 Task: Find kitchen storage items under ₹500 on Amazon.in.
Action: Mouse moved to (534, 218)
Screenshot: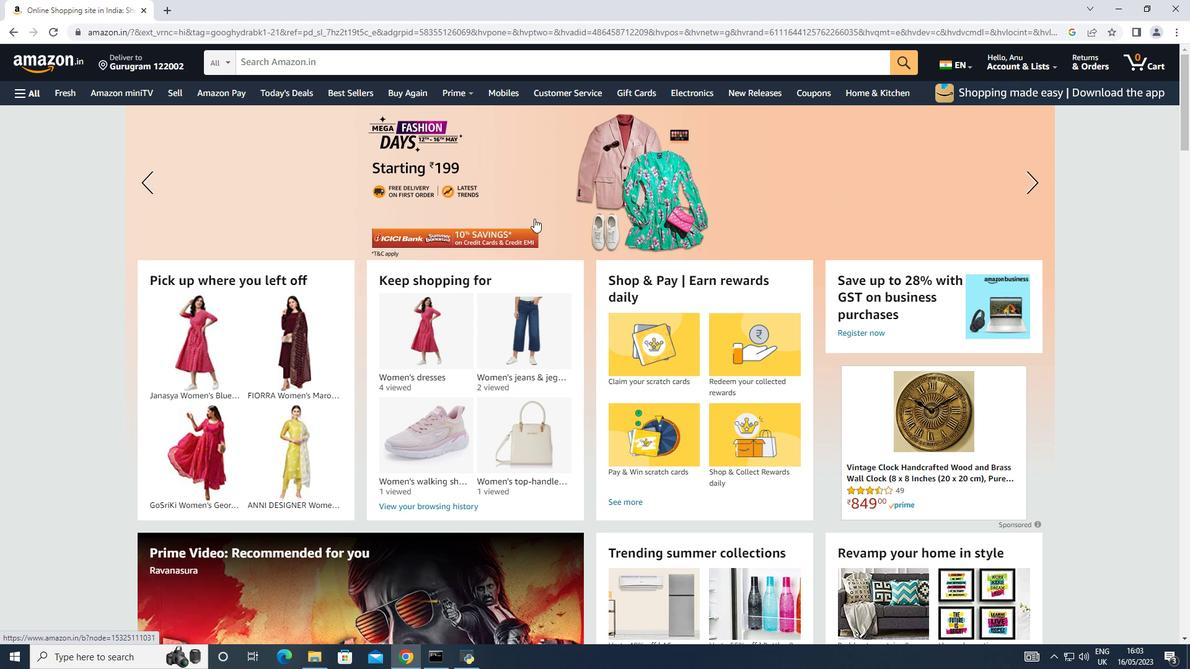 
Action: Mouse scrolled (534, 218) with delta (0, 0)
Screenshot: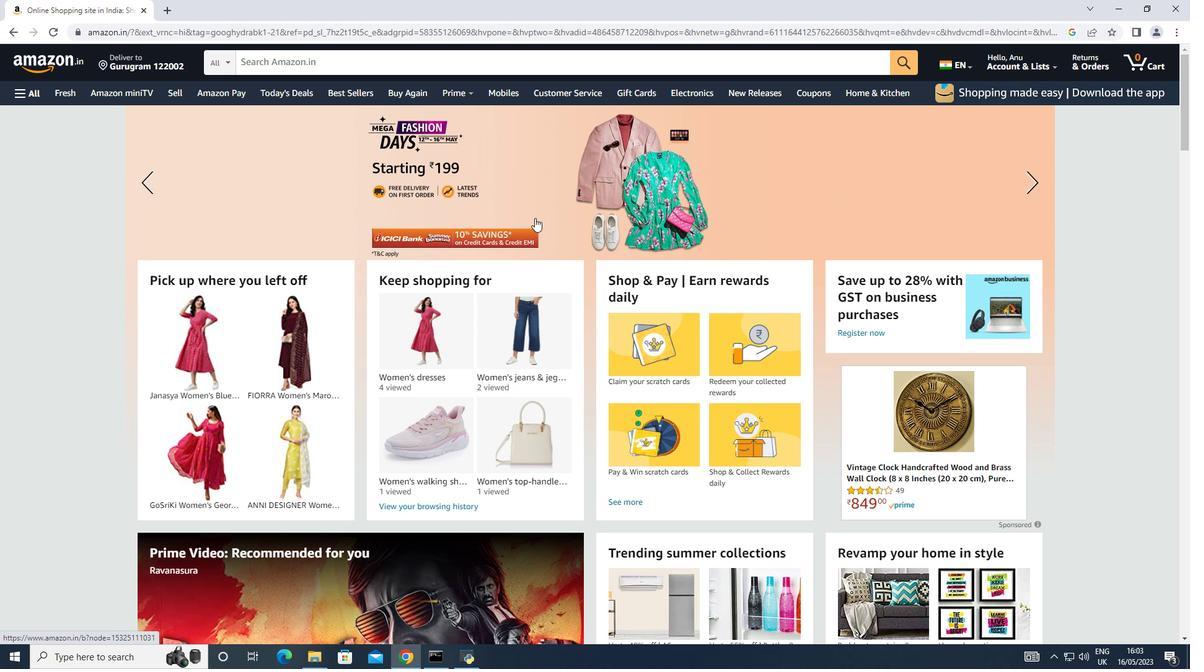 
Action: Mouse scrolled (534, 218) with delta (0, 0)
Screenshot: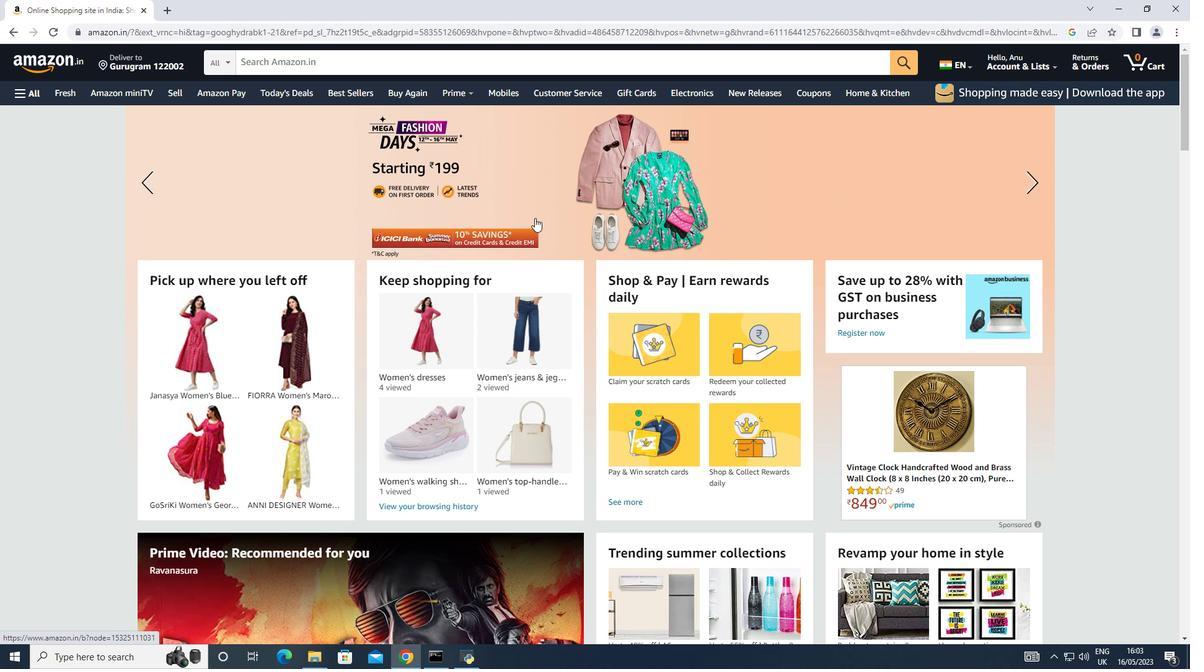 
Action: Mouse moved to (535, 217)
Screenshot: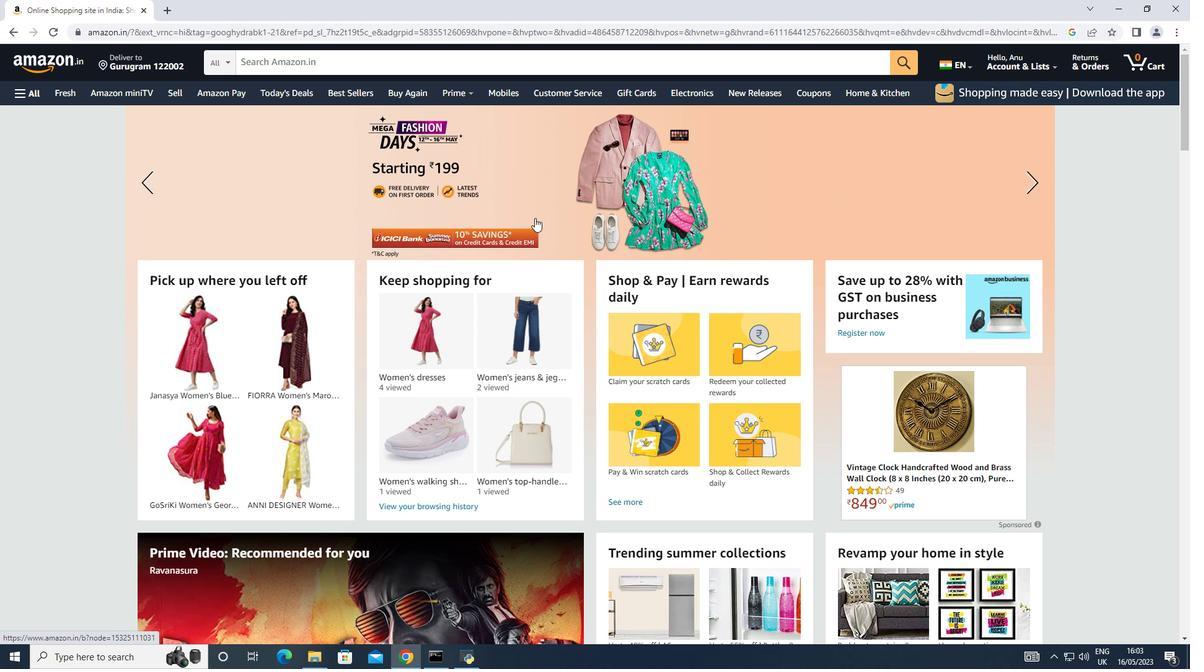 
Action: Mouse scrolled (535, 218) with delta (0, 0)
Screenshot: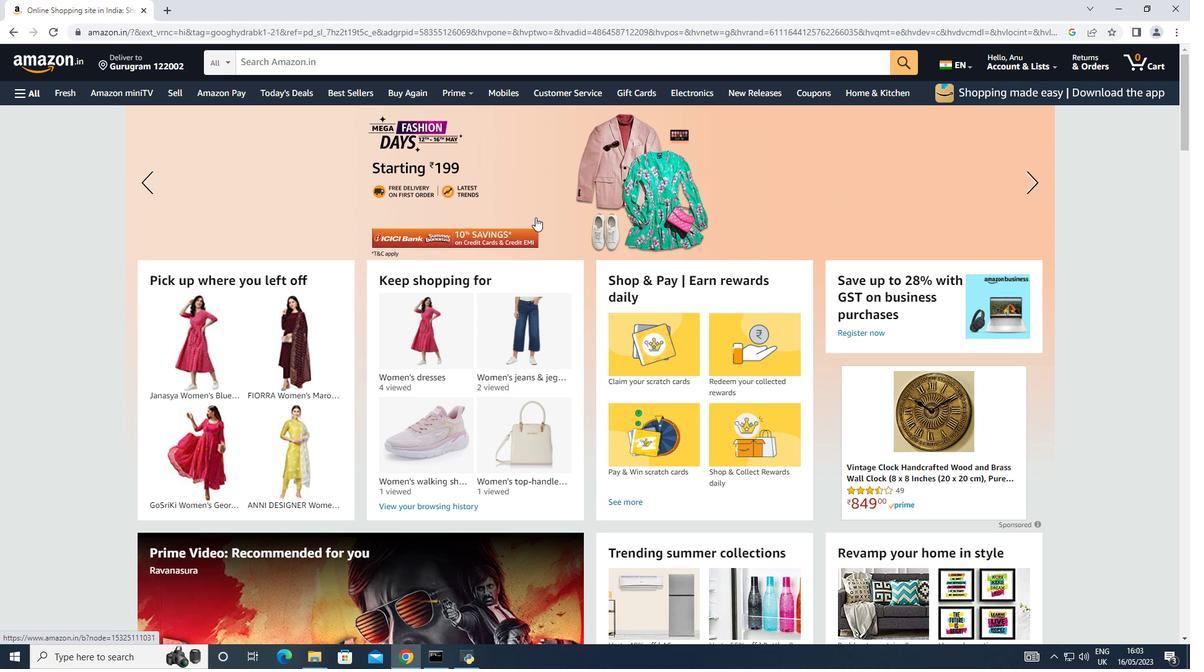 
Action: Mouse moved to (298, 92)
Screenshot: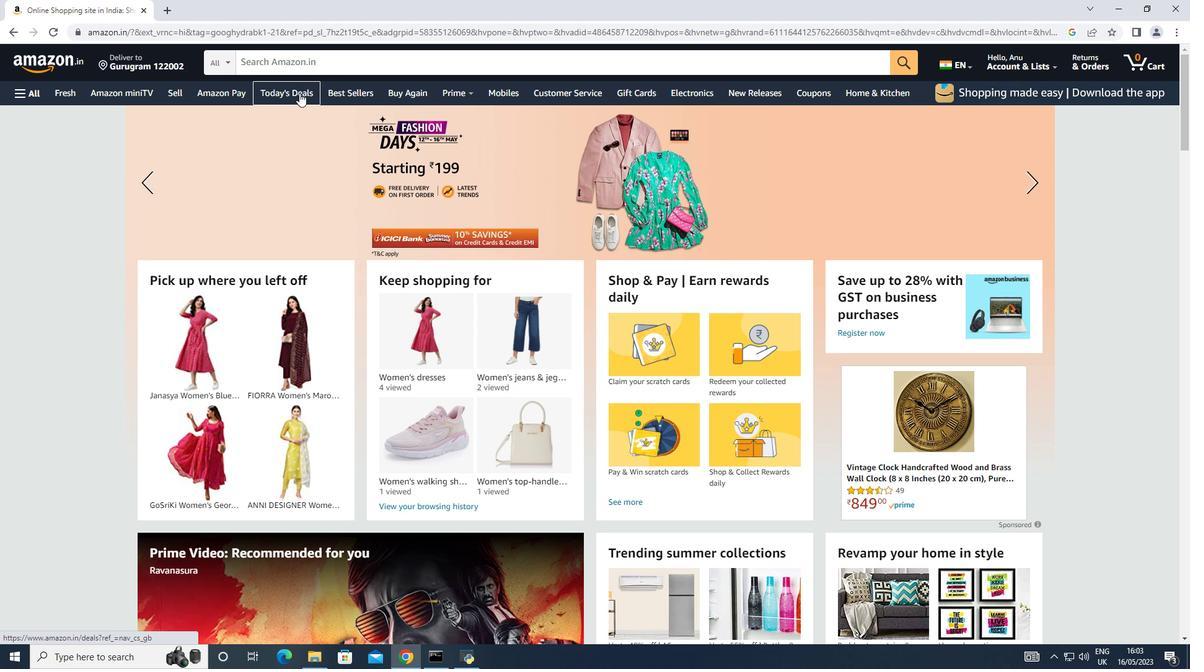 
Action: Mouse pressed left at (298, 92)
Screenshot: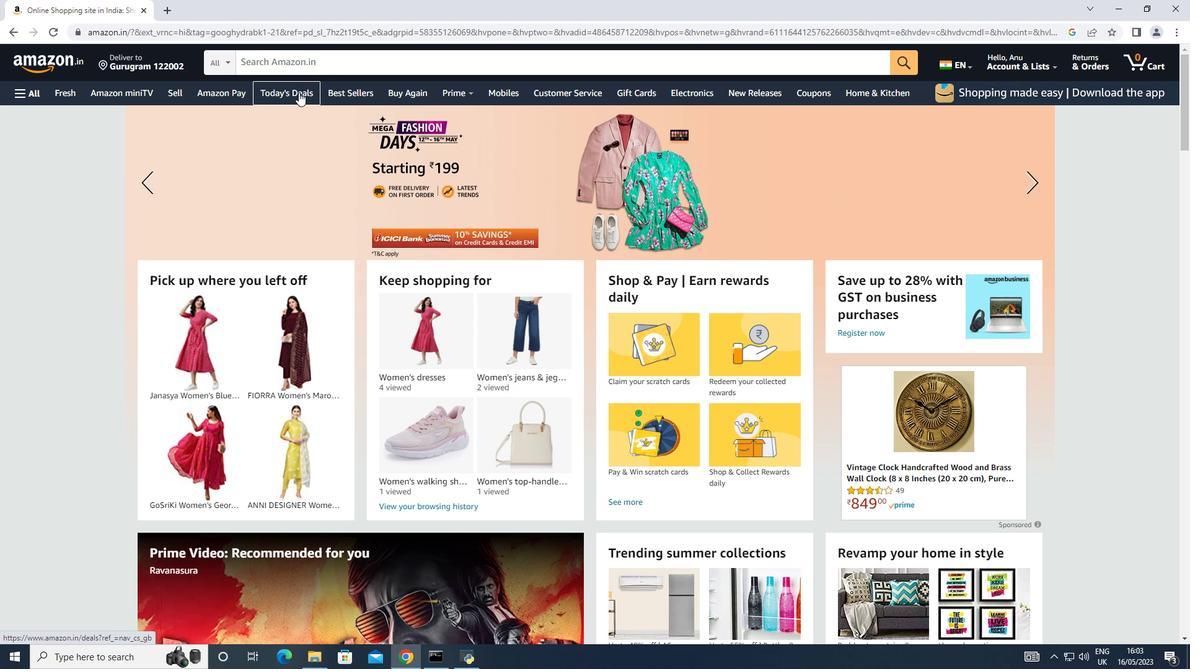 
Action: Mouse moved to (331, 127)
Screenshot: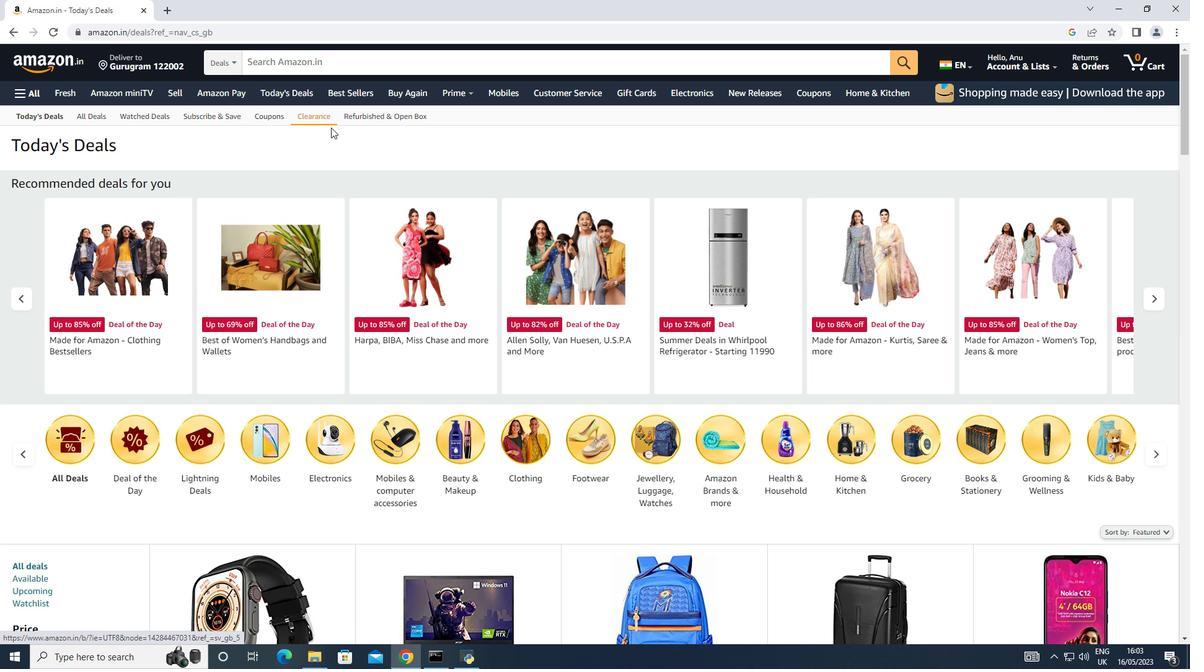 
Action: Mouse scrolled (331, 127) with delta (0, 0)
Screenshot: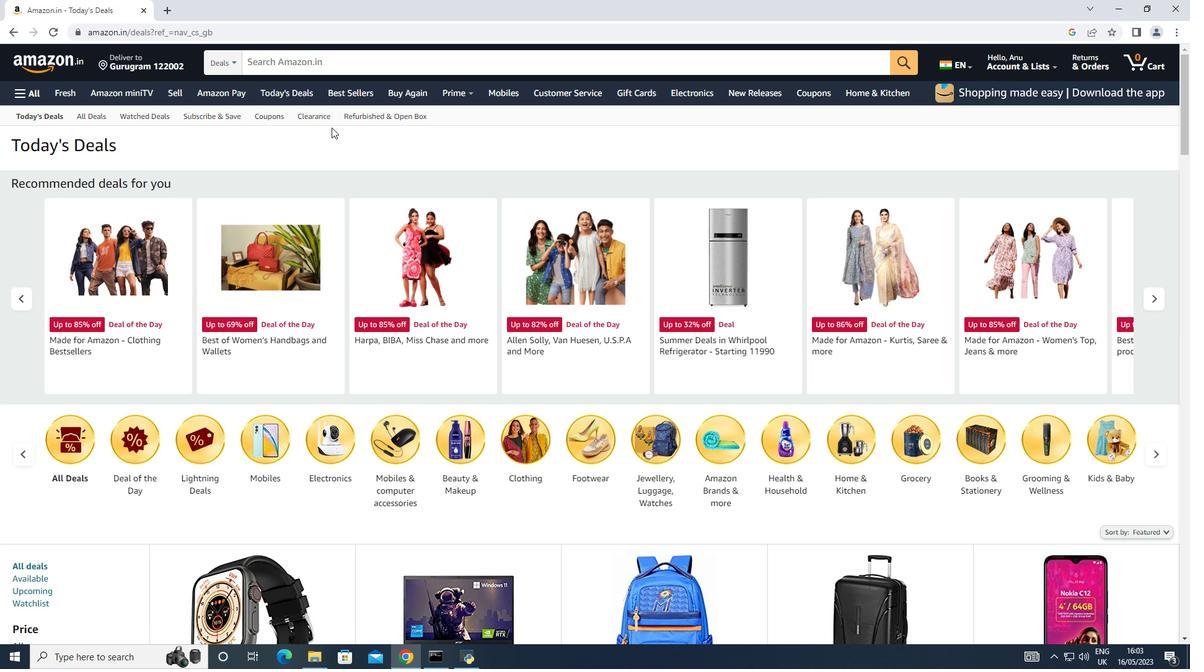 
Action: Mouse moved to (313, 119)
Screenshot: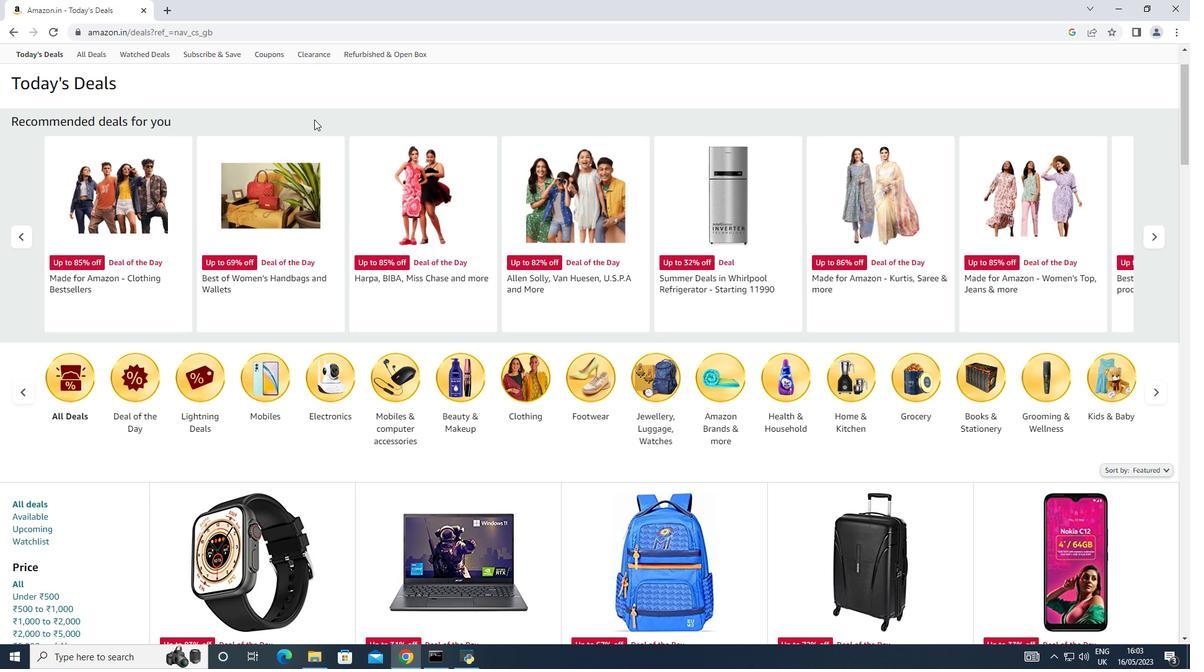 
Action: Mouse scrolled (313, 120) with delta (0, 0)
Screenshot: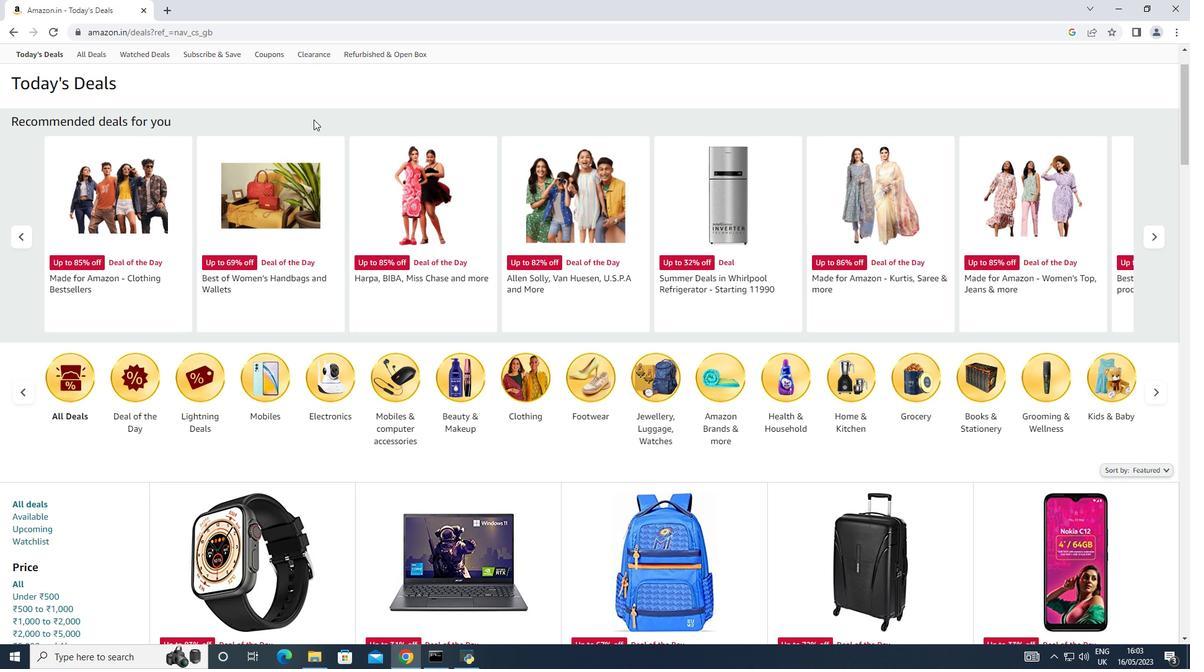 
Action: Mouse scrolled (313, 120) with delta (0, 0)
Screenshot: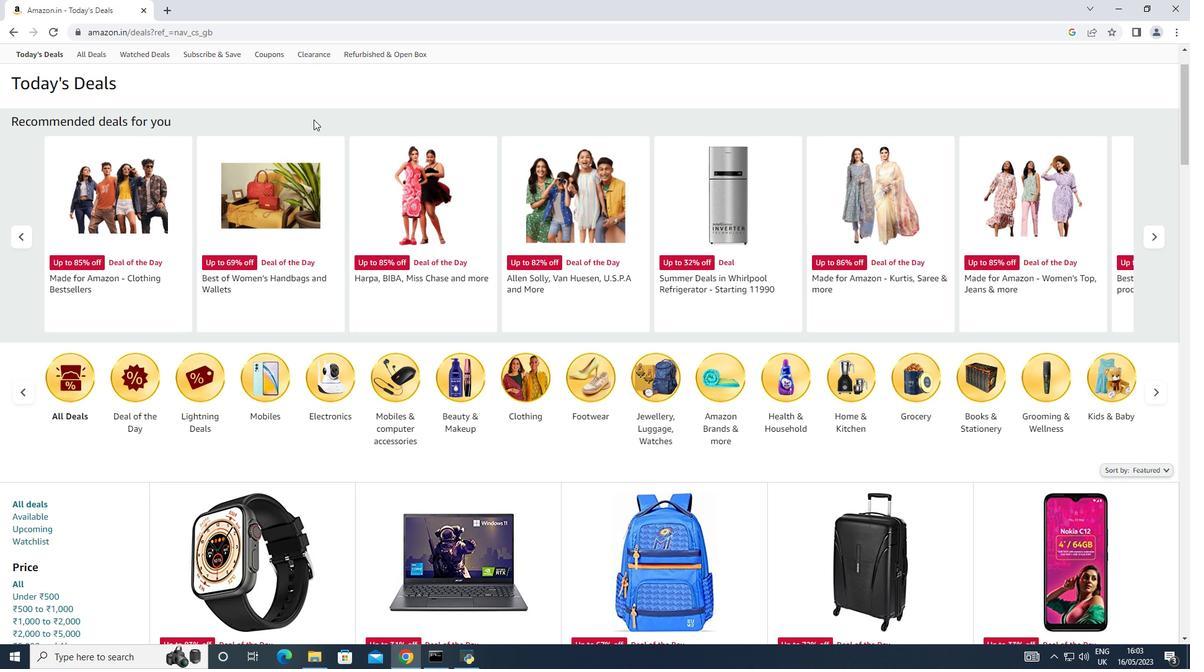 
Action: Mouse scrolled (313, 120) with delta (0, 0)
Screenshot: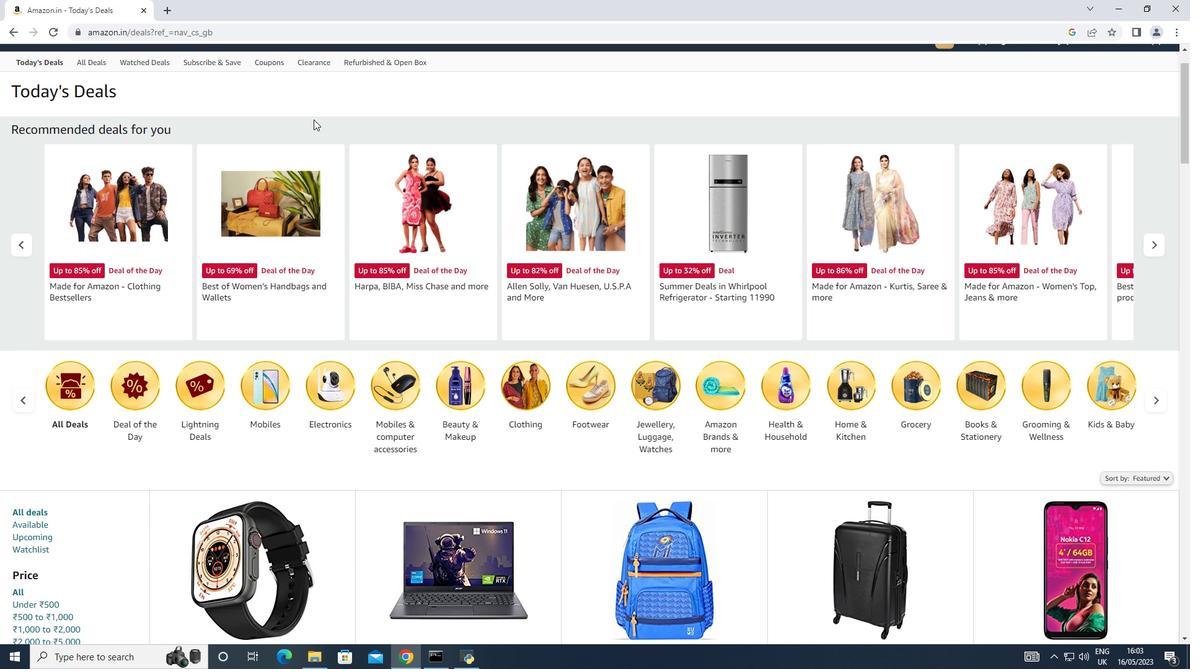 
Action: Mouse moved to (32, 90)
Screenshot: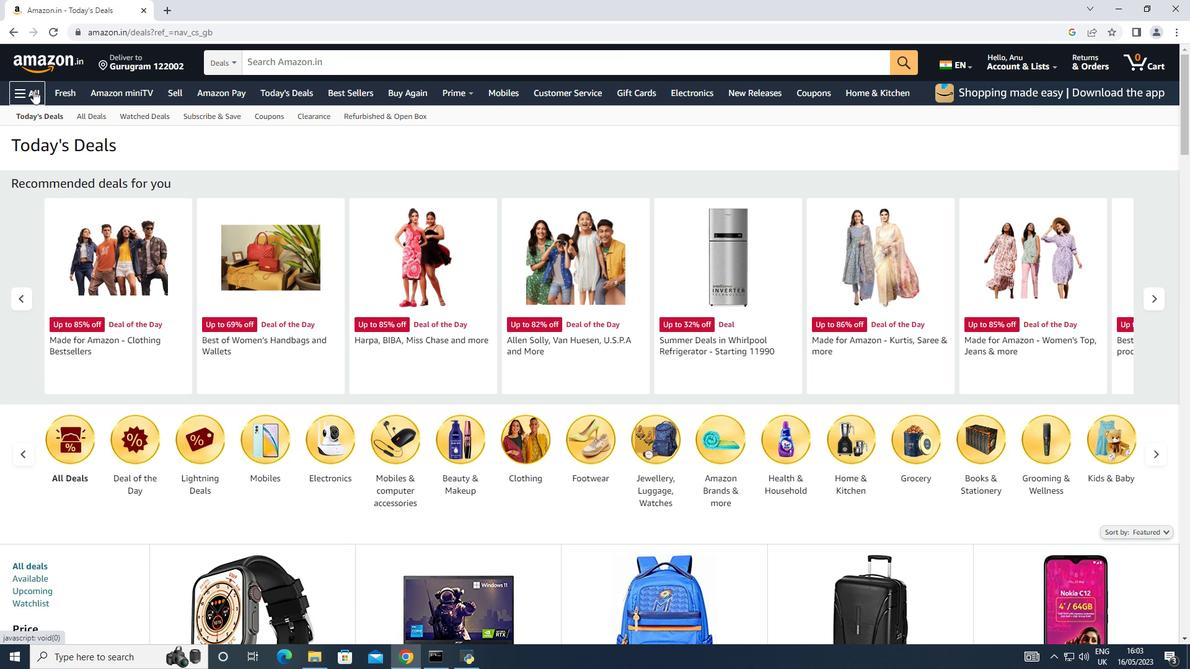 
Action: Mouse pressed left at (32, 90)
Screenshot: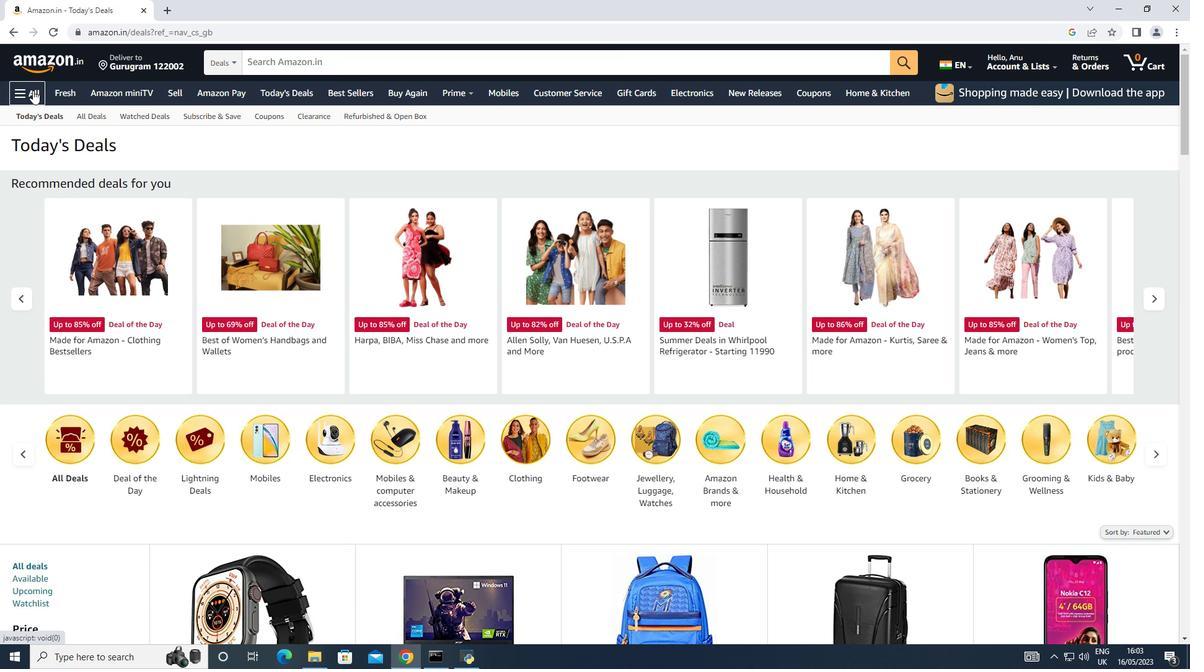 
Action: Mouse moved to (83, 279)
Screenshot: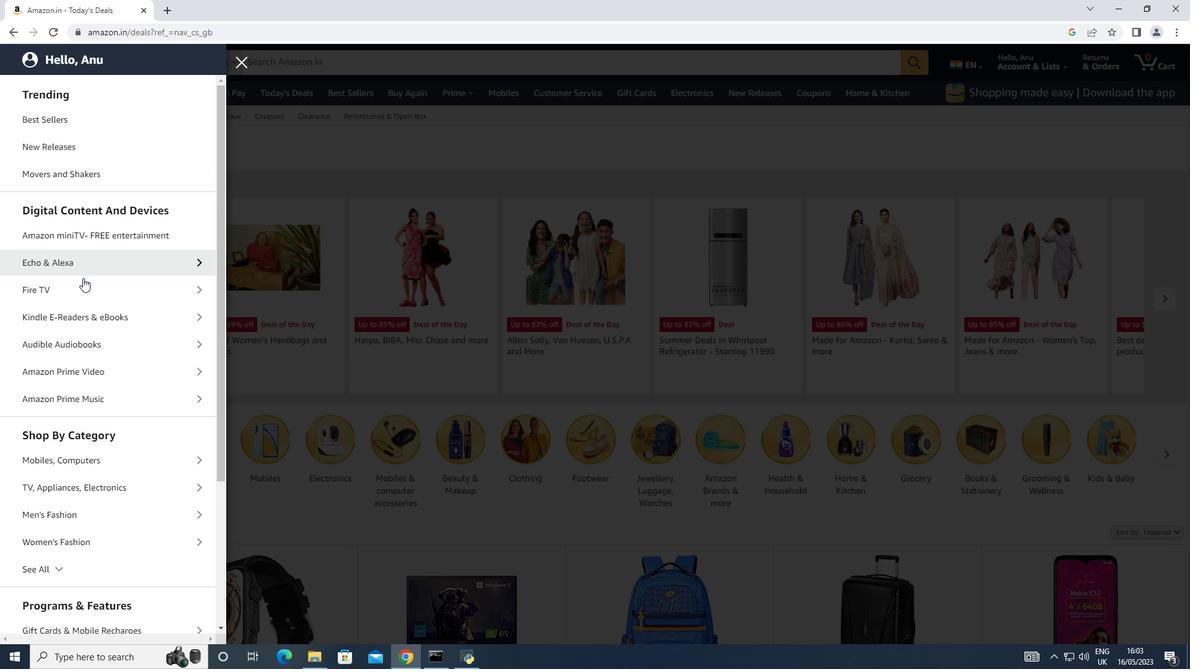
Action: Mouse scrolled (83, 278) with delta (0, 0)
Screenshot: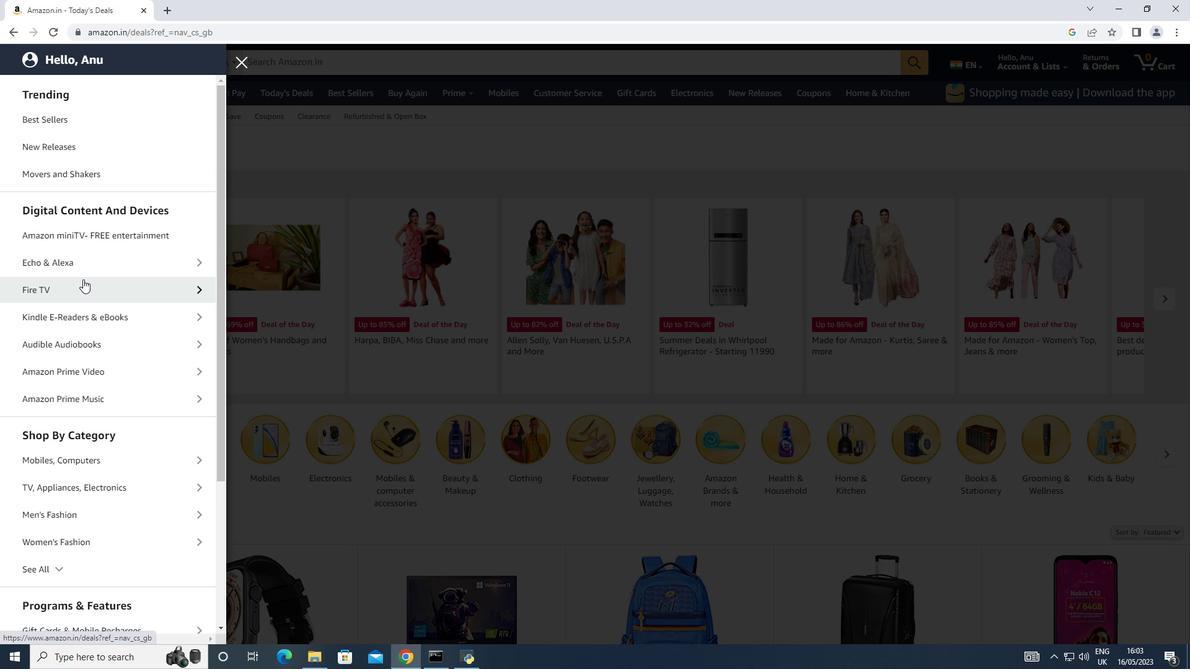 
Action: Mouse scrolled (83, 278) with delta (0, 0)
Screenshot: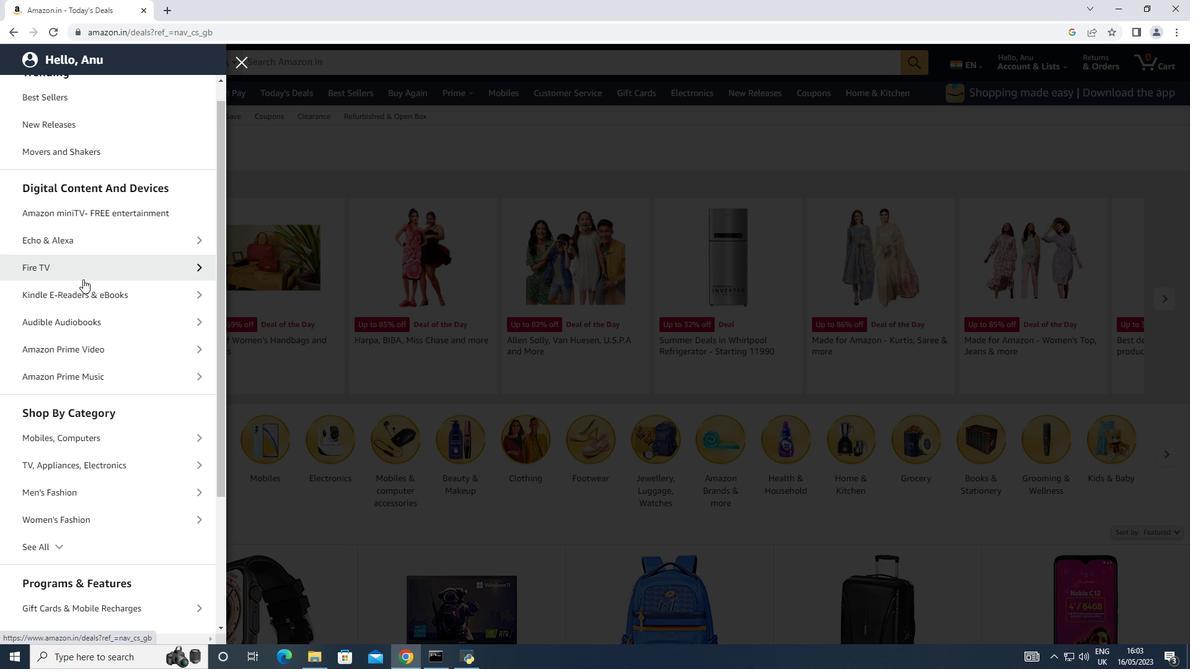 
Action: Mouse scrolled (83, 278) with delta (0, 0)
Screenshot: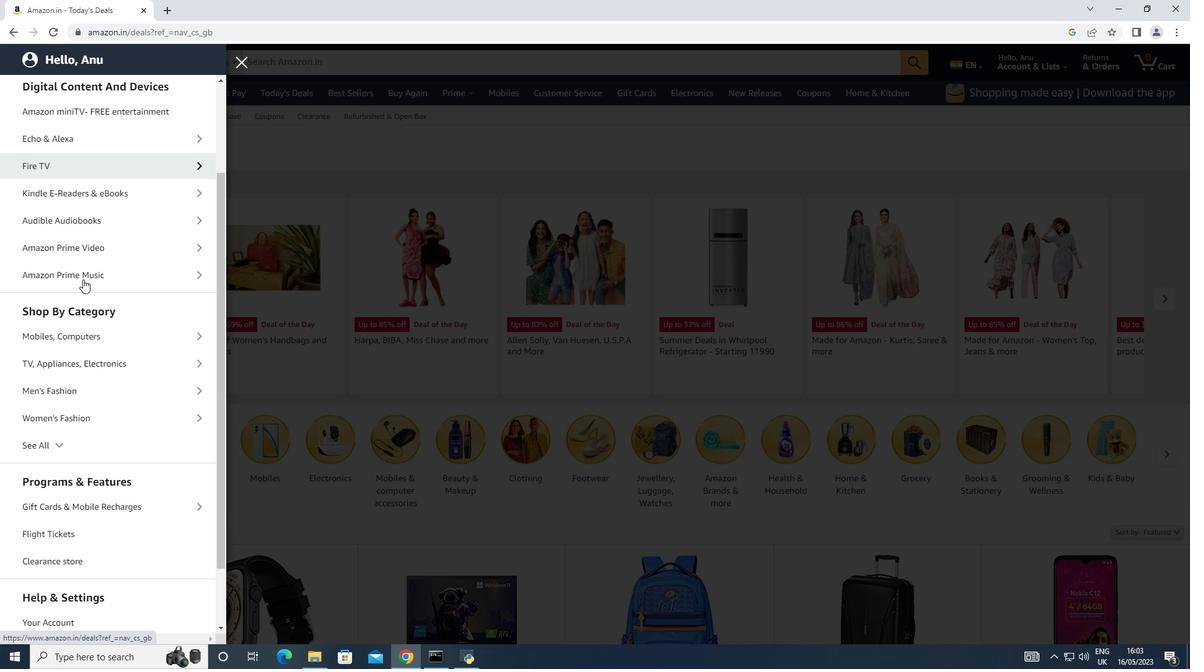 
Action: Mouse scrolled (83, 278) with delta (0, 0)
Screenshot: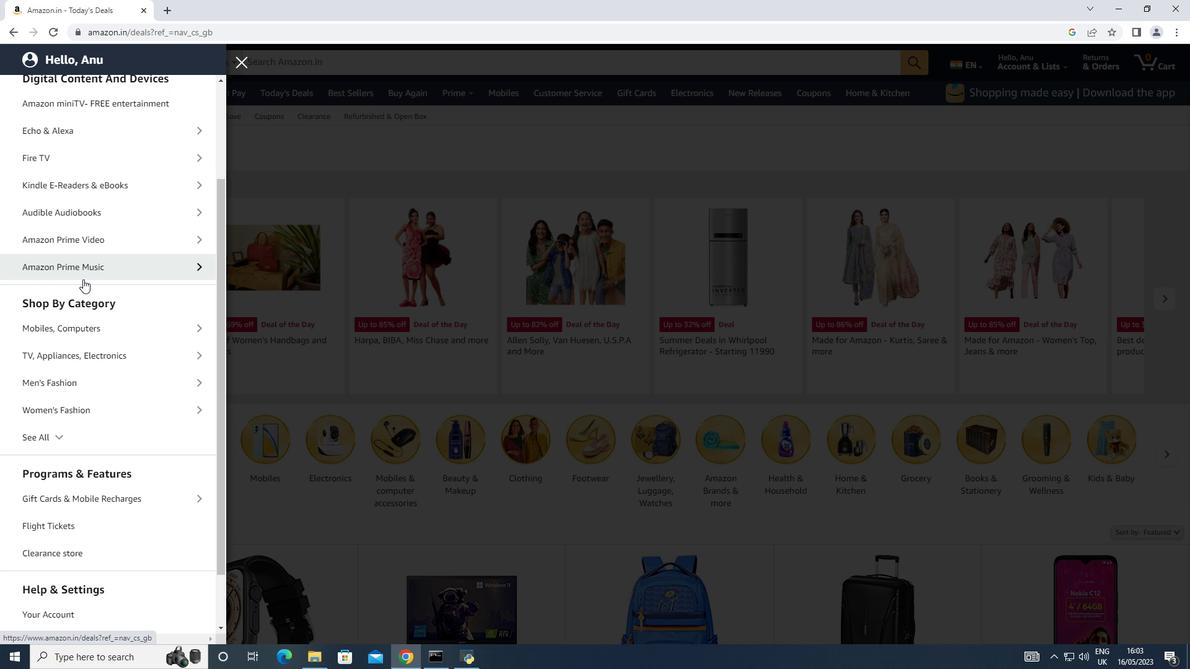 
Action: Mouse moved to (83, 280)
Screenshot: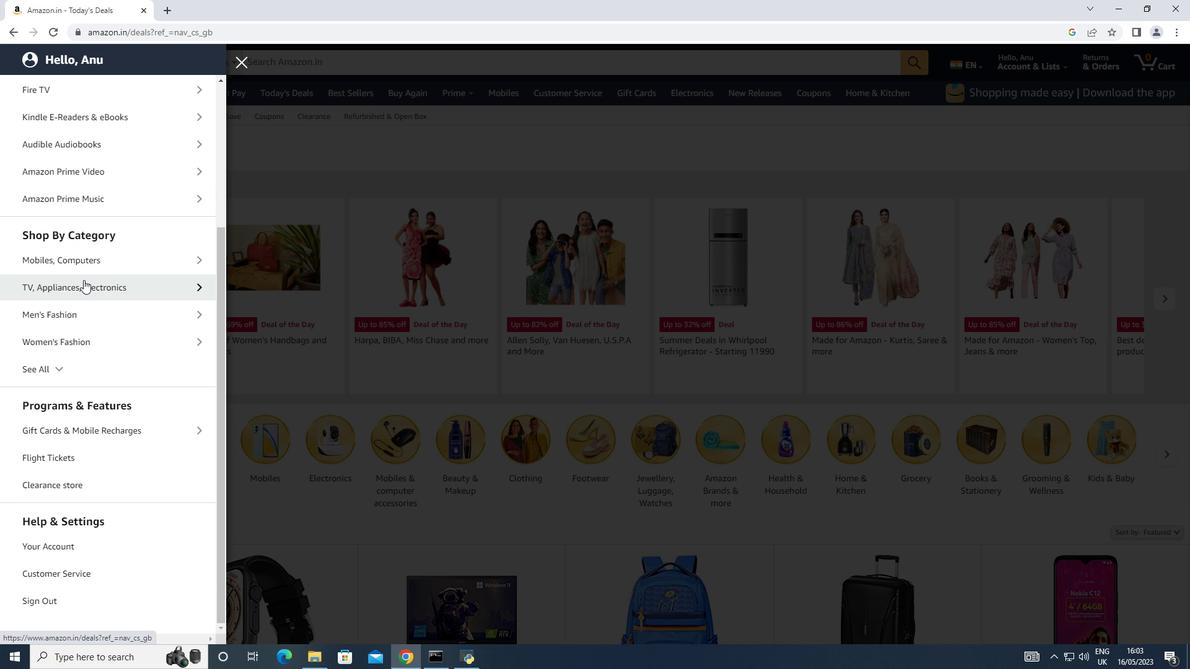 
Action: Mouse scrolled (83, 279) with delta (0, 0)
Screenshot: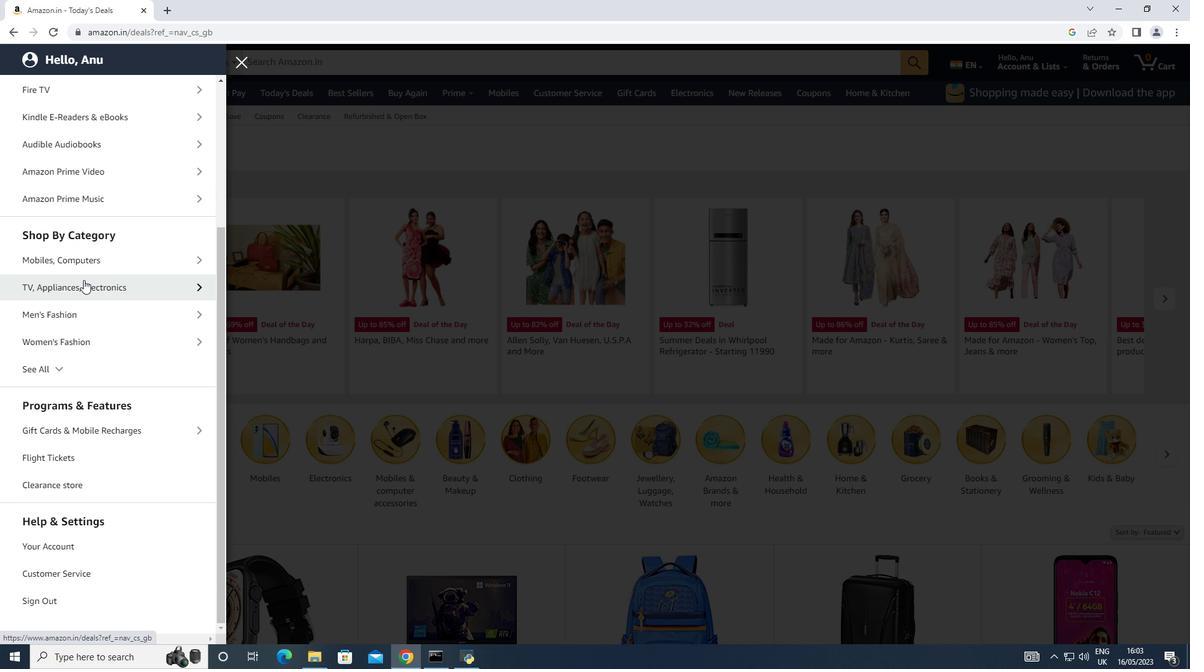 
Action: Mouse moved to (55, 368)
Screenshot: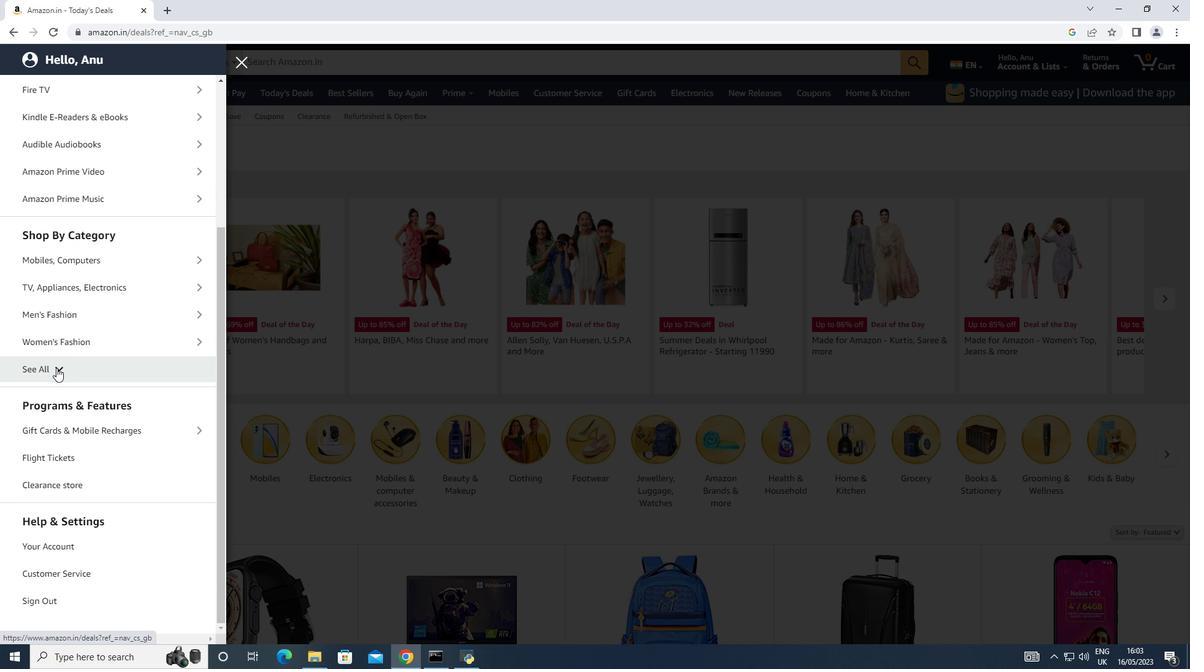 
Action: Mouse pressed left at (55, 368)
Screenshot: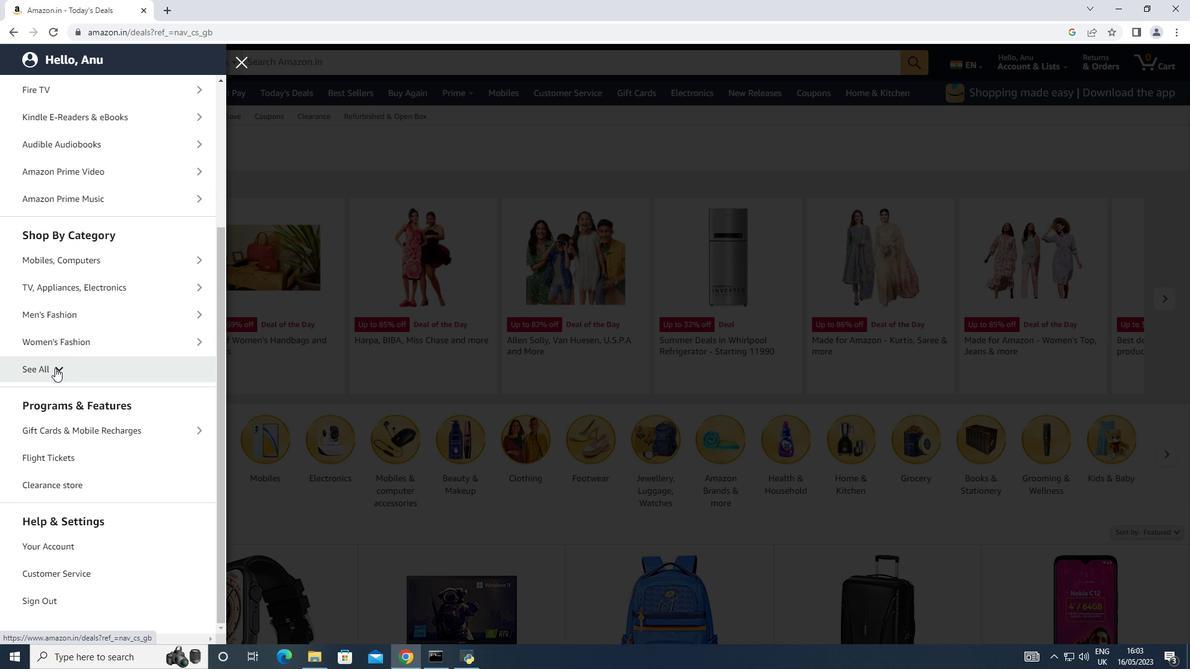 
Action: Mouse moved to (66, 360)
Screenshot: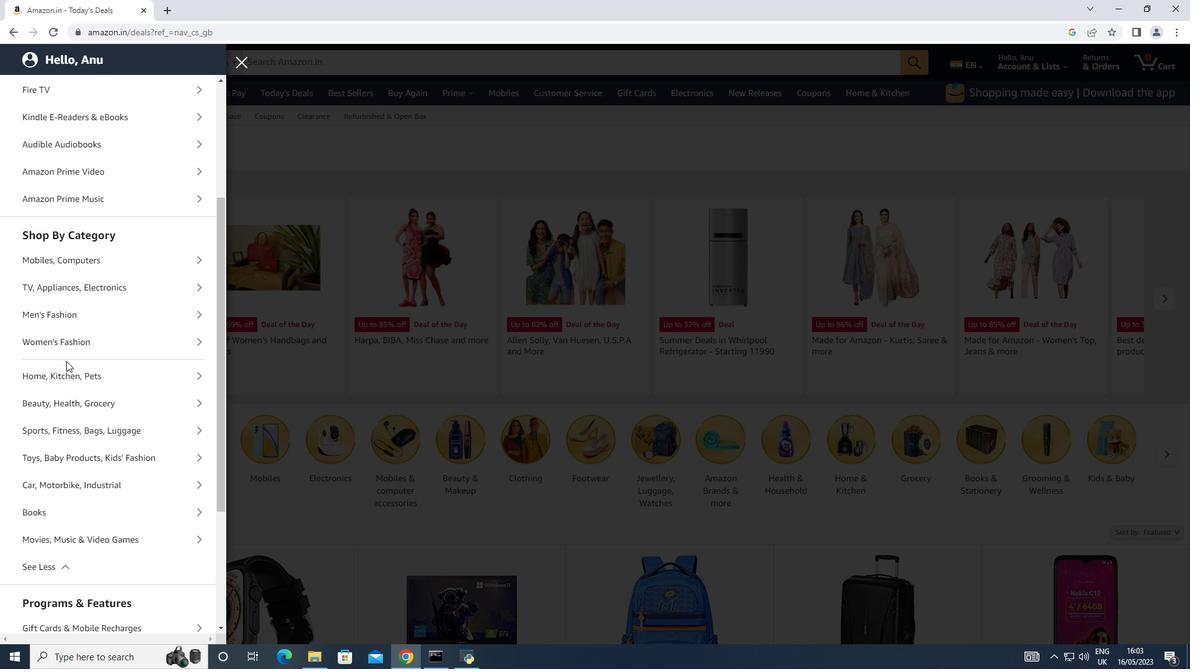 
Action: Mouse scrolled (66, 360) with delta (0, 0)
Screenshot: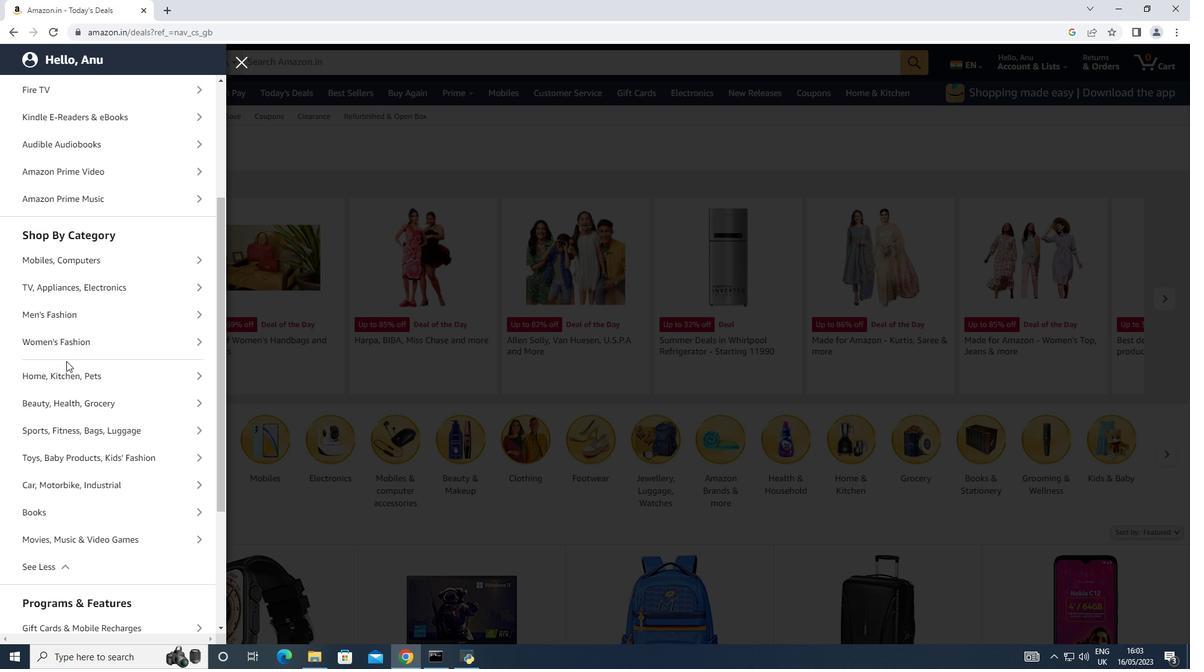 
Action: Mouse moved to (68, 358)
Screenshot: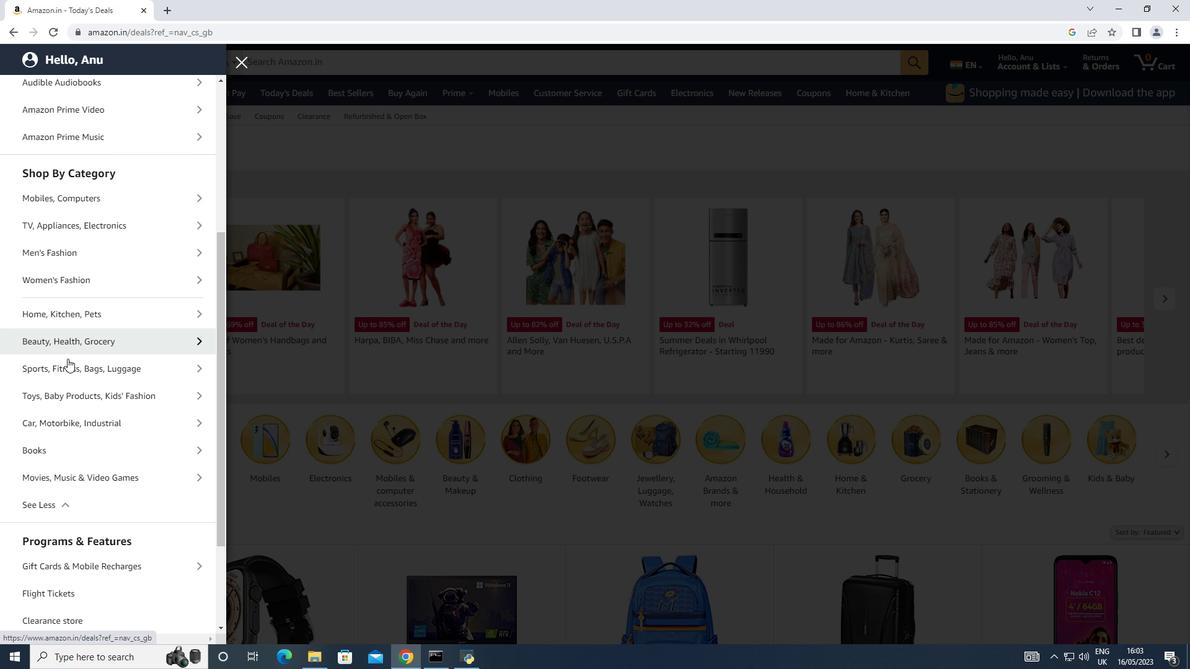 
Action: Mouse scrolled (68, 357) with delta (0, 0)
Screenshot: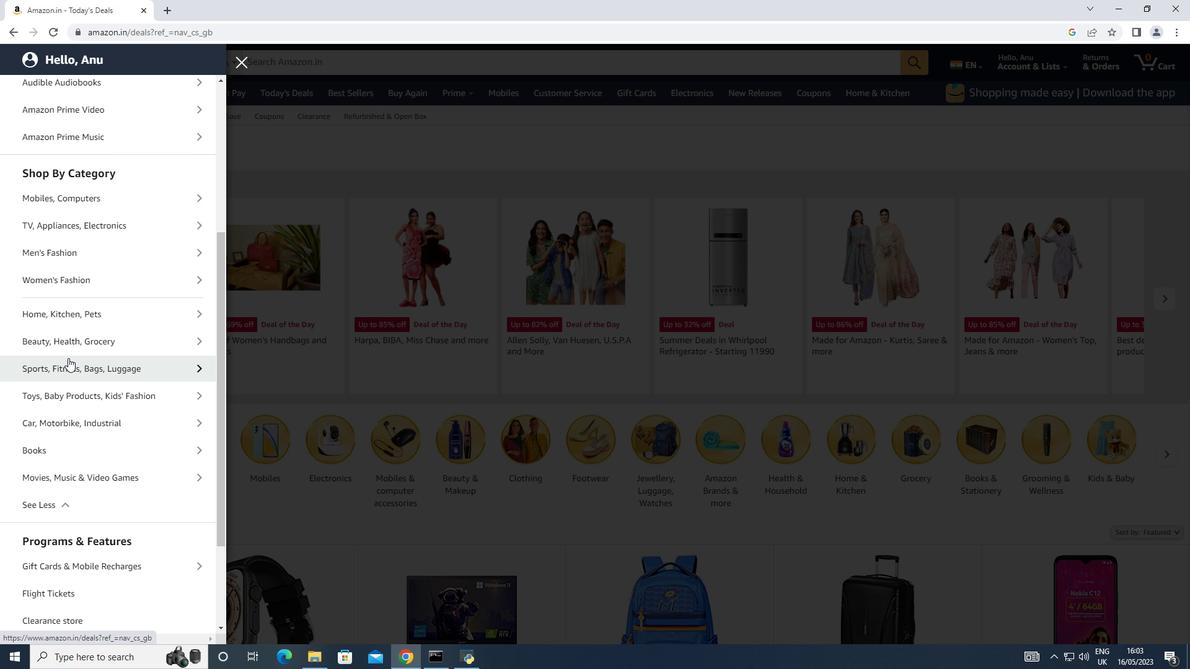 
Action: Mouse moved to (76, 344)
Screenshot: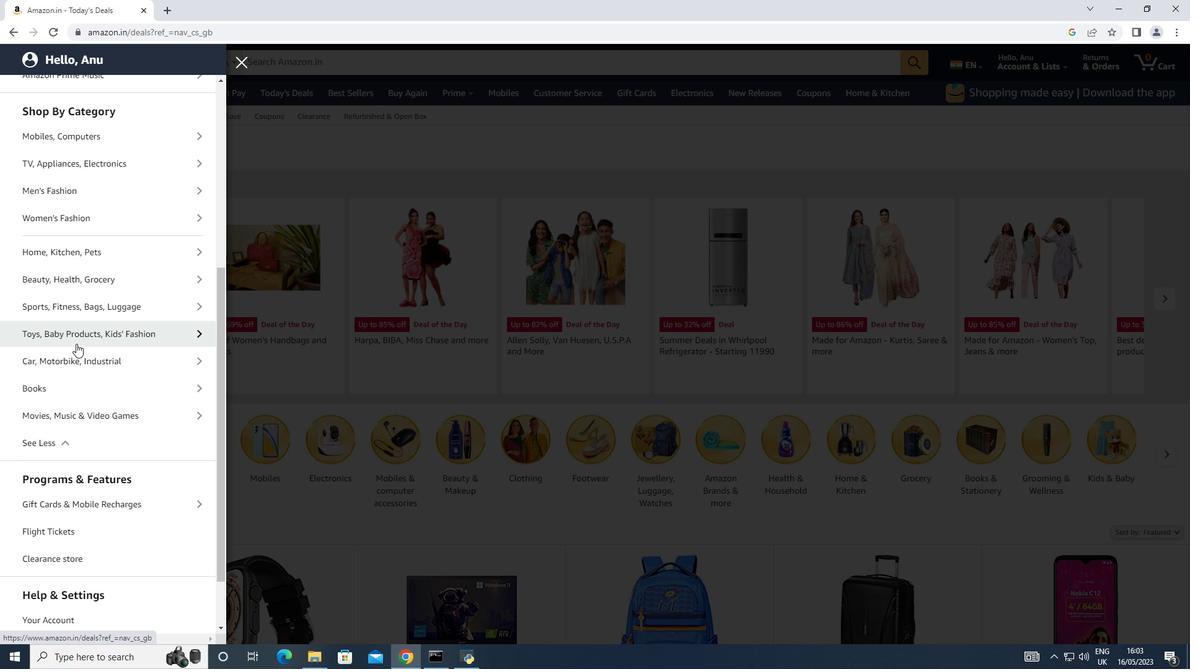 
Action: Mouse scrolled (76, 343) with delta (0, 0)
Screenshot: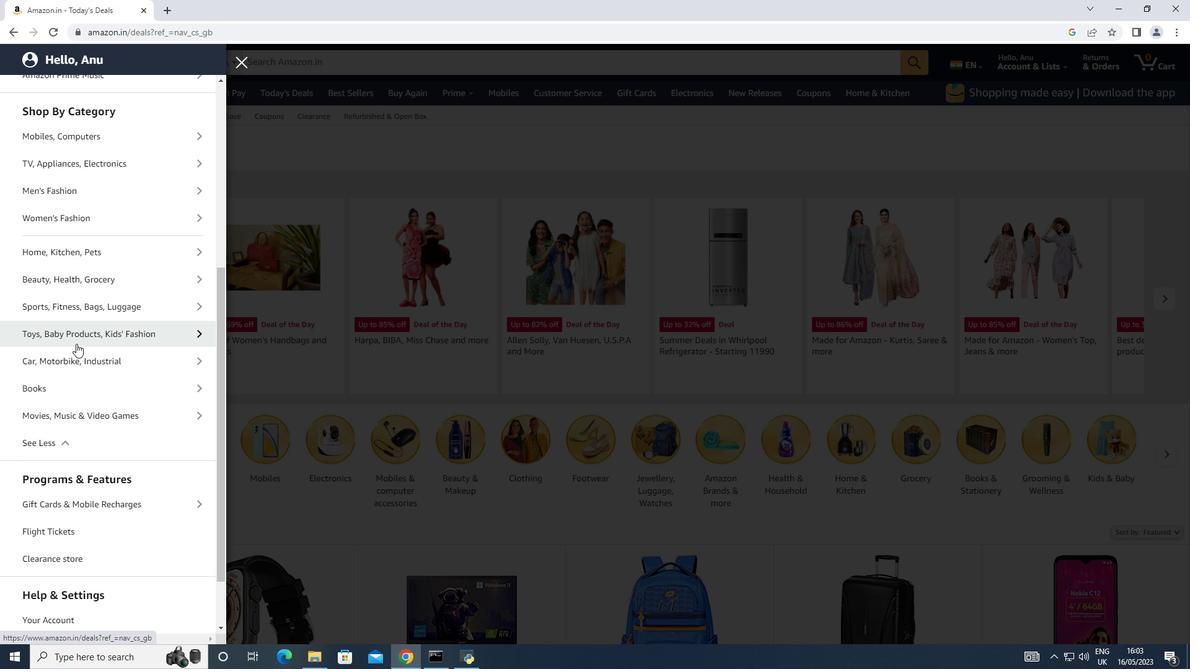 
Action: Mouse moved to (78, 329)
Screenshot: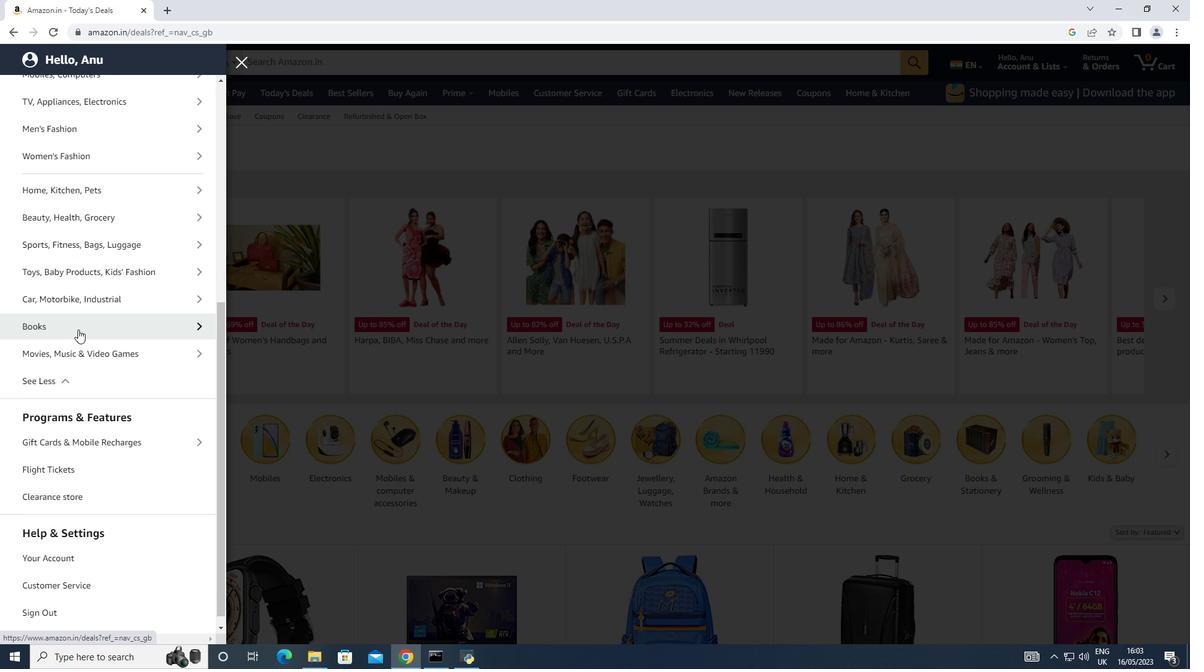 
Action: Mouse scrolled (78, 330) with delta (0, 0)
Screenshot: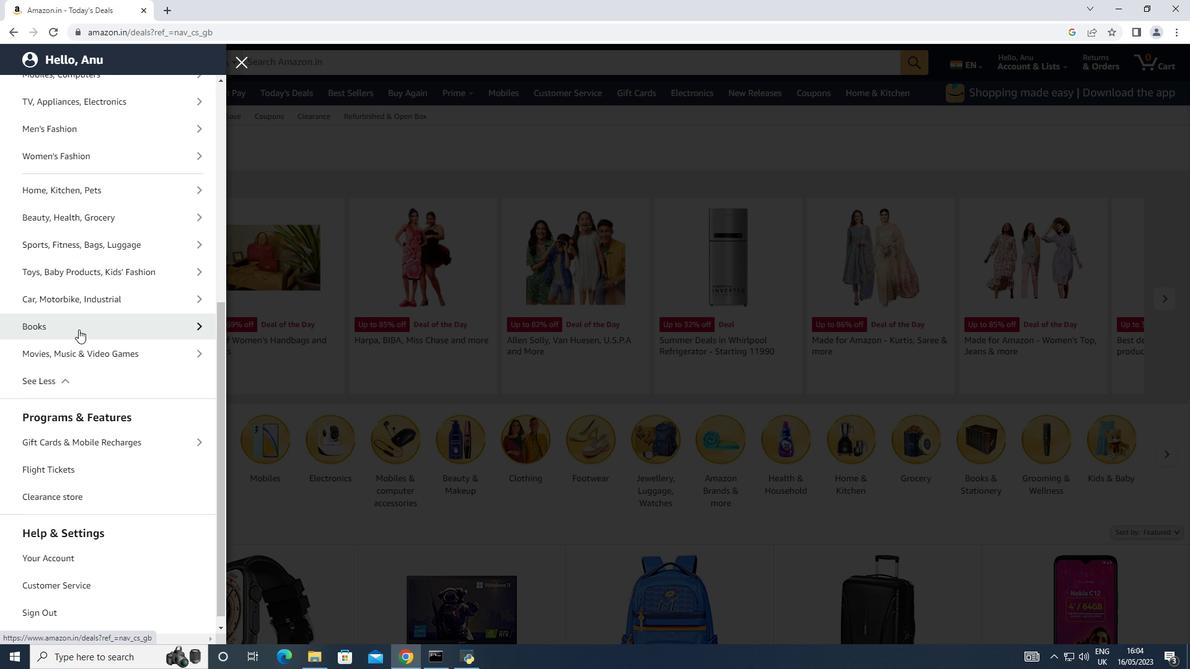 
Action: Mouse moved to (87, 248)
Screenshot: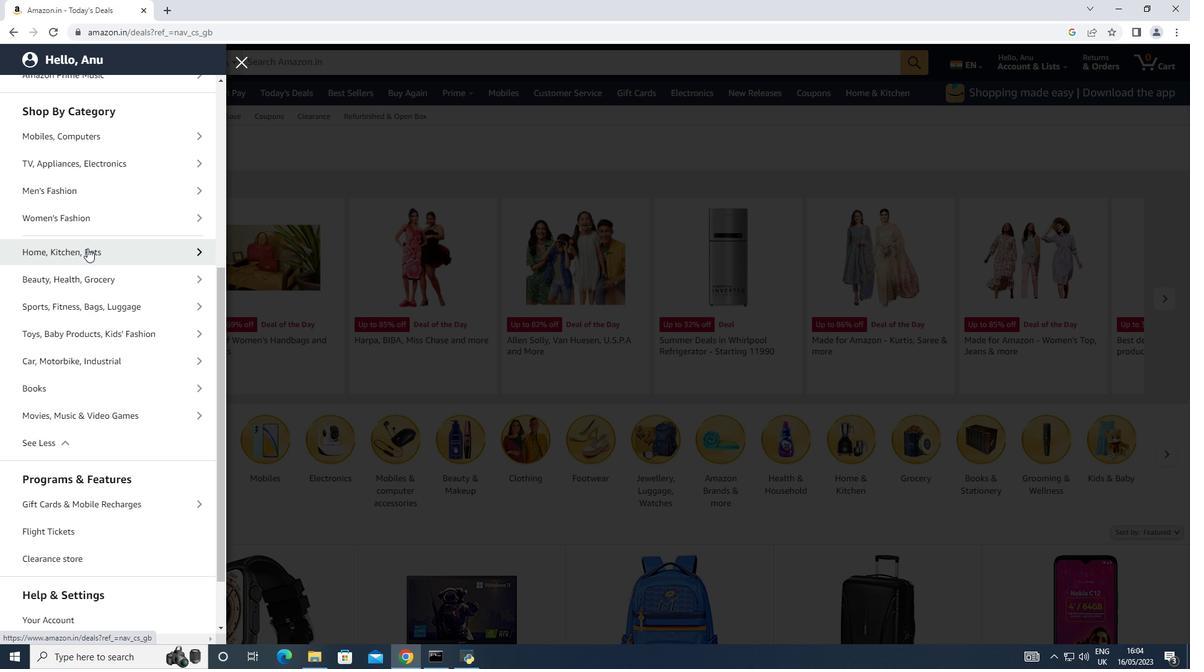 
Action: Mouse pressed left at (87, 248)
Screenshot: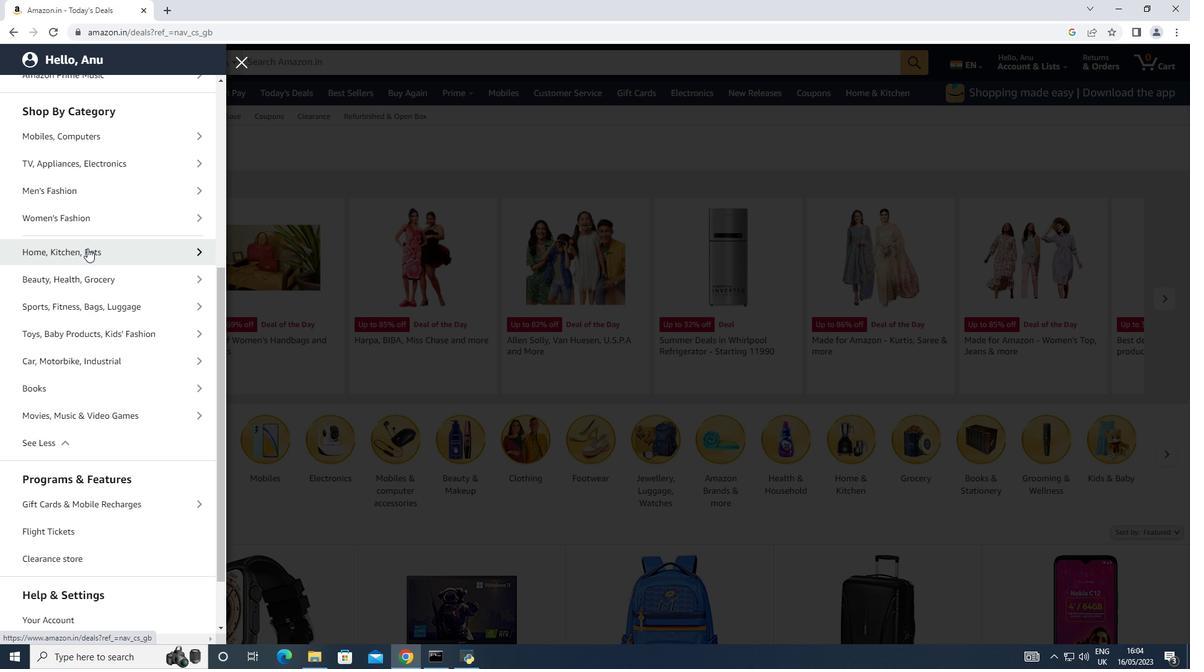 
Action: Mouse moved to (87, 198)
Screenshot: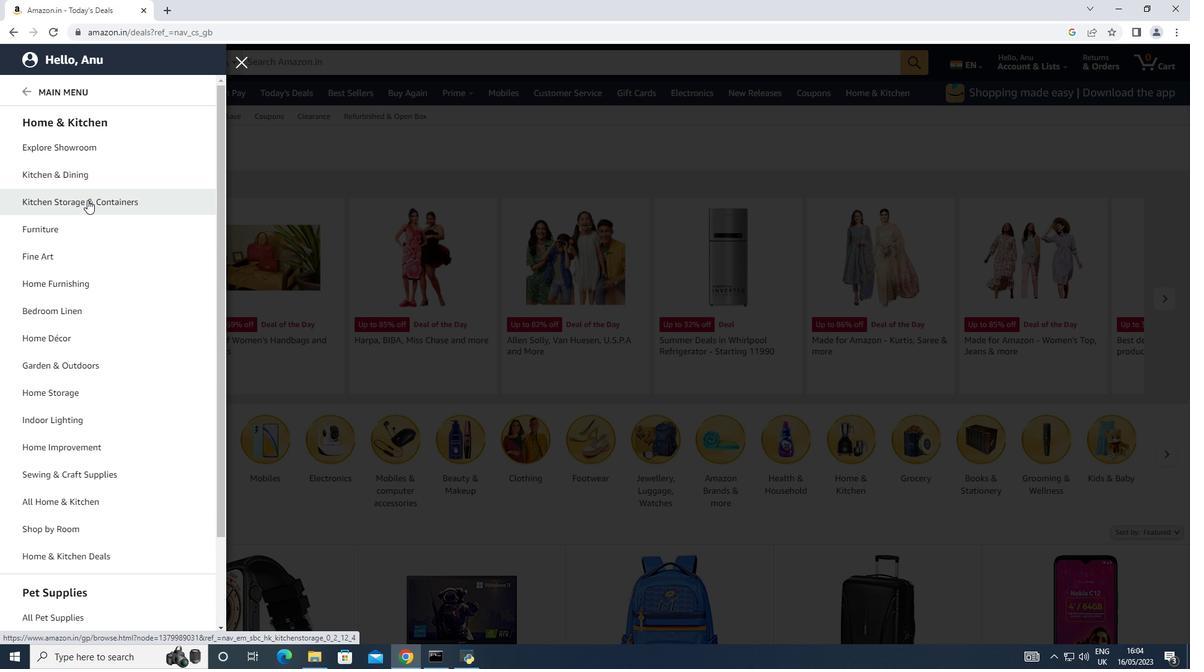 
Action: Mouse pressed left at (87, 198)
Screenshot: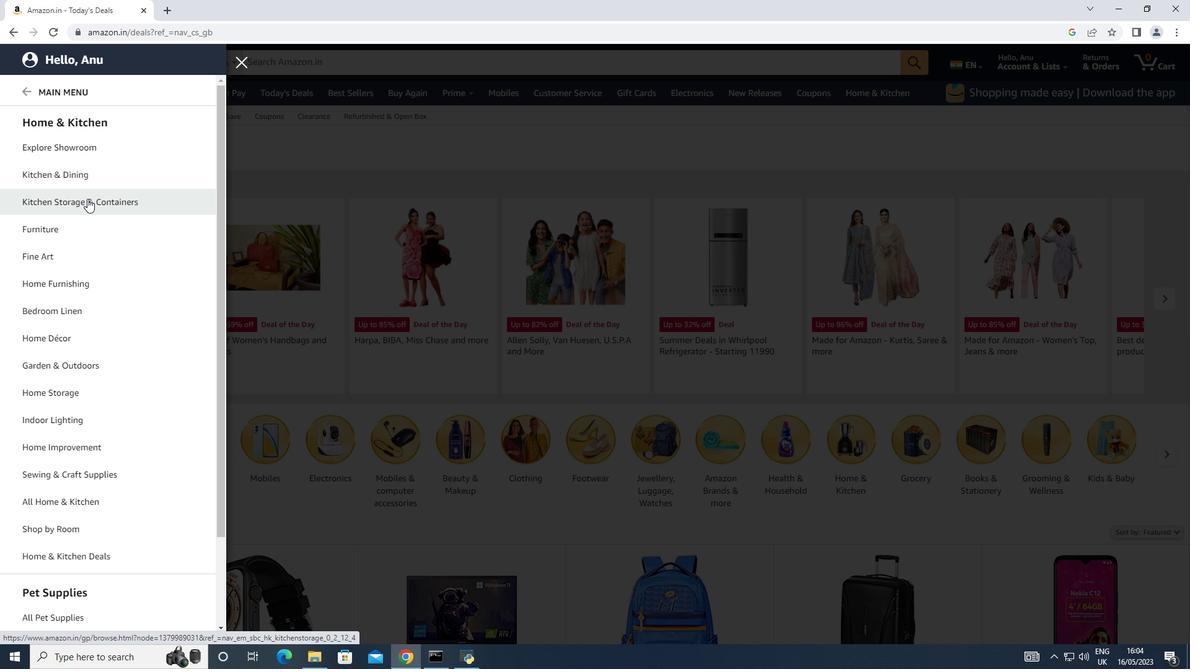 
Action: Mouse moved to (65, 287)
Screenshot: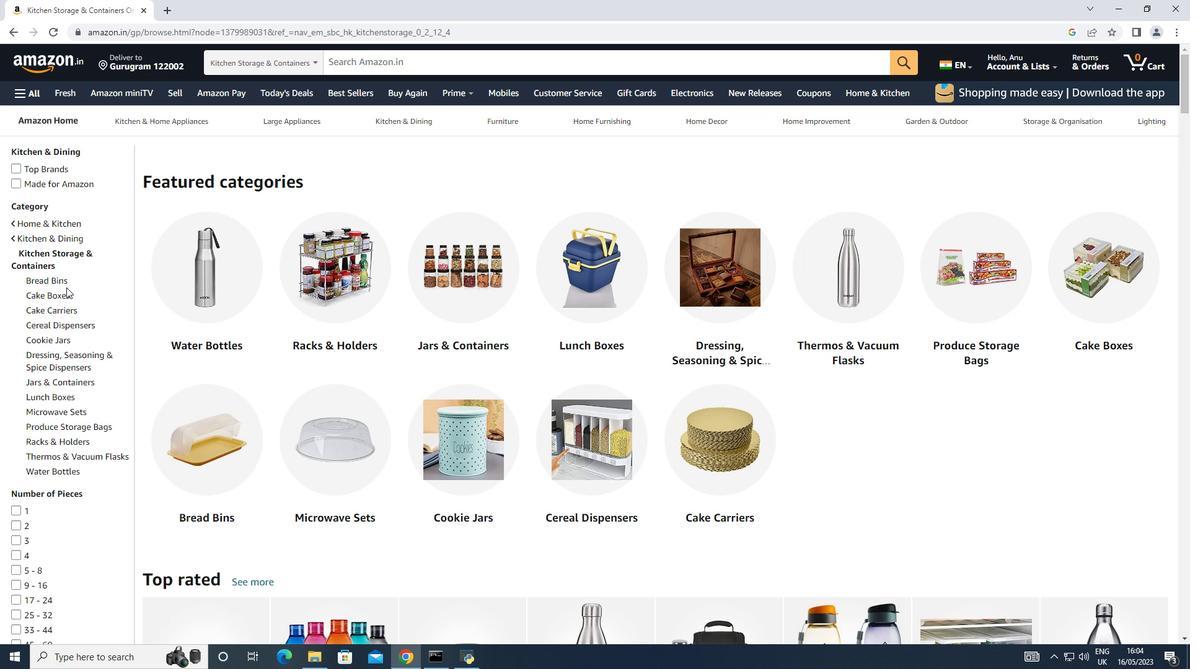 
Action: Mouse scrolled (65, 287) with delta (0, 0)
Screenshot: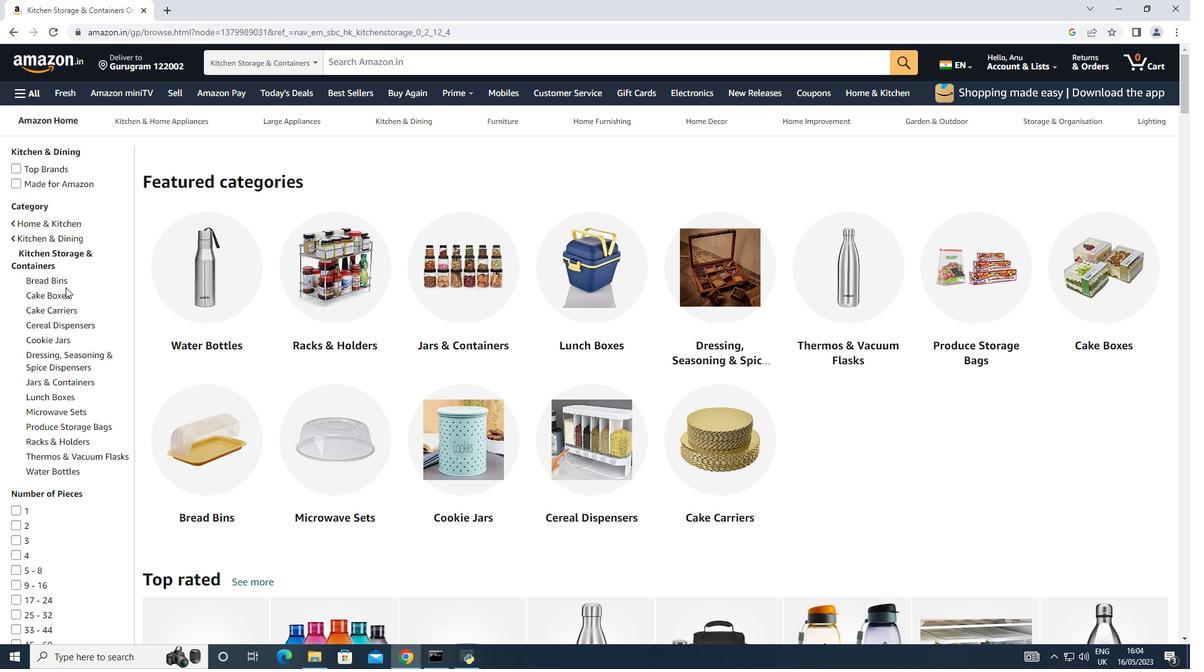 
Action: Mouse scrolled (65, 287) with delta (0, 0)
Screenshot: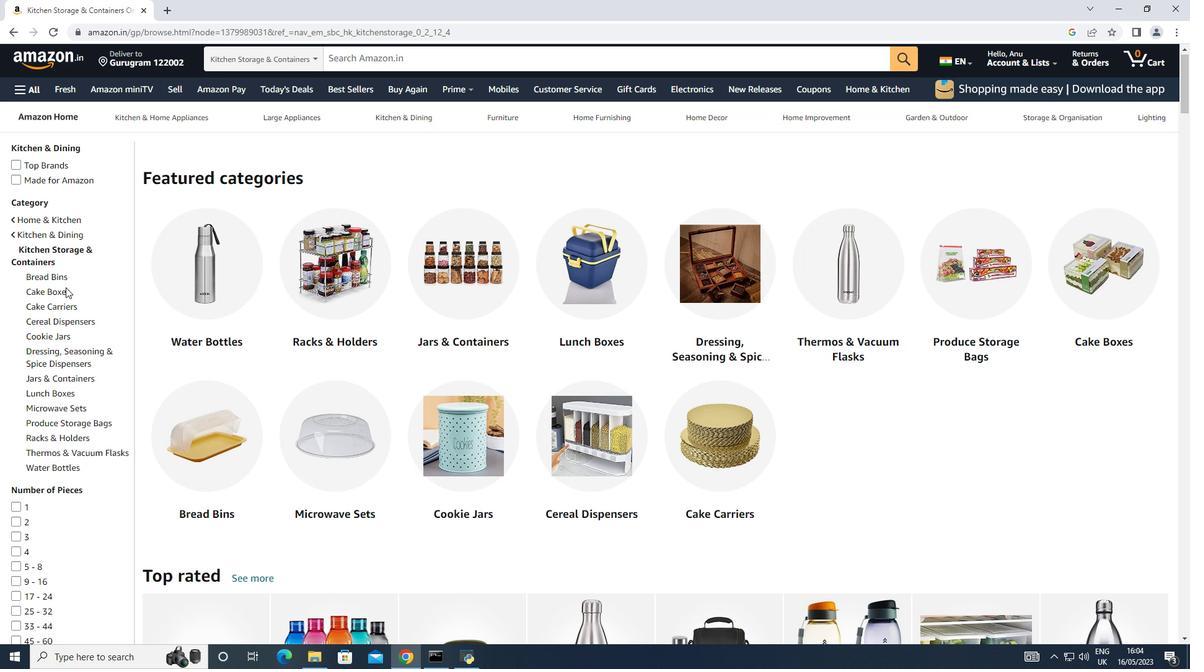 
Action: Mouse scrolled (65, 287) with delta (0, 0)
Screenshot: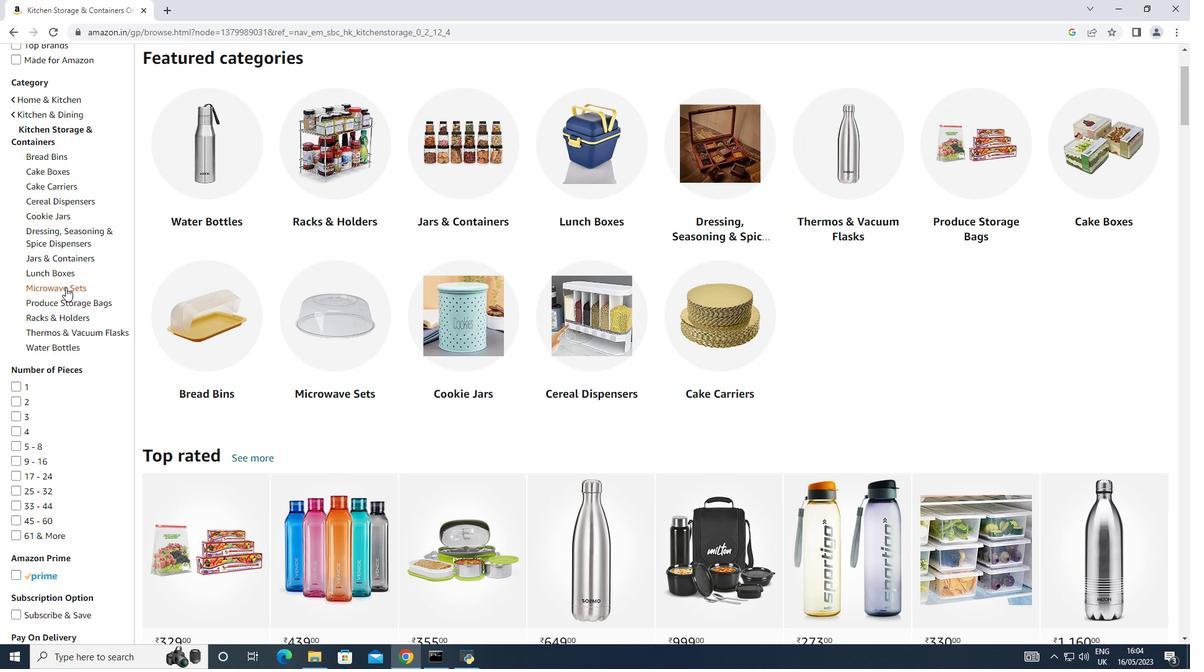 
Action: Mouse scrolled (65, 287) with delta (0, 0)
Screenshot: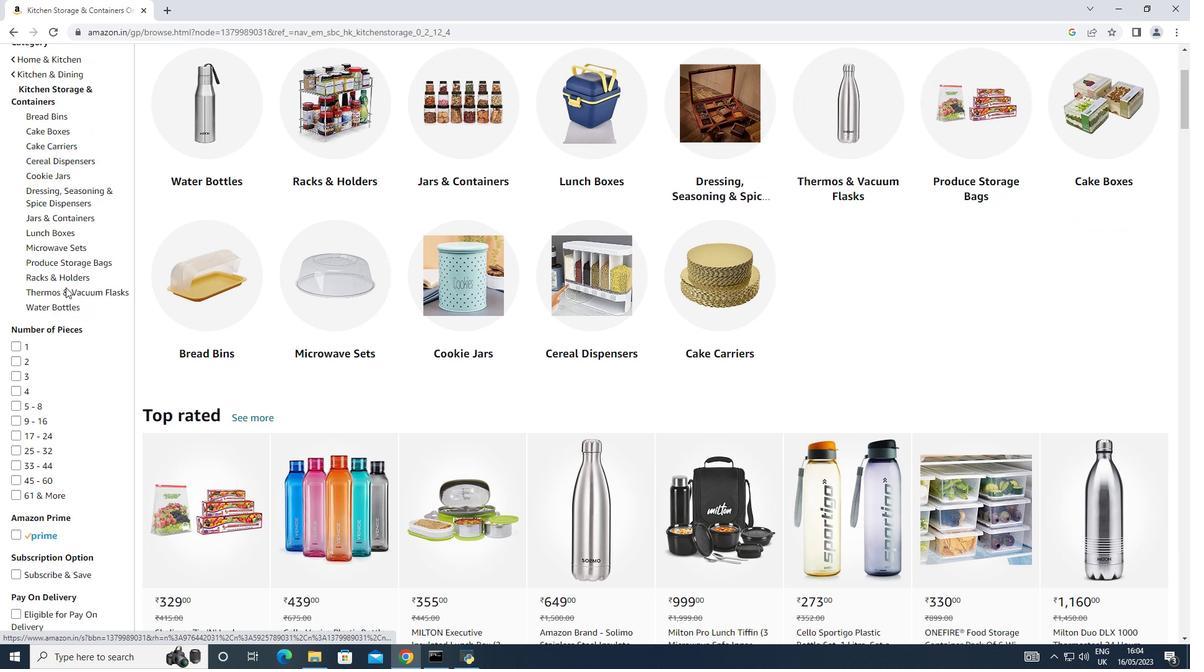
Action: Mouse scrolled (65, 287) with delta (0, 0)
Screenshot: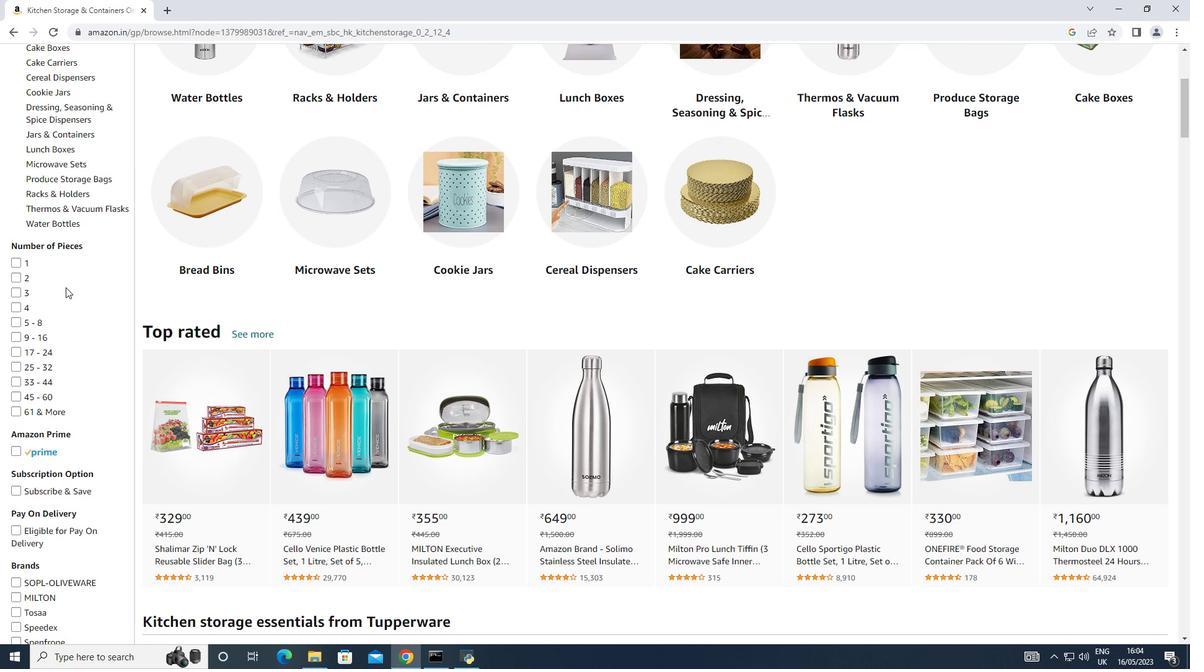 
Action: Mouse scrolled (65, 287) with delta (0, 0)
Screenshot: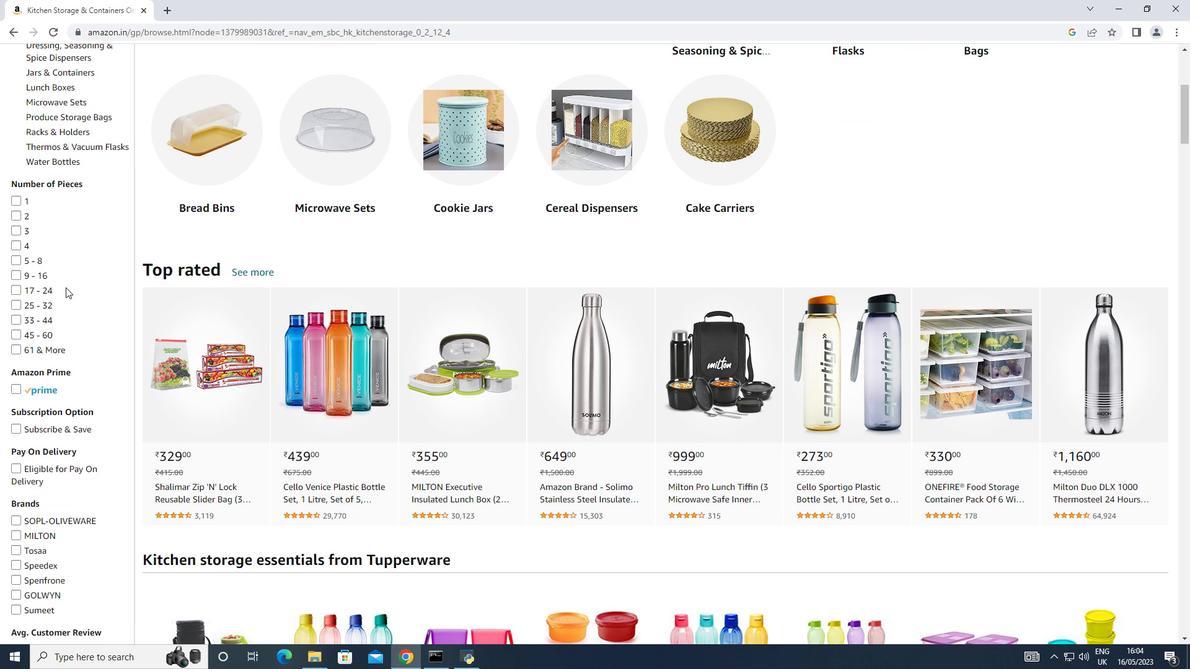 
Action: Mouse scrolled (65, 287) with delta (0, 0)
Screenshot: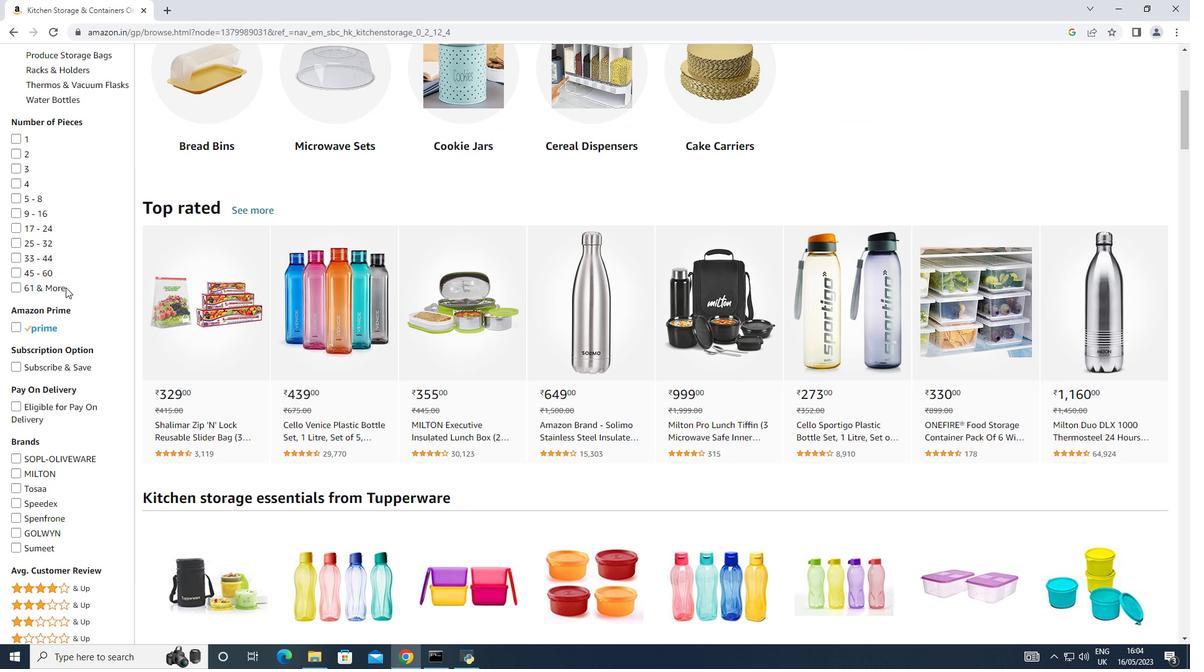 
Action: Mouse scrolled (65, 287) with delta (0, 0)
Screenshot: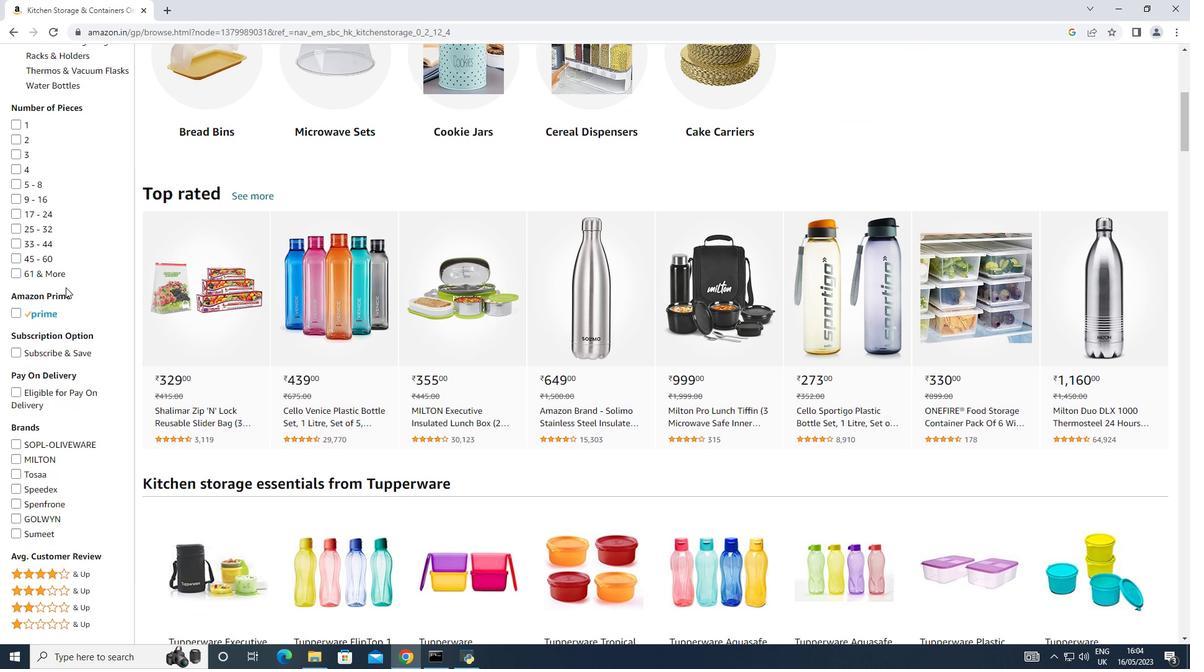 
Action: Mouse scrolled (65, 287) with delta (0, 0)
Screenshot: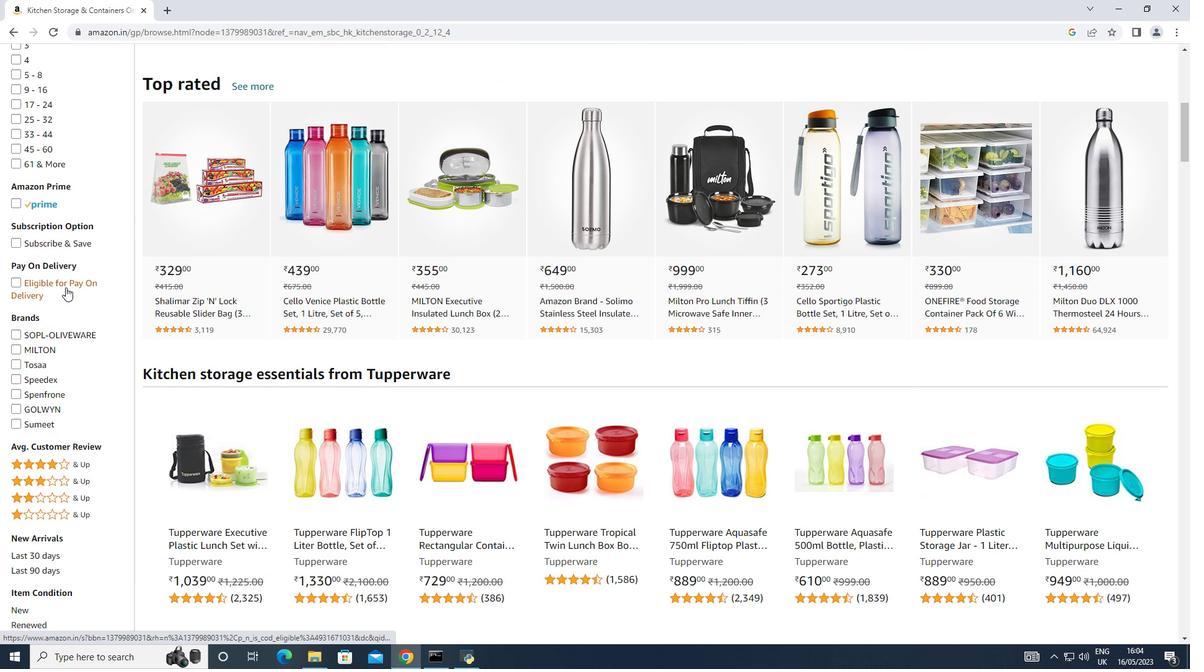 
Action: Mouse scrolled (65, 287) with delta (0, 0)
Screenshot: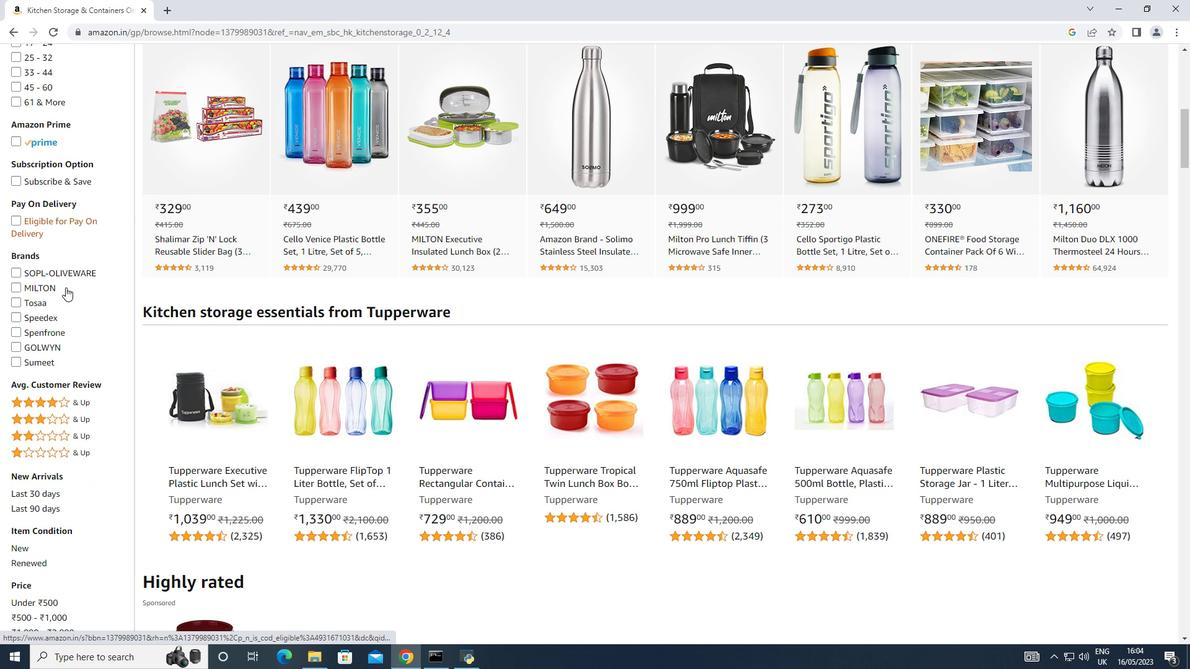 
Action: Mouse scrolled (65, 287) with delta (0, 0)
Screenshot: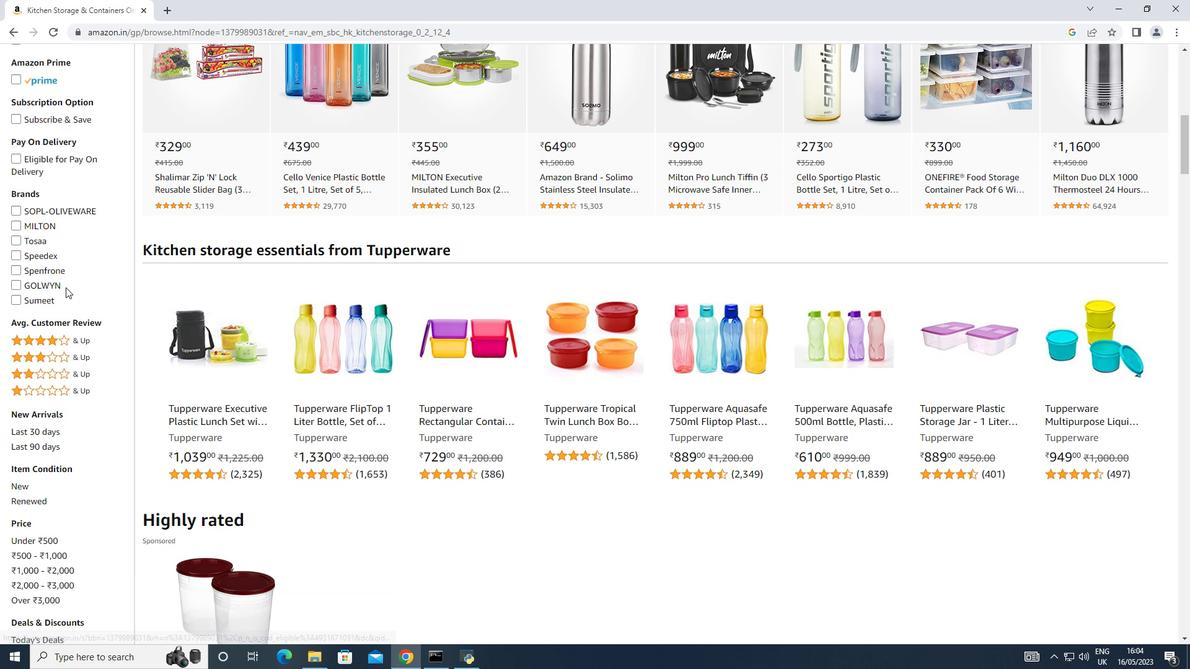 
Action: Mouse scrolled (65, 287) with delta (0, 0)
Screenshot: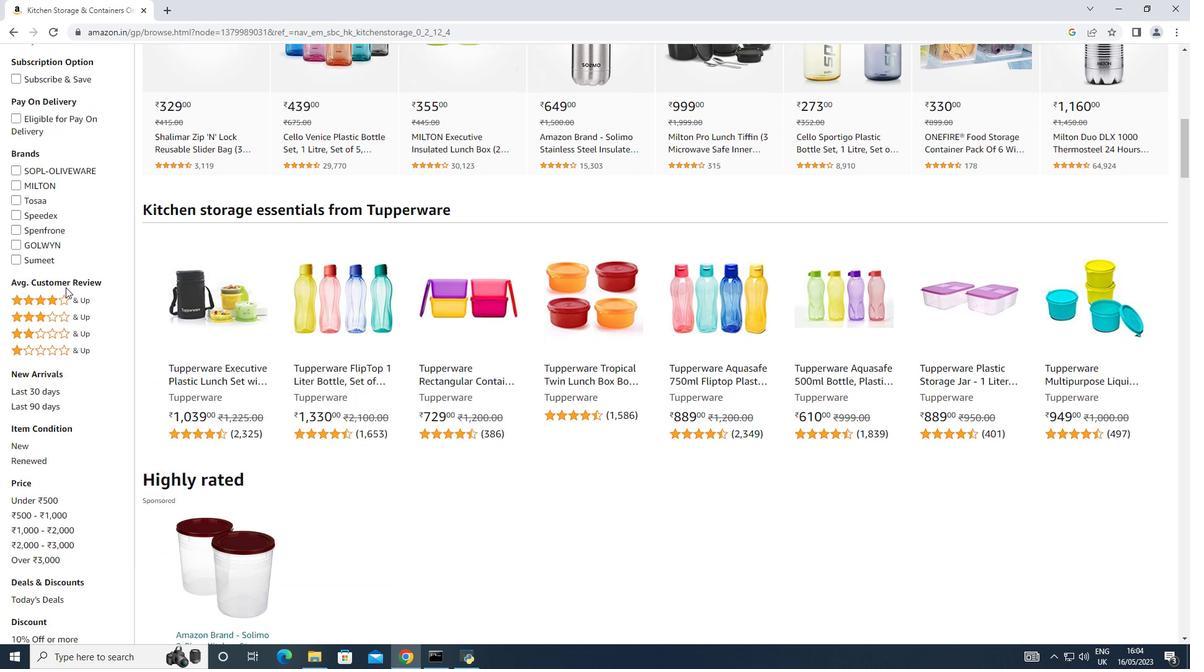 
Action: Mouse scrolled (65, 287) with delta (0, 0)
Screenshot: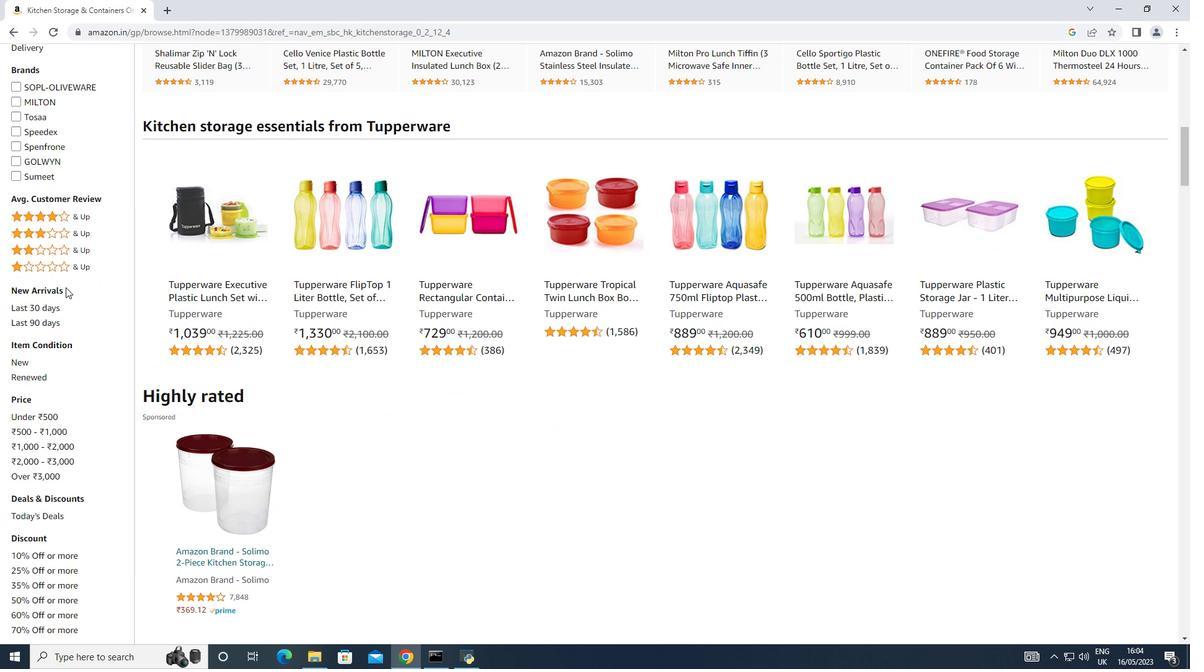 
Action: Mouse scrolled (65, 287) with delta (0, 0)
Screenshot: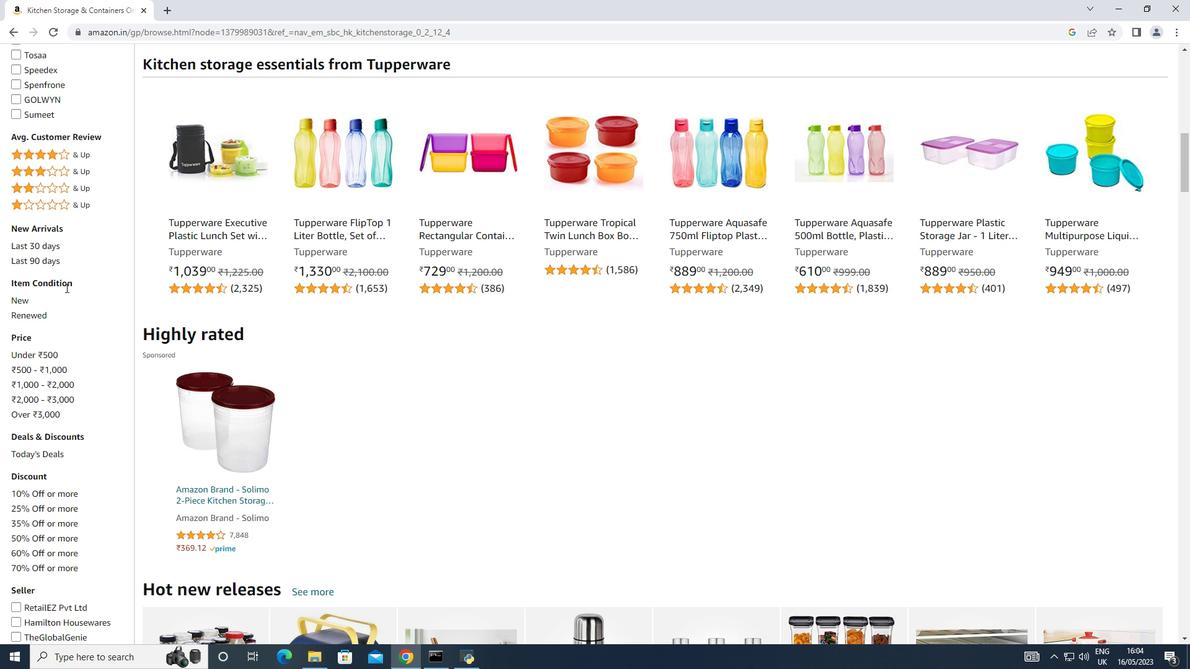 
Action: Mouse moved to (47, 289)
Screenshot: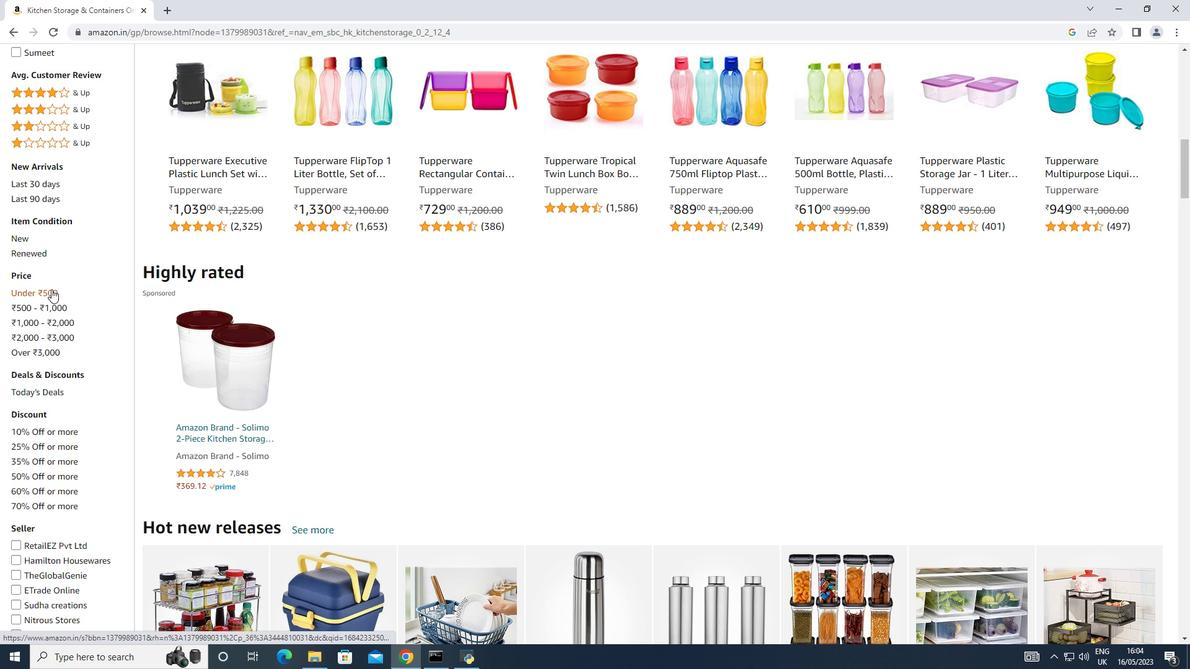 
Action: Mouse pressed left at (47, 289)
Screenshot: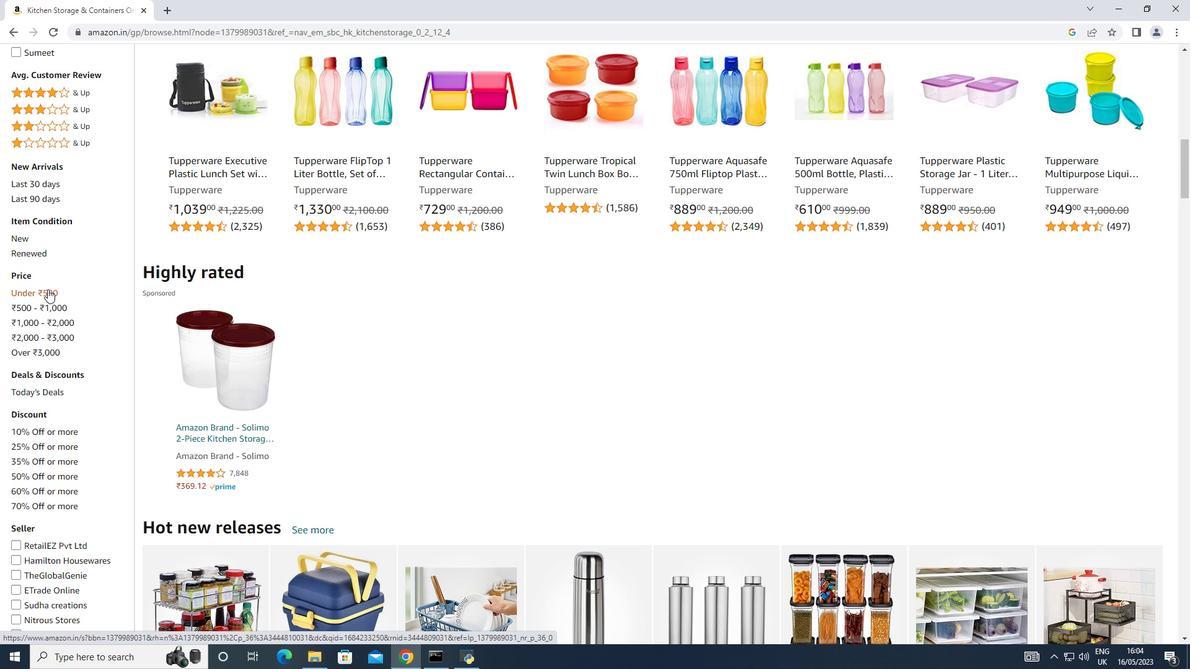 
Action: Mouse moved to (1123, 145)
Screenshot: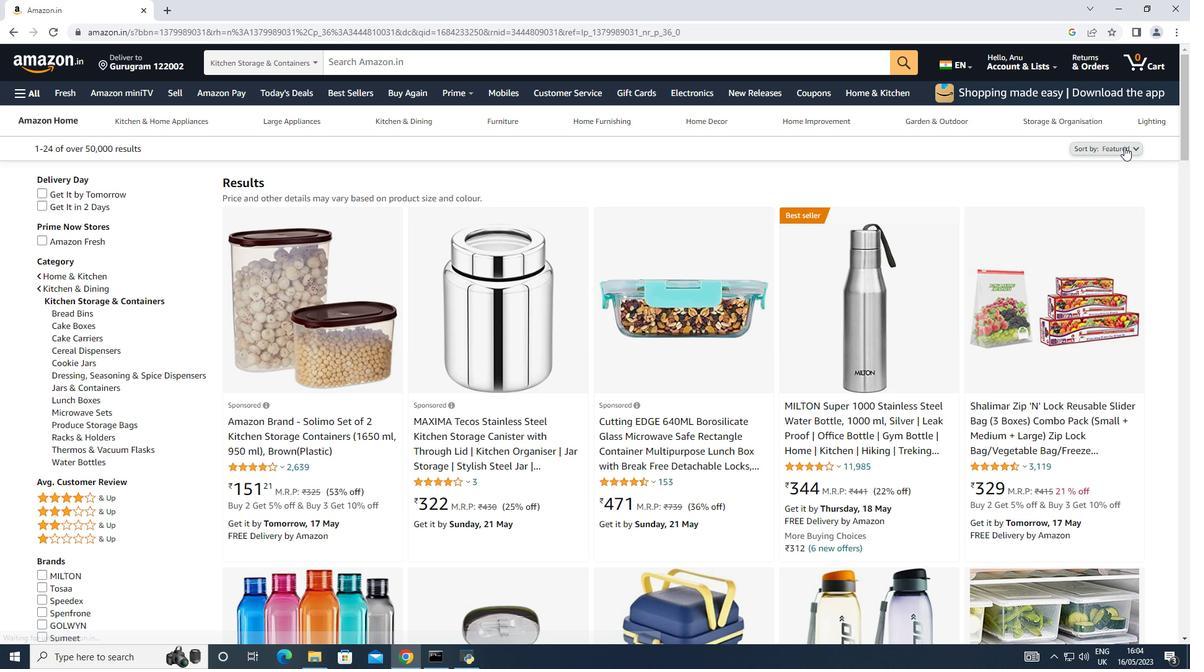 
Action: Mouse pressed left at (1123, 145)
Screenshot: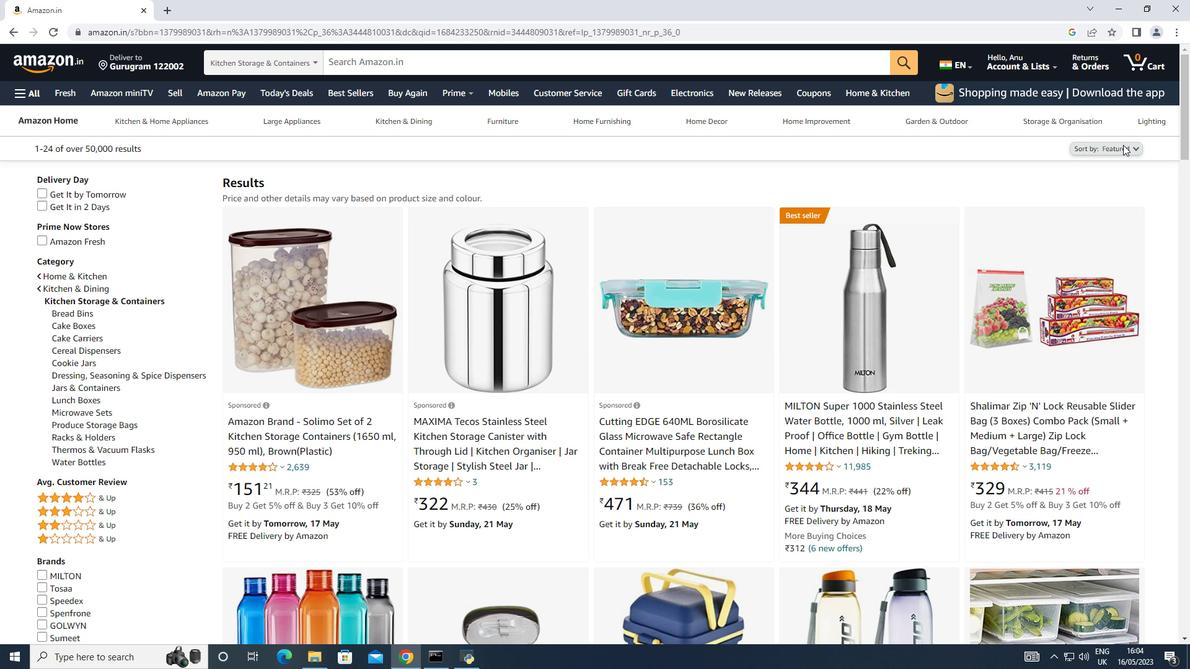 
Action: Mouse moved to (1107, 172)
Screenshot: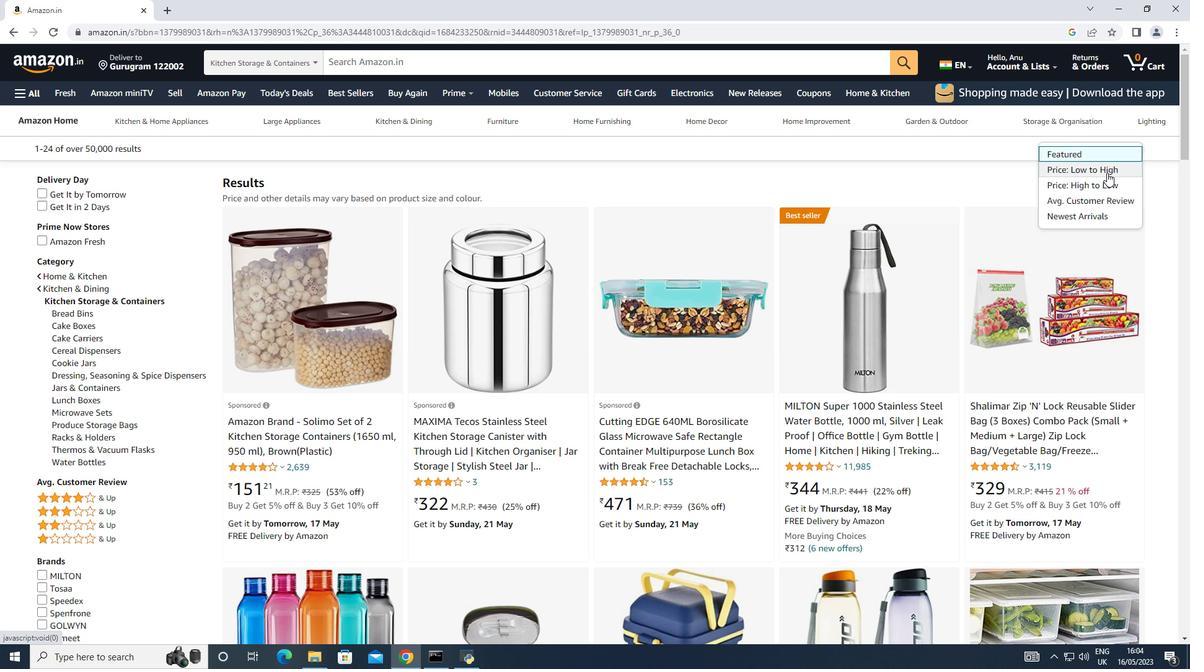 
Action: Mouse pressed left at (1107, 172)
Screenshot: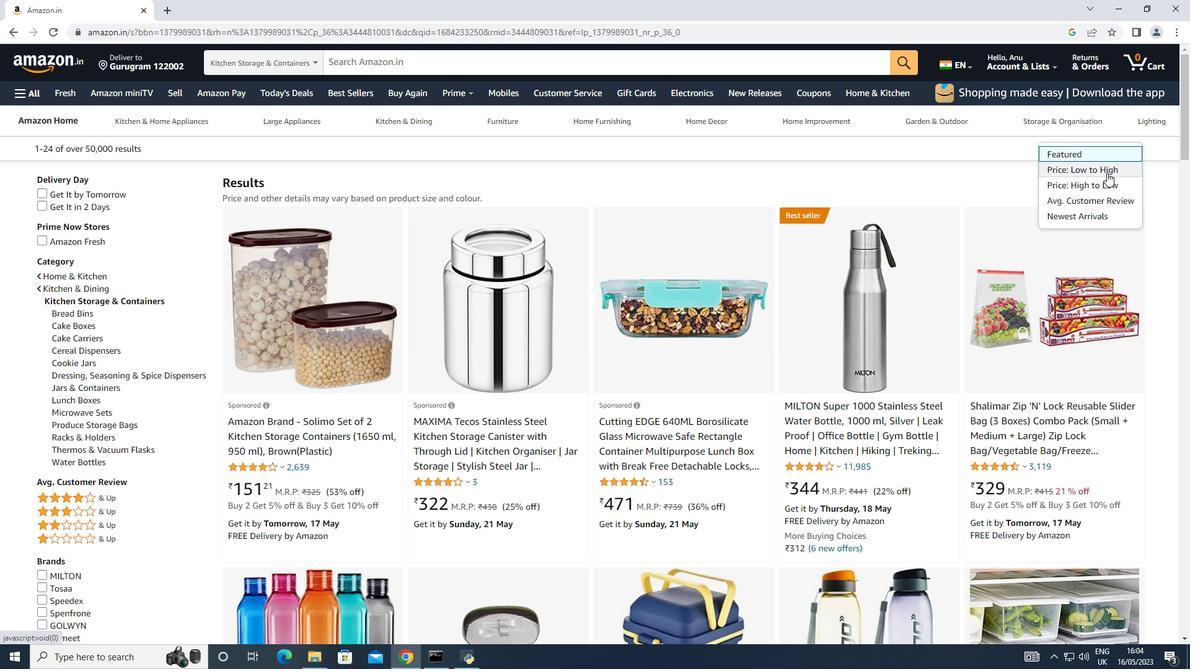 
Action: Mouse moved to (870, 364)
Screenshot: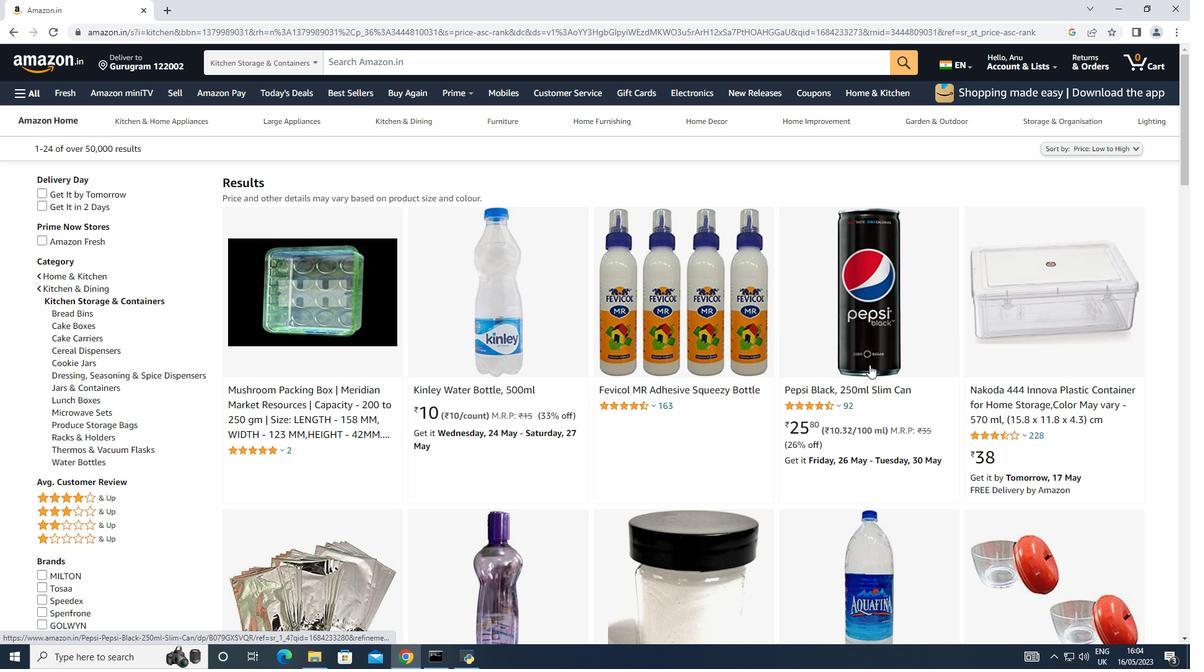 
Action: Mouse scrolled (870, 363) with delta (0, 0)
Screenshot: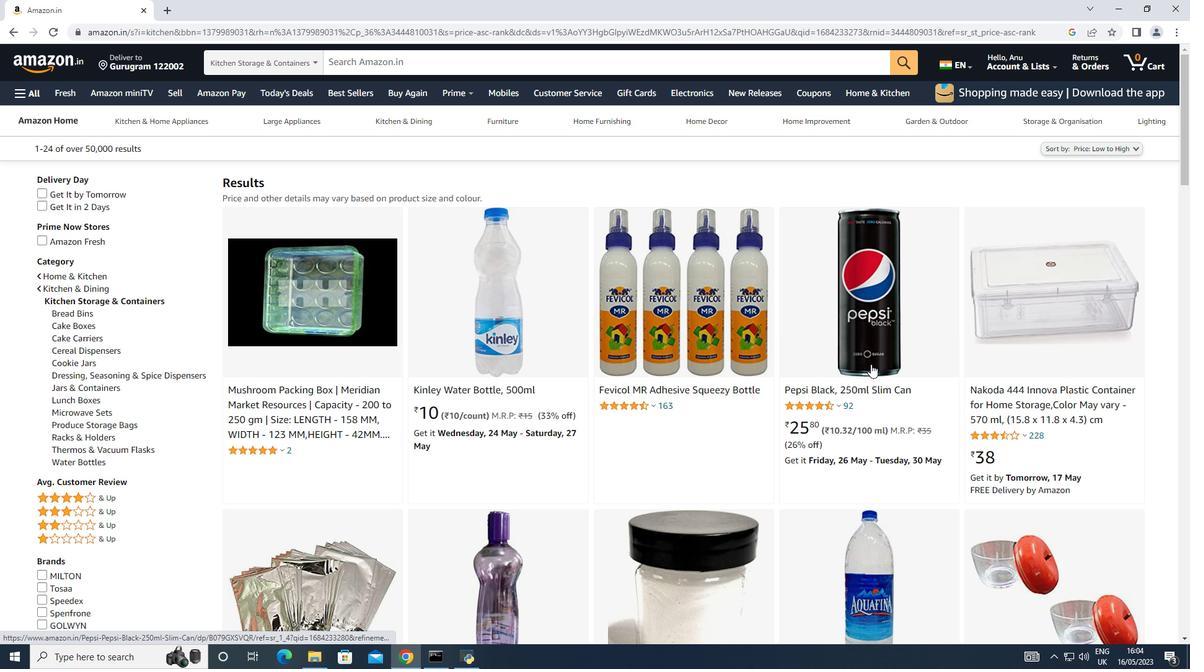 
Action: Mouse scrolled (870, 363) with delta (0, 0)
Screenshot: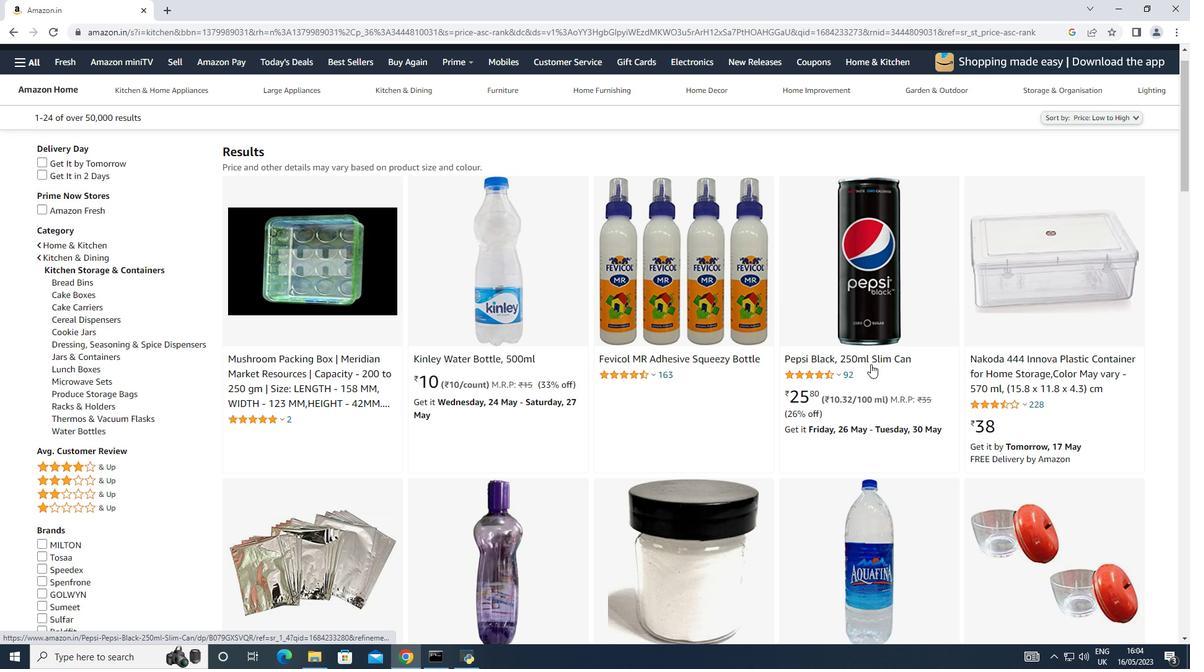 
Action: Mouse moved to (883, 358)
Screenshot: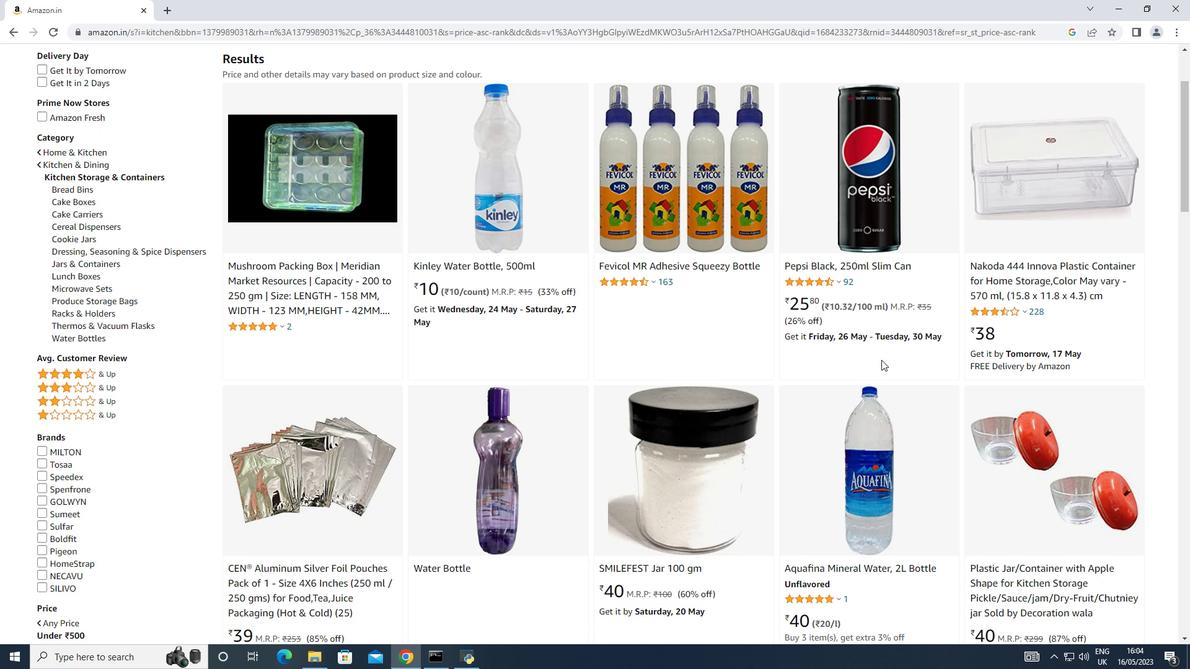
Action: Mouse scrolled (883, 357) with delta (0, 0)
Screenshot: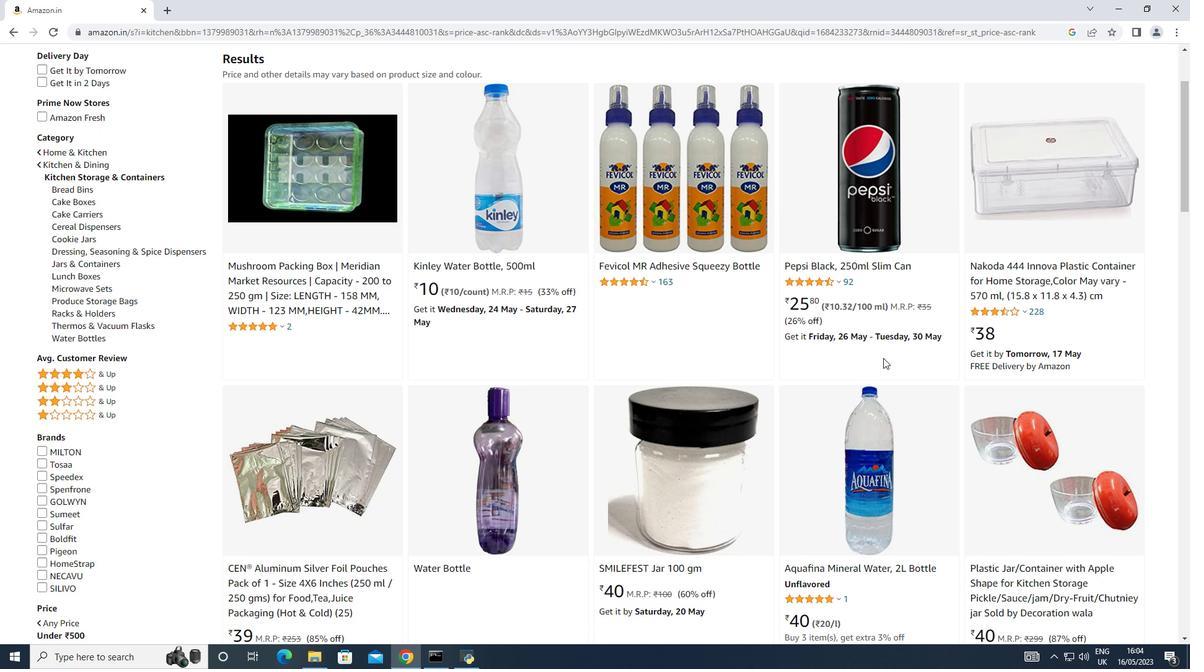 
Action: Mouse scrolled (883, 357) with delta (0, 0)
Screenshot: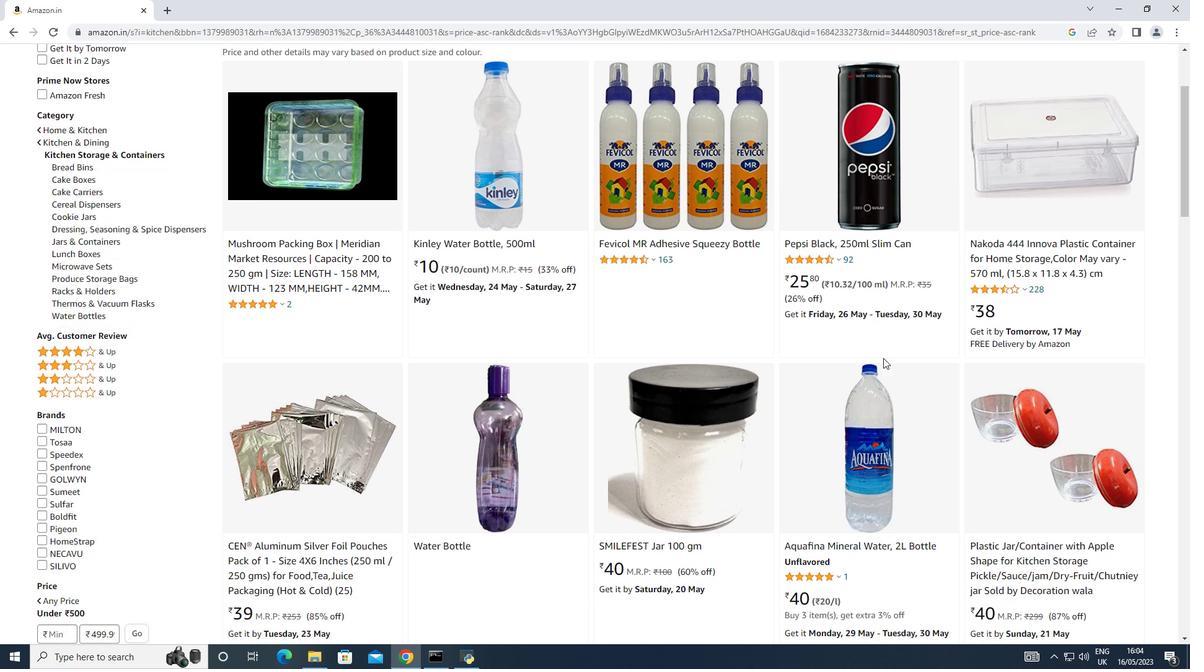
Action: Mouse moved to (884, 355)
Screenshot: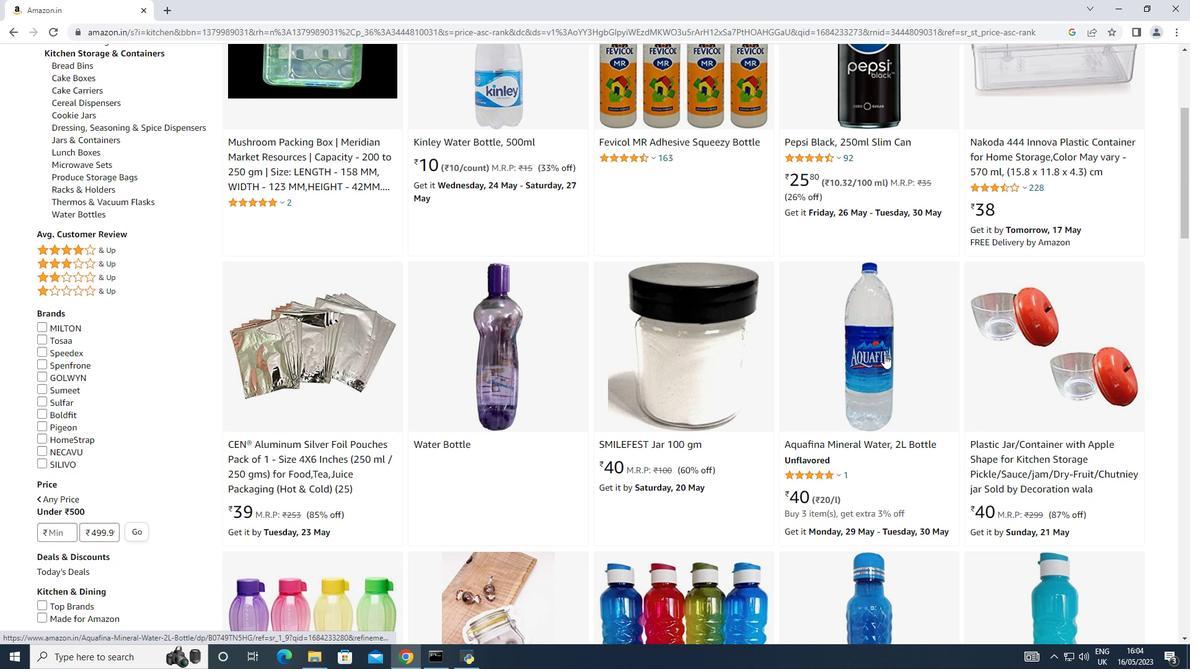 
Action: Mouse scrolled (884, 354) with delta (0, 0)
Screenshot: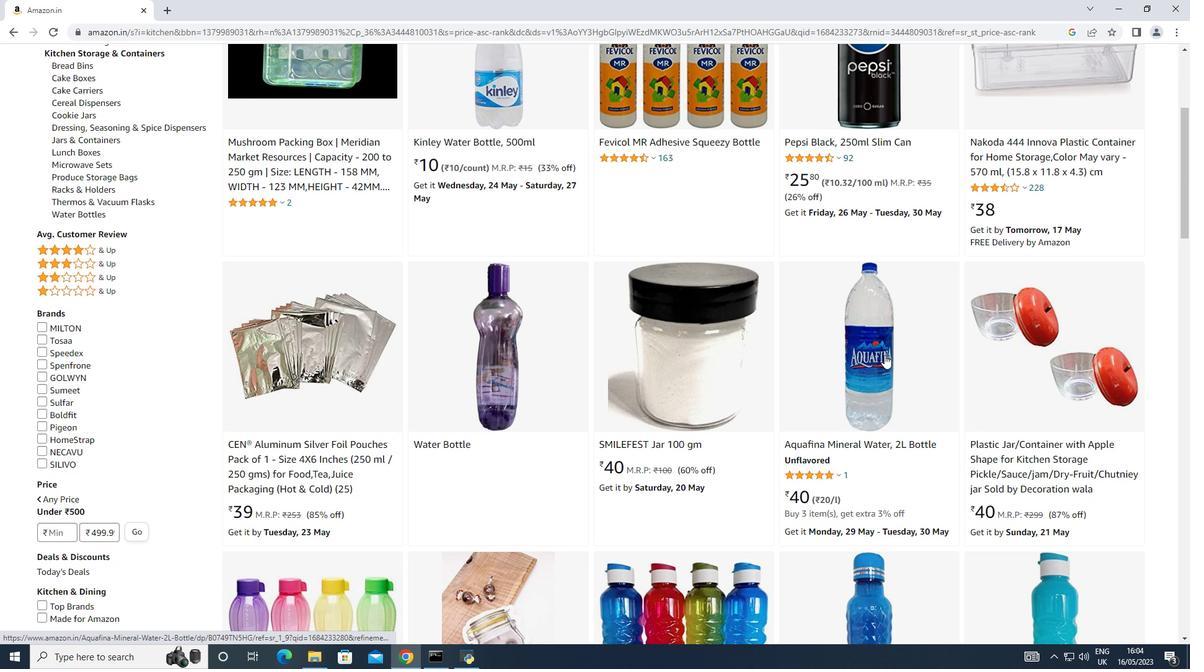 
Action: Mouse scrolled (884, 354) with delta (0, 0)
Screenshot: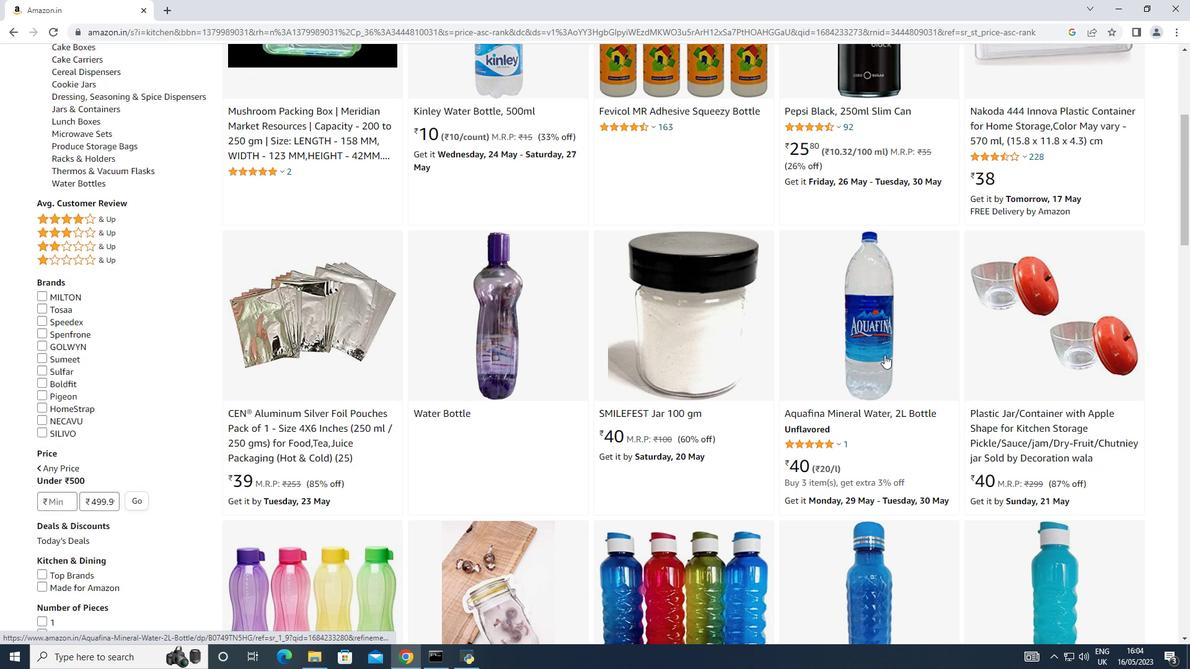 
Action: Mouse scrolled (884, 354) with delta (0, 0)
Screenshot: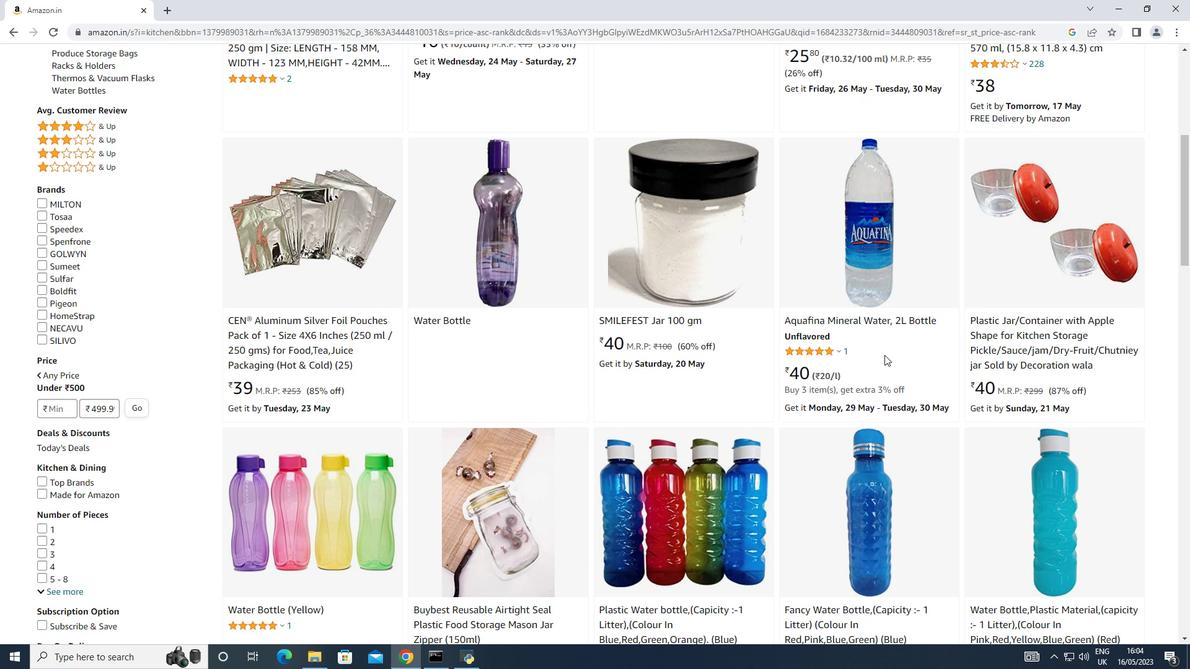 
Action: Mouse scrolled (884, 354) with delta (0, 0)
Screenshot: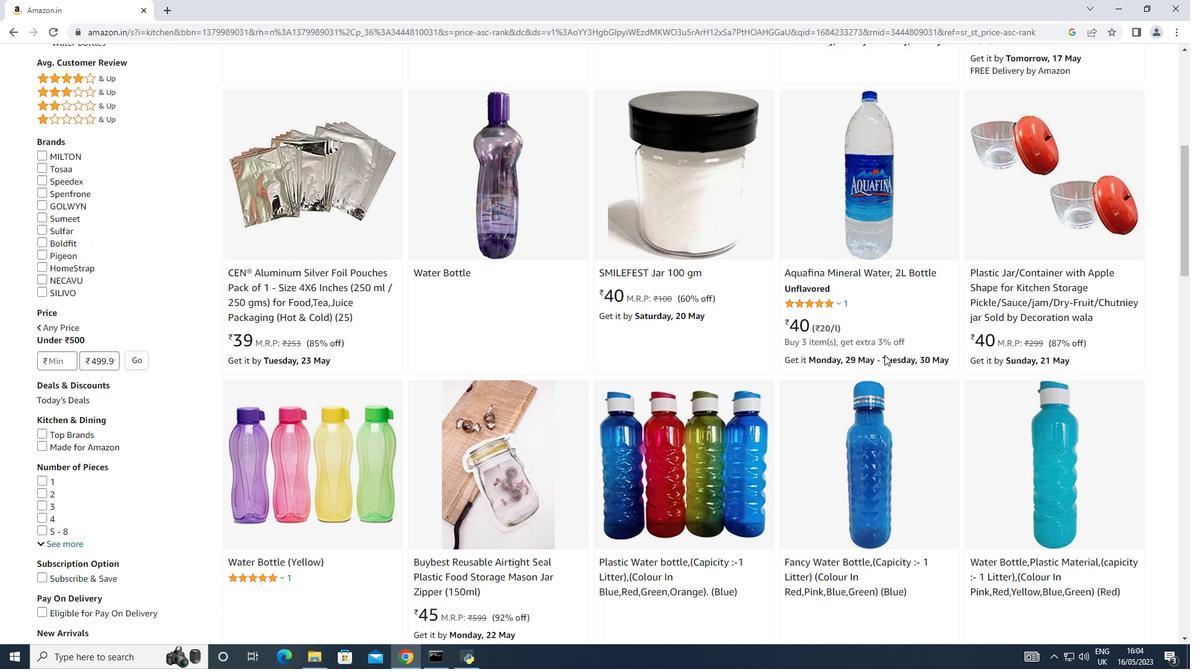 
Action: Mouse scrolled (884, 354) with delta (0, 0)
Screenshot: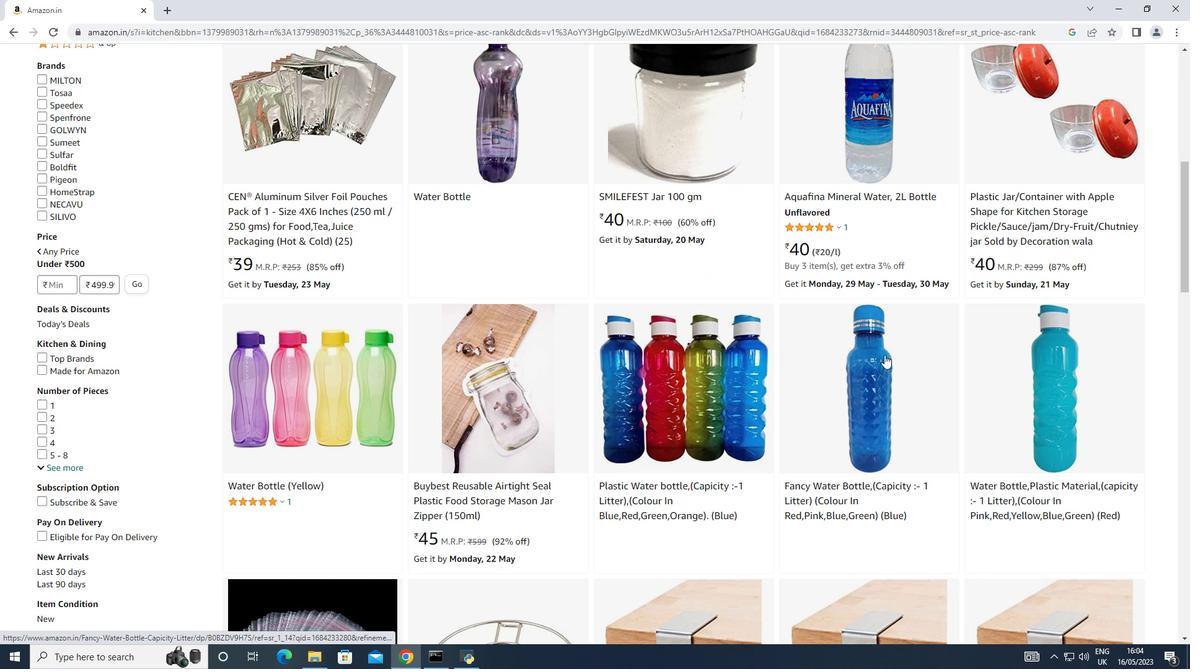 
Action: Mouse scrolled (884, 354) with delta (0, 0)
Screenshot: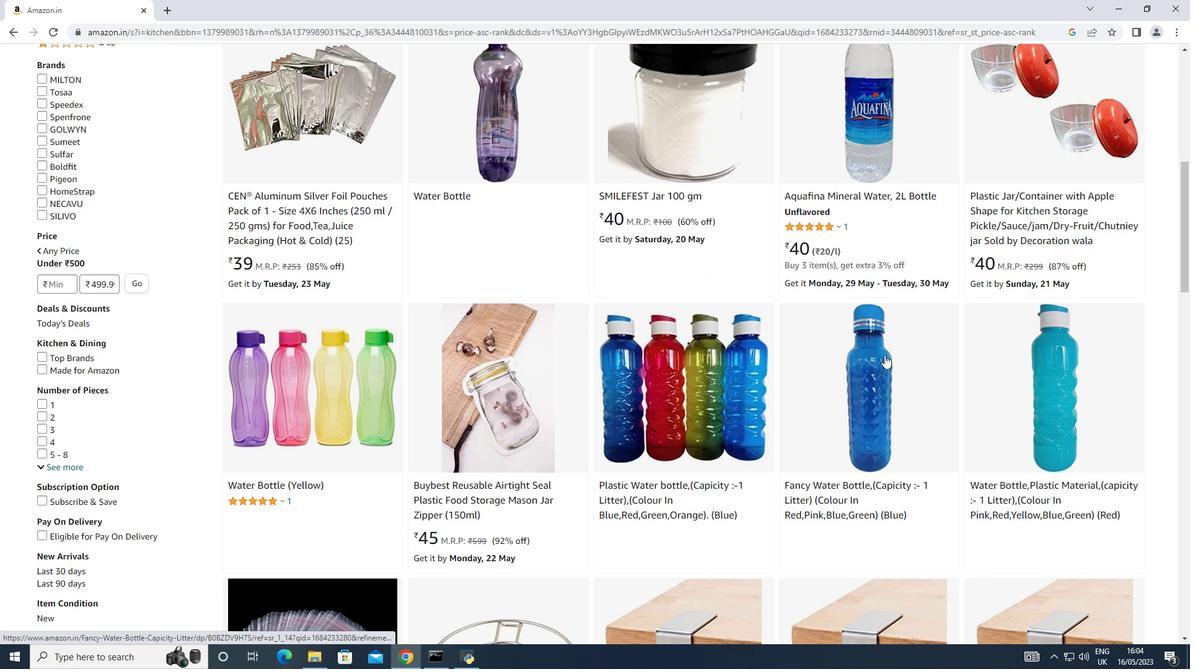 
Action: Mouse scrolled (884, 354) with delta (0, 0)
Screenshot: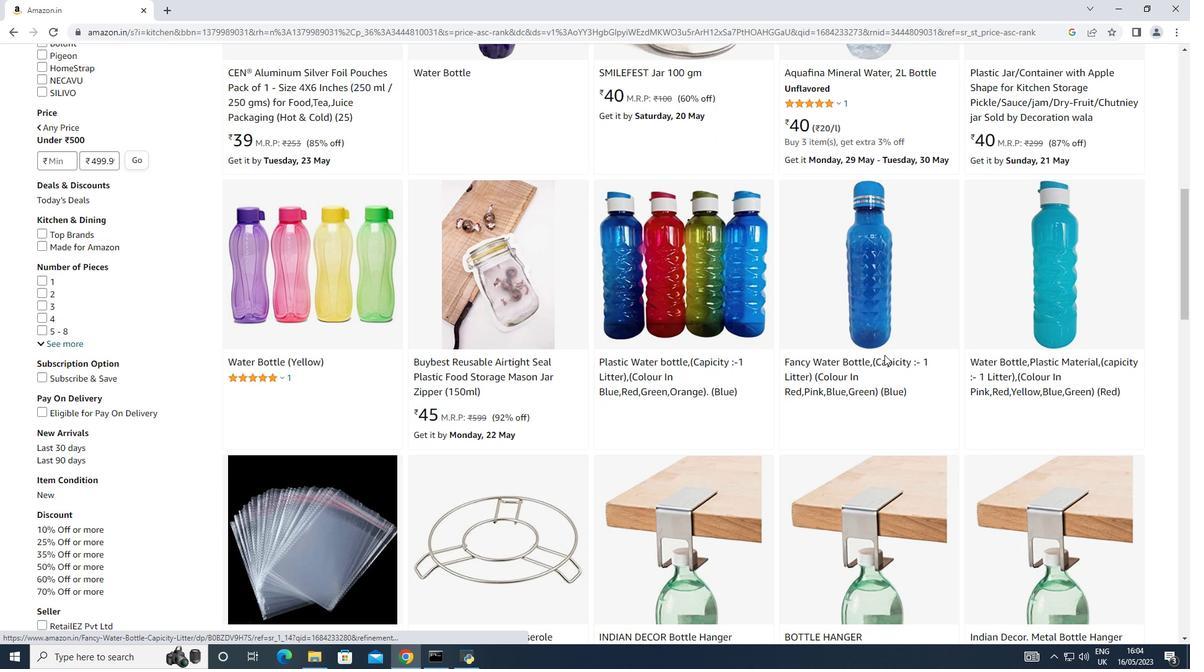
Action: Mouse scrolled (884, 354) with delta (0, 0)
Screenshot: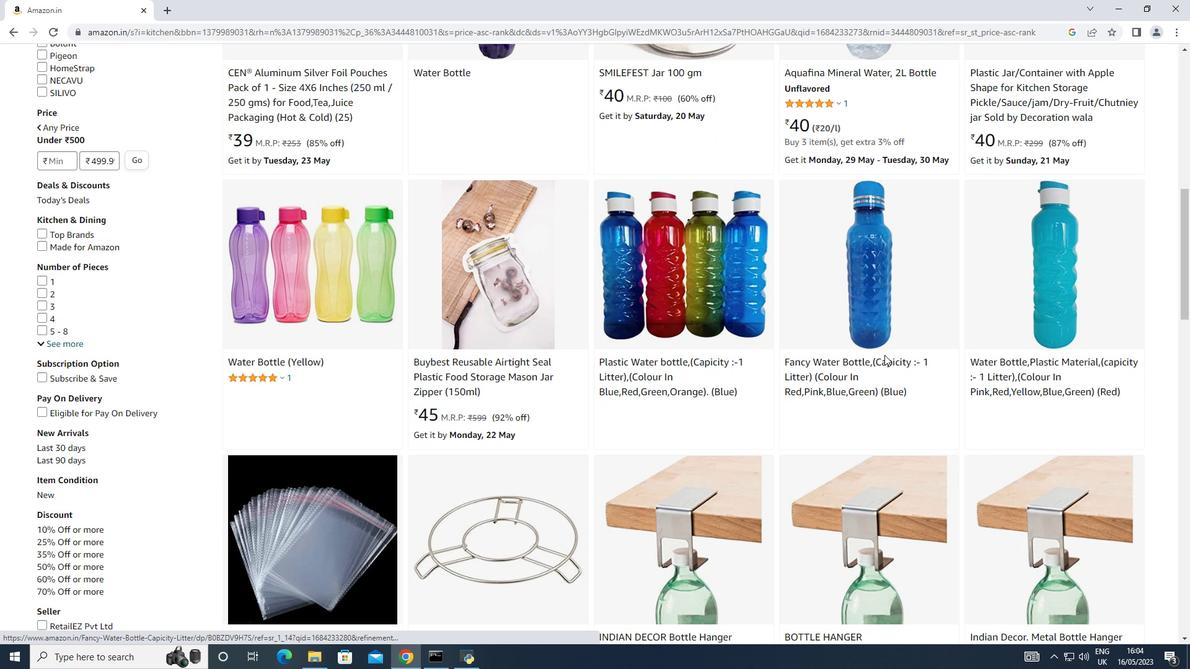
Action: Mouse moved to (885, 353)
Screenshot: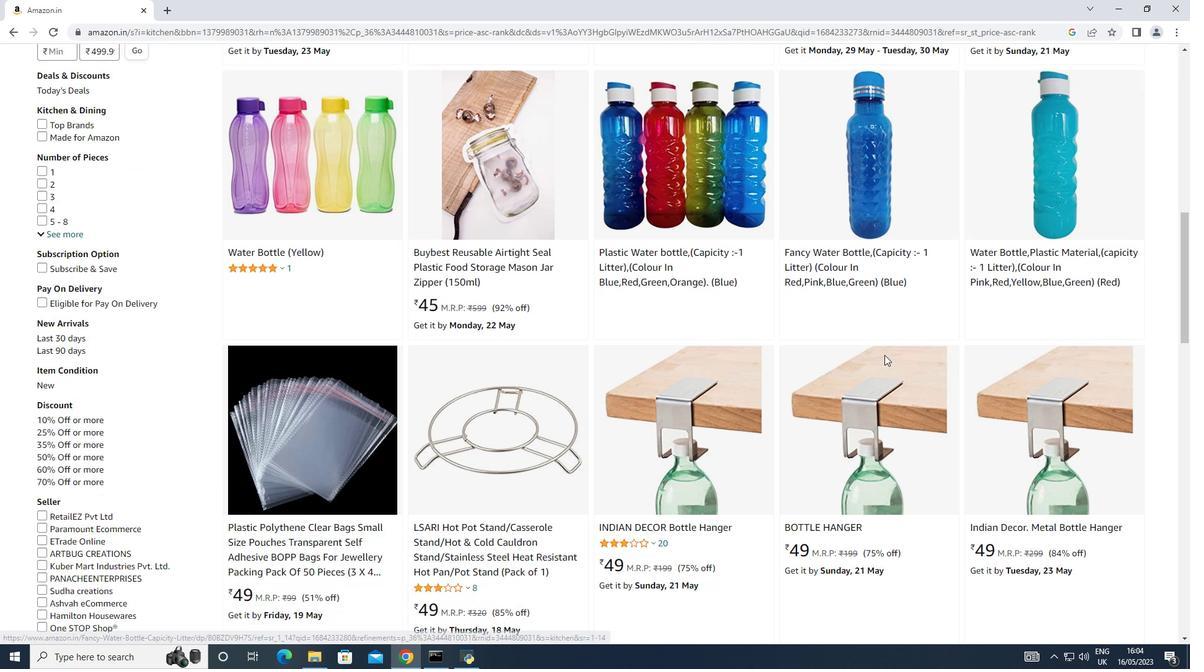 
Action: Mouse scrolled (885, 353) with delta (0, 0)
Screenshot: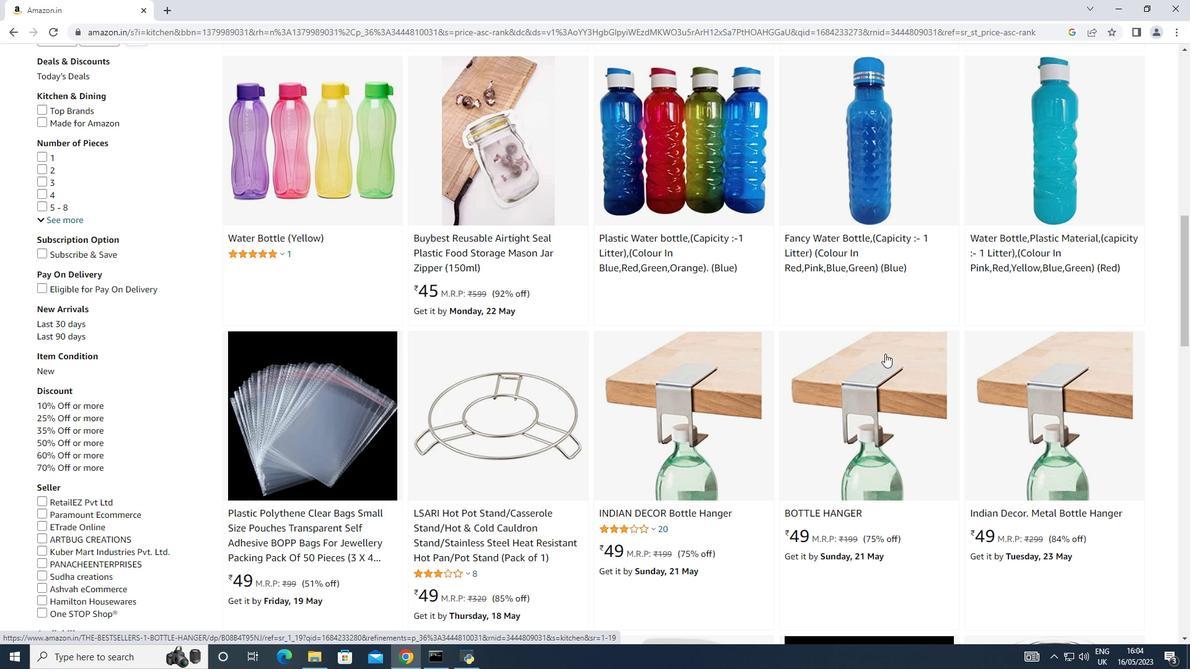 
Action: Mouse scrolled (885, 353) with delta (0, 0)
Screenshot: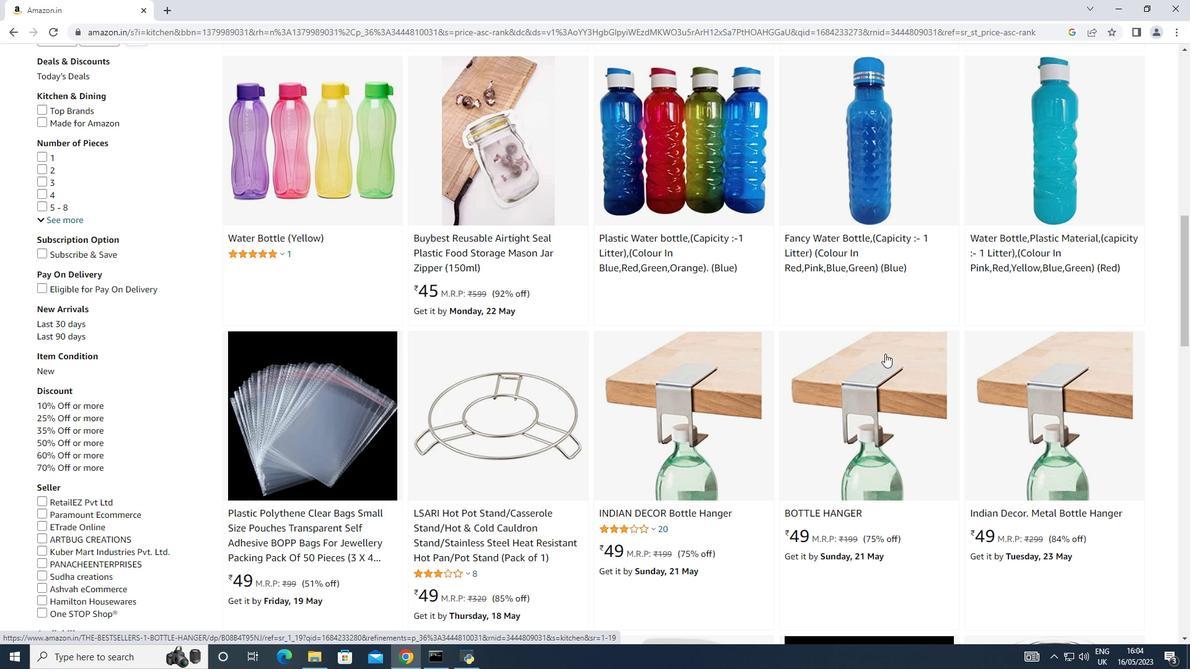 
Action: Mouse scrolled (885, 353) with delta (0, 0)
Screenshot: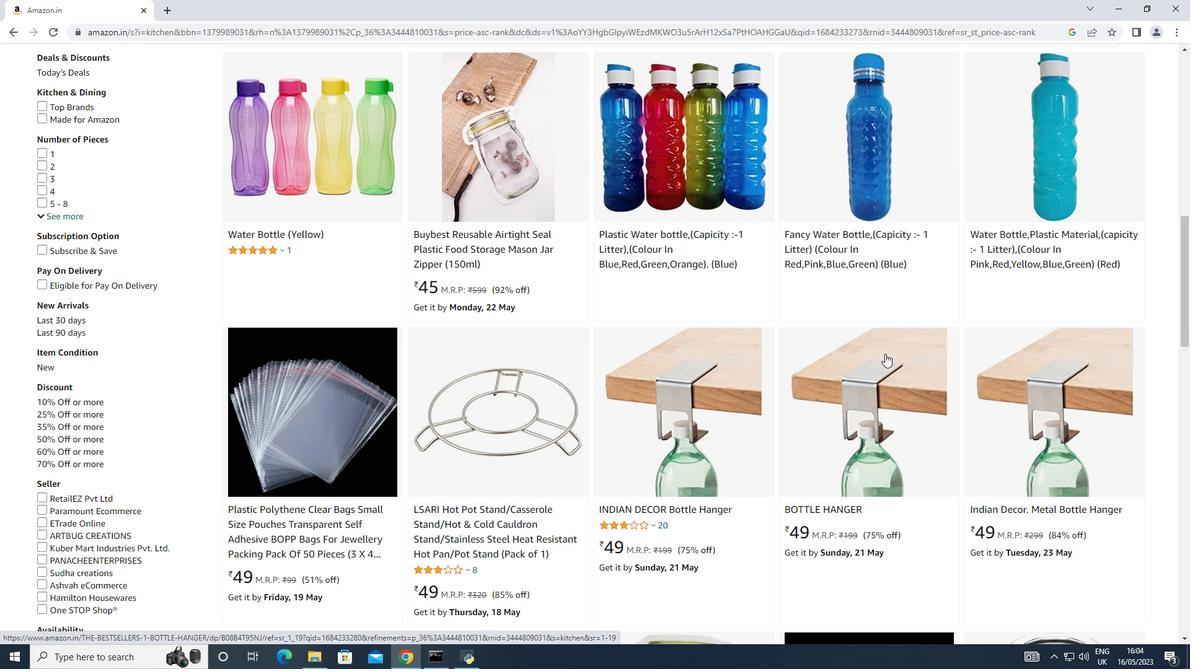 
Action: Mouse scrolled (885, 353) with delta (0, 0)
Screenshot: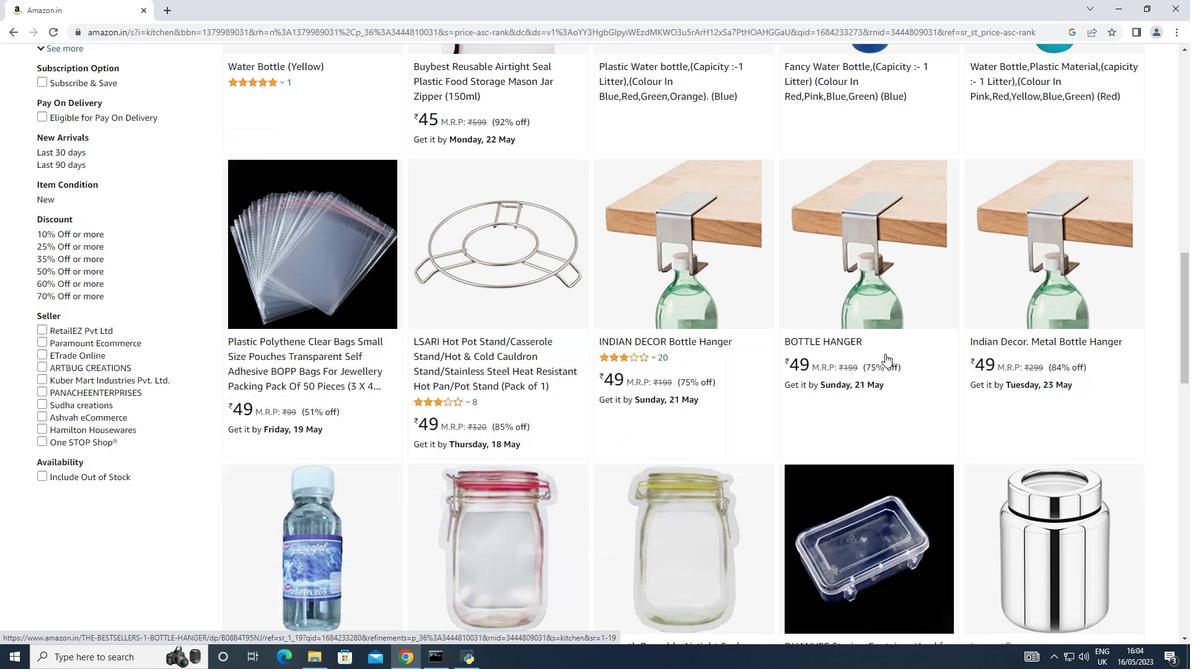 
Action: Mouse scrolled (885, 353) with delta (0, 0)
Screenshot: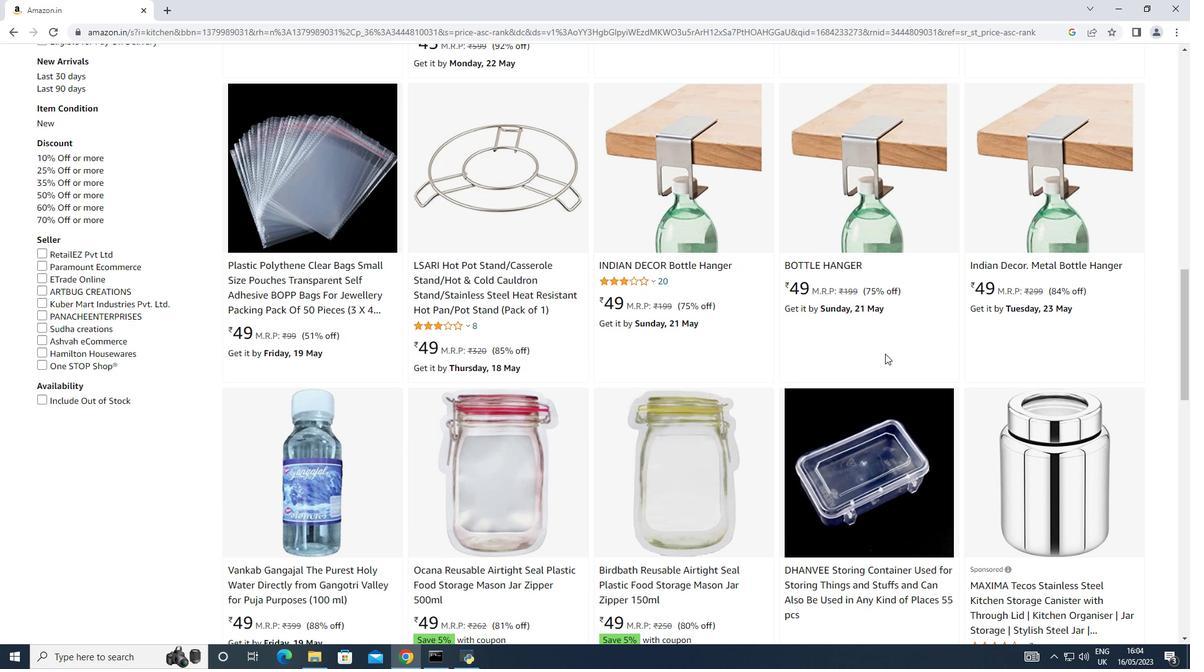 
Action: Mouse scrolled (885, 353) with delta (0, 0)
Screenshot: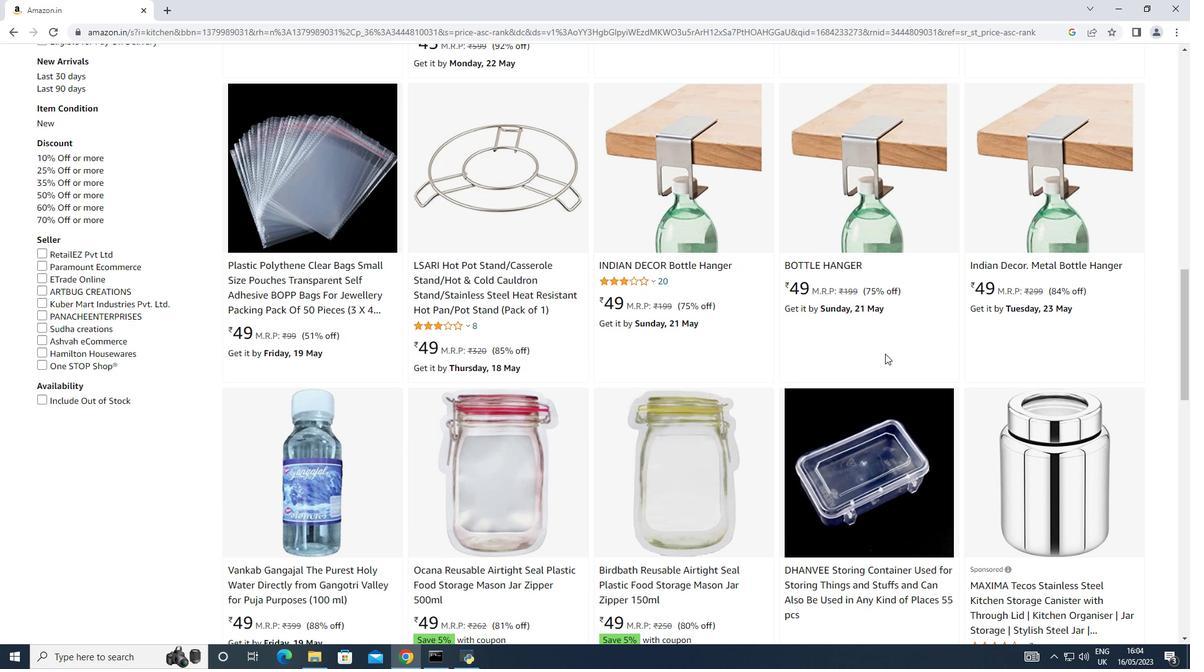 
Action: Mouse scrolled (885, 353) with delta (0, 0)
Screenshot: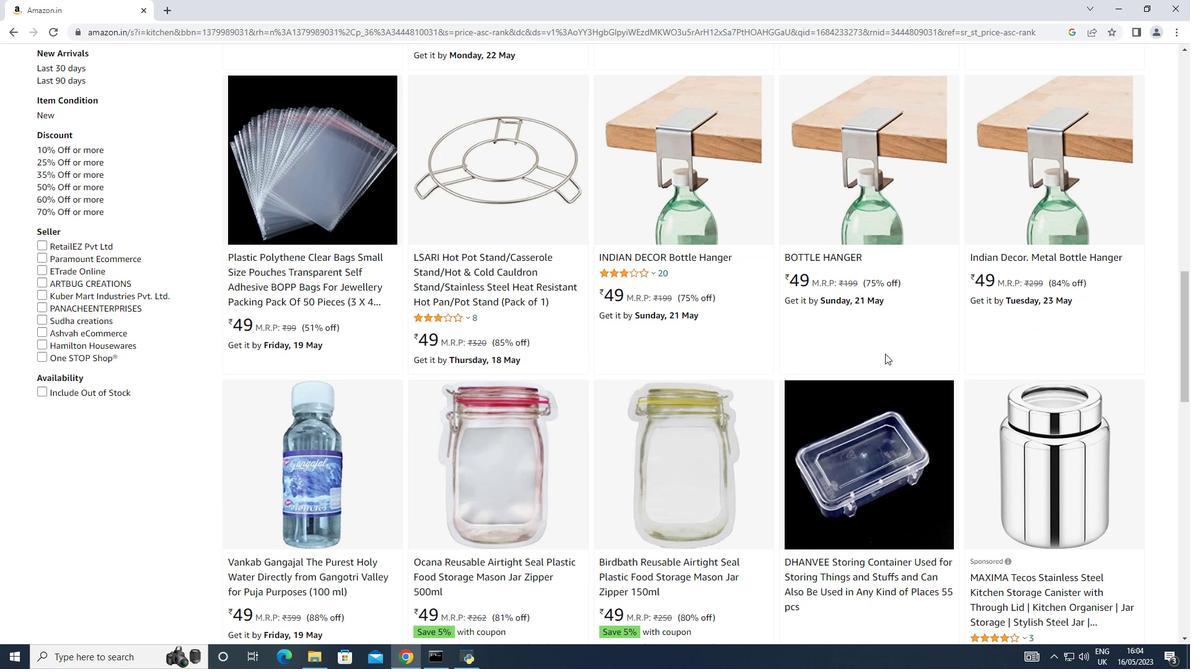 
Action: Mouse scrolled (885, 353) with delta (0, 0)
Screenshot: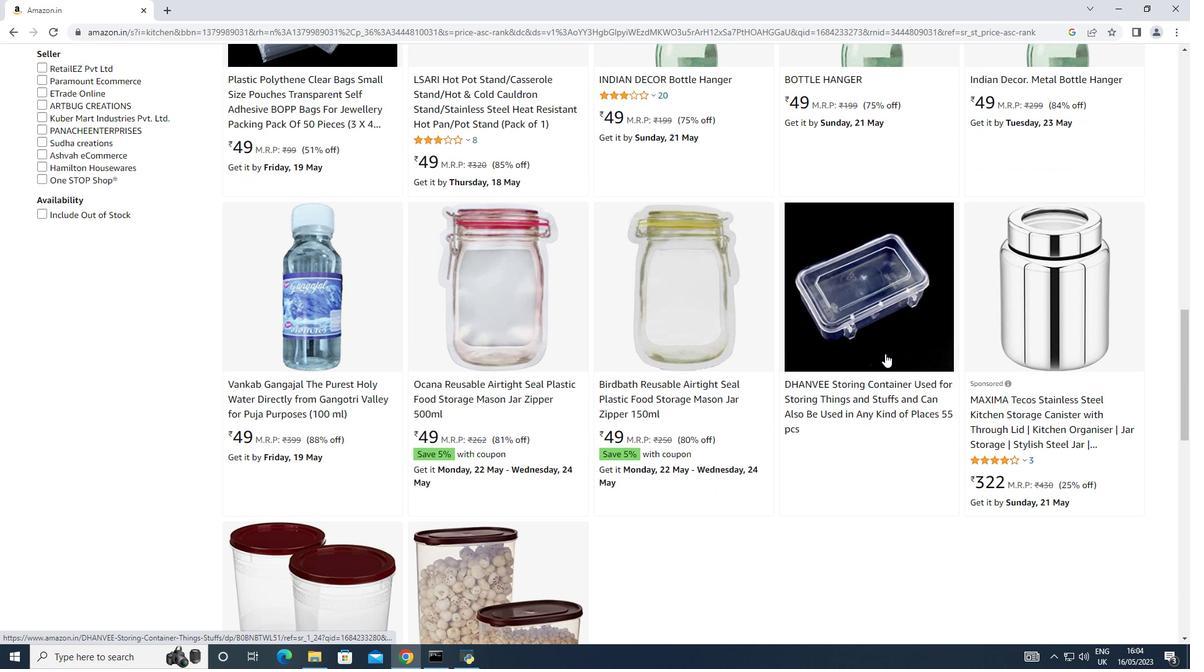 
Action: Mouse scrolled (885, 353) with delta (0, 0)
Screenshot: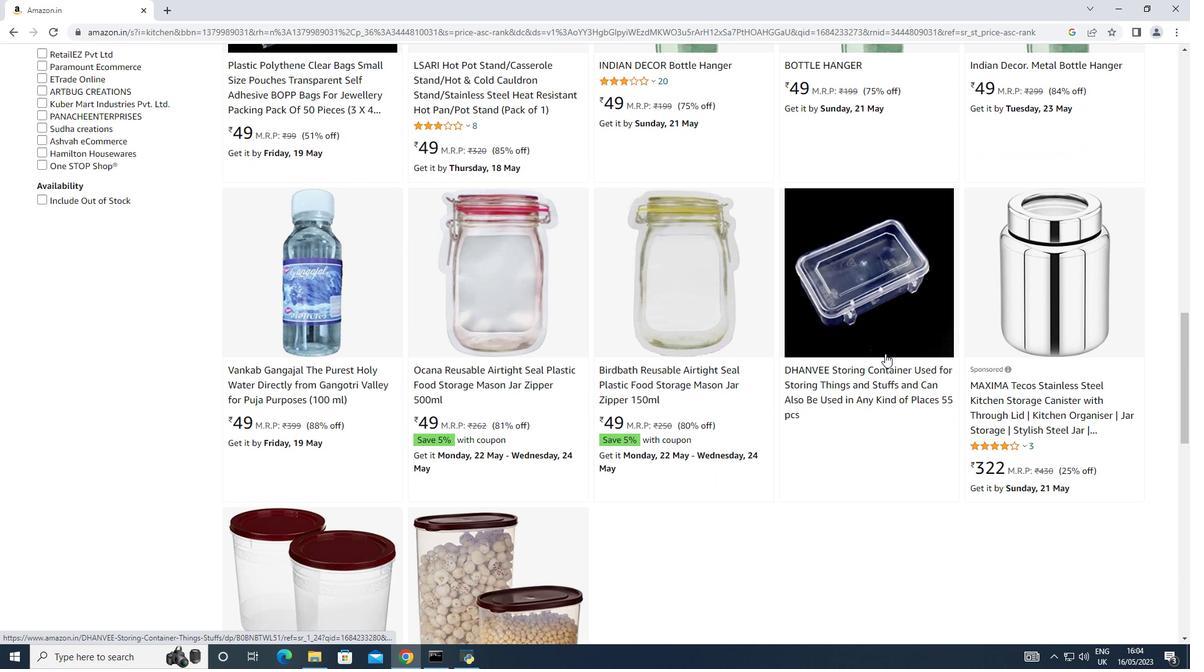
Action: Mouse scrolled (885, 353) with delta (0, 0)
Screenshot: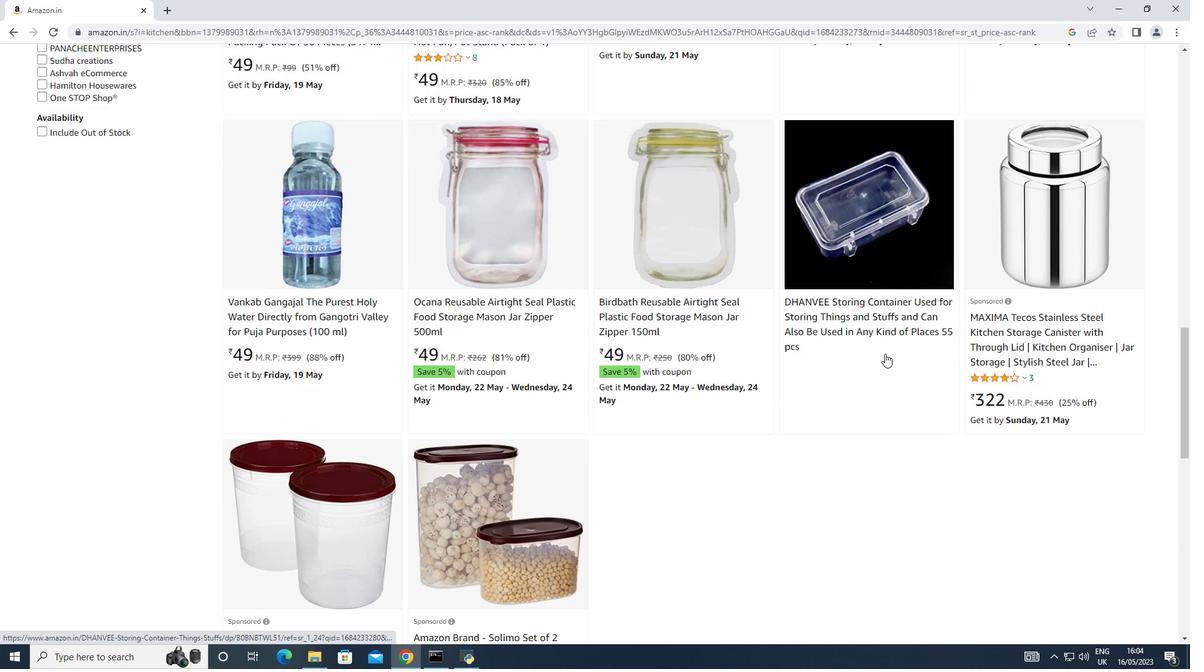 
Action: Mouse scrolled (885, 353) with delta (0, 0)
Screenshot: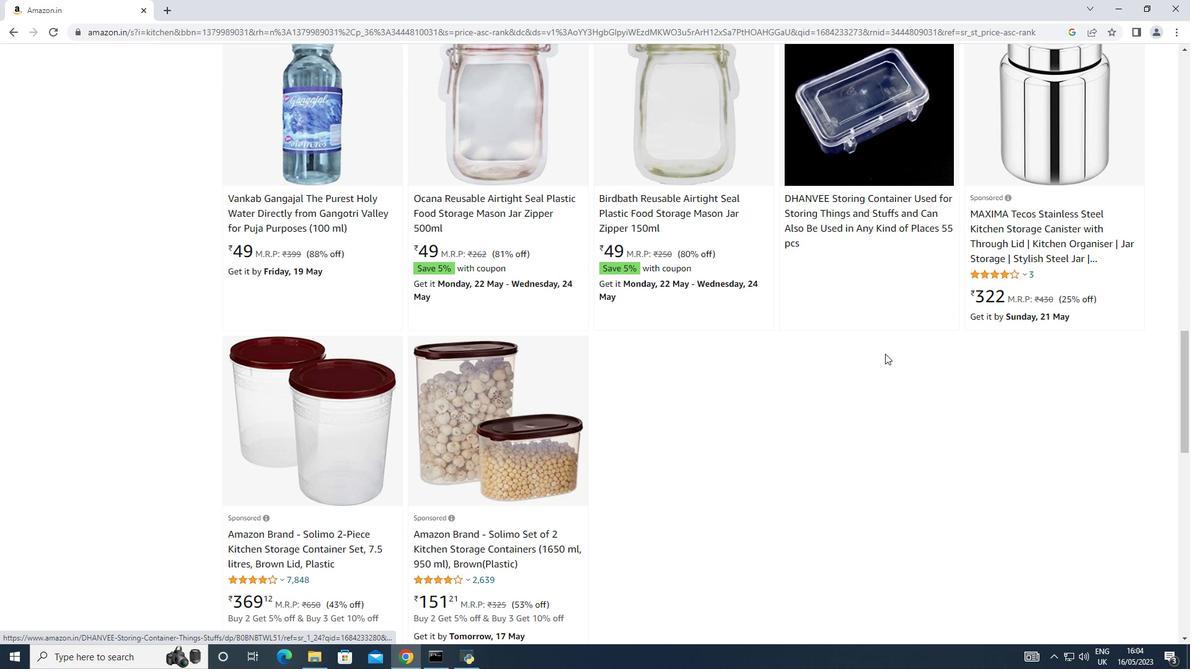 
Action: Mouse scrolled (885, 353) with delta (0, 0)
Screenshot: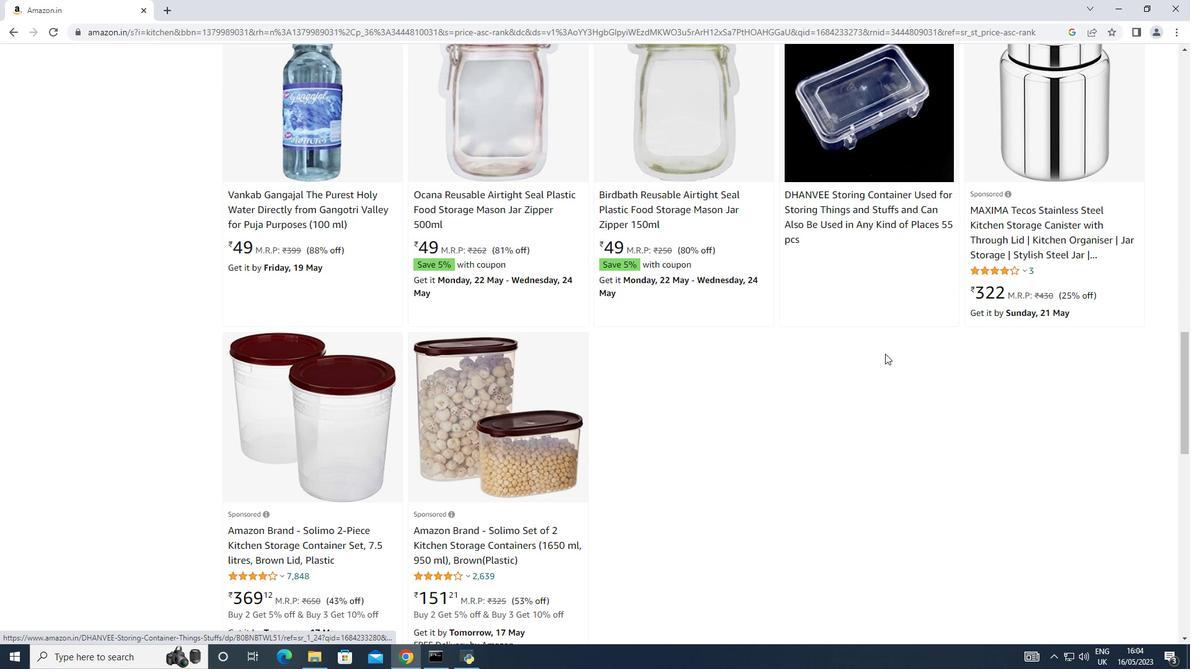 
Action: Mouse scrolled (885, 353) with delta (0, 0)
Screenshot: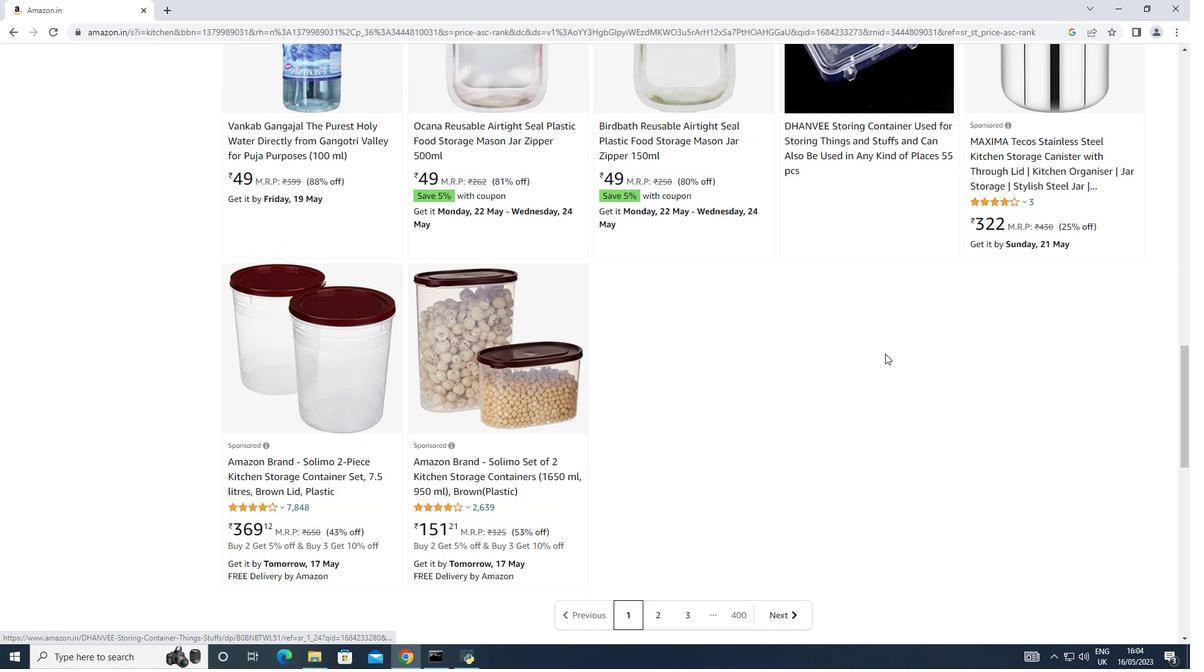 
Action: Mouse moved to (662, 499)
Screenshot: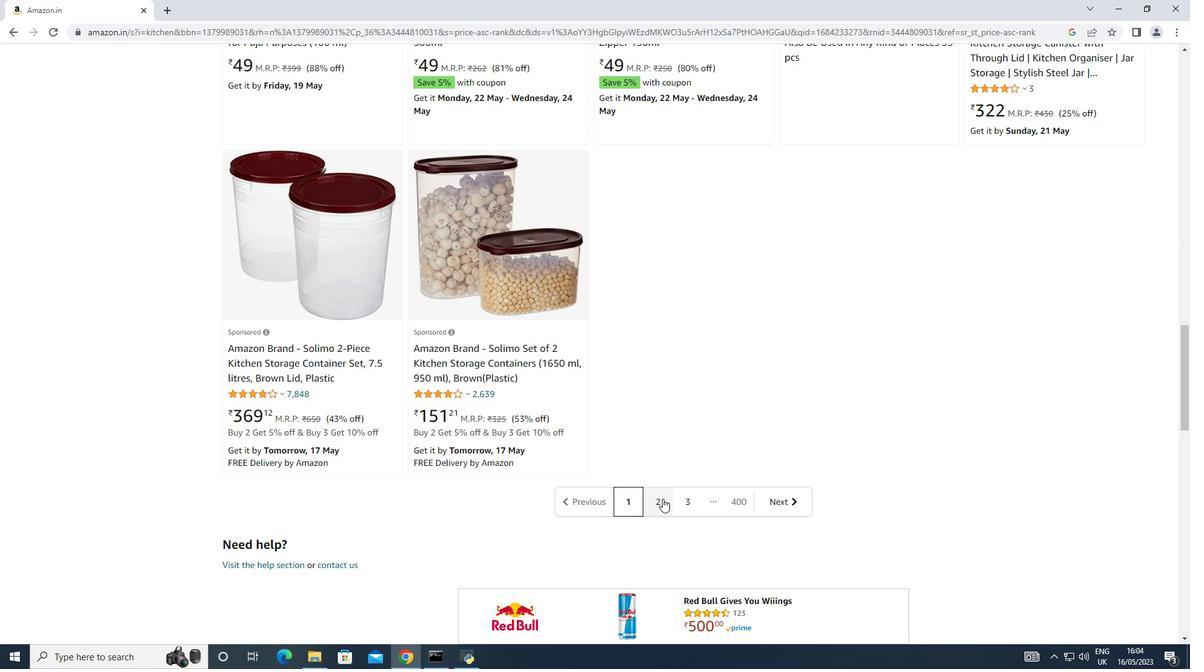 
Action: Mouse pressed left at (662, 499)
Screenshot: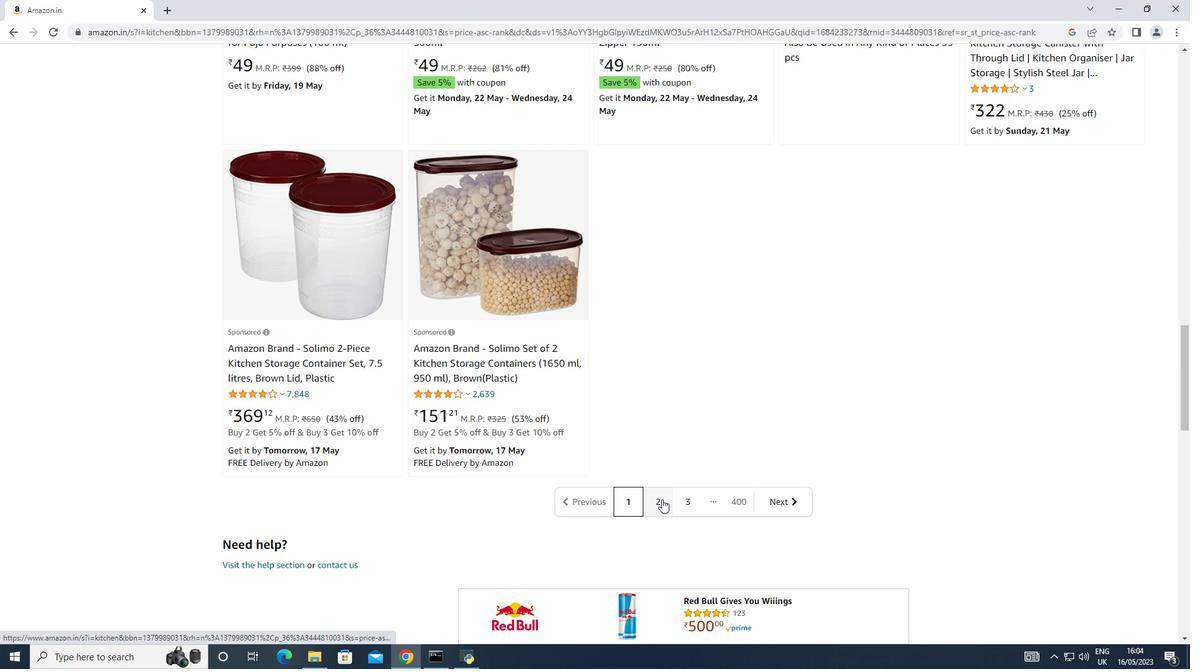 
Action: Mouse moved to (803, 407)
Screenshot: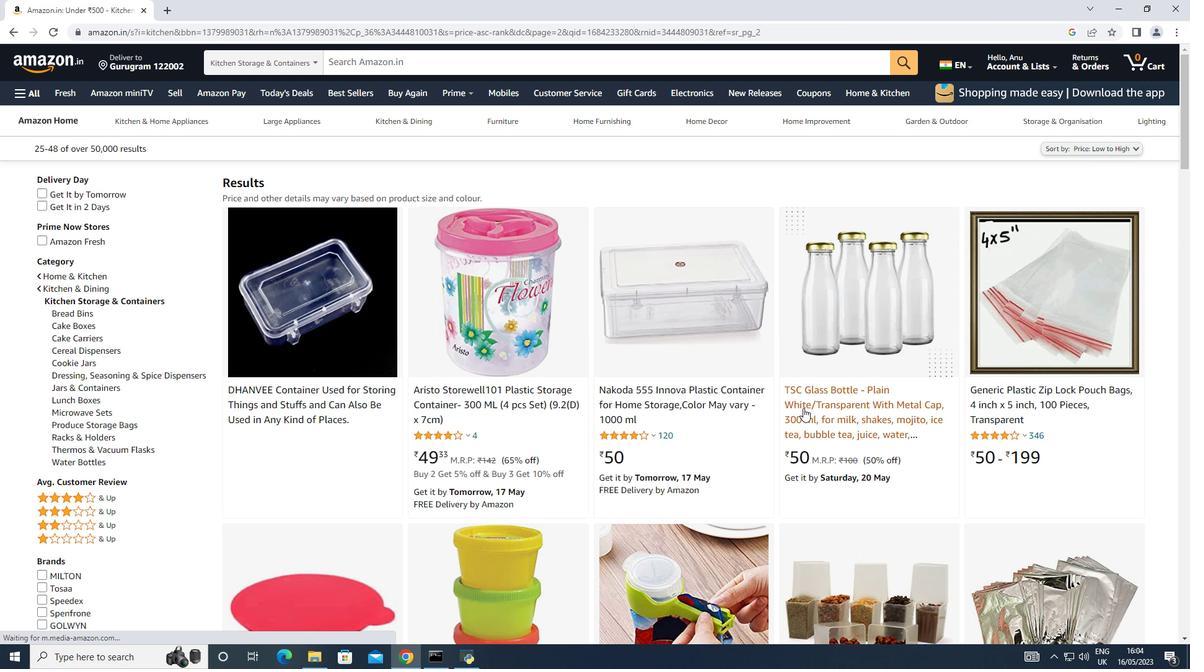 
Action: Mouse scrolled (803, 407) with delta (0, 0)
Screenshot: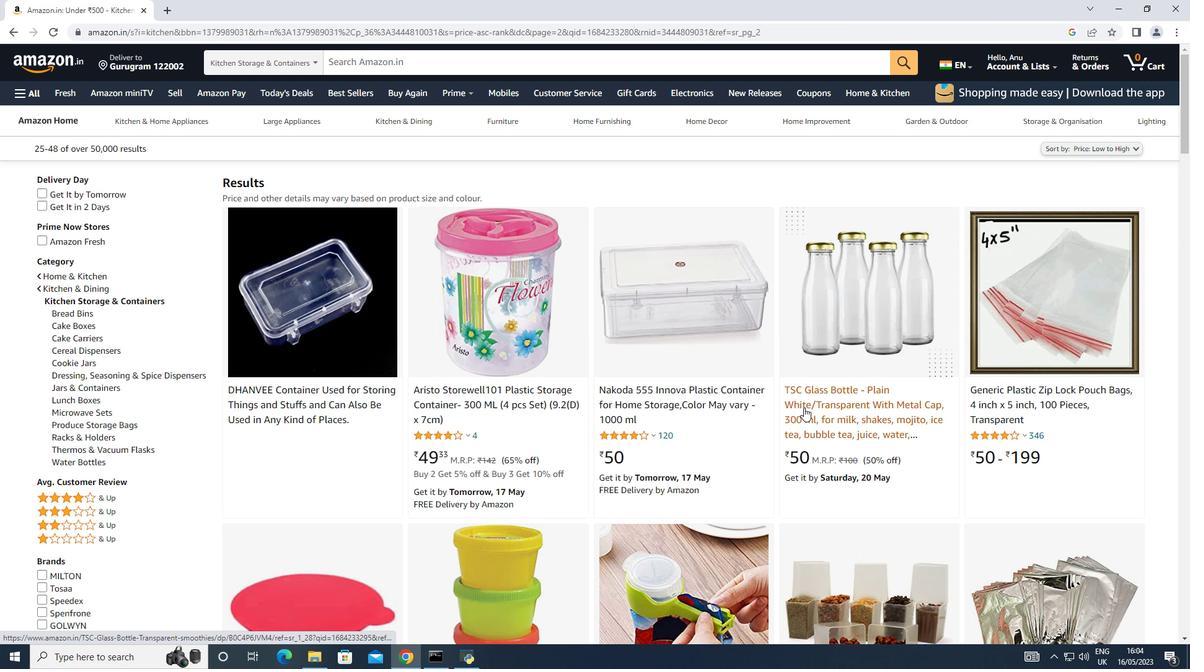 
Action: Mouse scrolled (803, 407) with delta (0, 0)
Screenshot: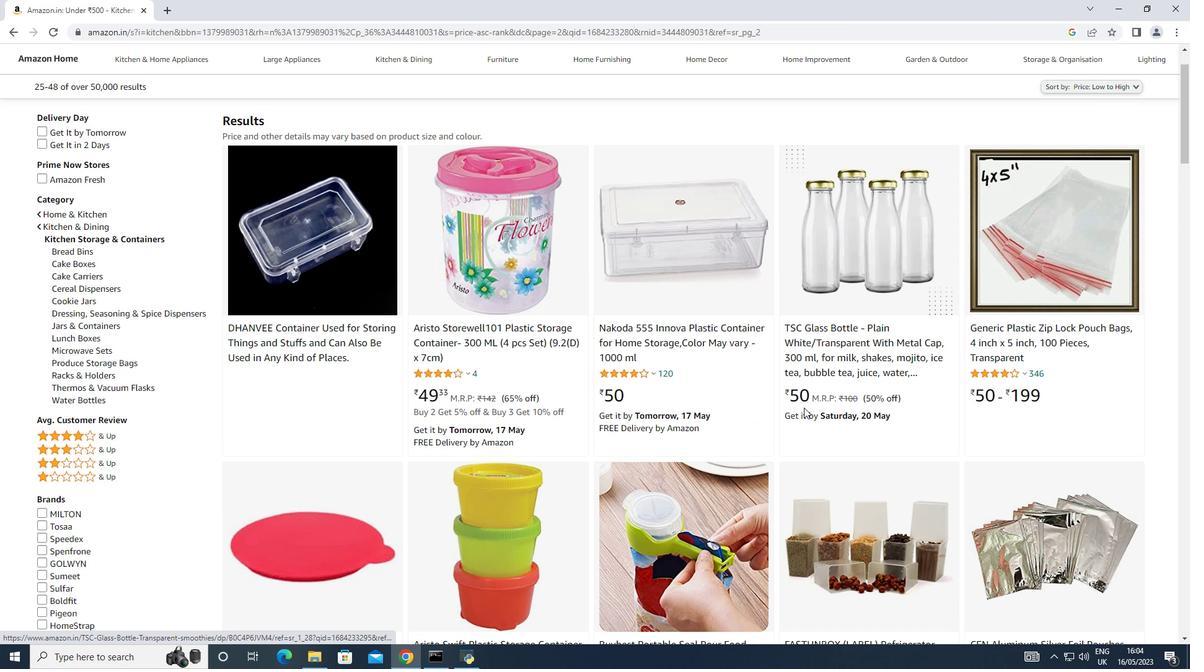 
Action: Mouse scrolled (803, 407) with delta (0, 0)
Screenshot: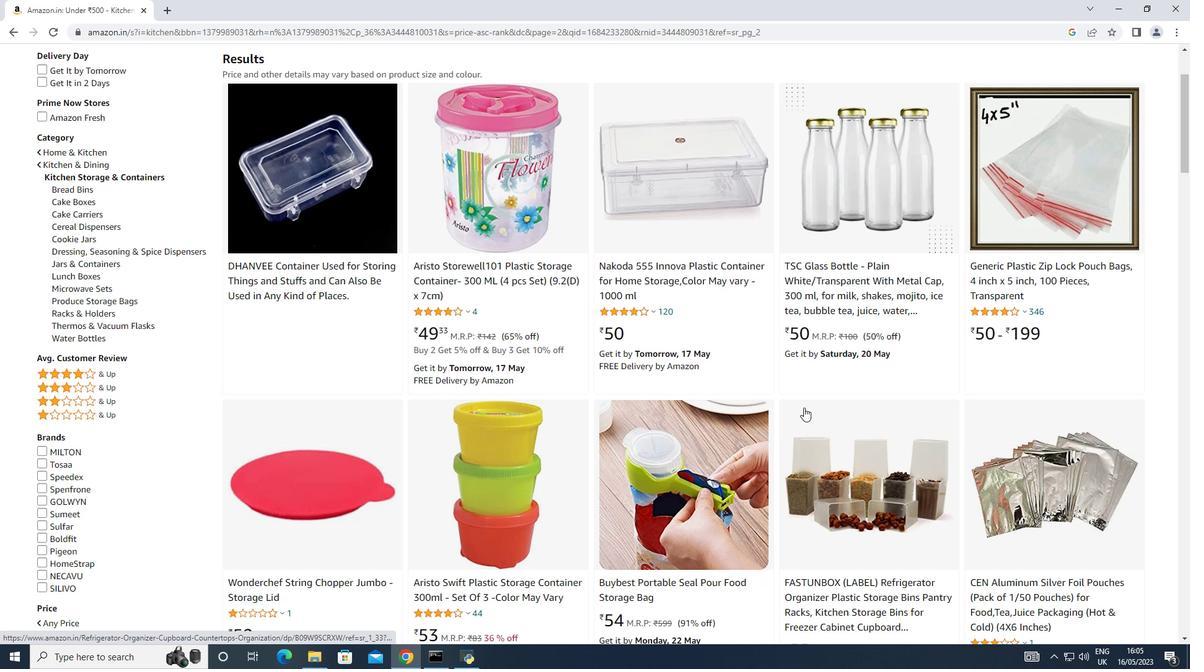 
Action: Mouse scrolled (803, 407) with delta (0, 0)
Screenshot: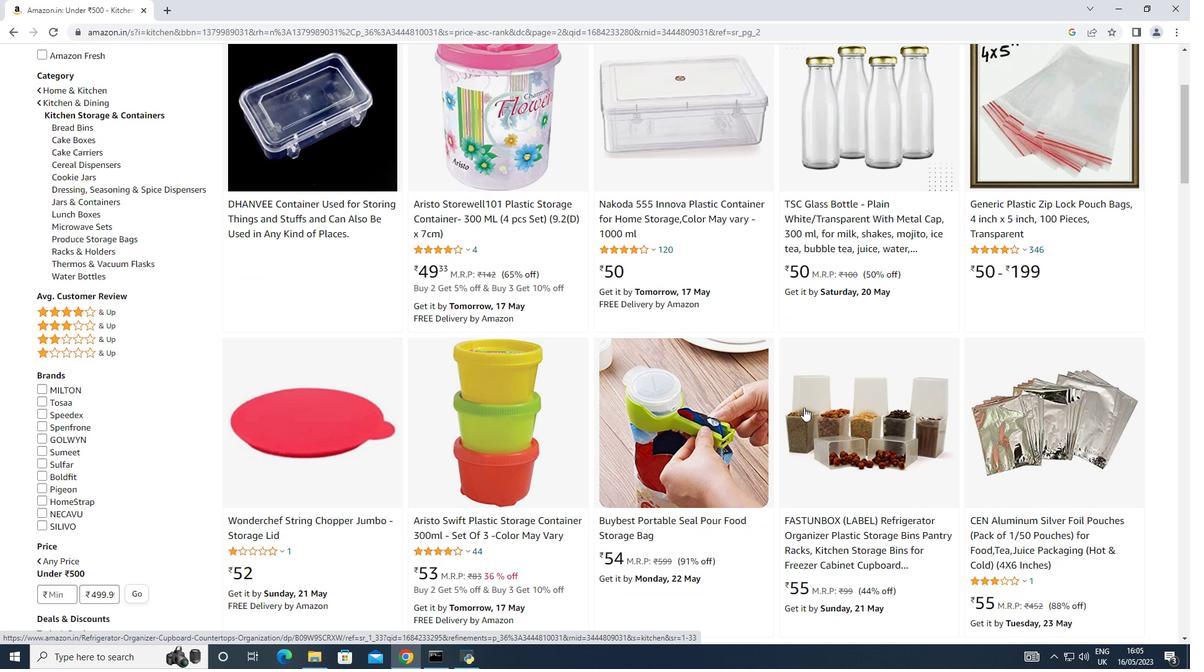
Action: Mouse scrolled (803, 407) with delta (0, 0)
Screenshot: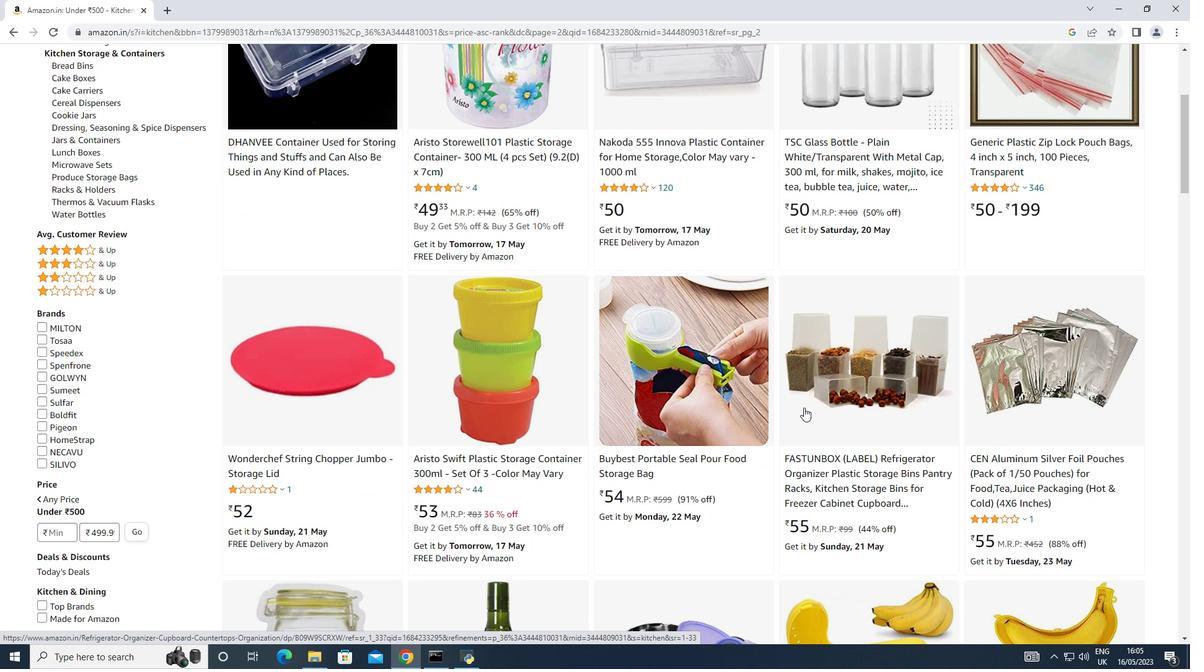 
Action: Mouse scrolled (803, 407) with delta (0, 0)
Screenshot: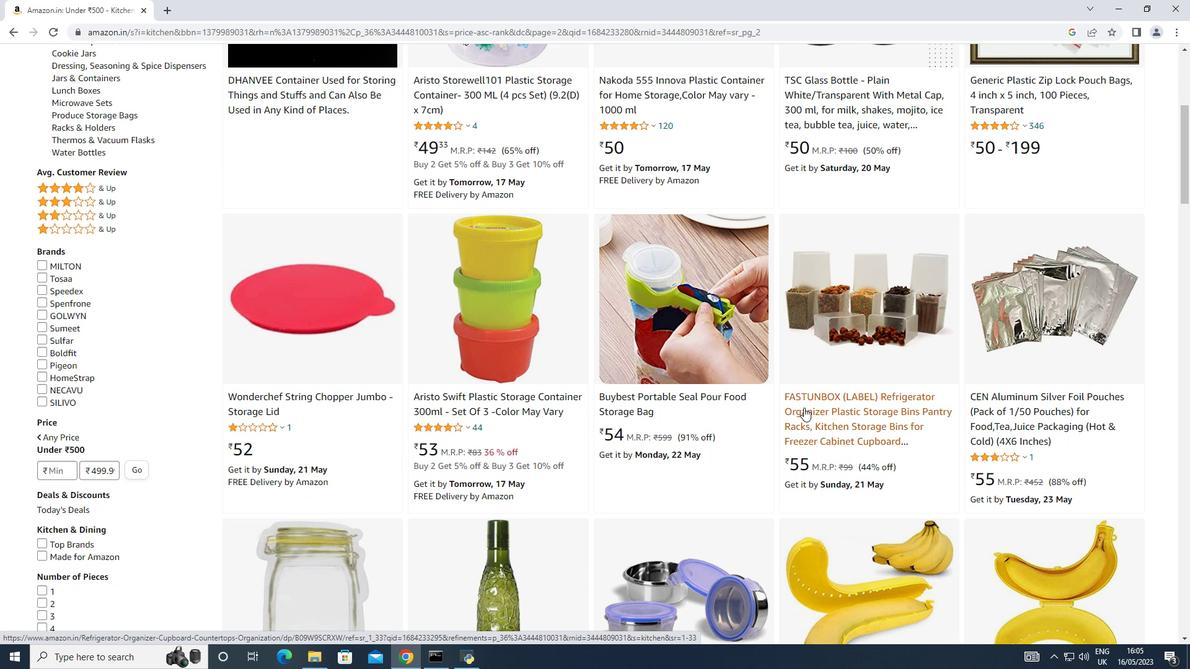 
Action: Mouse scrolled (803, 407) with delta (0, 0)
Screenshot: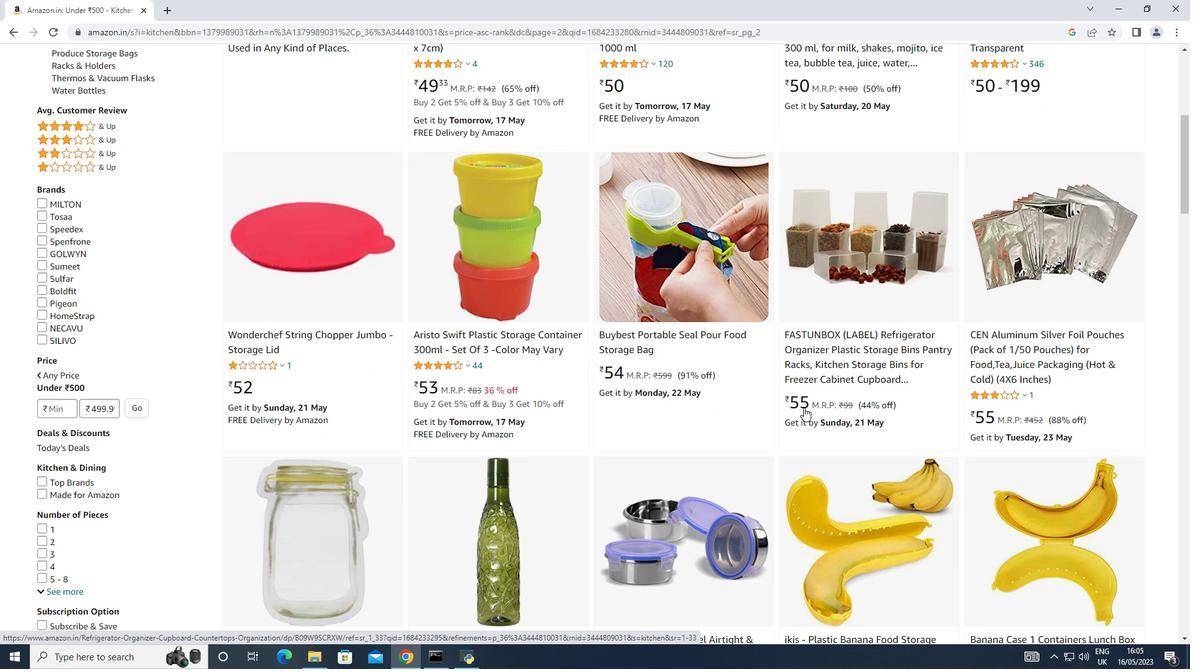 
Action: Mouse scrolled (803, 407) with delta (0, 0)
Screenshot: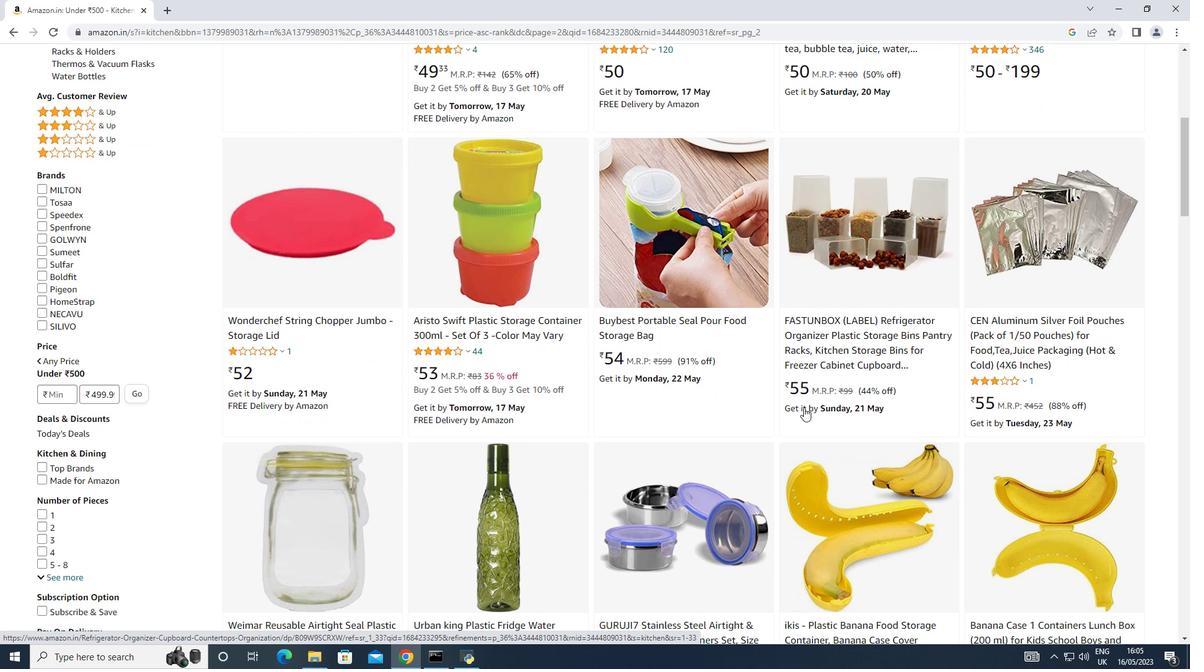 
Action: Mouse moved to (805, 407)
Screenshot: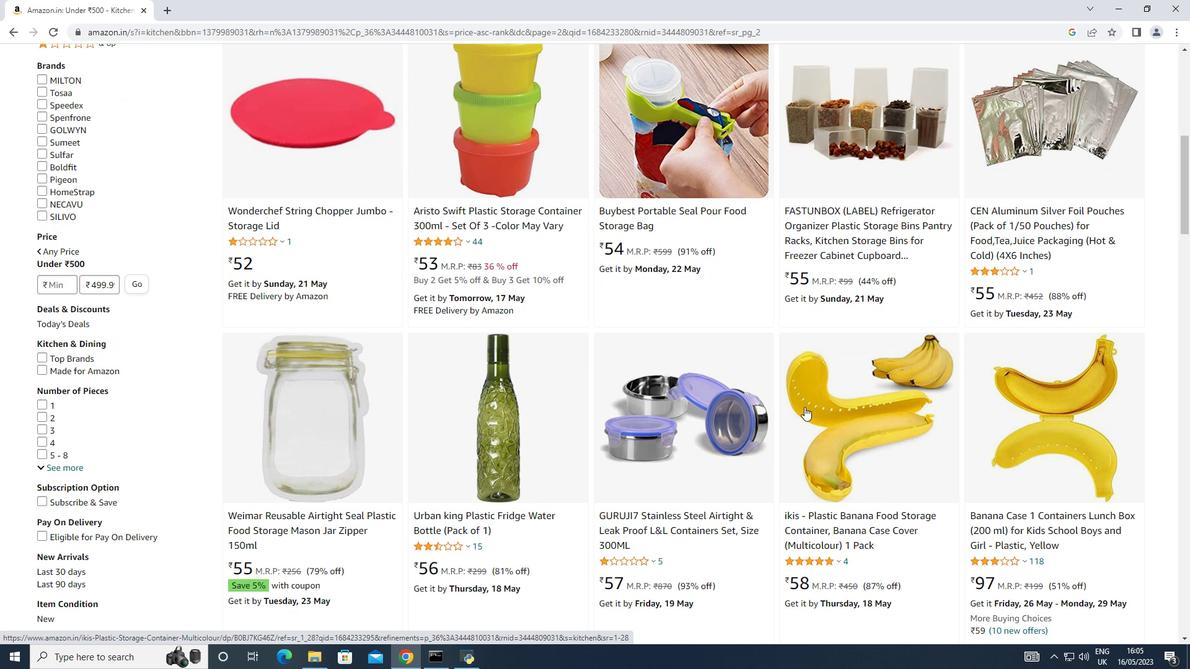 
Action: Mouse scrolled (805, 406) with delta (0, 0)
Screenshot: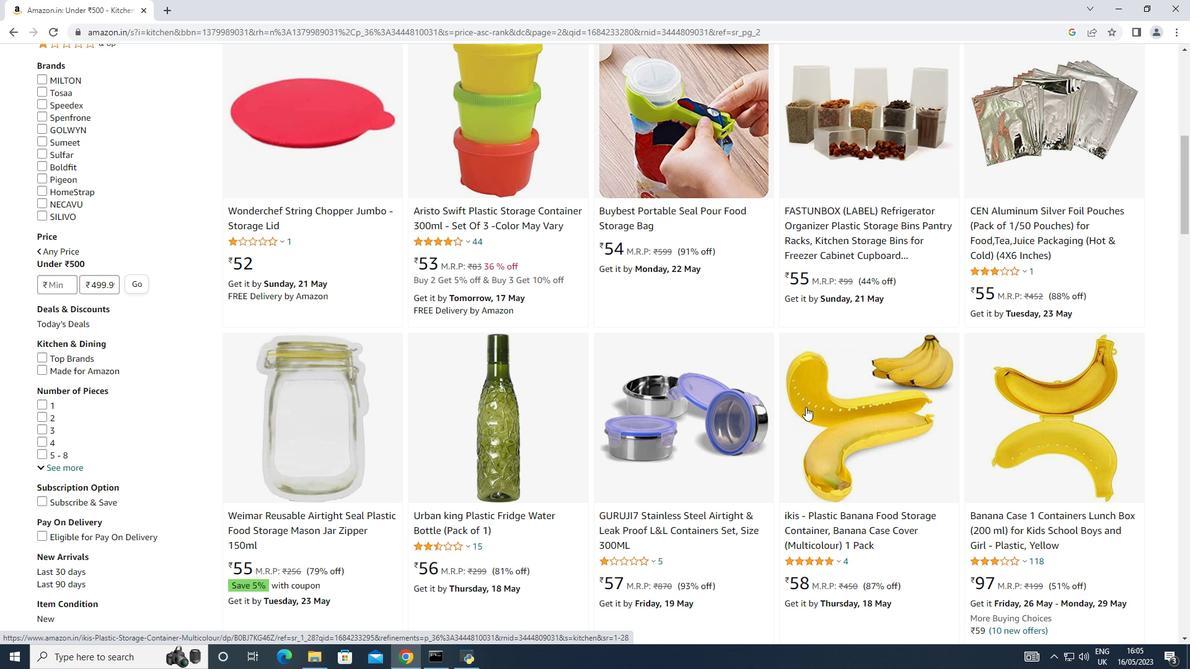 
Action: Mouse scrolled (805, 406) with delta (0, 0)
Screenshot: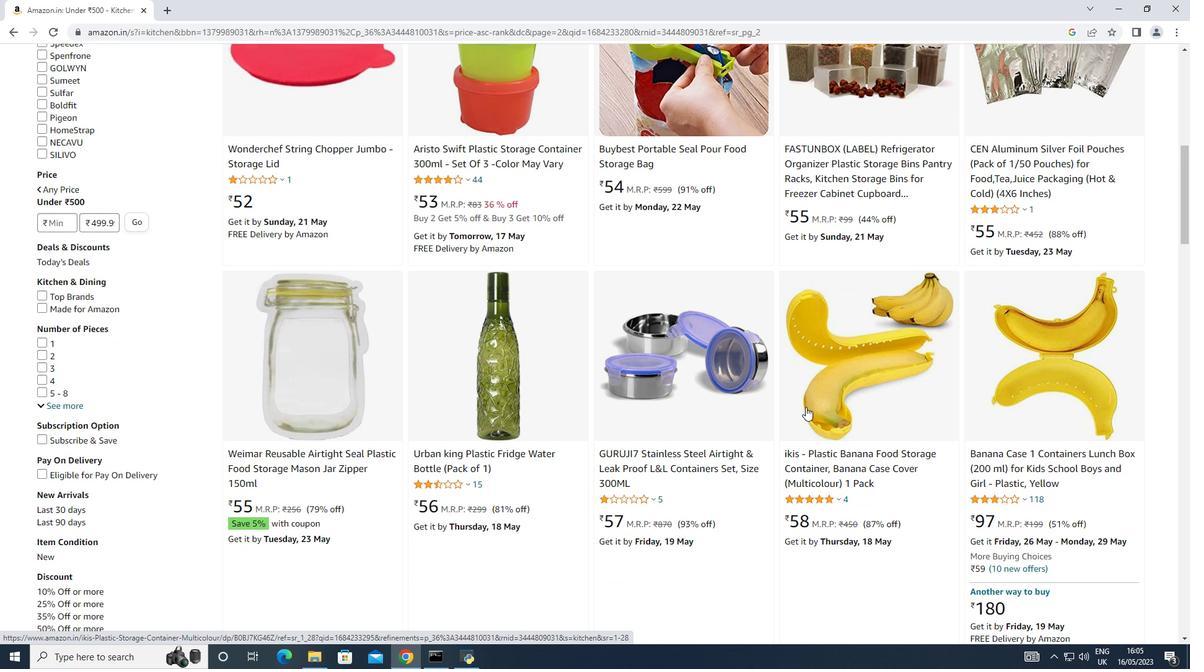 
Action: Mouse scrolled (805, 406) with delta (0, 0)
Screenshot: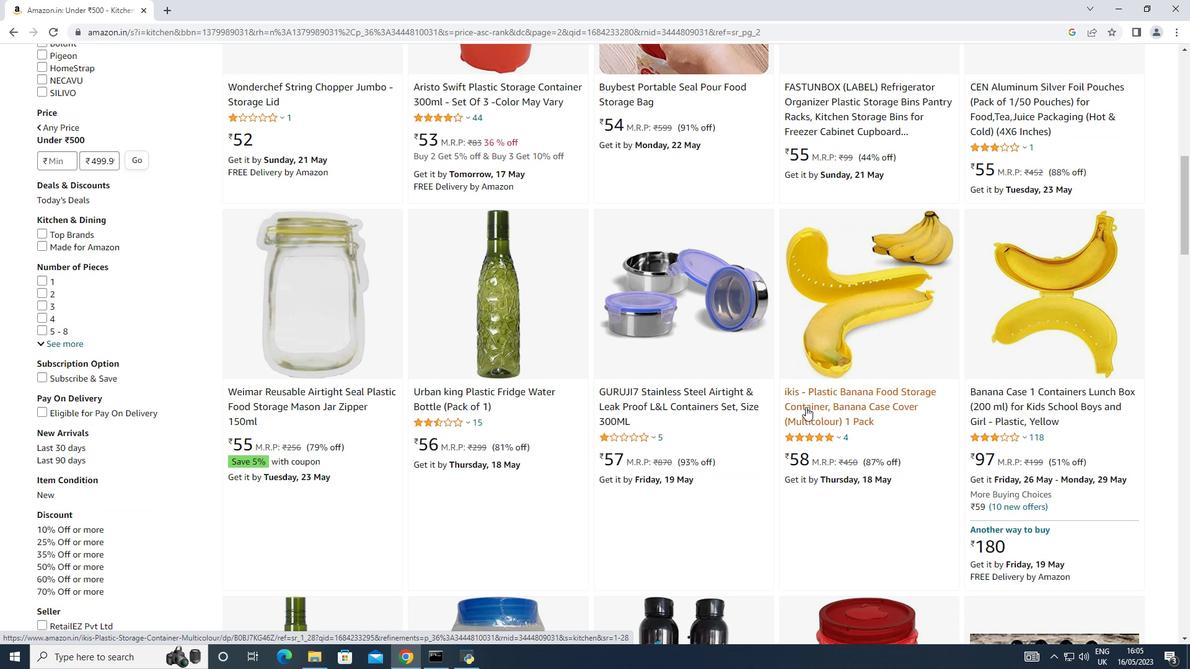 
Action: Mouse scrolled (805, 406) with delta (0, 0)
Screenshot: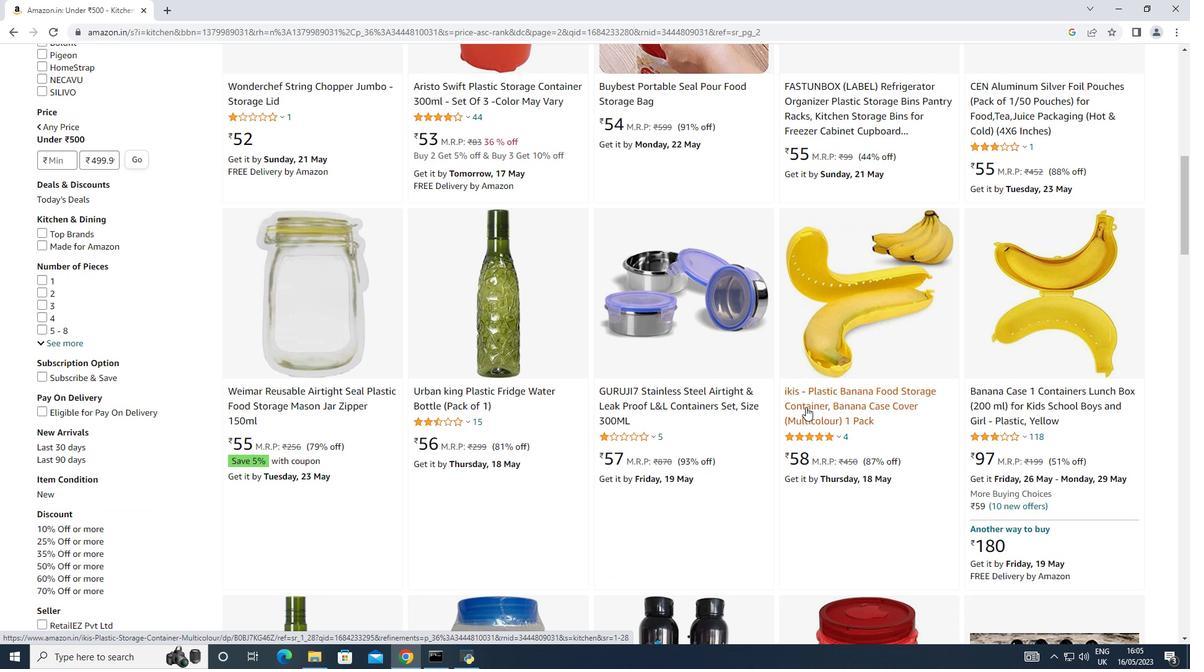
Action: Mouse scrolled (805, 406) with delta (0, 0)
Screenshot: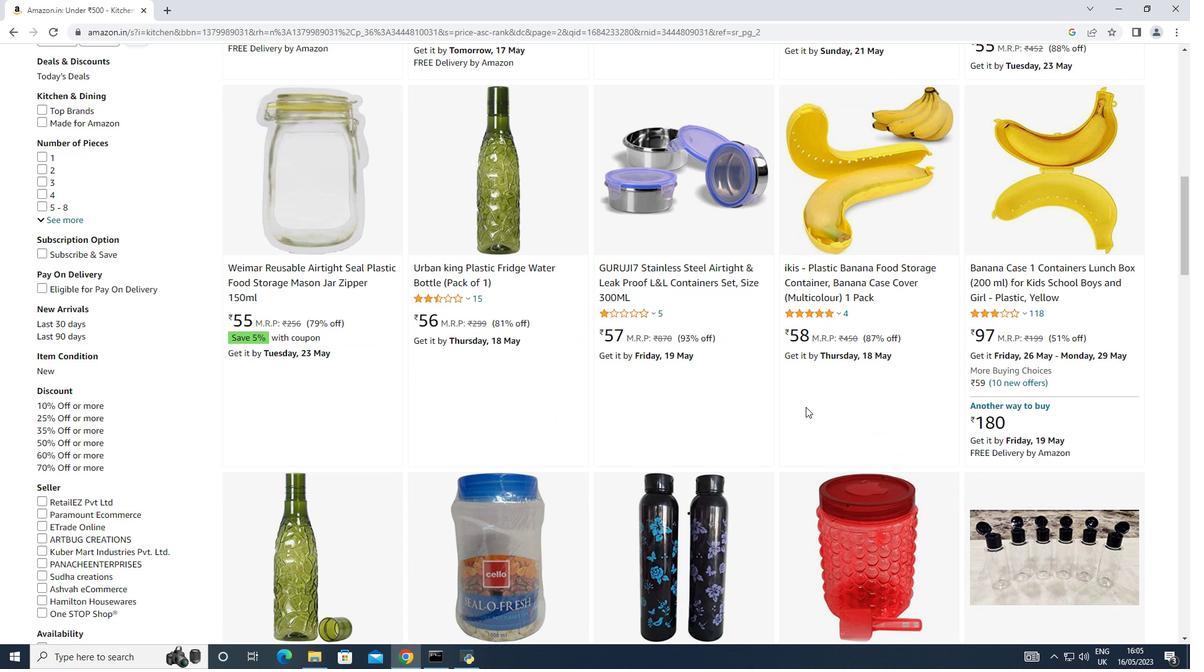 
Action: Mouse scrolled (805, 406) with delta (0, 0)
Screenshot: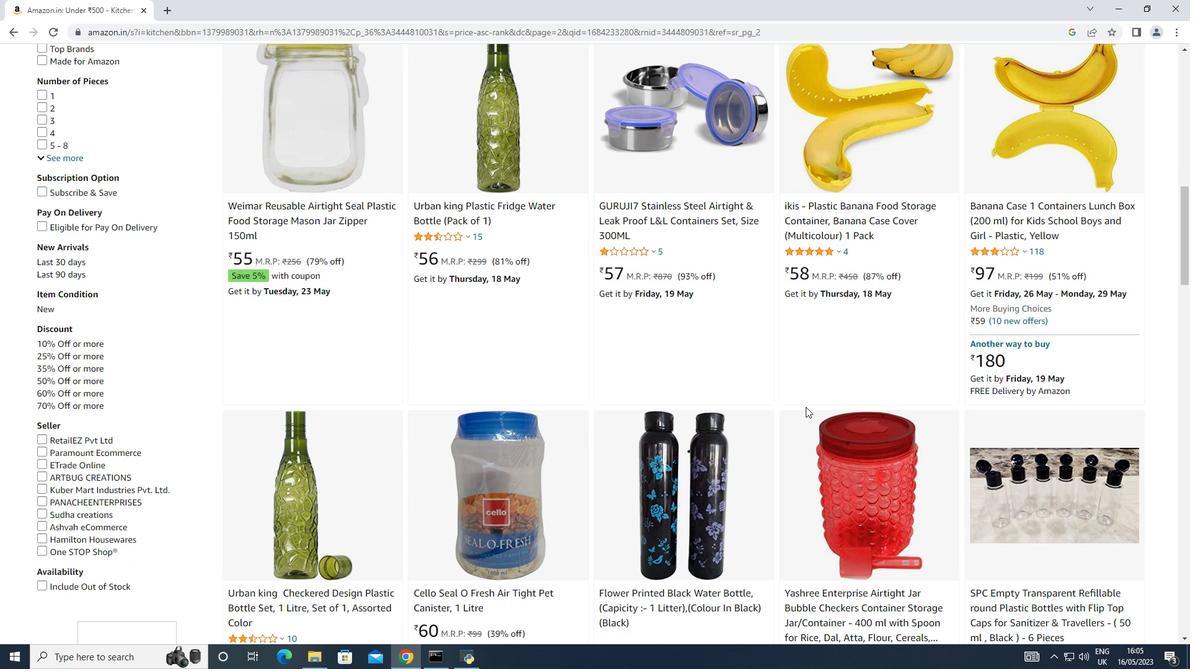 
Action: Mouse scrolled (805, 406) with delta (0, 0)
Screenshot: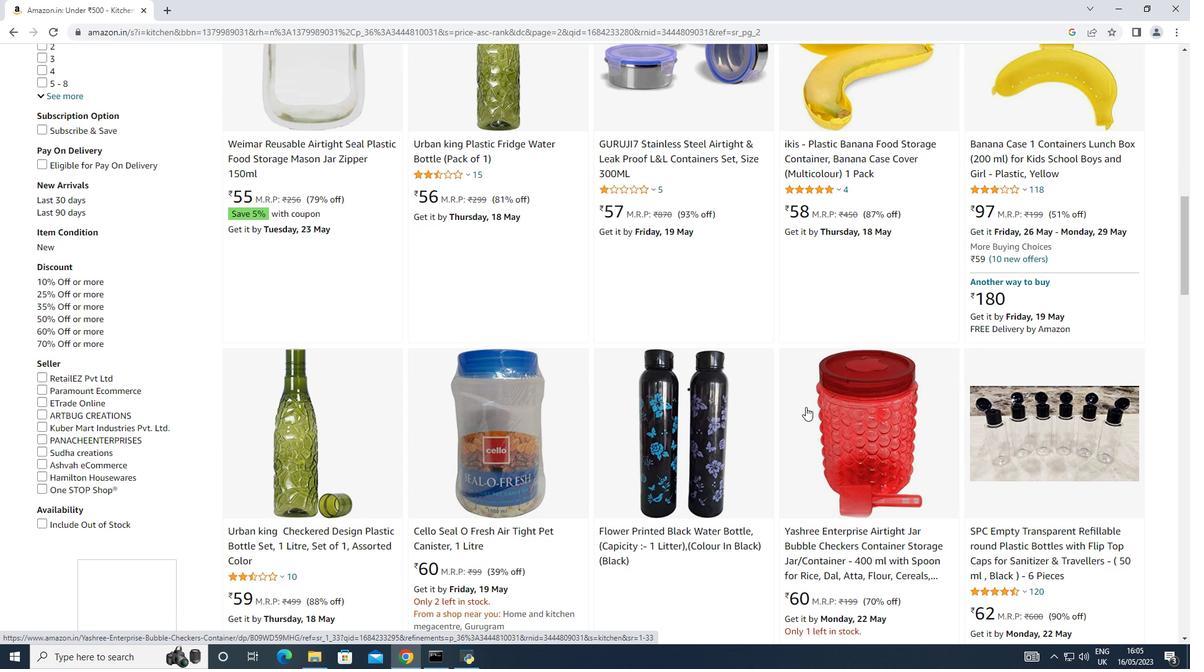 
Action: Mouse scrolled (805, 406) with delta (0, 0)
Screenshot: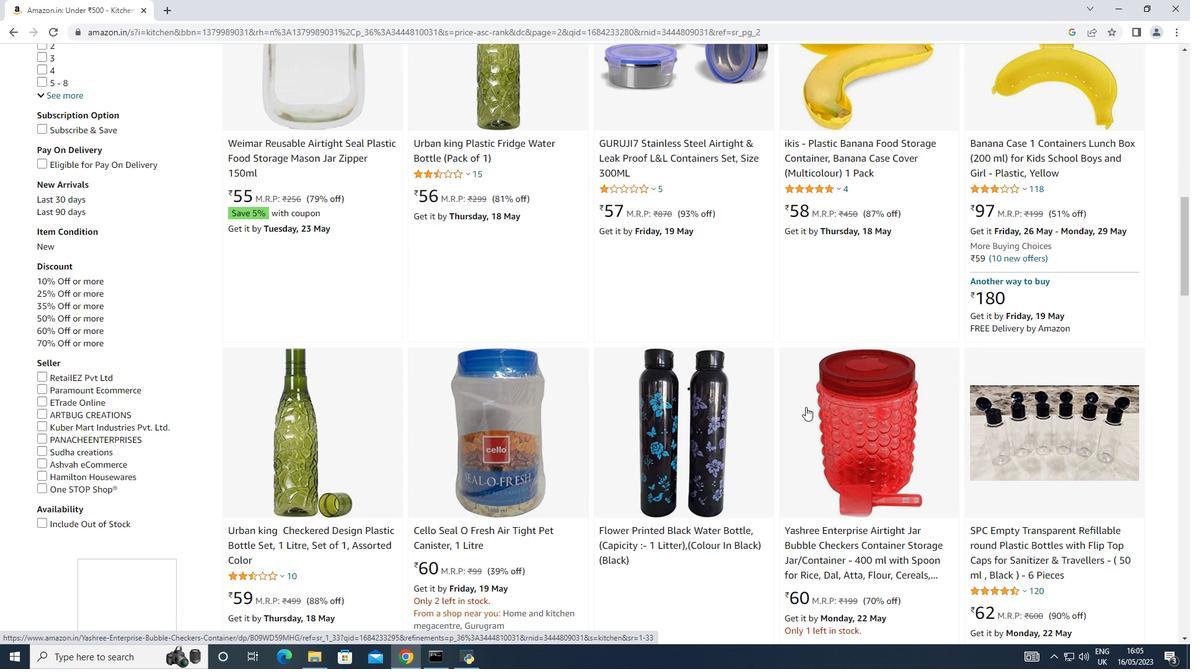 
Action: Mouse scrolled (805, 406) with delta (0, 0)
Screenshot: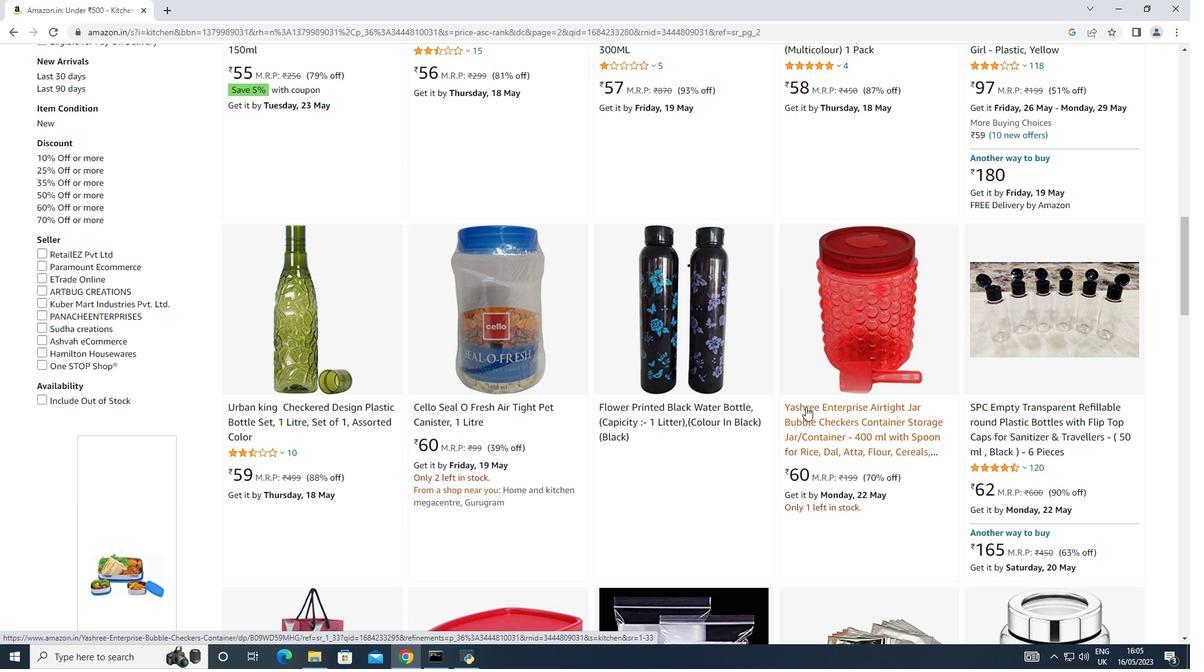 
Action: Mouse scrolled (805, 406) with delta (0, 0)
Screenshot: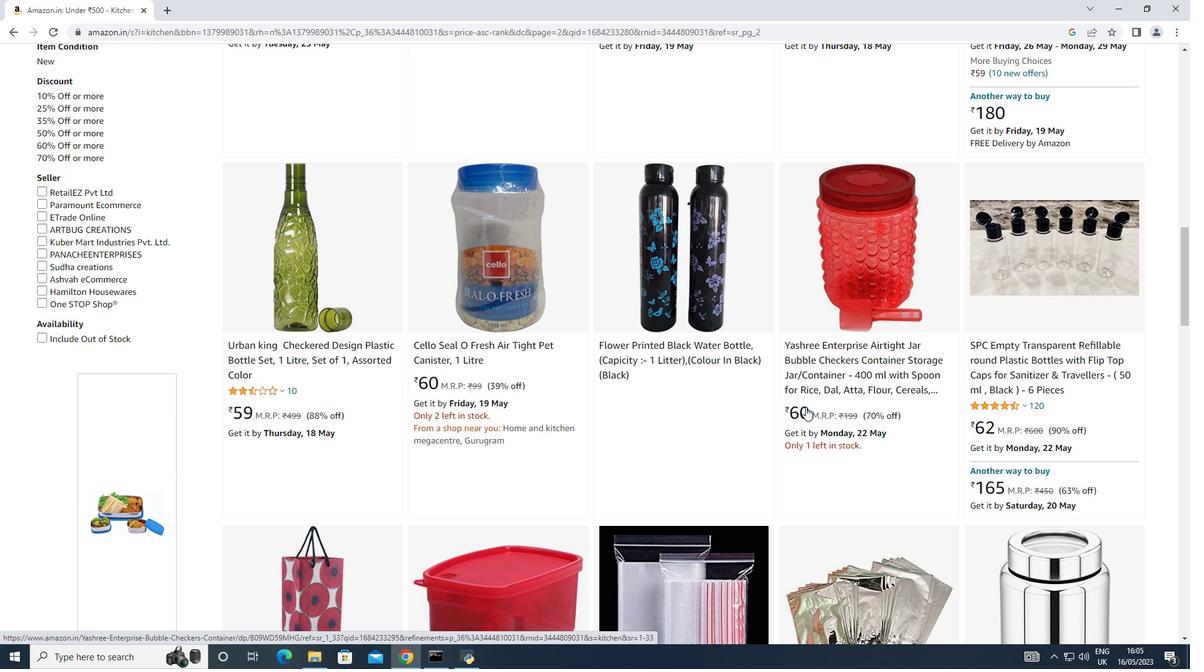 
Action: Mouse scrolled (805, 406) with delta (0, 0)
Screenshot: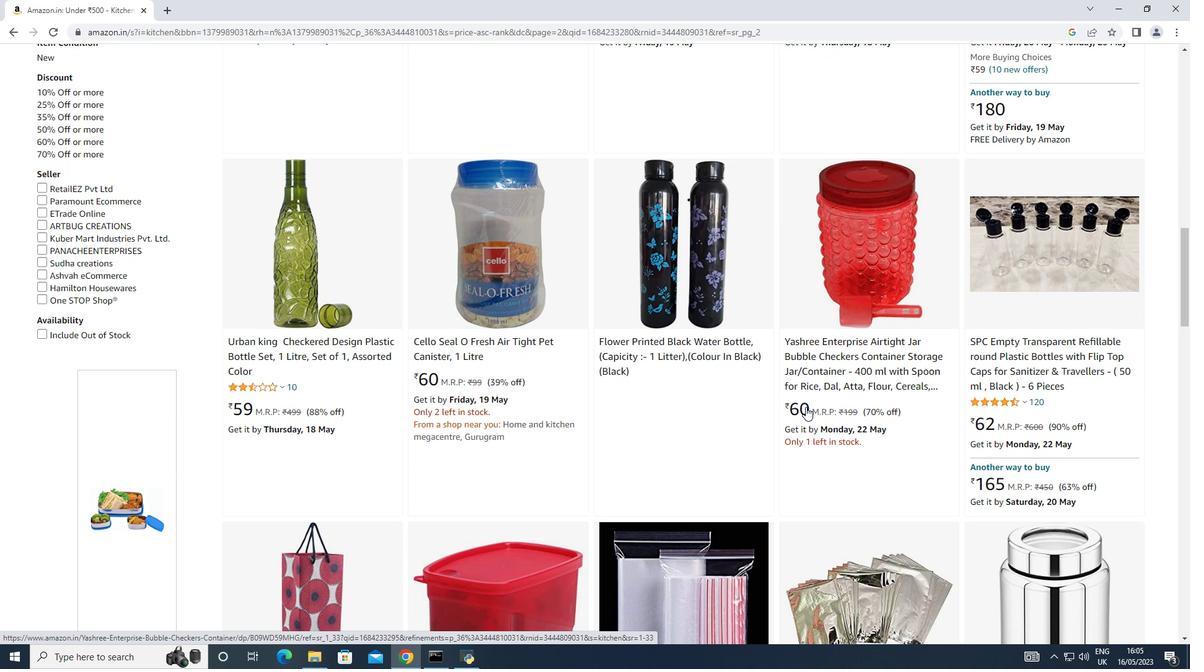 
Action: Mouse scrolled (805, 406) with delta (0, 0)
Screenshot: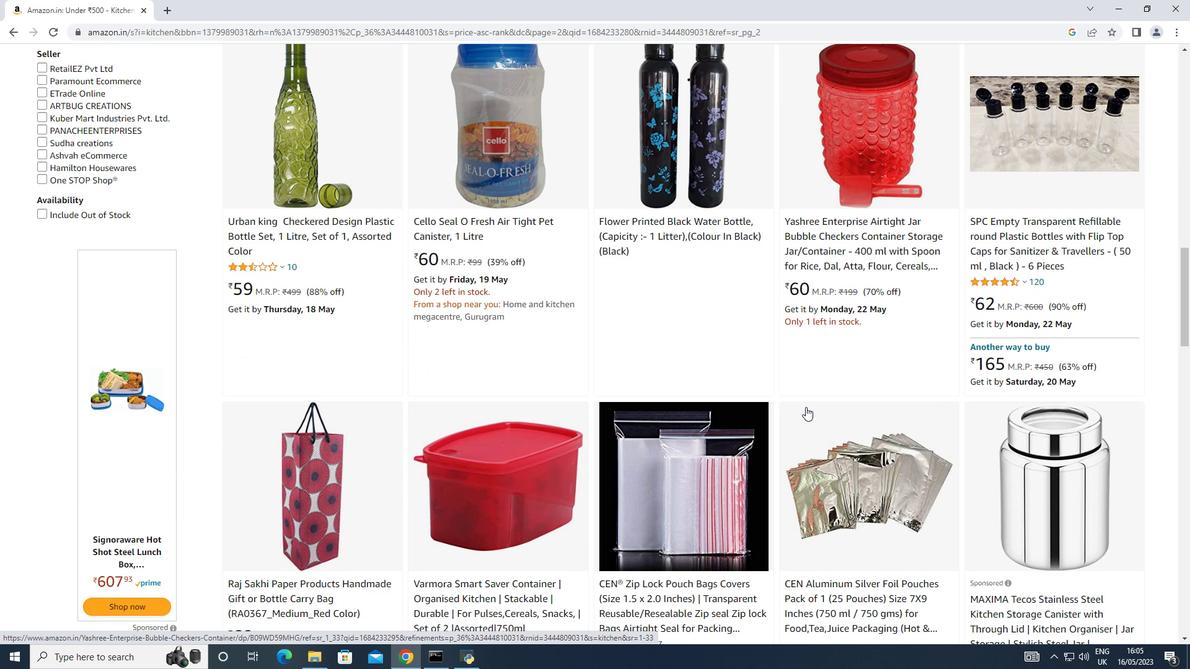 
Action: Mouse scrolled (805, 406) with delta (0, 0)
Screenshot: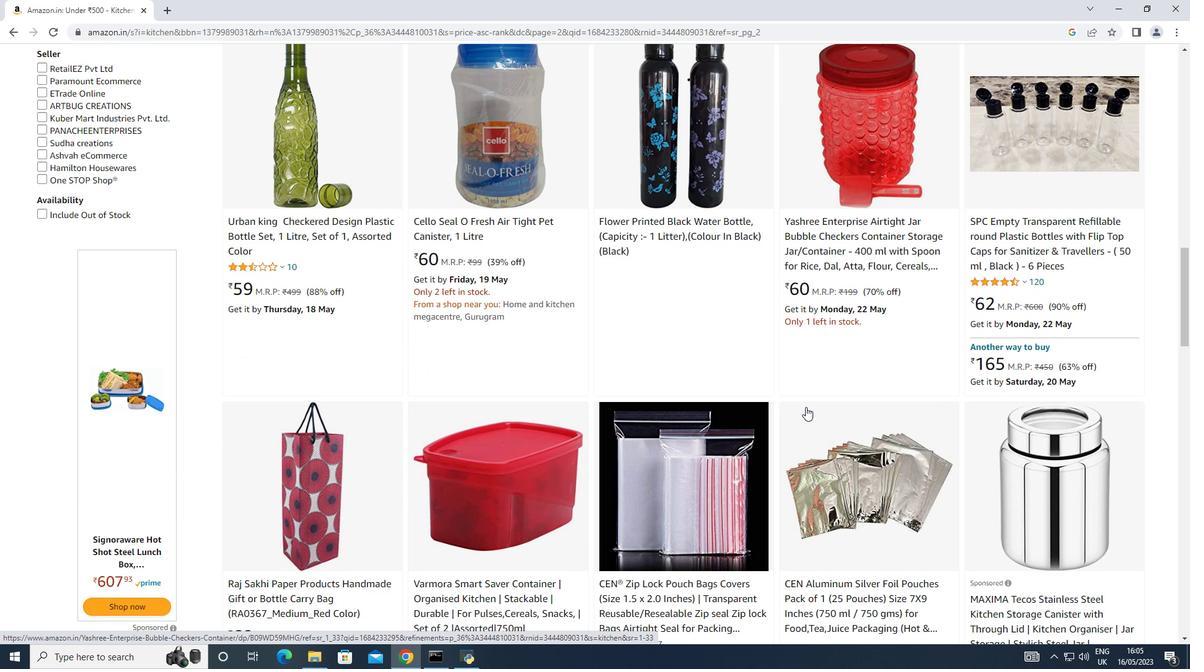 
Action: Mouse scrolled (805, 406) with delta (0, 0)
Screenshot: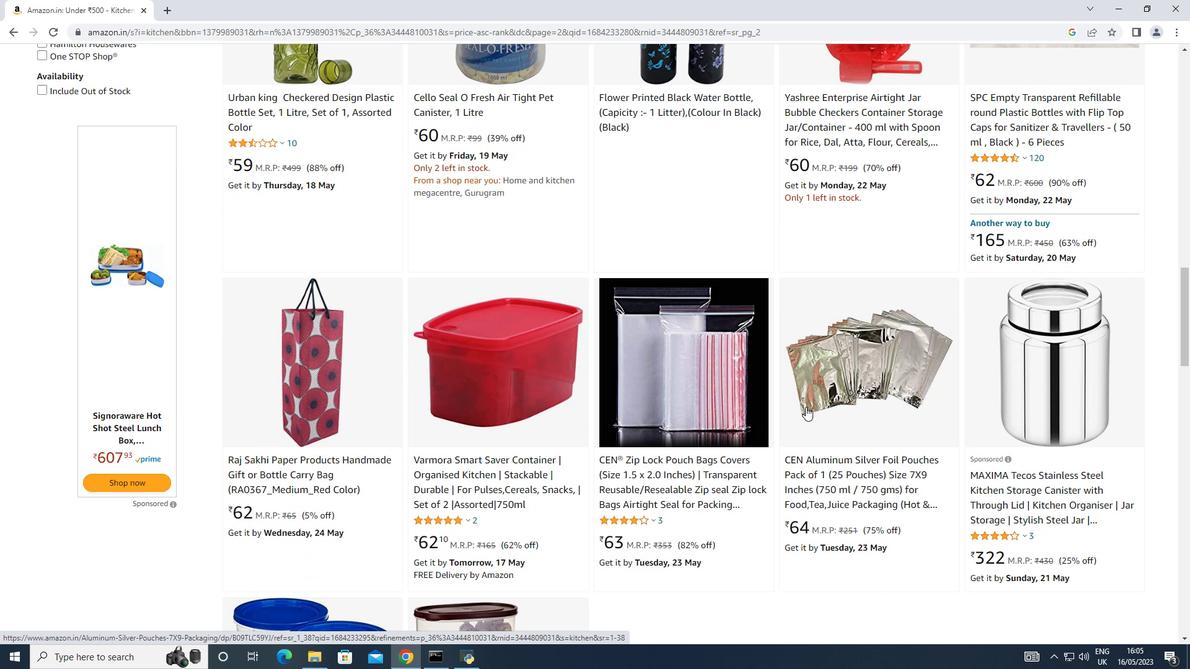 
Action: Mouse scrolled (805, 406) with delta (0, 0)
Screenshot: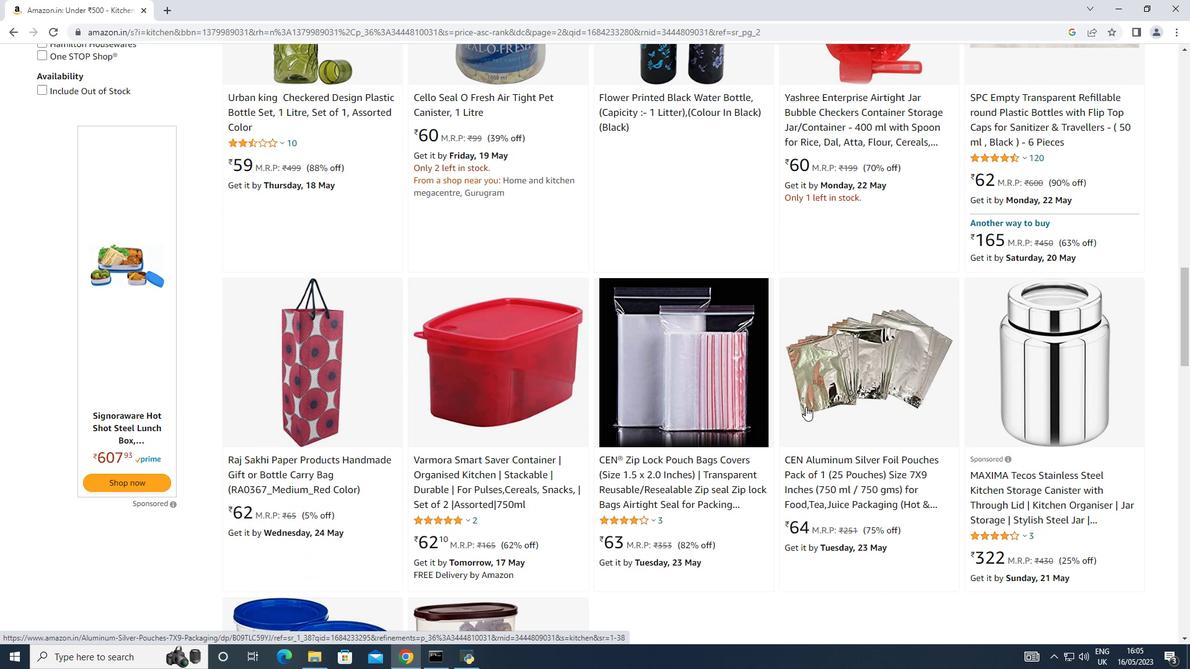
Action: Mouse scrolled (805, 406) with delta (0, 0)
Screenshot: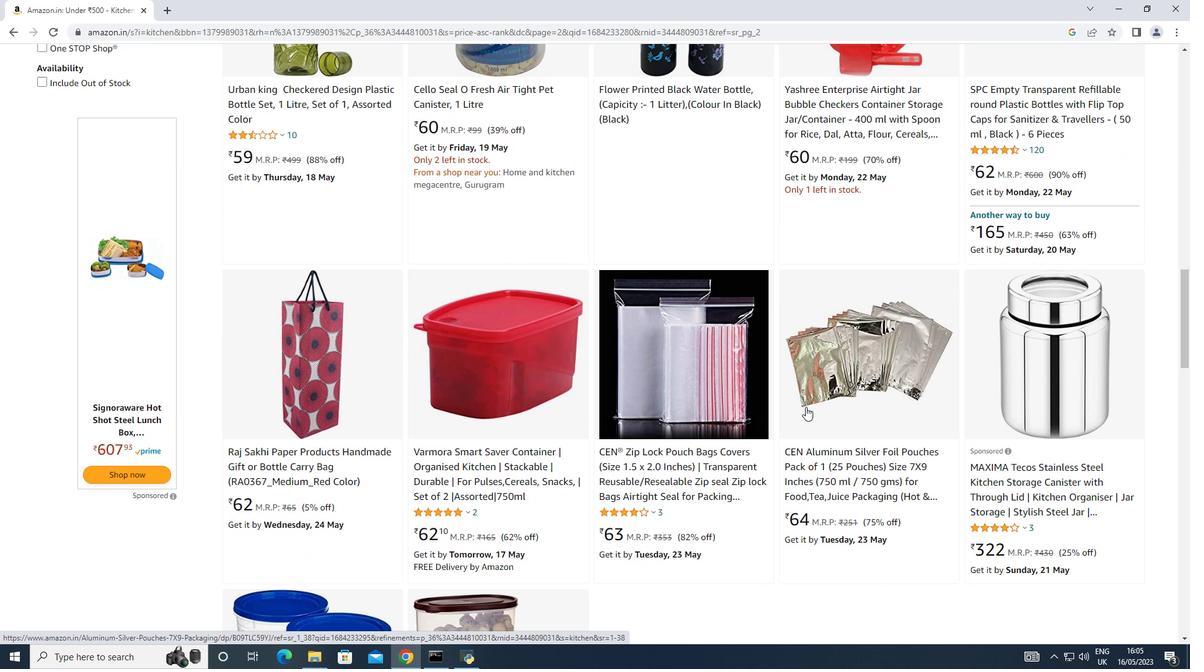 
Action: Mouse scrolled (805, 406) with delta (0, 0)
Screenshot: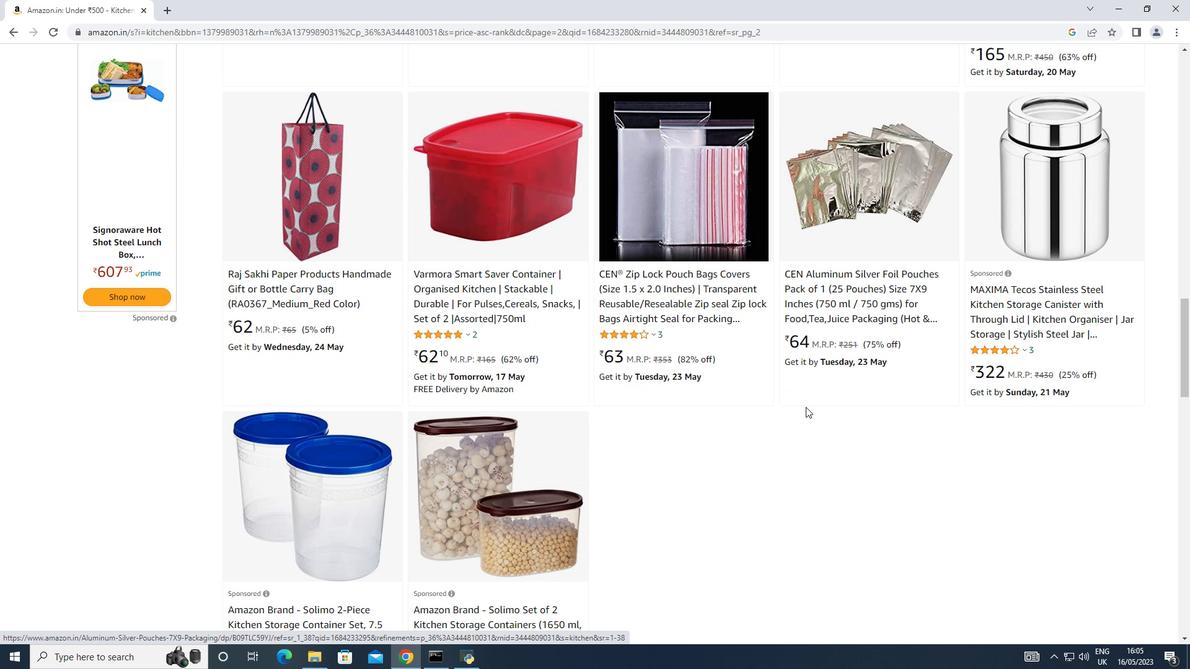 
Action: Mouse scrolled (805, 406) with delta (0, 0)
Screenshot: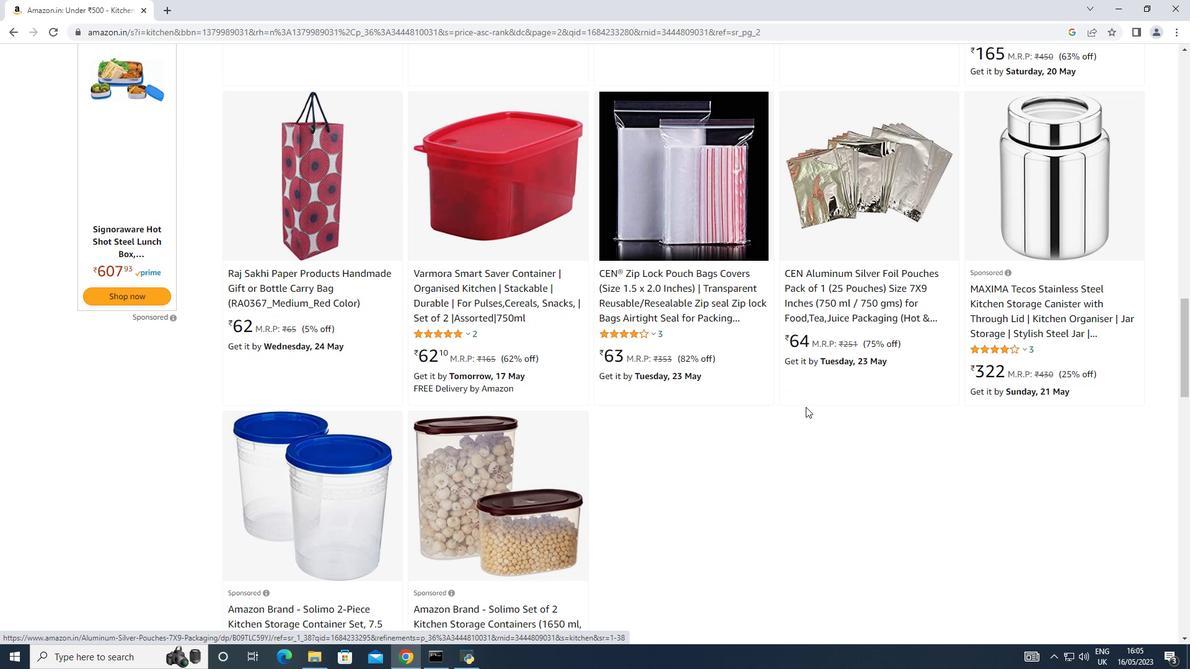 
Action: Mouse scrolled (805, 406) with delta (0, 0)
Screenshot: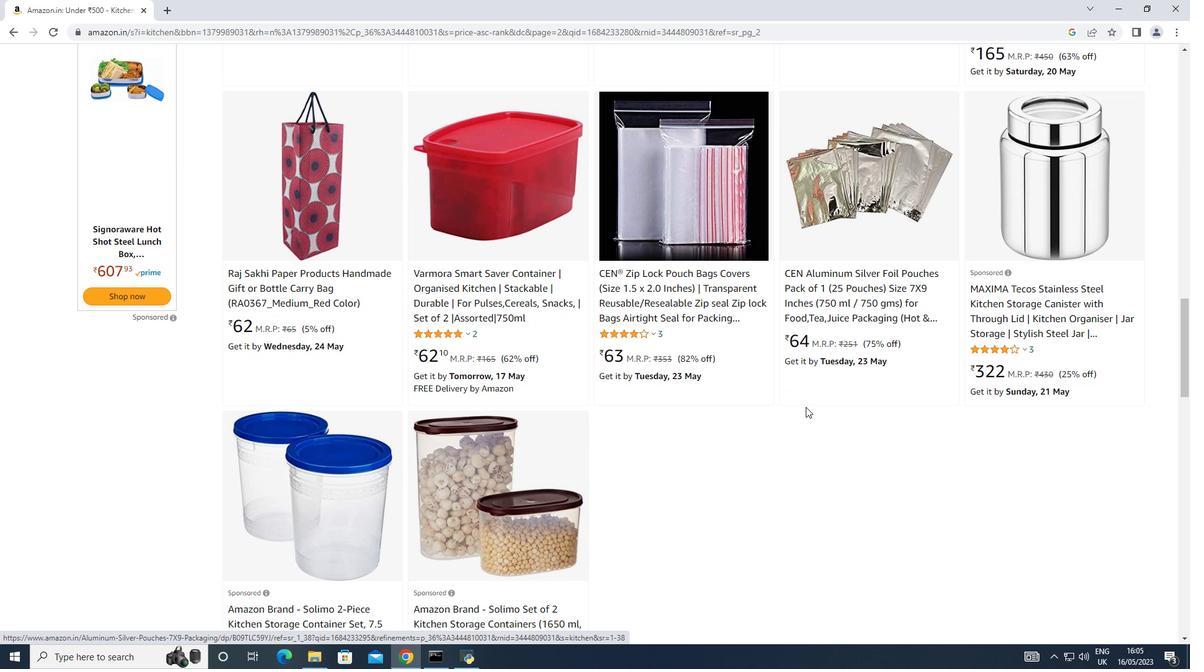 
Action: Mouse scrolled (805, 406) with delta (0, 0)
Screenshot: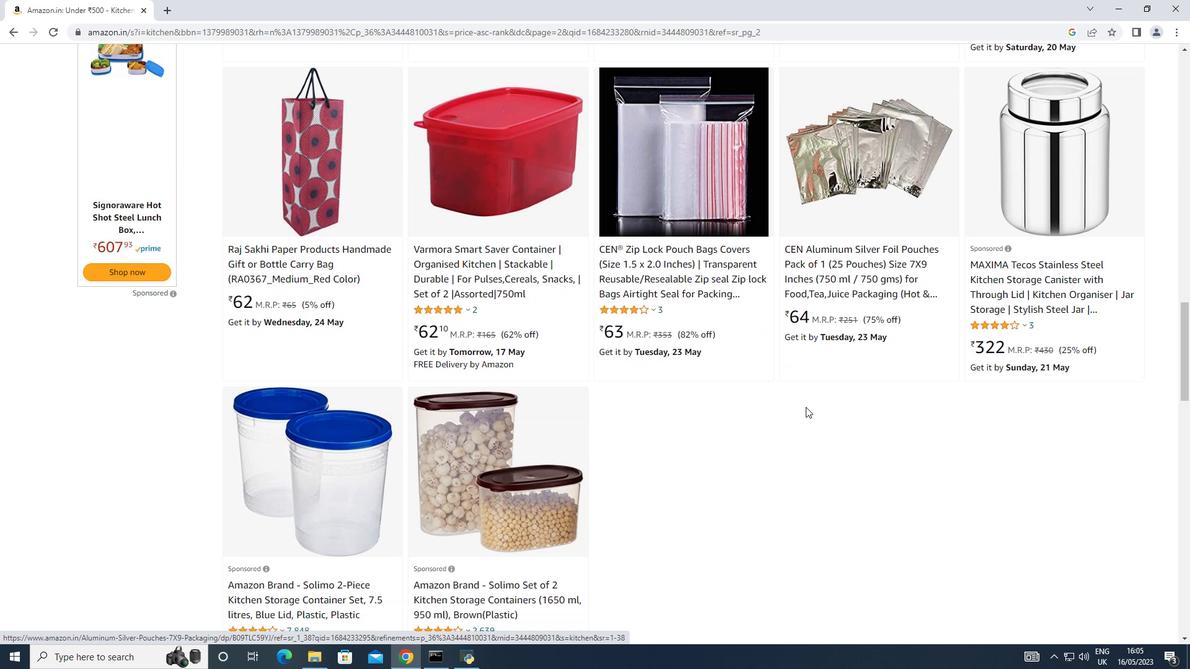 
Action: Mouse scrolled (805, 406) with delta (0, 0)
Screenshot: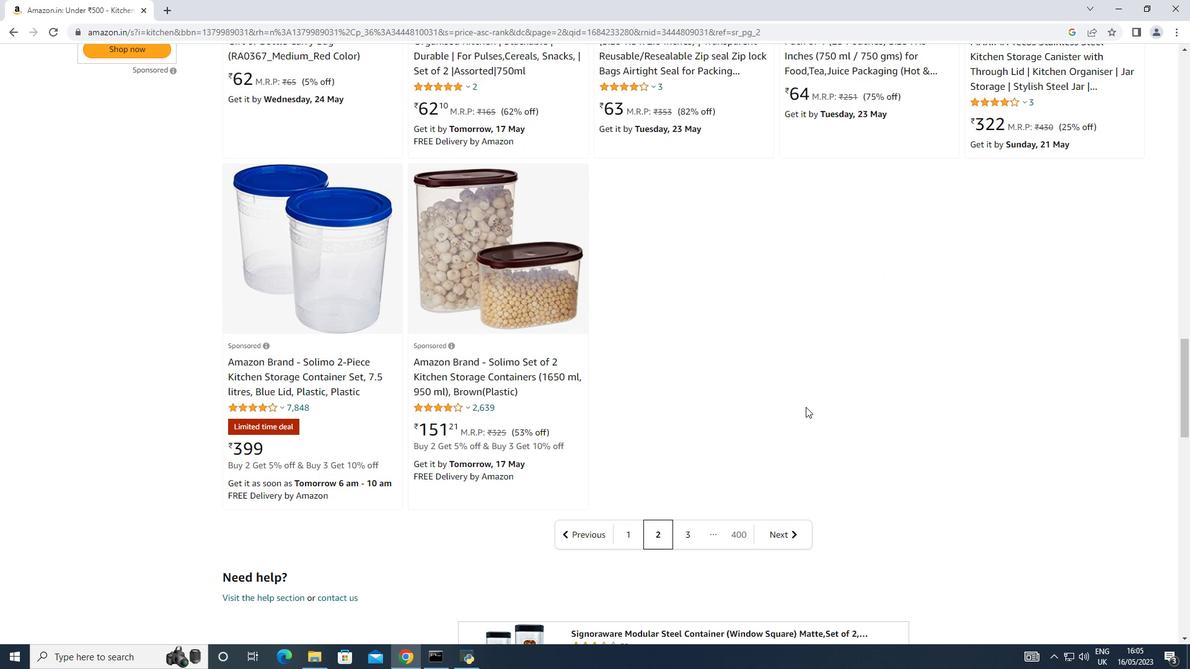 
Action: Mouse moved to (689, 468)
Screenshot: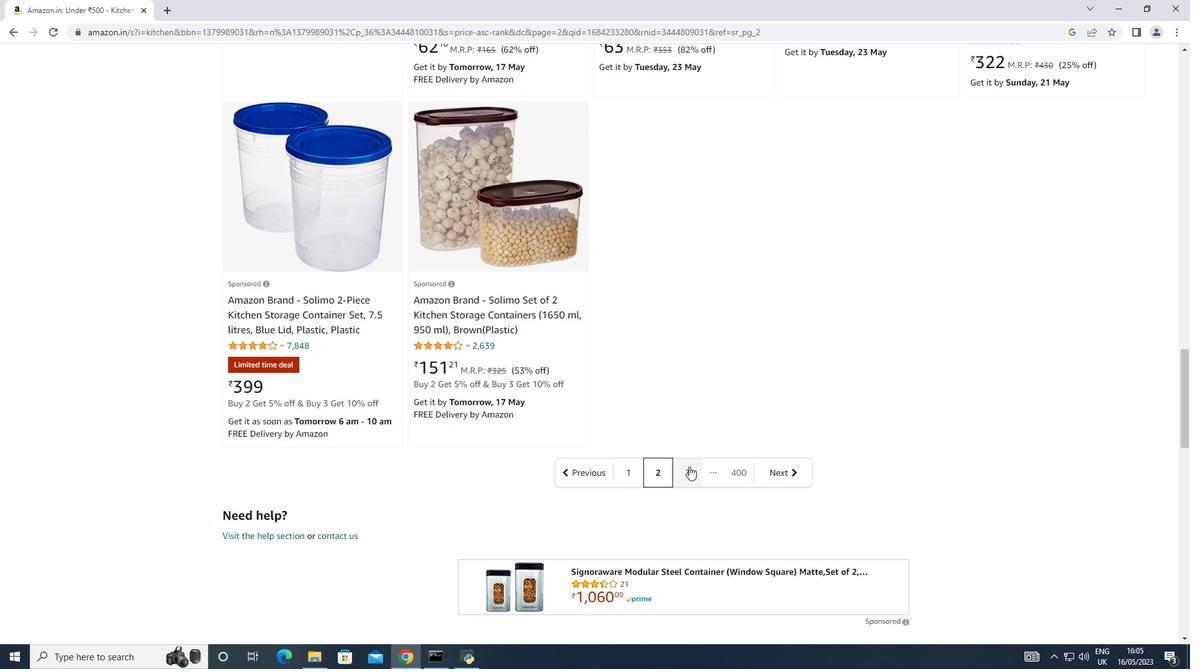 
Action: Mouse pressed left at (689, 468)
Screenshot: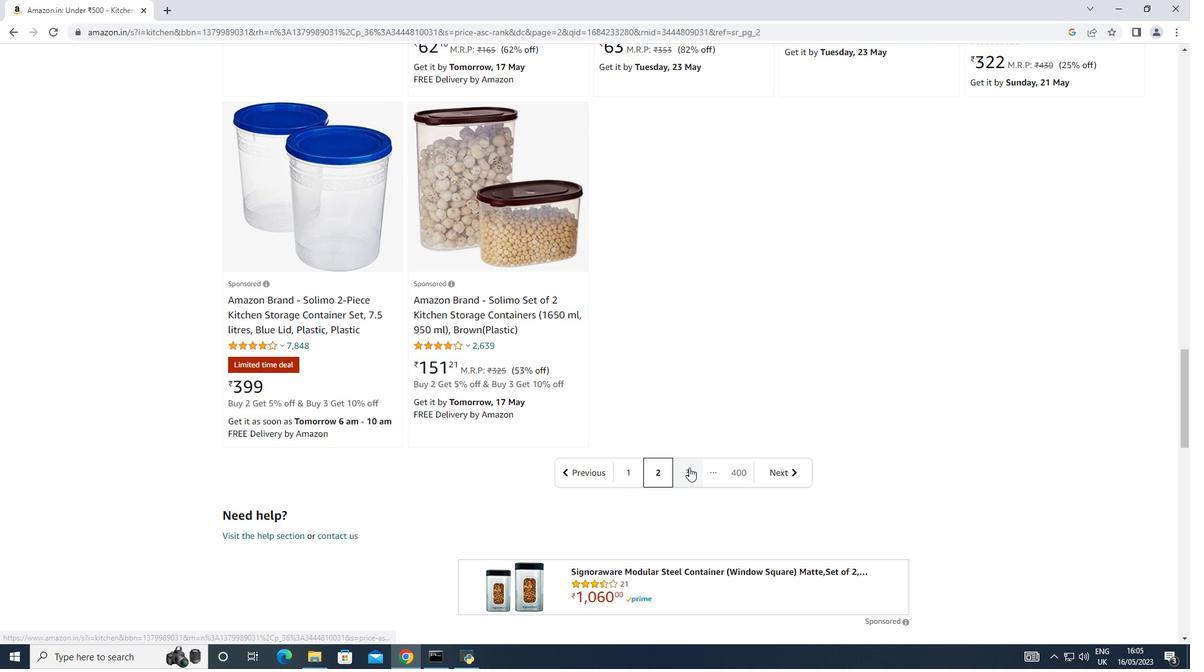 
Action: Mouse moved to (731, 423)
Screenshot: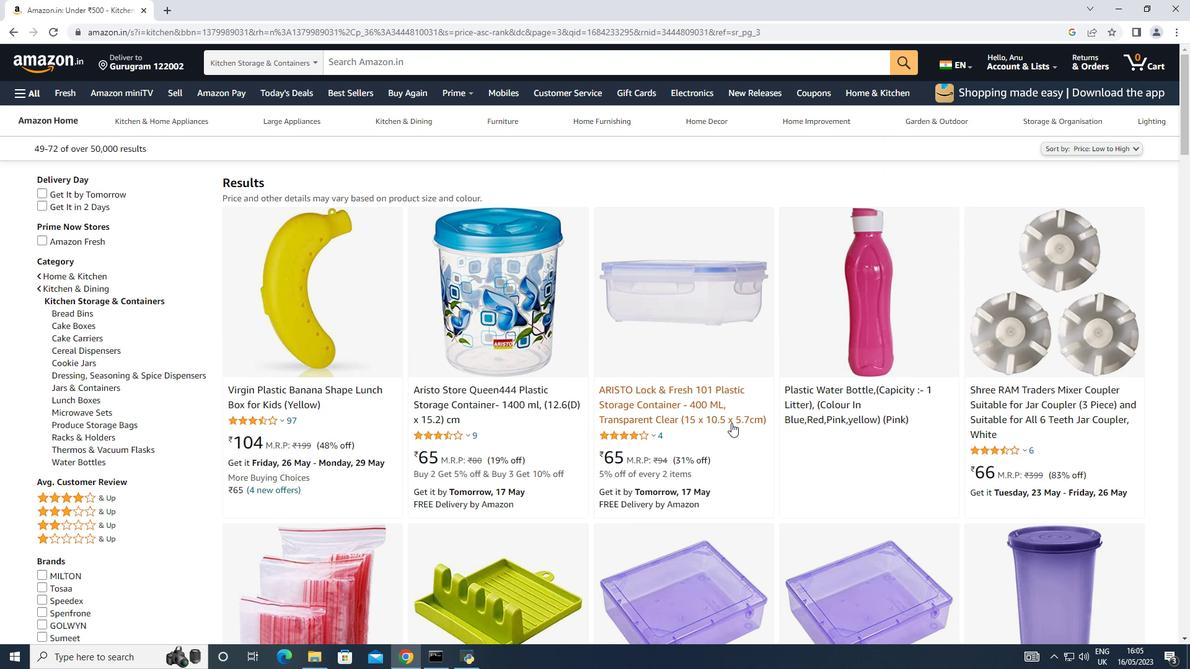 
Action: Mouse scrolled (731, 422) with delta (0, 0)
Screenshot: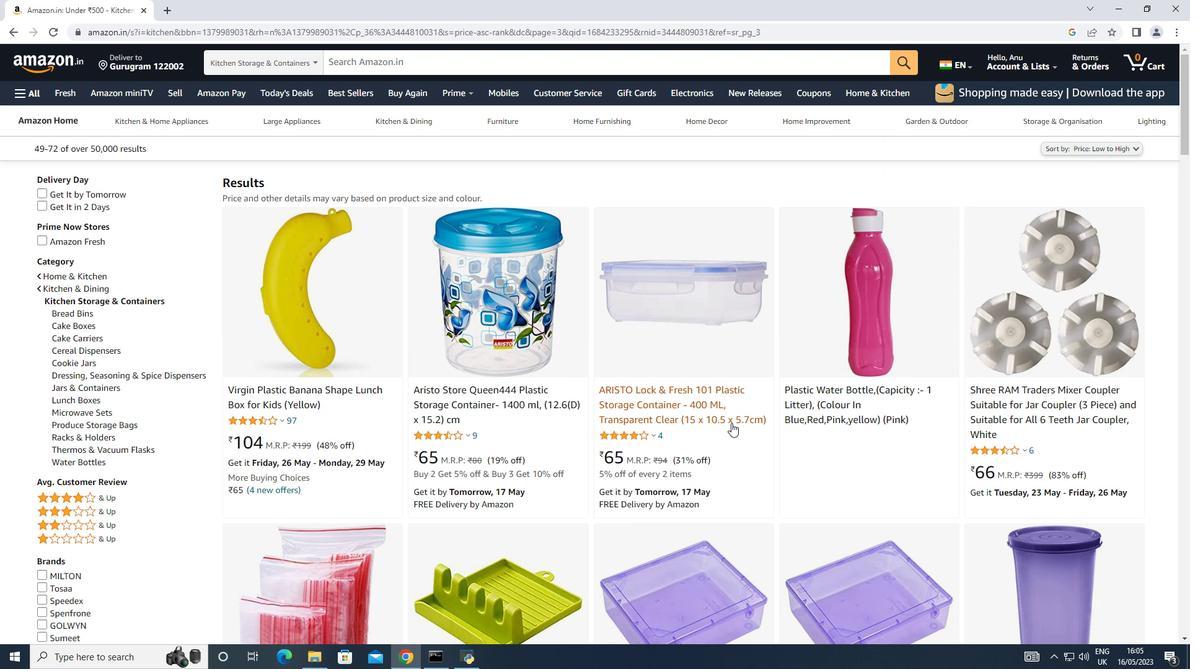 
Action: Mouse scrolled (731, 422) with delta (0, 0)
Screenshot: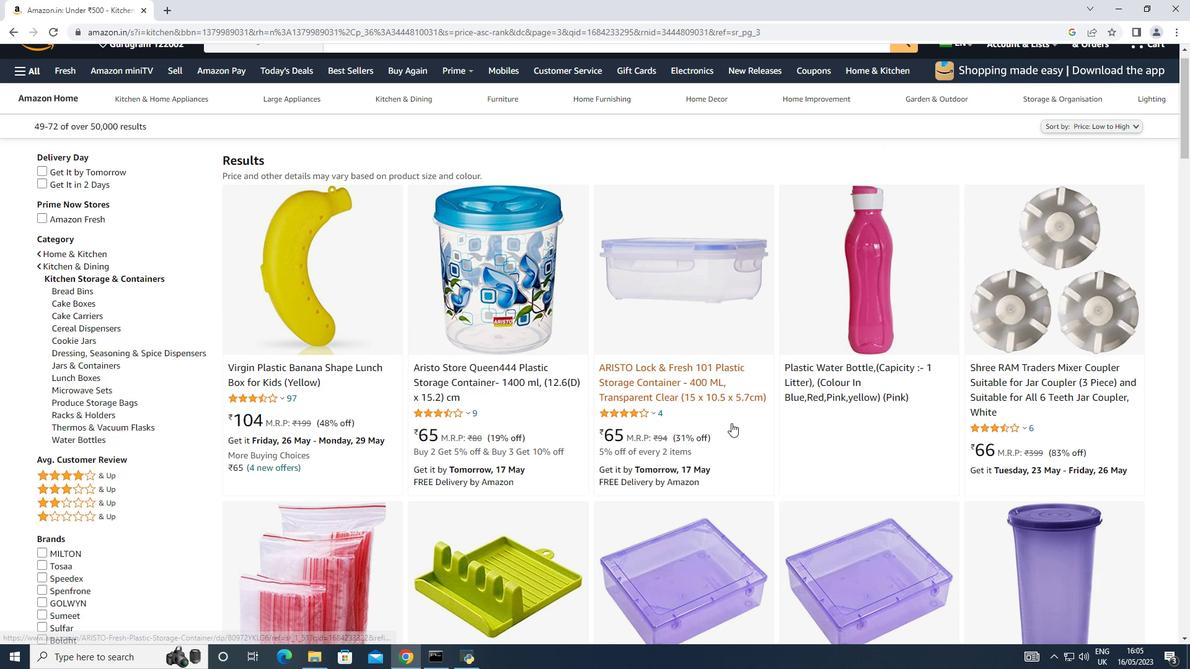 
Action: Mouse scrolled (731, 422) with delta (0, 0)
Screenshot: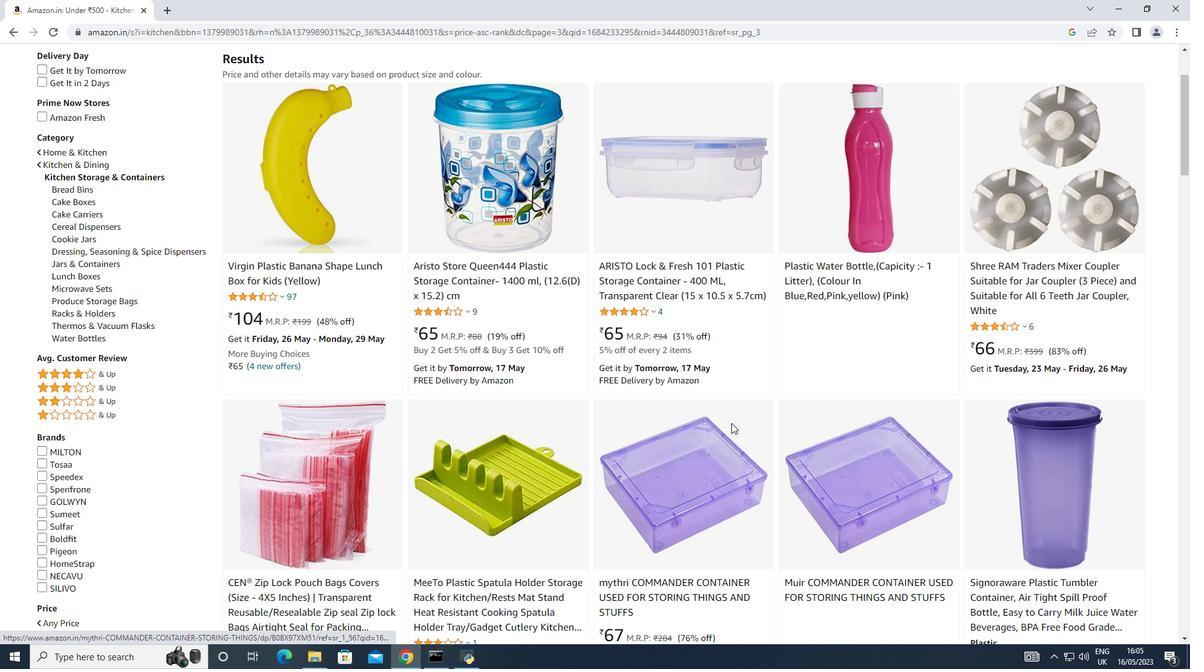 
Action: Mouse scrolled (731, 422) with delta (0, 0)
Screenshot: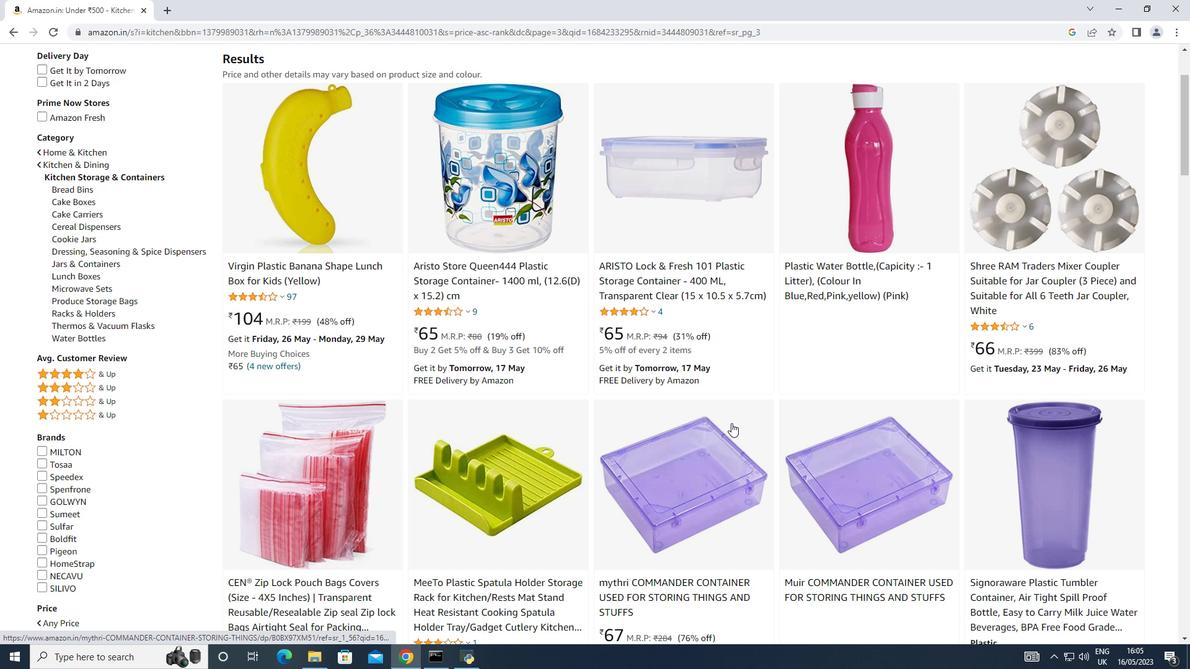 
Action: Mouse scrolled (731, 422) with delta (0, 0)
Screenshot: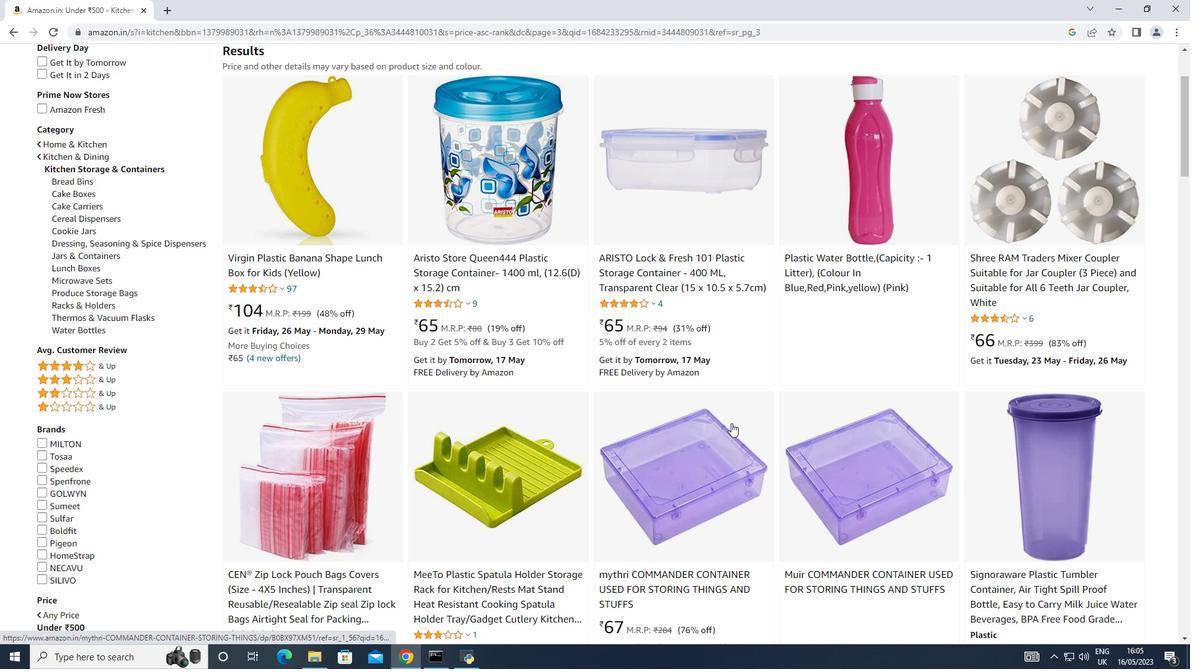 
Action: Mouse scrolled (731, 422) with delta (0, 0)
Screenshot: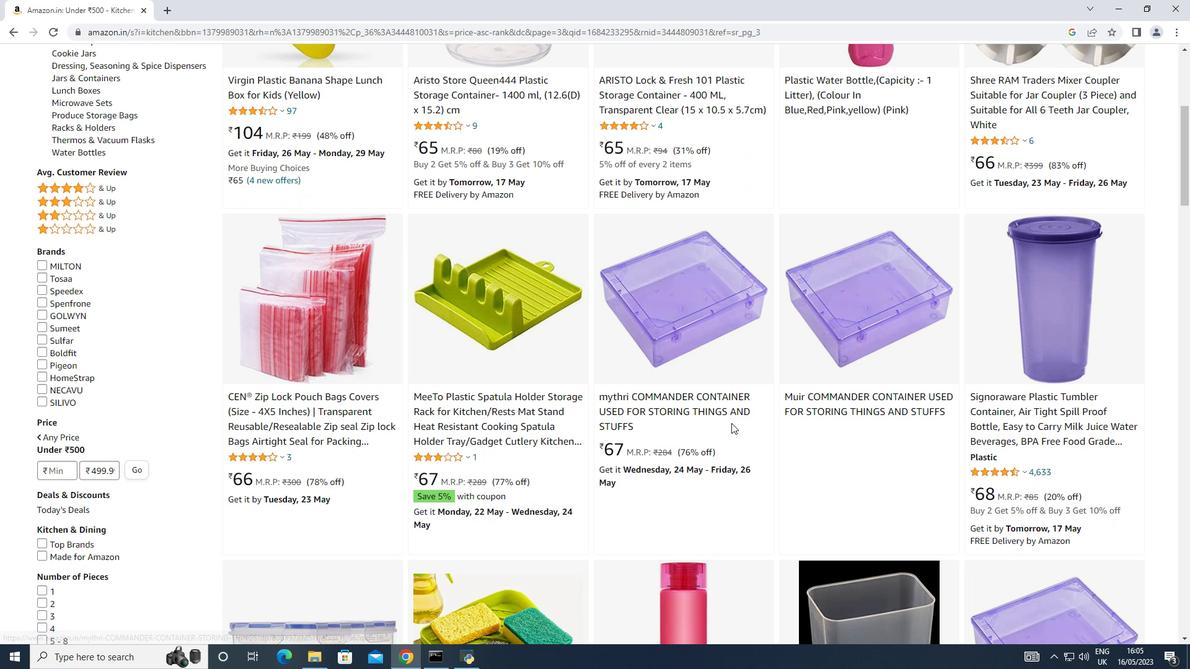 
Action: Mouse scrolled (731, 422) with delta (0, 0)
Screenshot: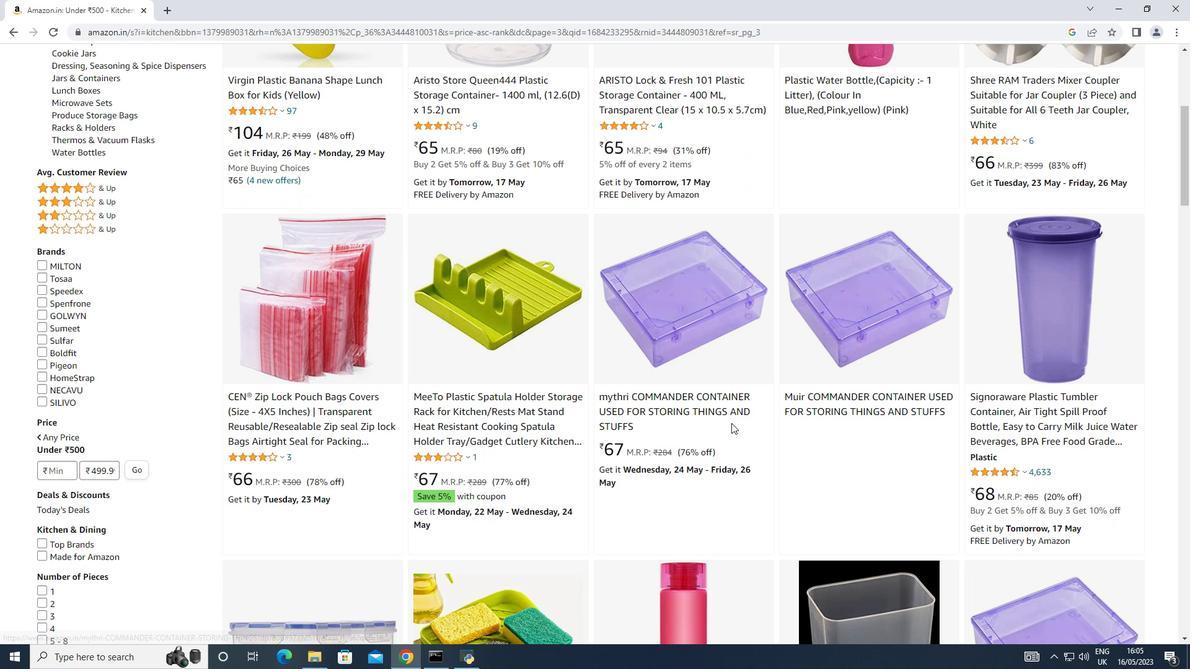 
Action: Mouse scrolled (731, 422) with delta (0, 0)
Screenshot: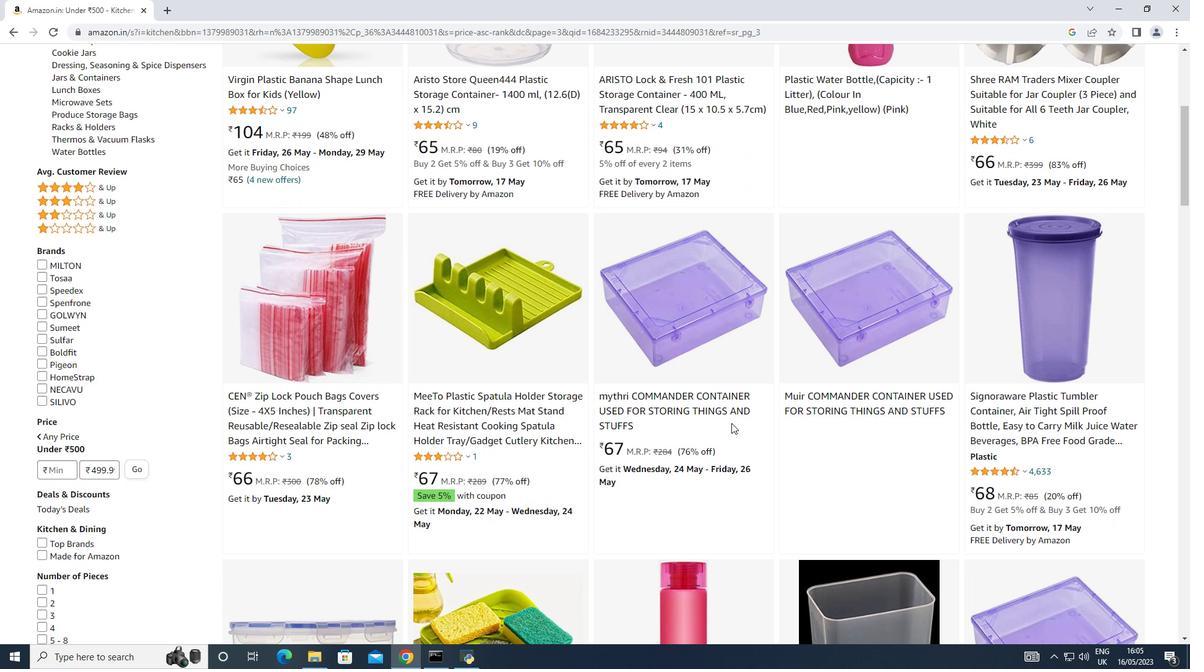 
Action: Mouse scrolled (731, 422) with delta (0, 0)
Screenshot: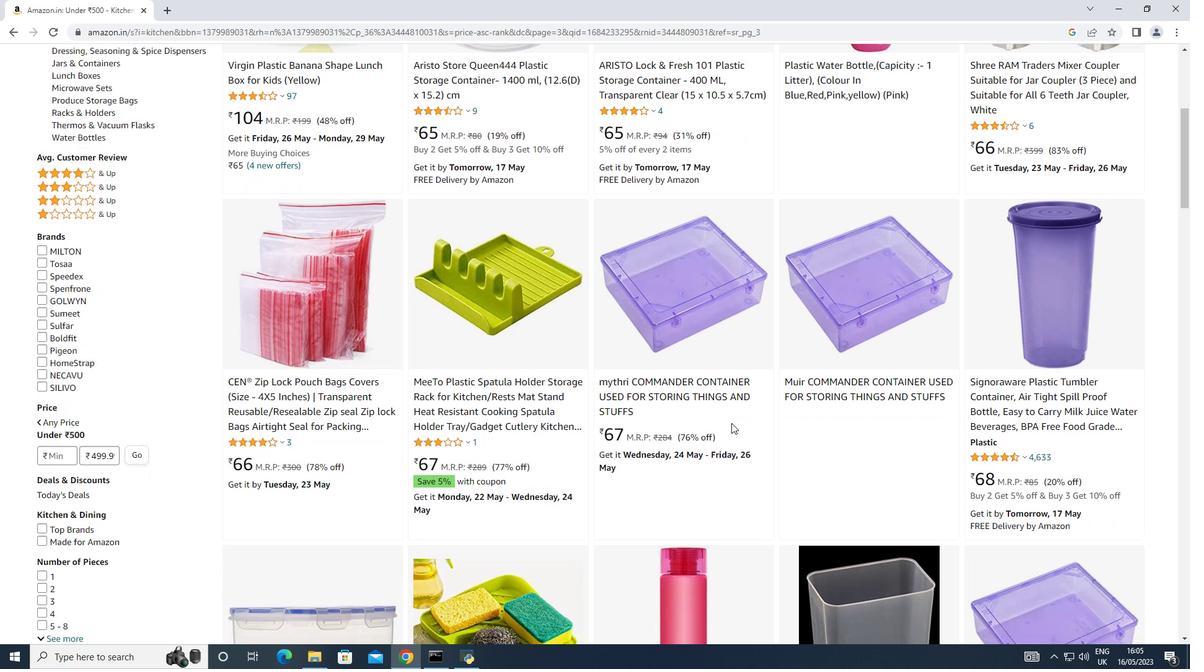 
Action: Mouse scrolled (731, 422) with delta (0, 0)
Screenshot: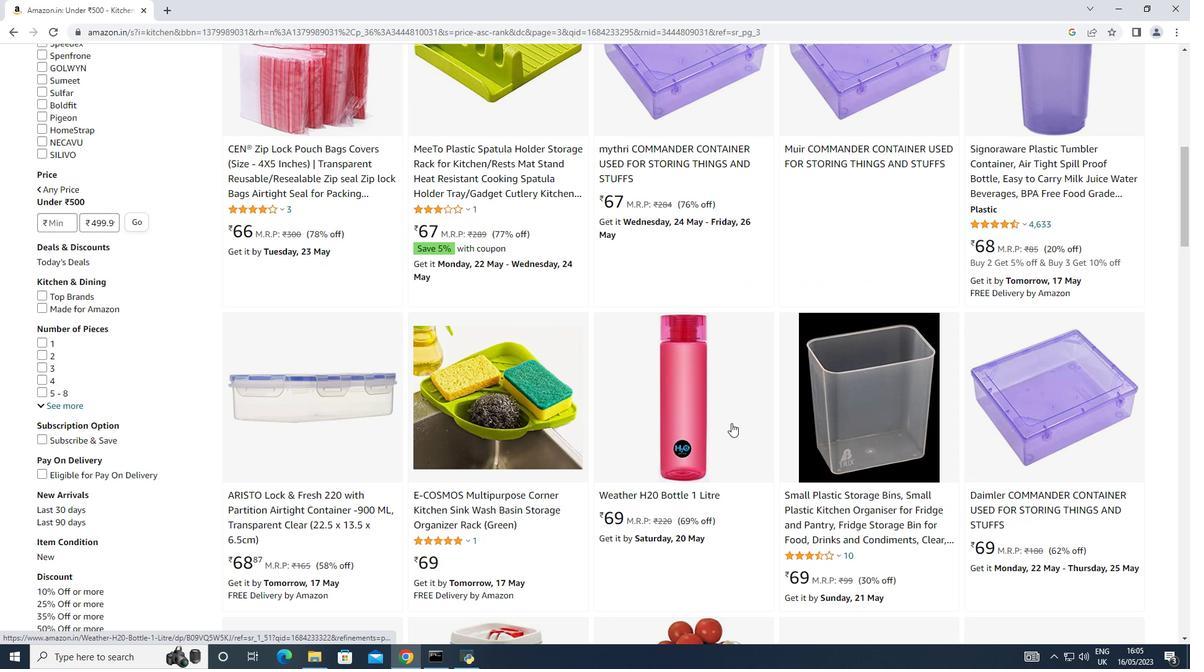 
Action: Mouse scrolled (731, 422) with delta (0, 0)
Screenshot: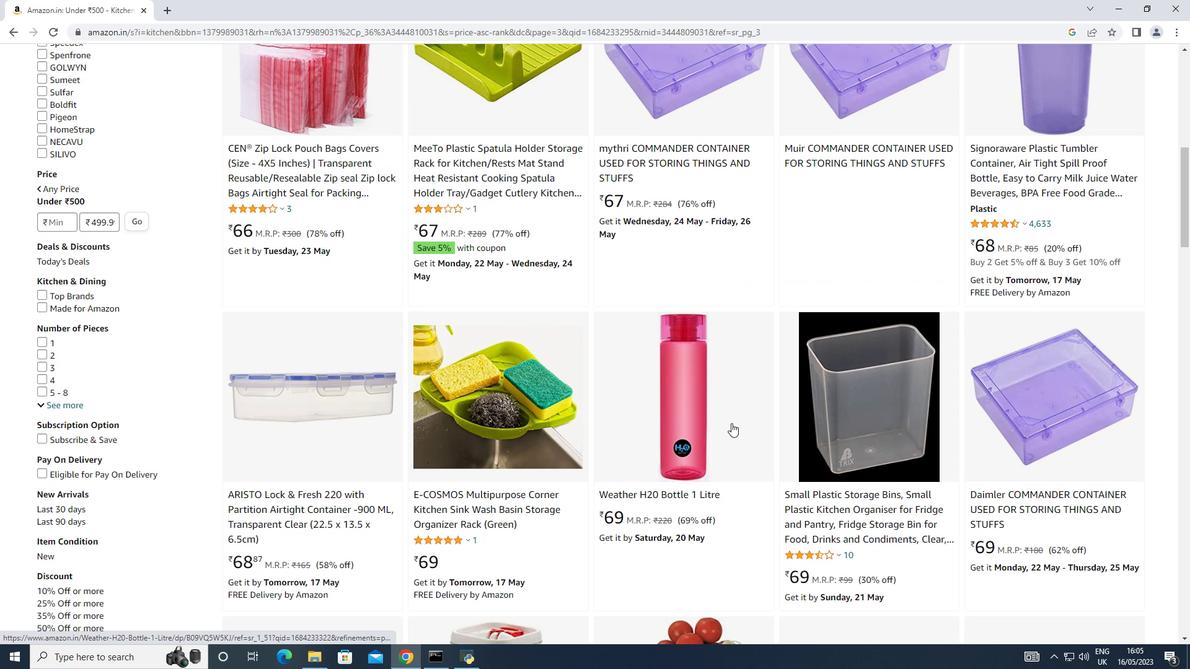 
Action: Mouse scrolled (731, 422) with delta (0, 0)
Screenshot: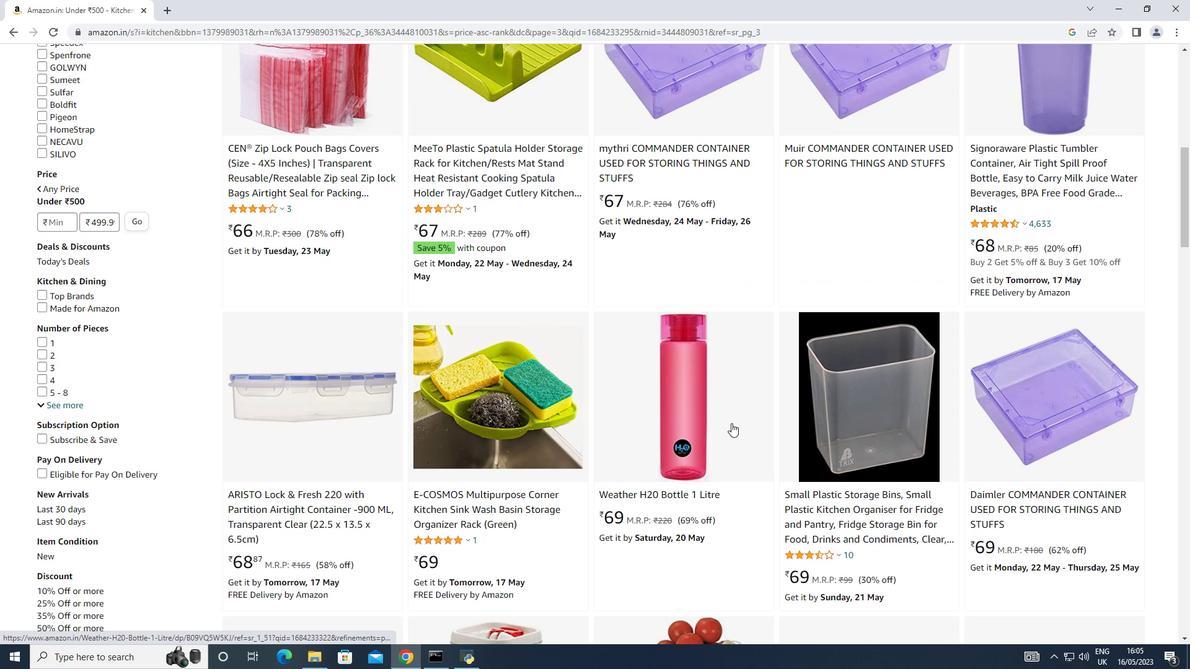 
Action: Mouse scrolled (731, 422) with delta (0, 0)
Screenshot: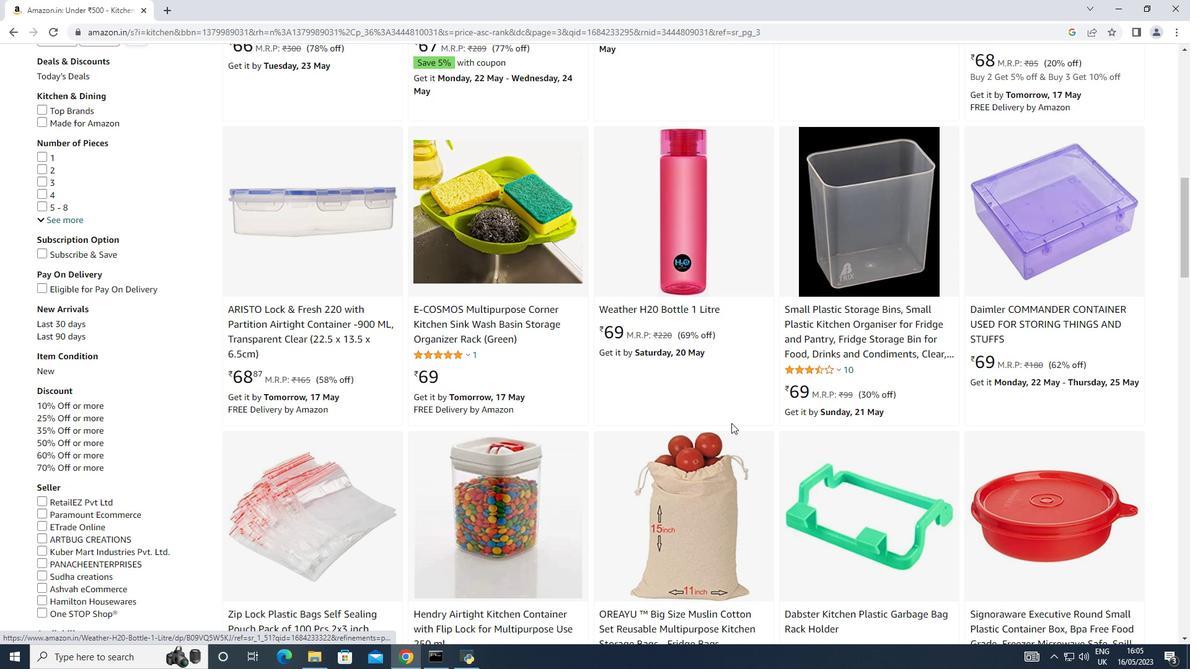 
Action: Mouse scrolled (731, 422) with delta (0, 0)
Screenshot: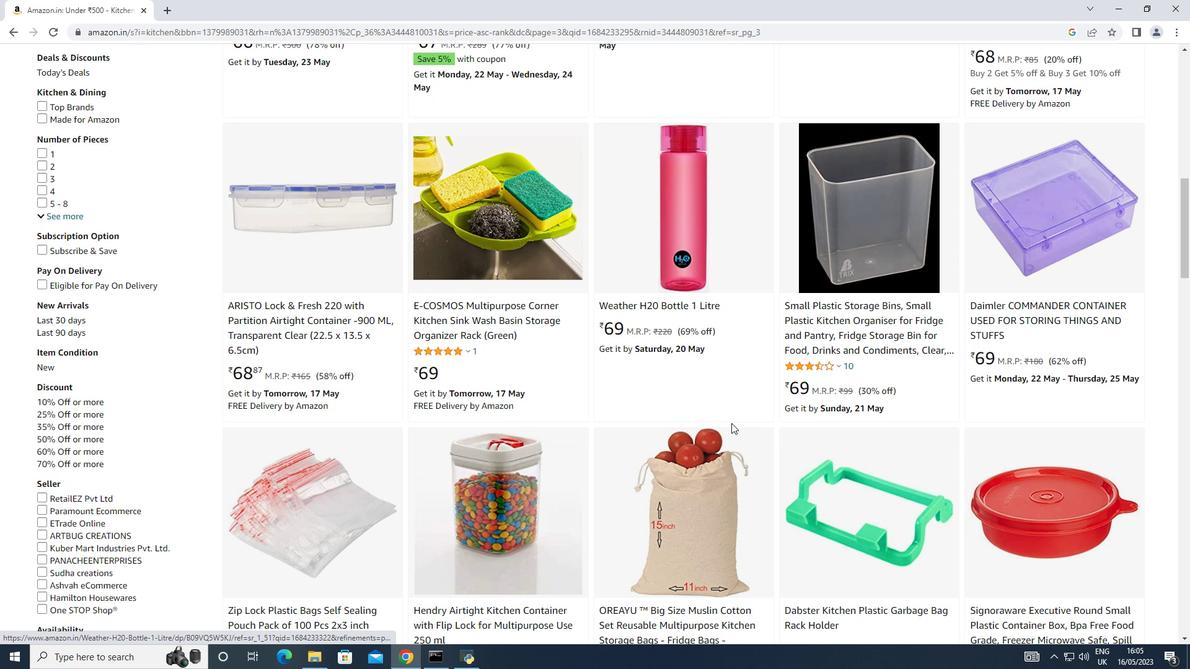 
Action: Mouse scrolled (731, 422) with delta (0, 0)
Screenshot: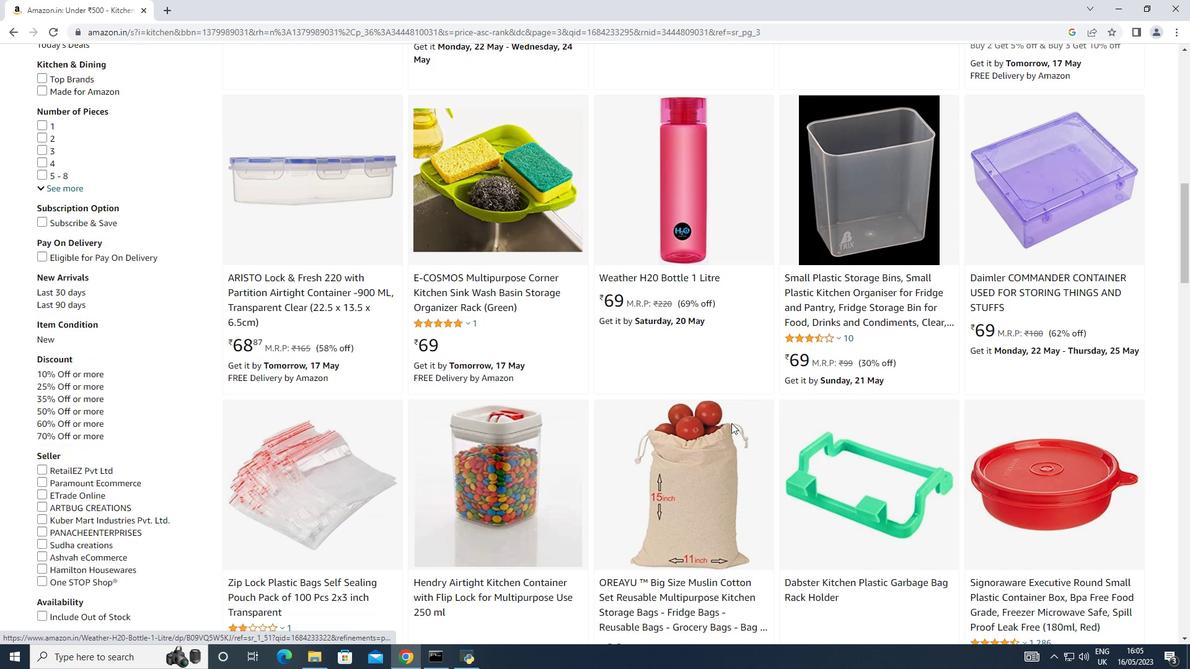 
Action: Mouse scrolled (731, 422) with delta (0, 0)
Screenshot: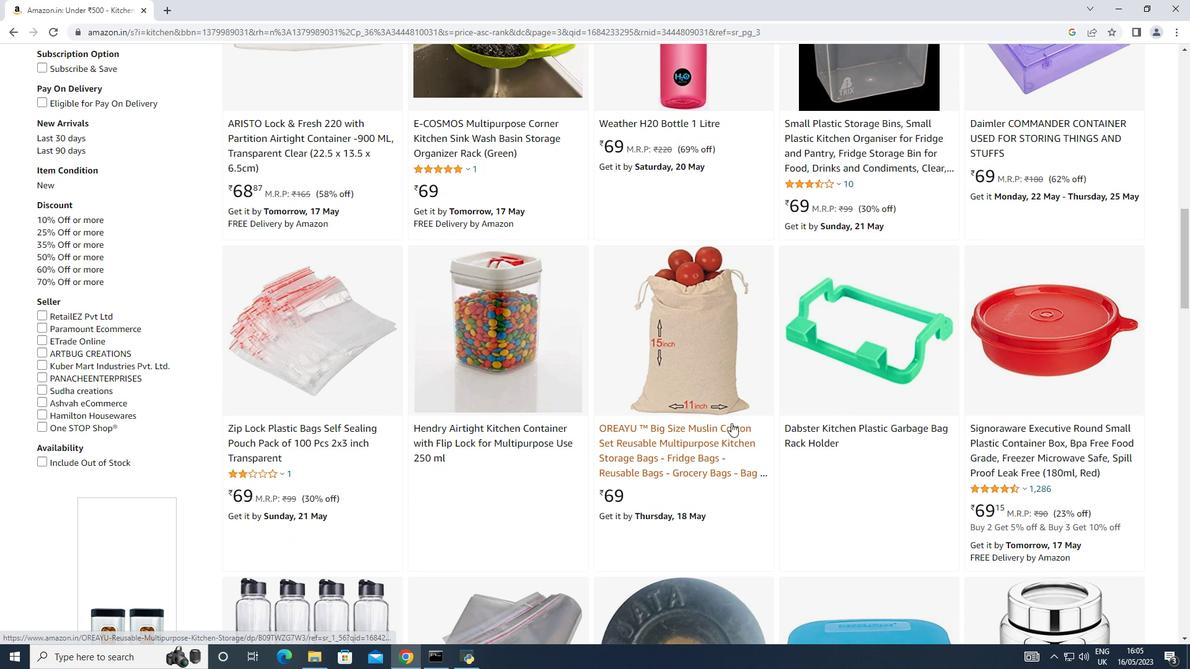 
Action: Mouse scrolled (731, 422) with delta (0, 0)
Screenshot: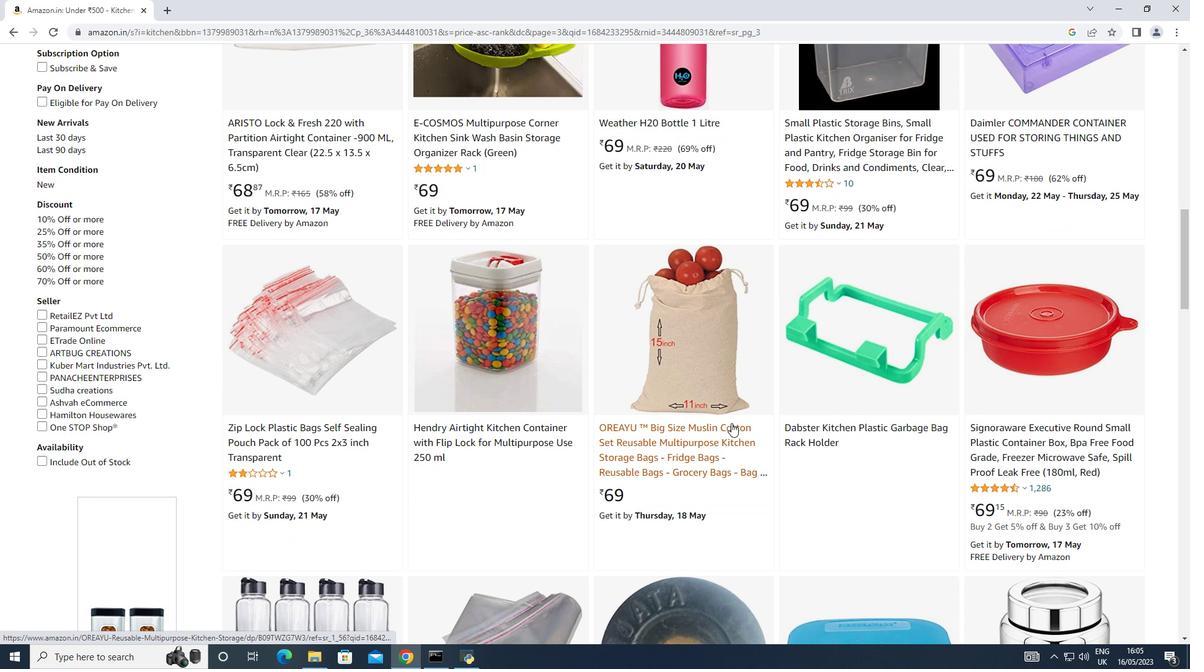 
Action: Mouse scrolled (731, 422) with delta (0, 0)
Screenshot: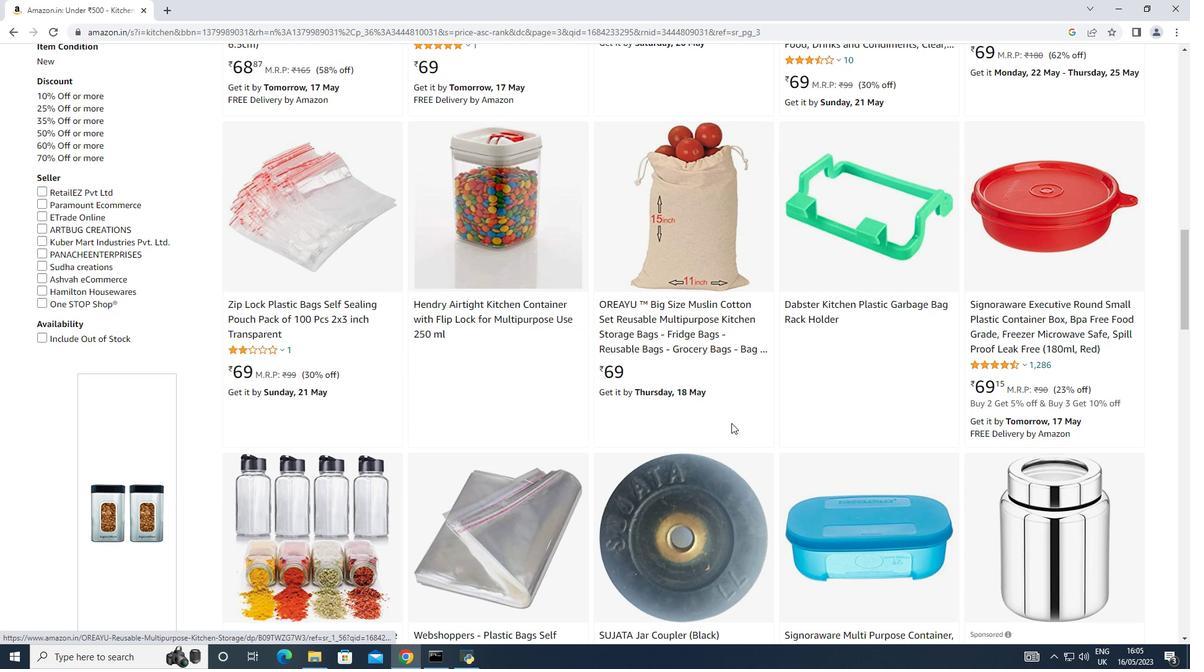 
Action: Mouse scrolled (731, 422) with delta (0, 0)
Screenshot: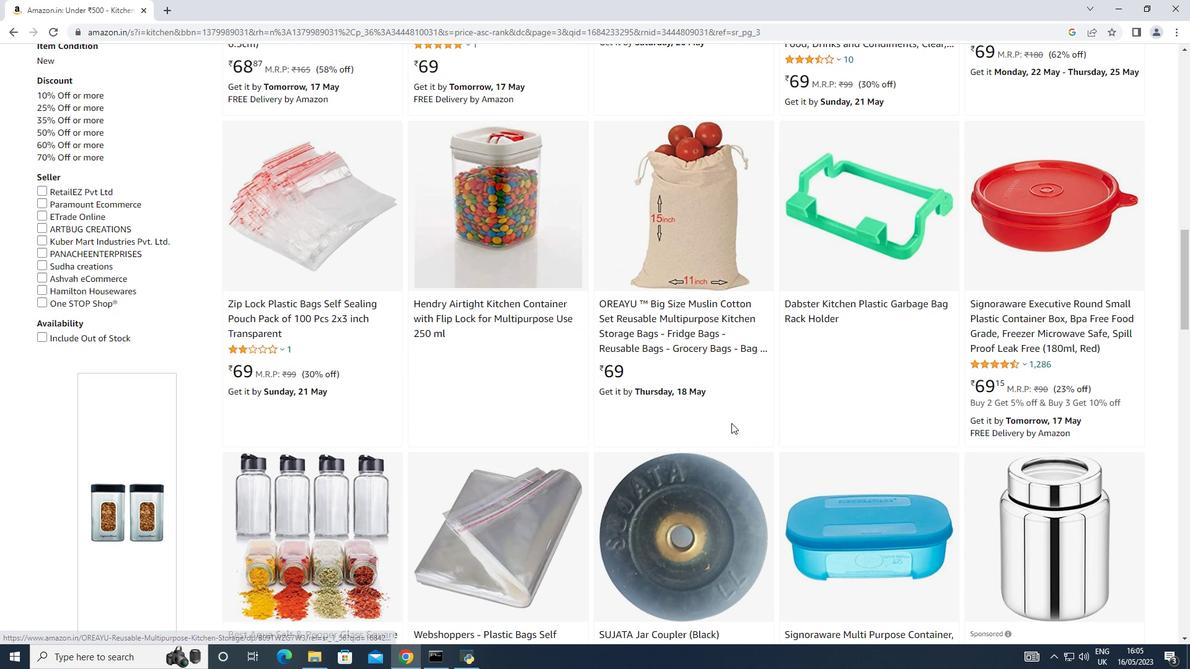 
Action: Mouse scrolled (731, 422) with delta (0, 0)
Screenshot: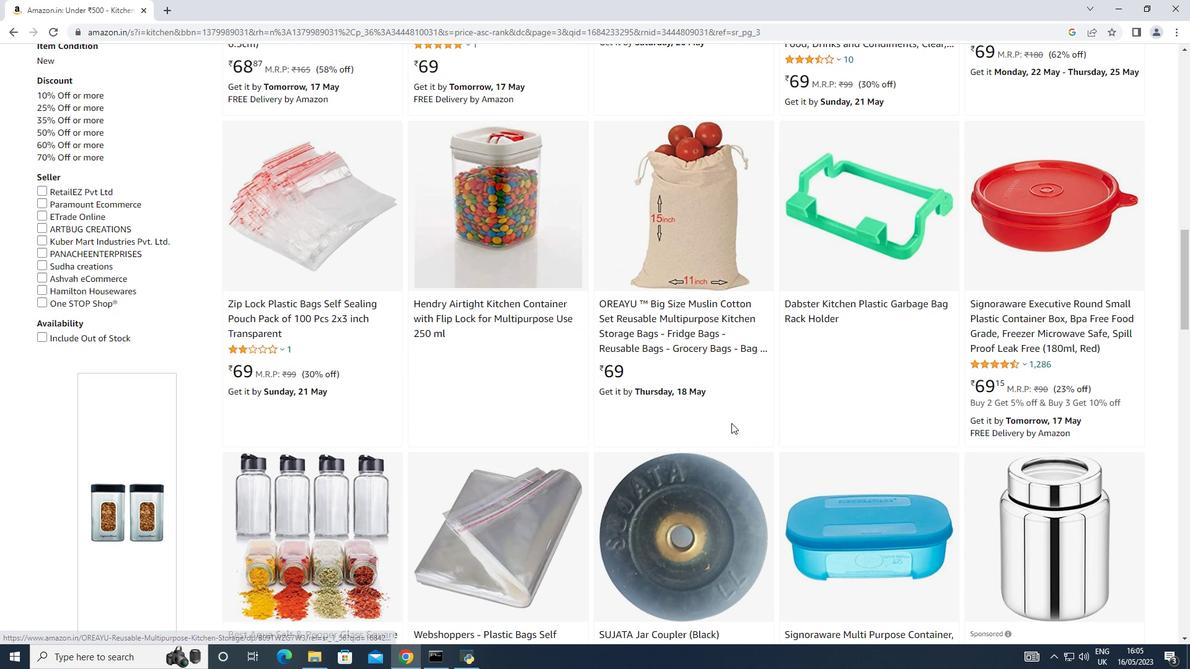 
Action: Mouse scrolled (731, 422) with delta (0, 0)
Screenshot: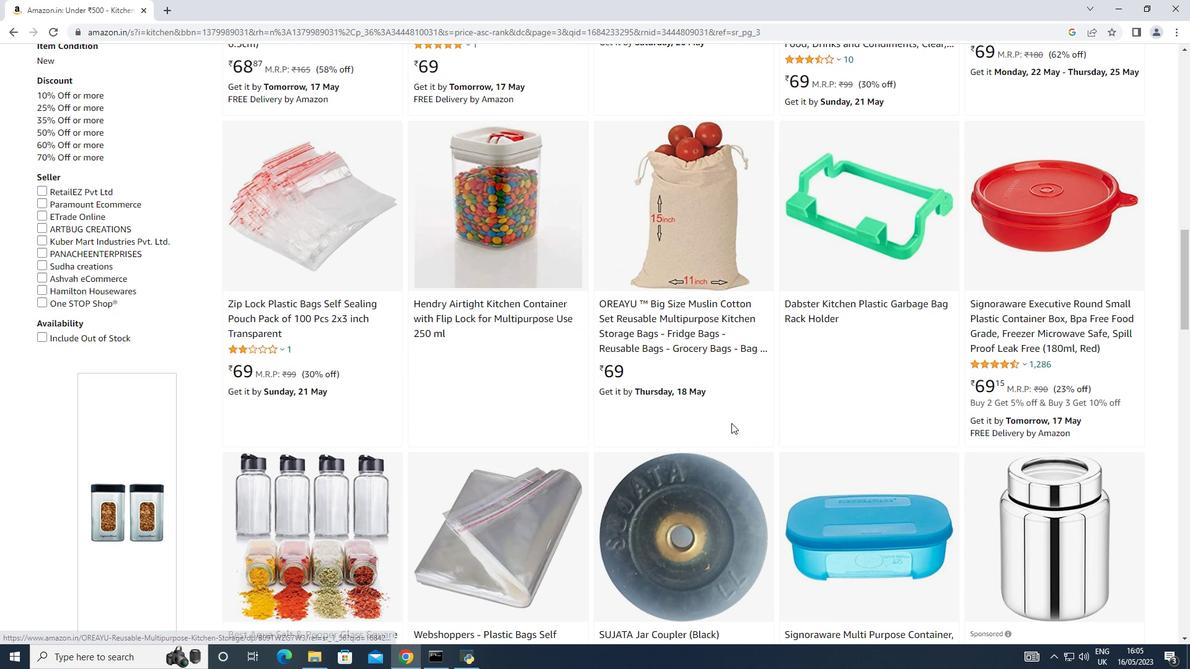 
Action: Mouse scrolled (731, 422) with delta (0, 0)
Screenshot: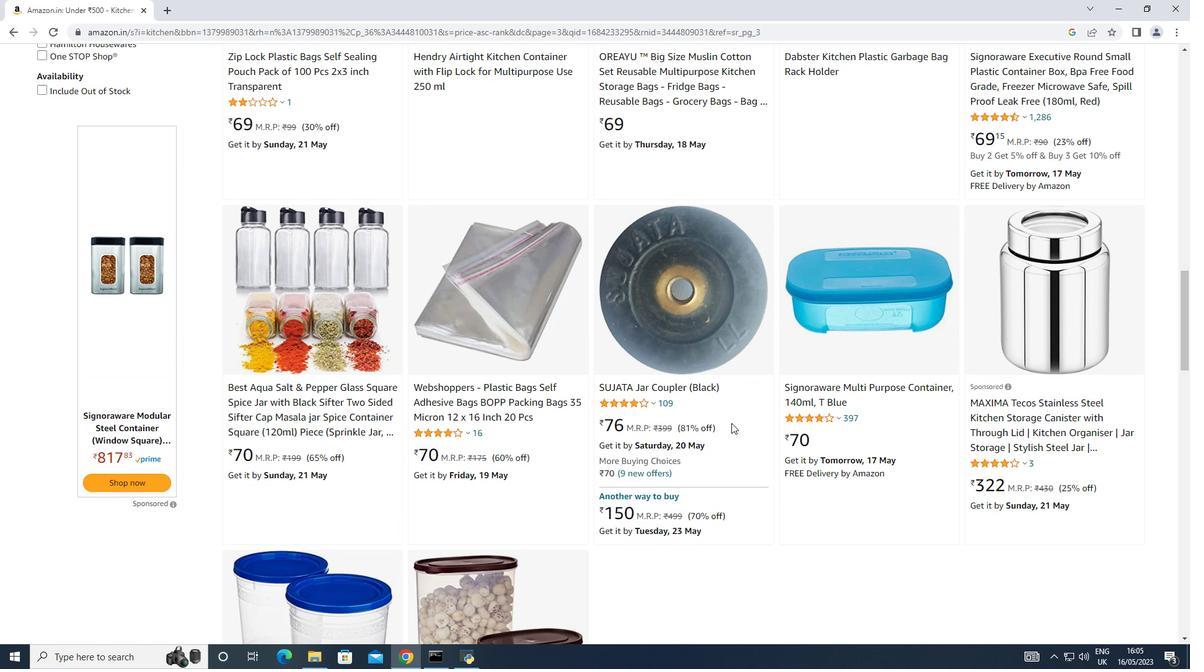 
Action: Mouse scrolled (731, 422) with delta (0, 0)
Screenshot: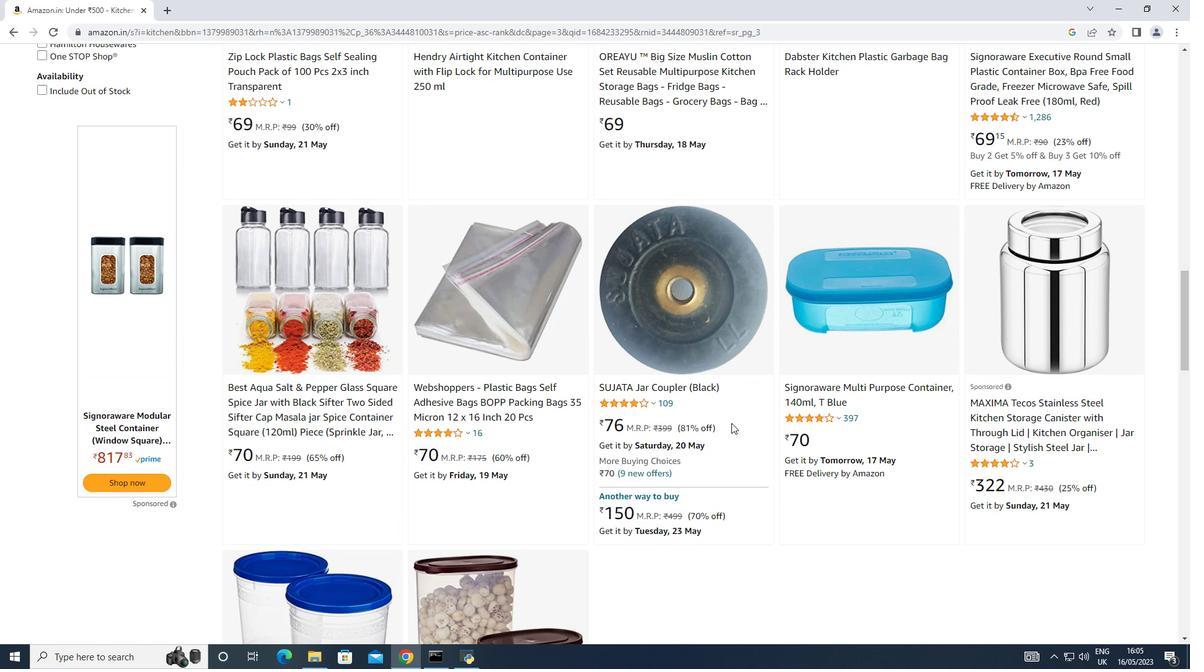 
Action: Mouse scrolled (731, 422) with delta (0, 0)
Screenshot: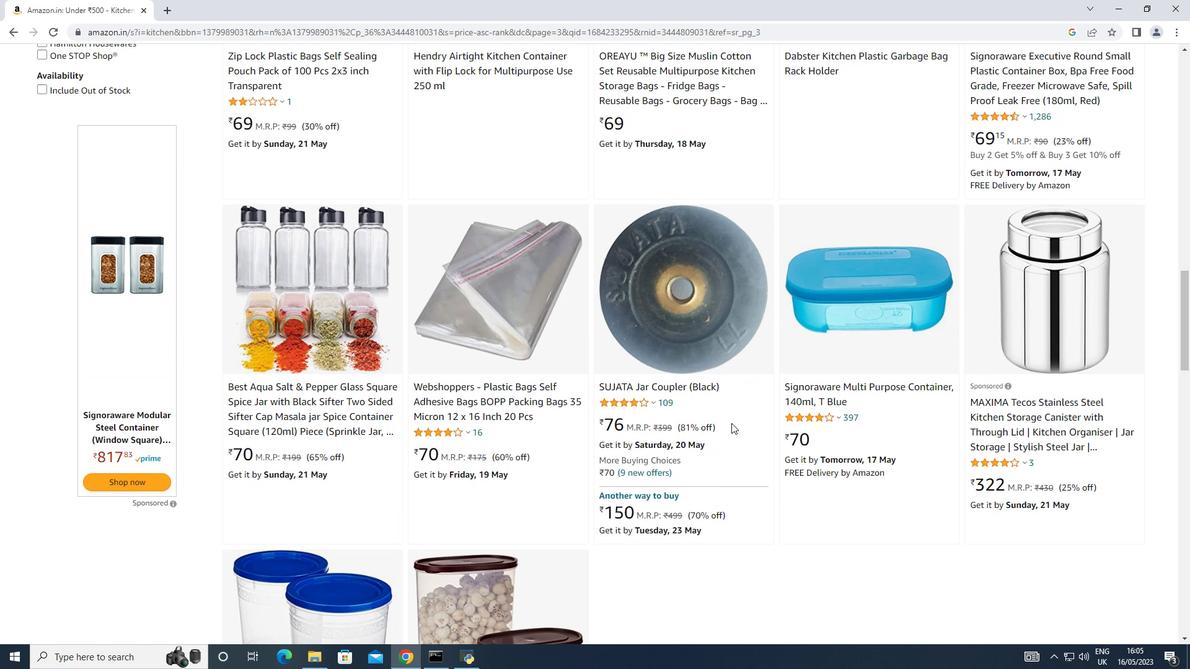 
Action: Mouse moved to (731, 422)
Screenshot: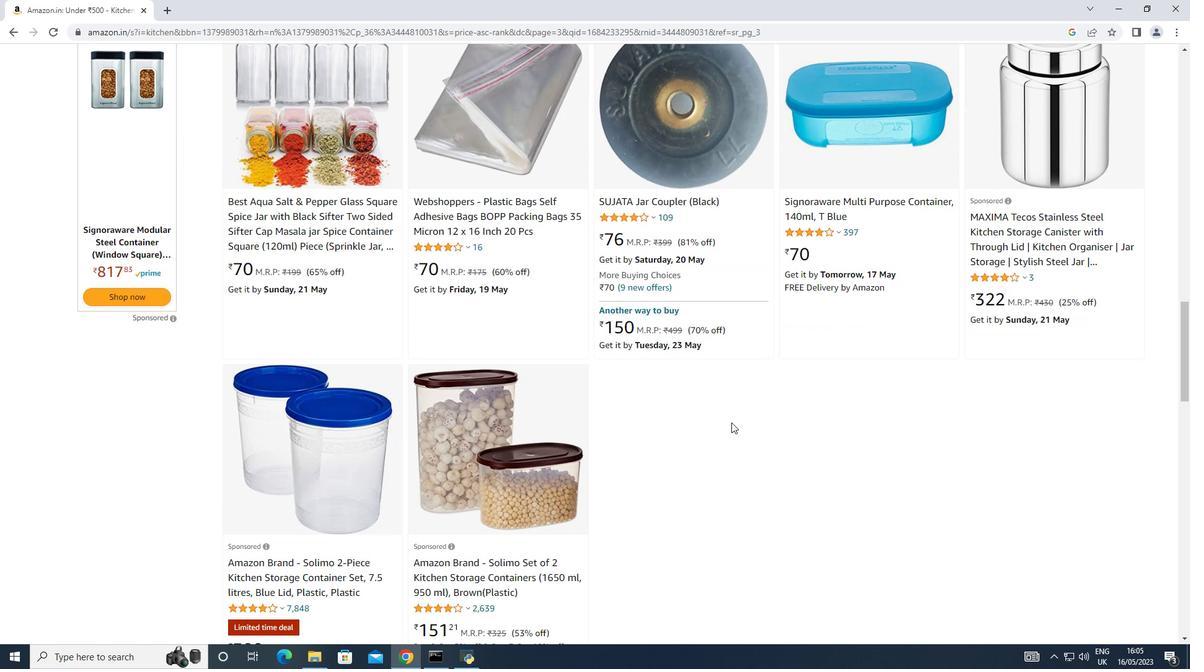 
Action: Mouse scrolled (731, 422) with delta (0, 0)
Screenshot: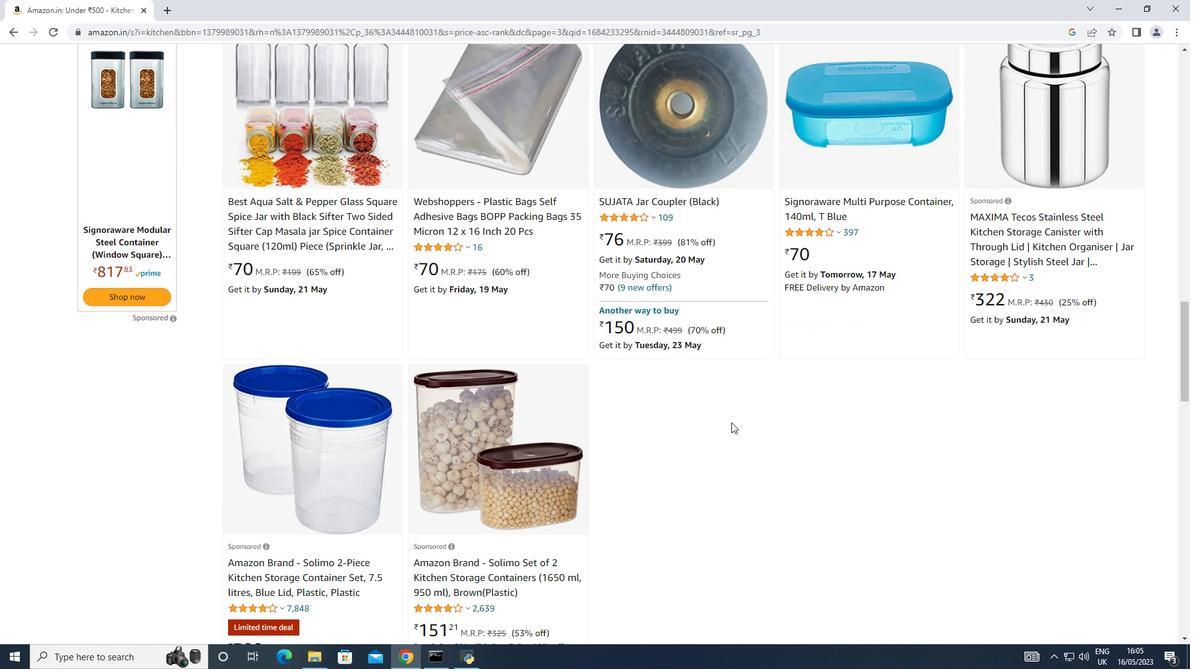 
Action: Mouse scrolled (731, 422) with delta (0, 0)
Screenshot: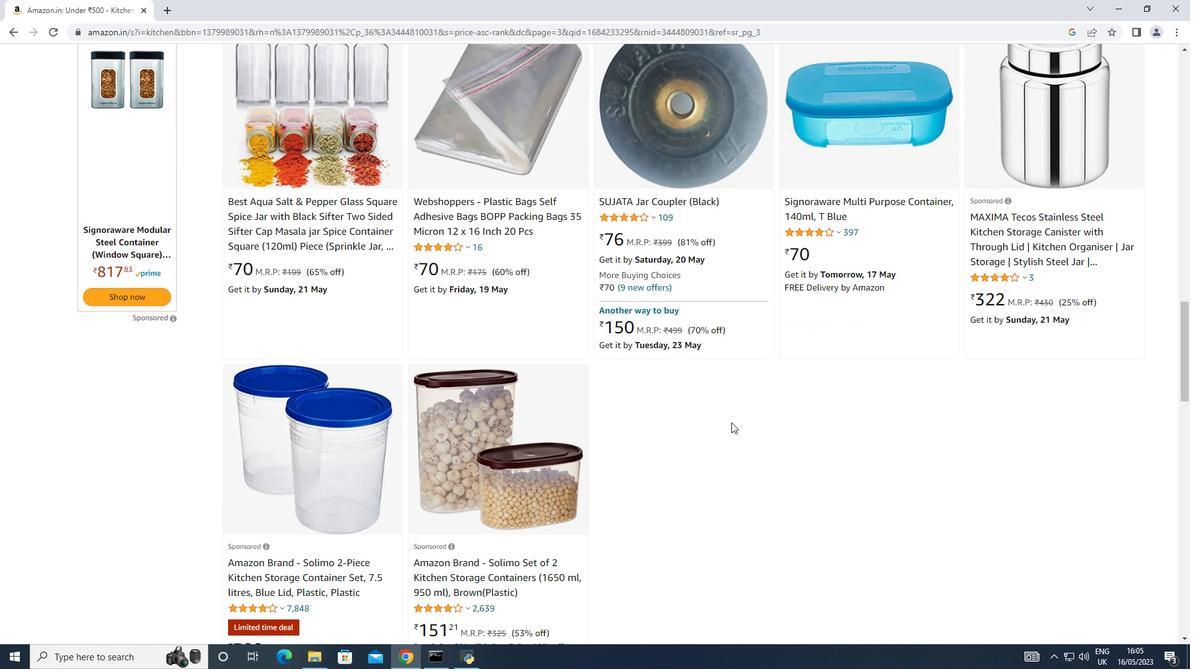 
Action: Mouse scrolled (731, 422) with delta (0, 0)
Screenshot: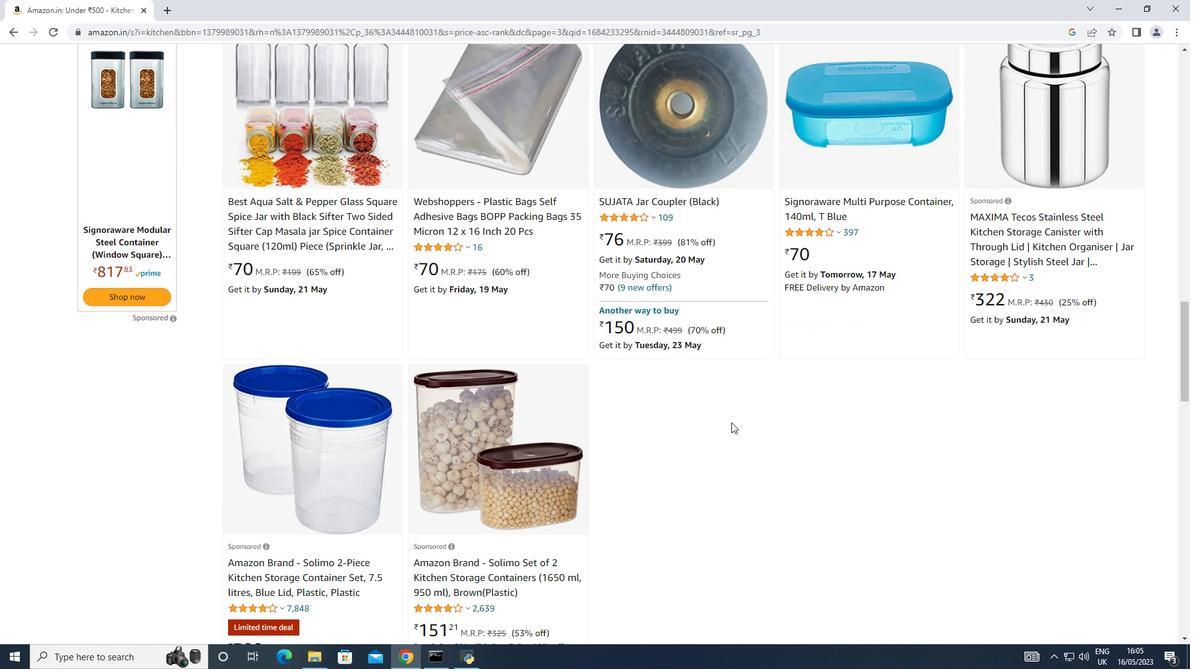 
Action: Mouse scrolled (731, 422) with delta (0, 0)
Screenshot: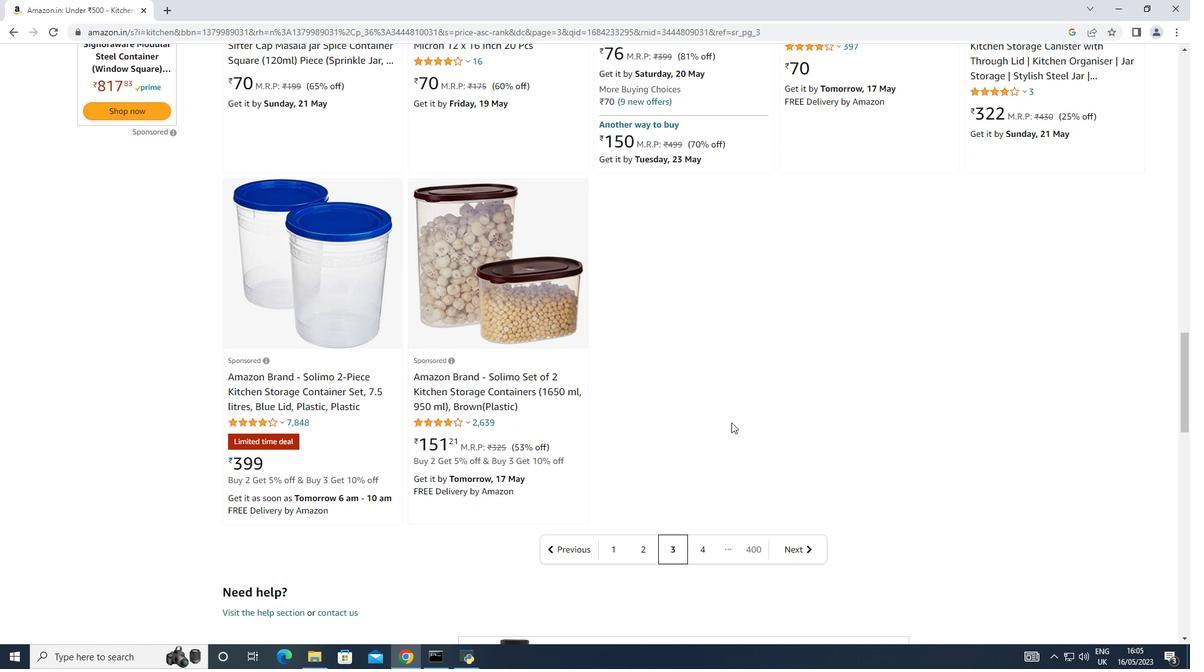 
Action: Mouse scrolled (731, 422) with delta (0, 0)
Screenshot: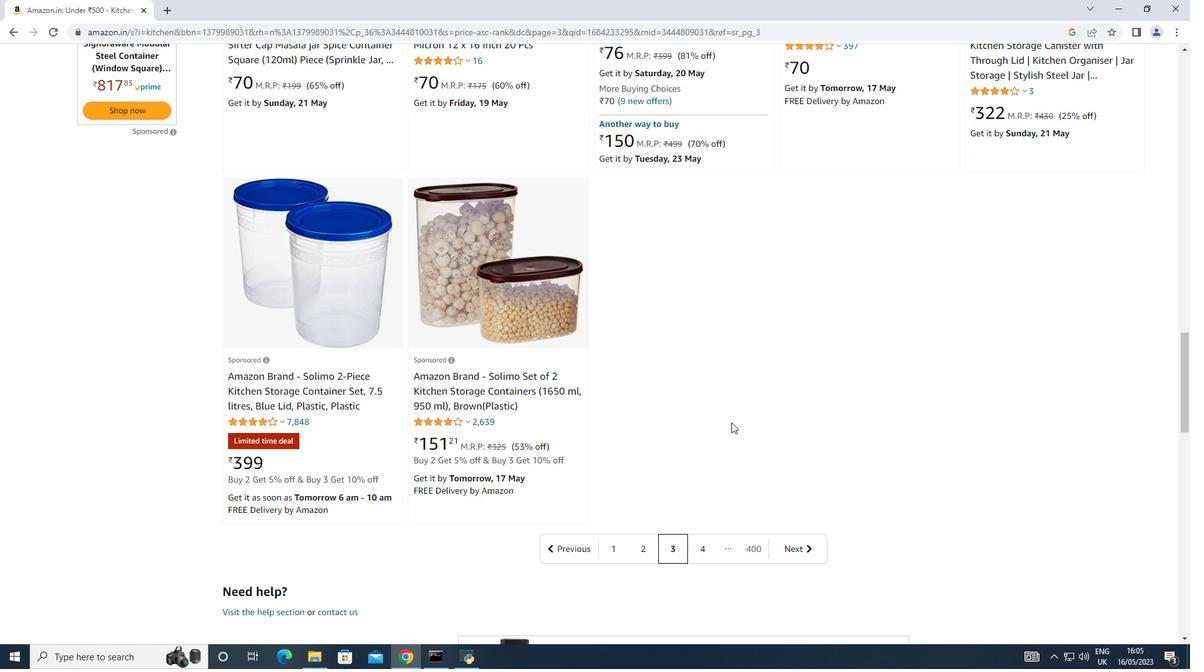 
Action: Mouse scrolled (731, 422) with delta (0, 0)
Screenshot: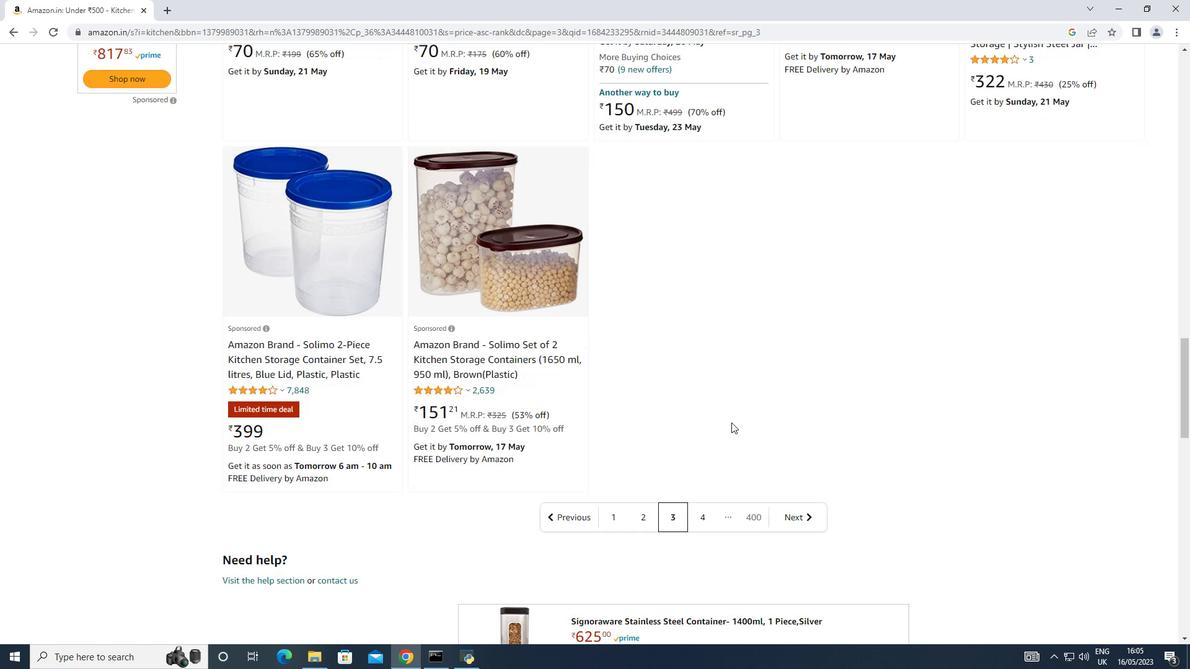 
Action: Mouse moved to (704, 366)
Screenshot: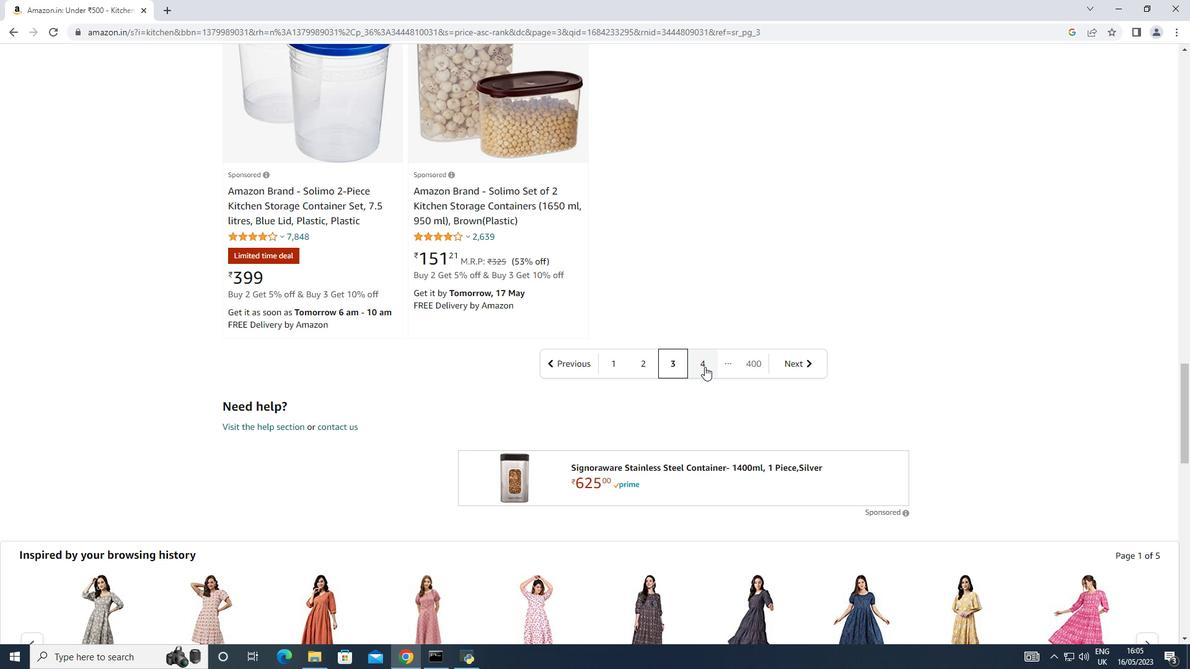 
Action: Mouse pressed left at (704, 366)
Screenshot: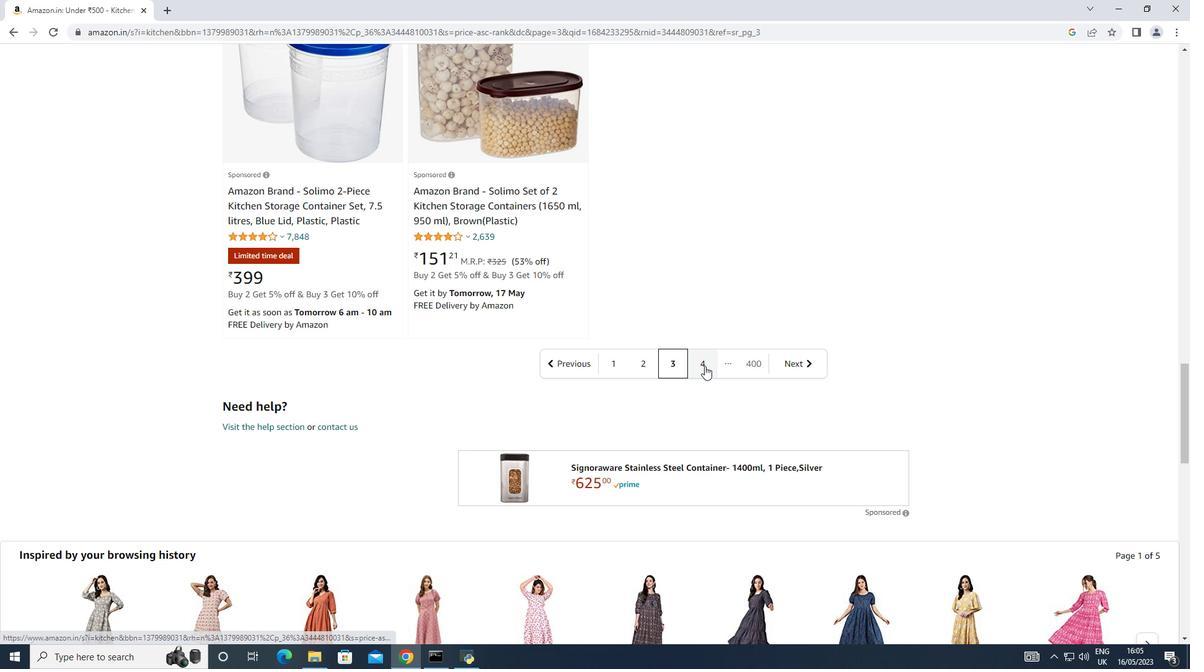 
Action: Mouse moved to (726, 351)
Screenshot: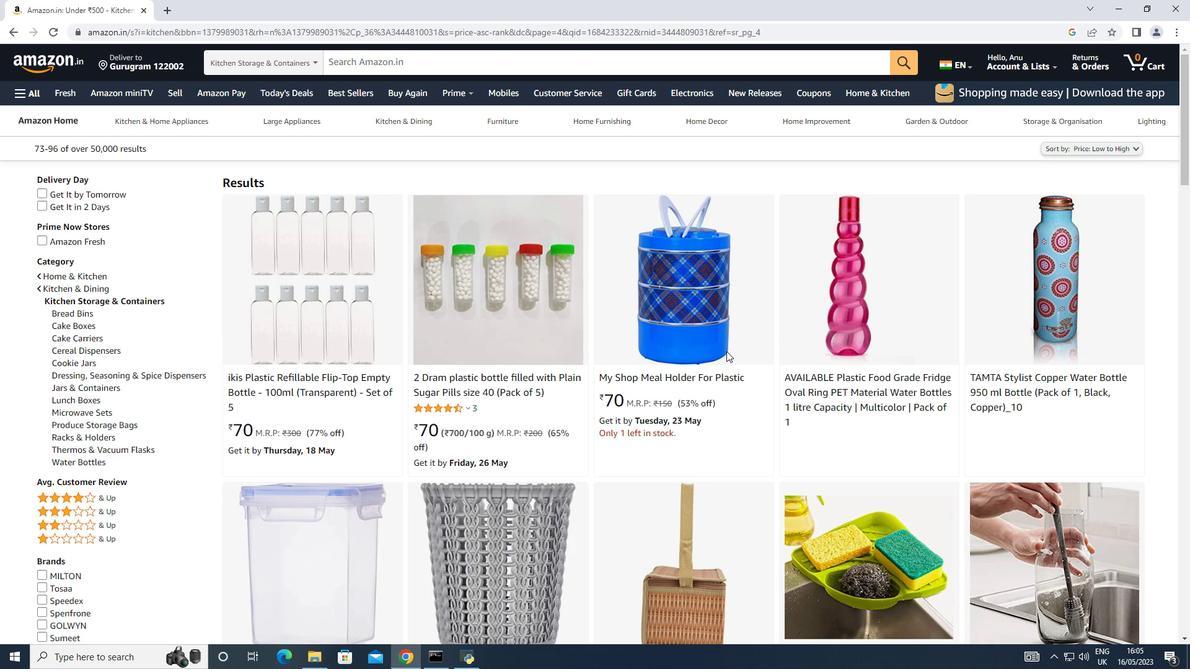 
Action: Mouse scrolled (726, 350) with delta (0, 0)
Screenshot: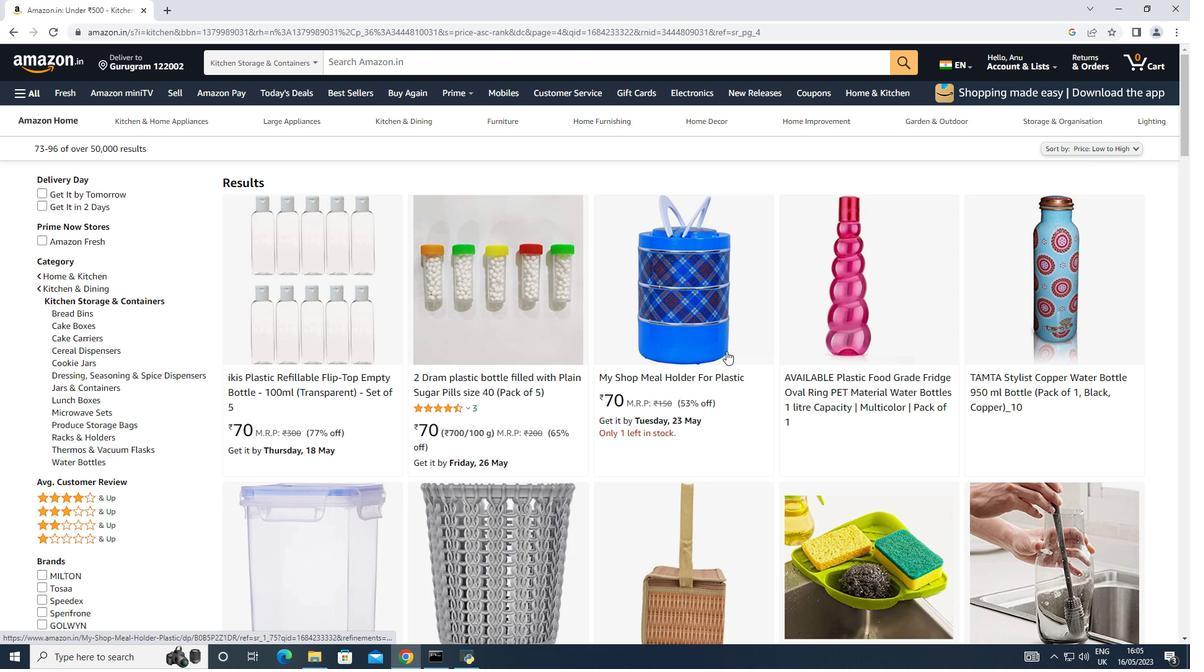 
Action: Mouse scrolled (726, 350) with delta (0, 0)
Screenshot: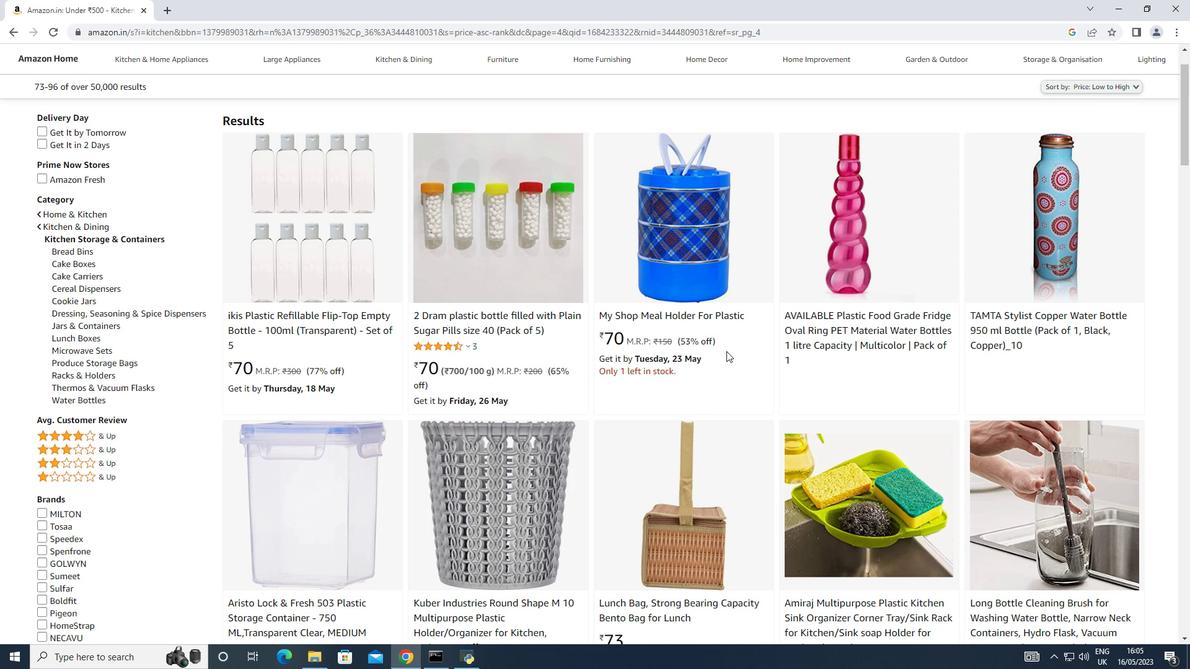 
Action: Mouse scrolled (726, 350) with delta (0, 0)
Screenshot: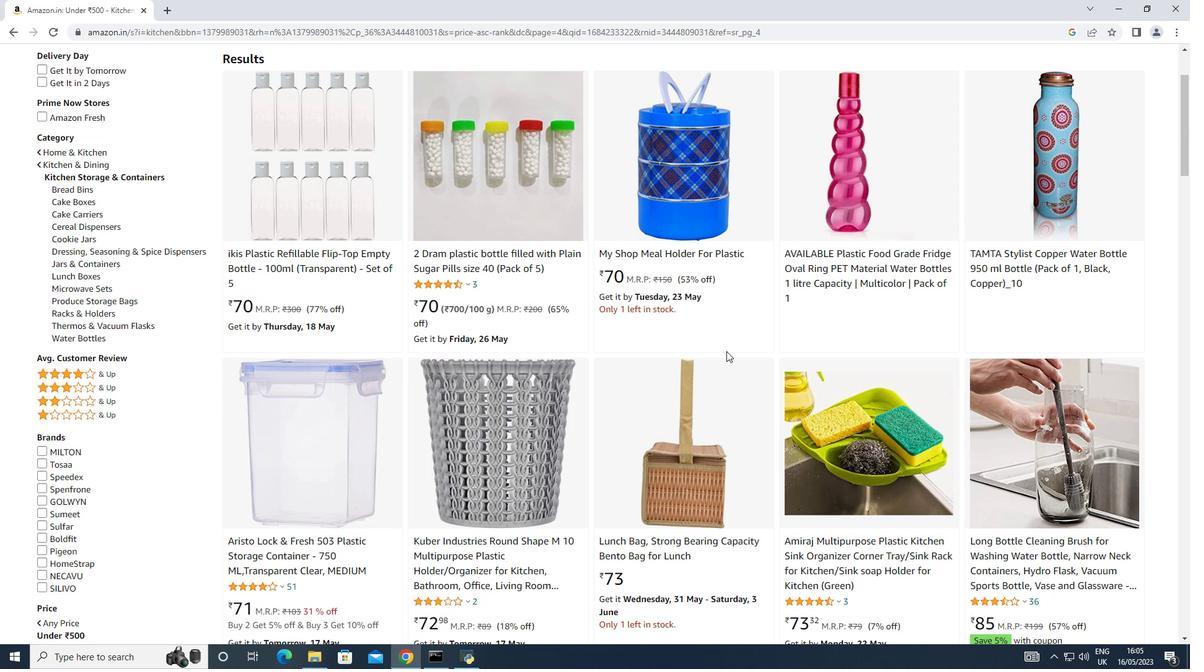 
Action: Mouse scrolled (726, 350) with delta (0, 0)
Screenshot: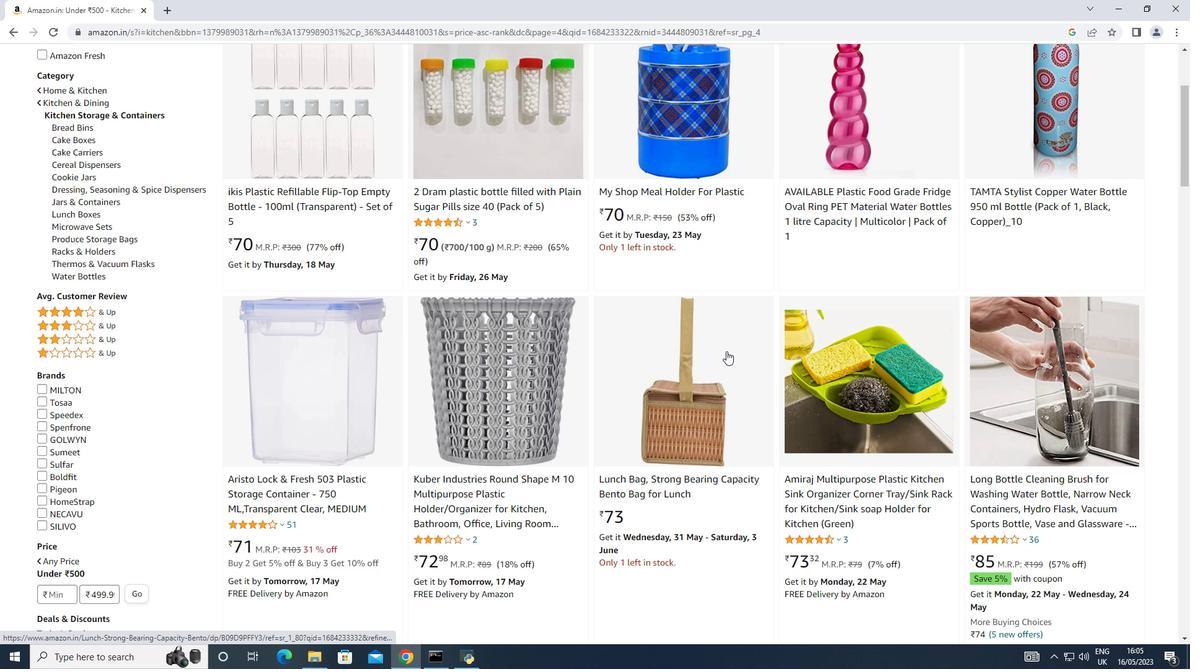 
Action: Mouse scrolled (726, 350) with delta (0, 0)
Screenshot: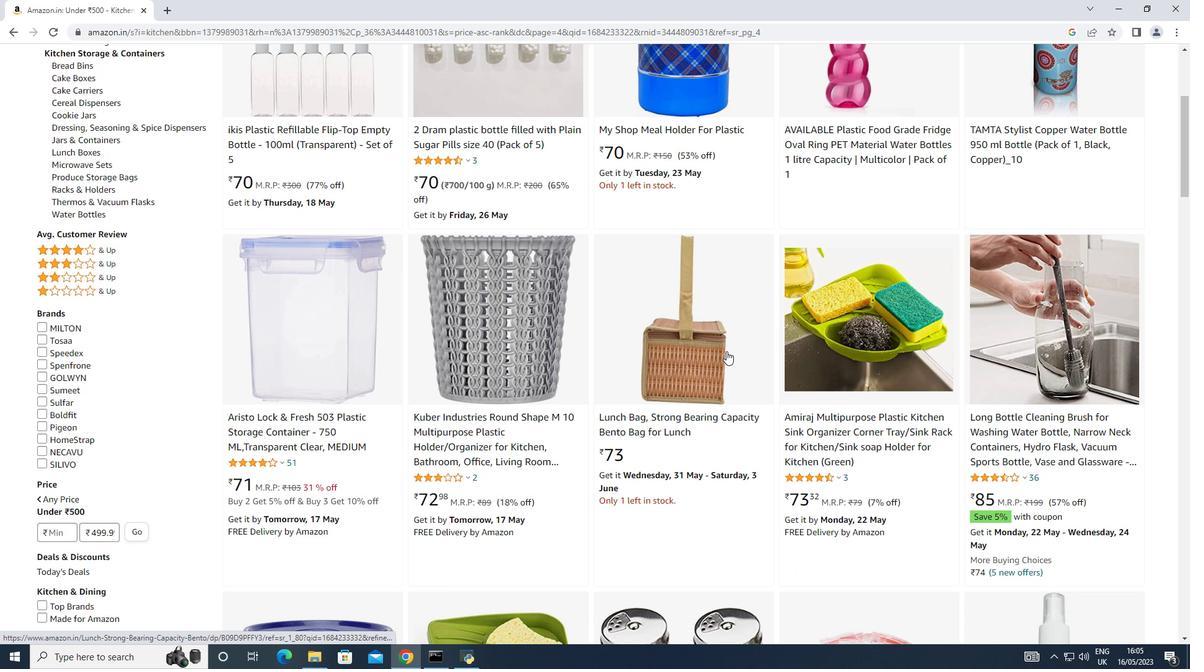 
Action: Mouse scrolled (726, 350) with delta (0, 0)
Screenshot: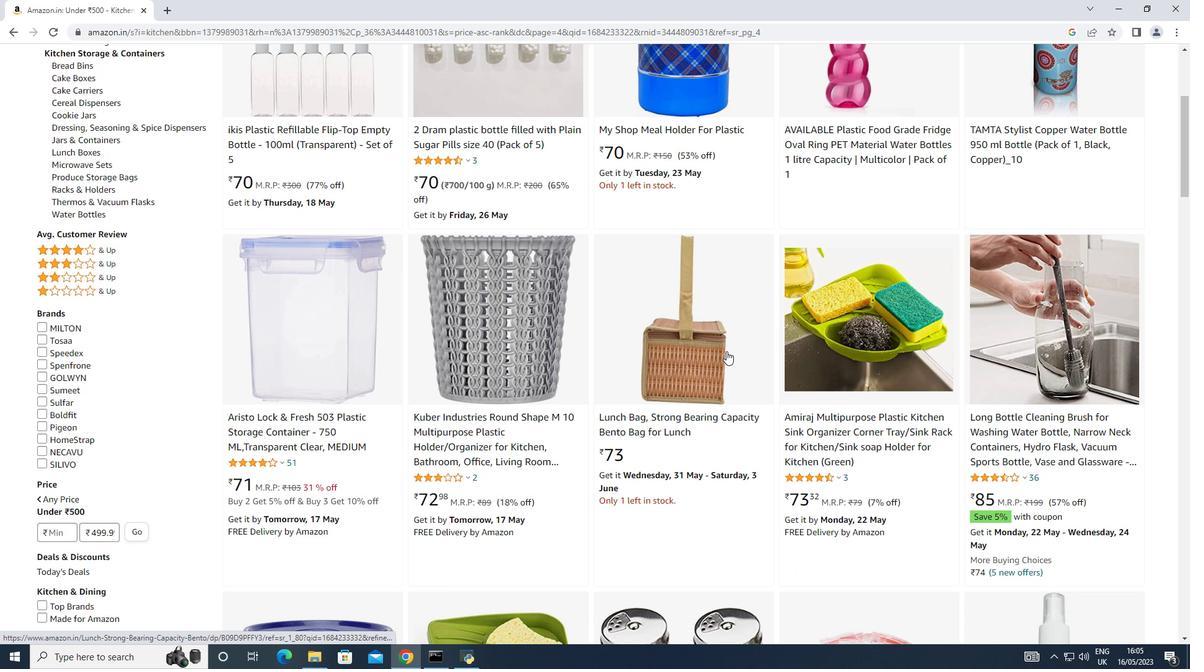 
Action: Mouse scrolled (726, 350) with delta (0, 0)
Screenshot: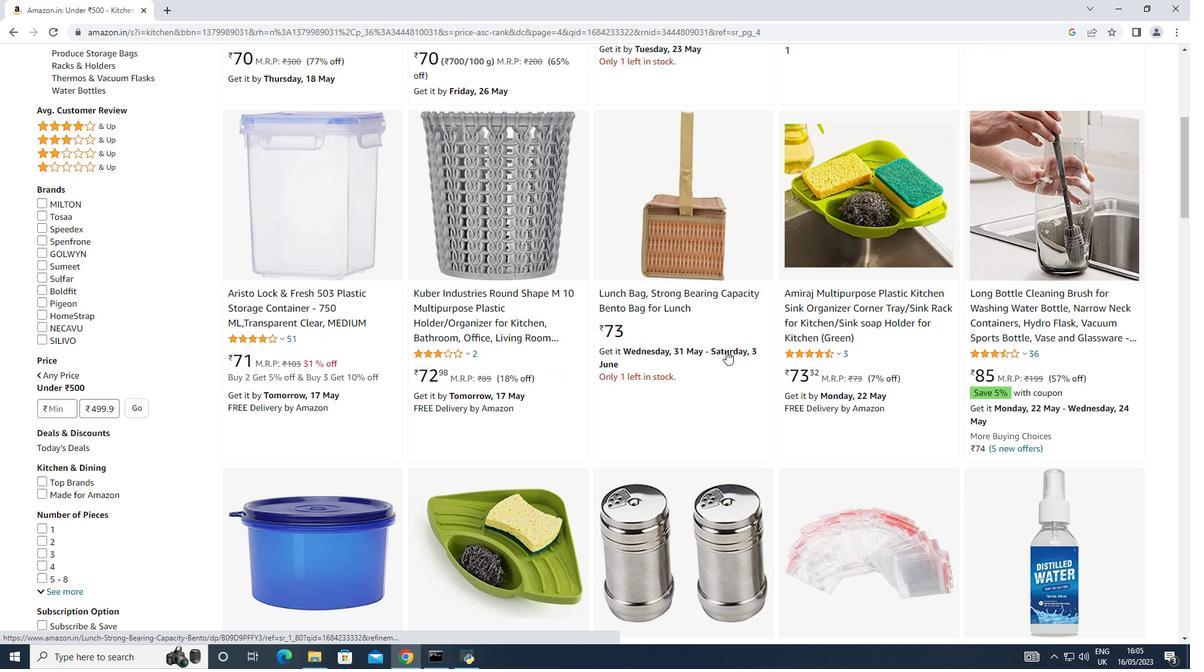 
Action: Mouse scrolled (726, 350) with delta (0, 0)
Screenshot: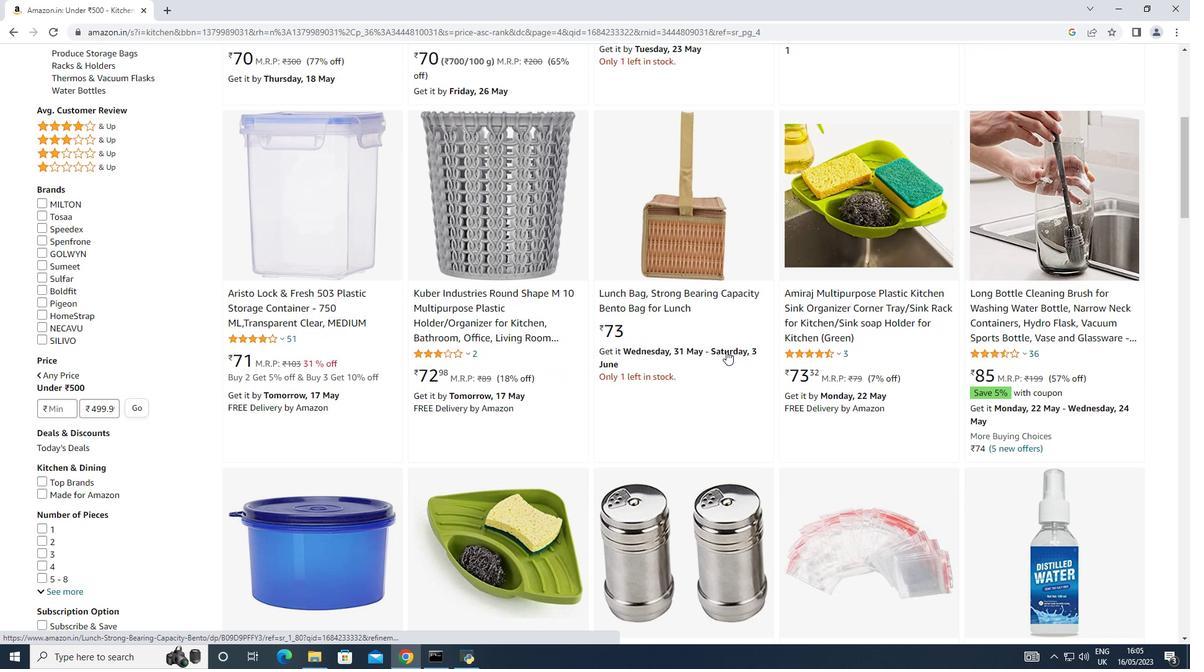 
Action: Mouse scrolled (726, 350) with delta (0, 0)
Screenshot: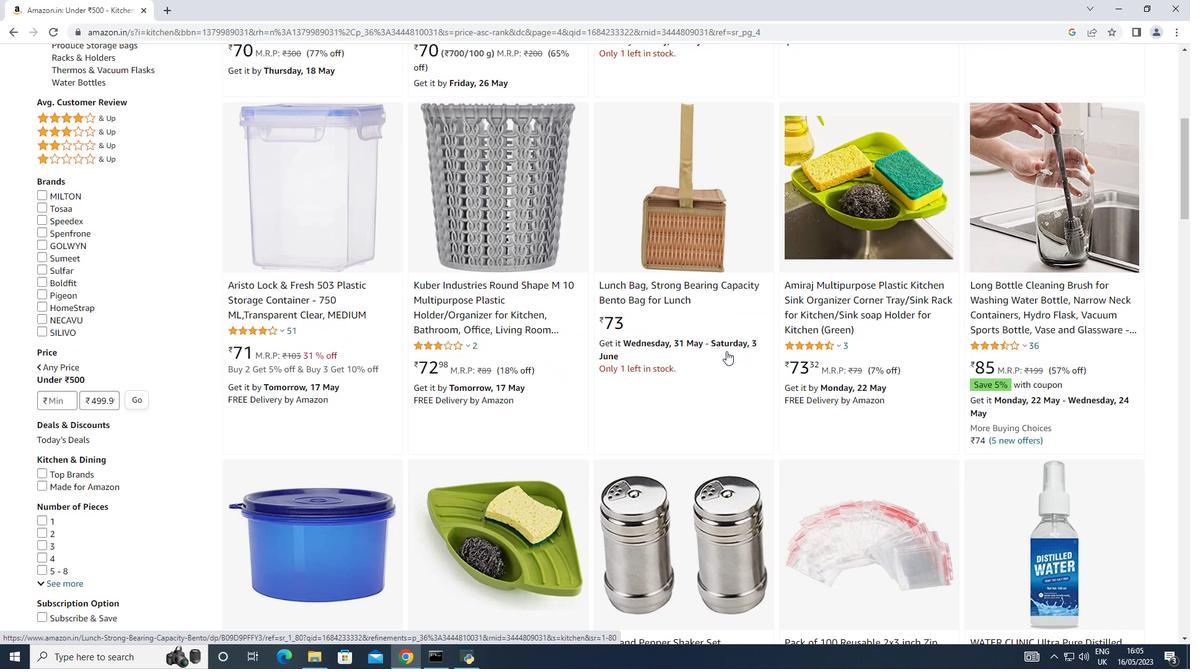 
Action: Mouse scrolled (726, 350) with delta (0, 0)
Screenshot: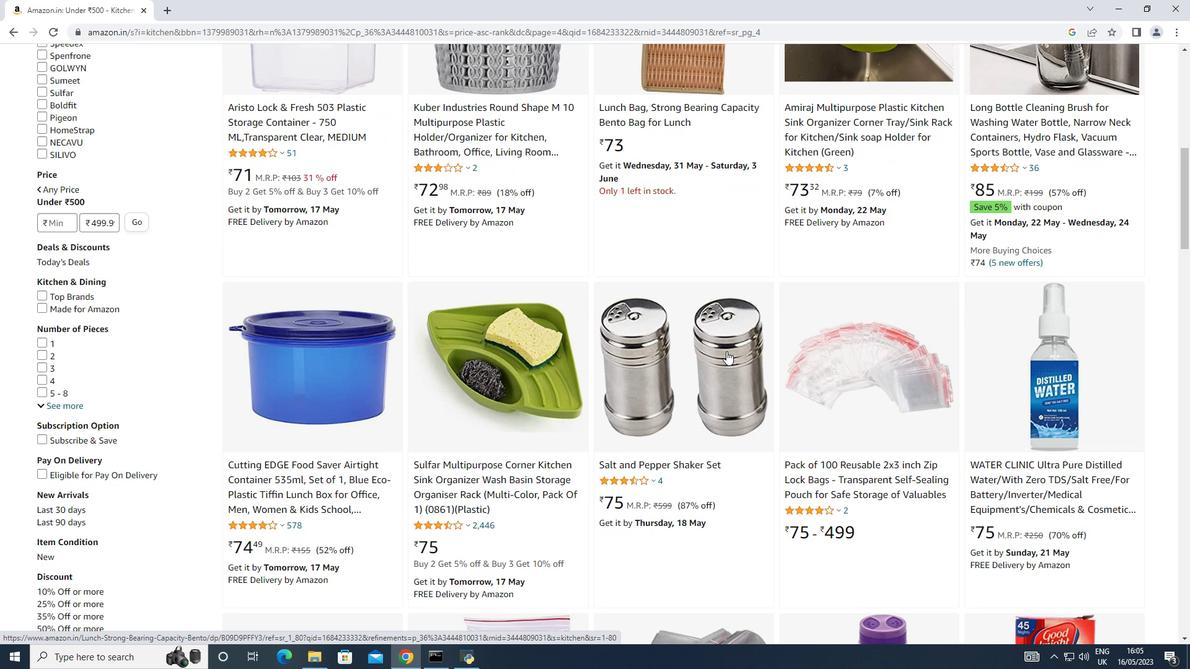 
Action: Mouse scrolled (726, 350) with delta (0, 0)
Screenshot: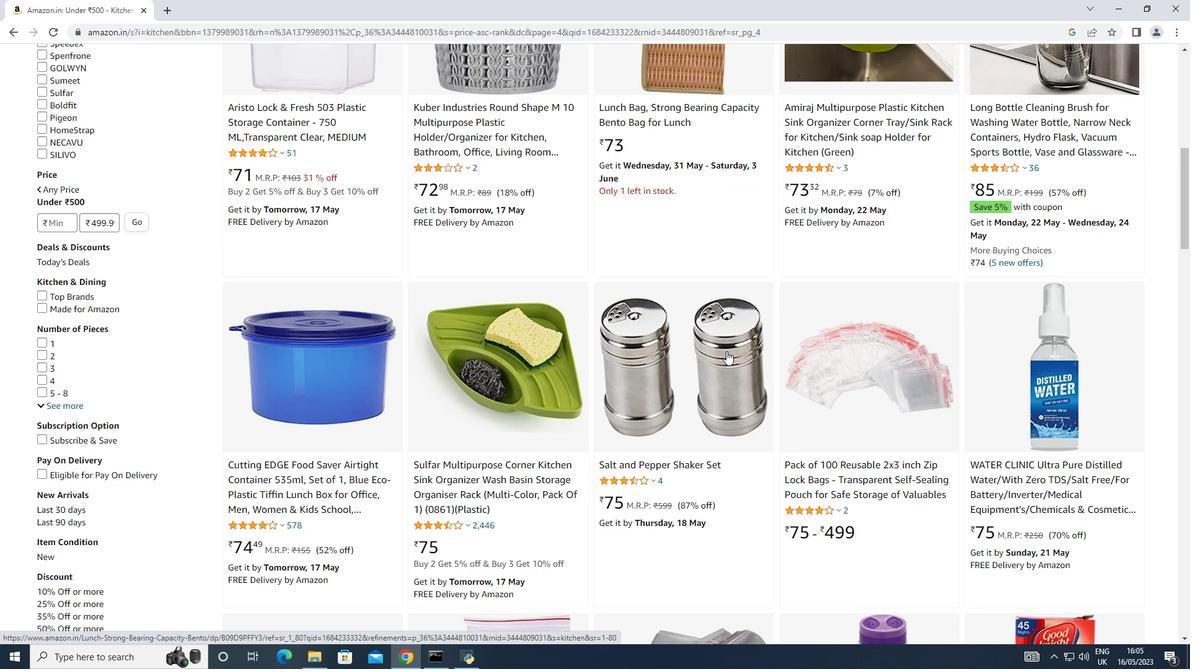 
Action: Mouse scrolled (726, 350) with delta (0, 0)
Screenshot: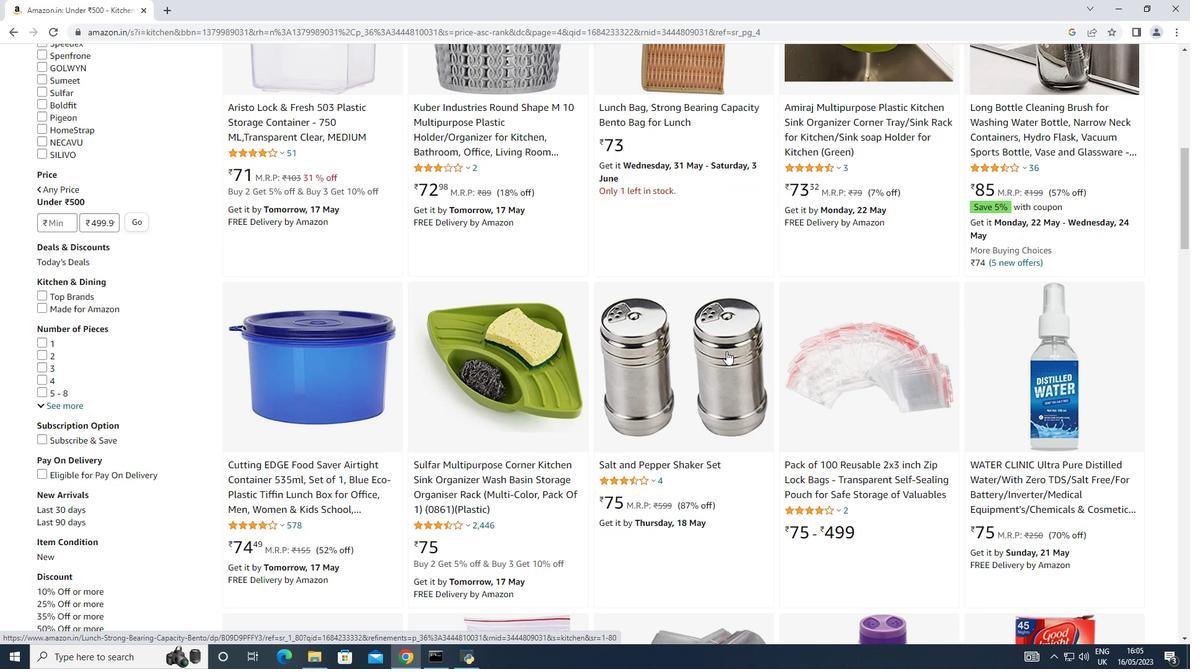
Action: Mouse scrolled (726, 350) with delta (0, 0)
Screenshot: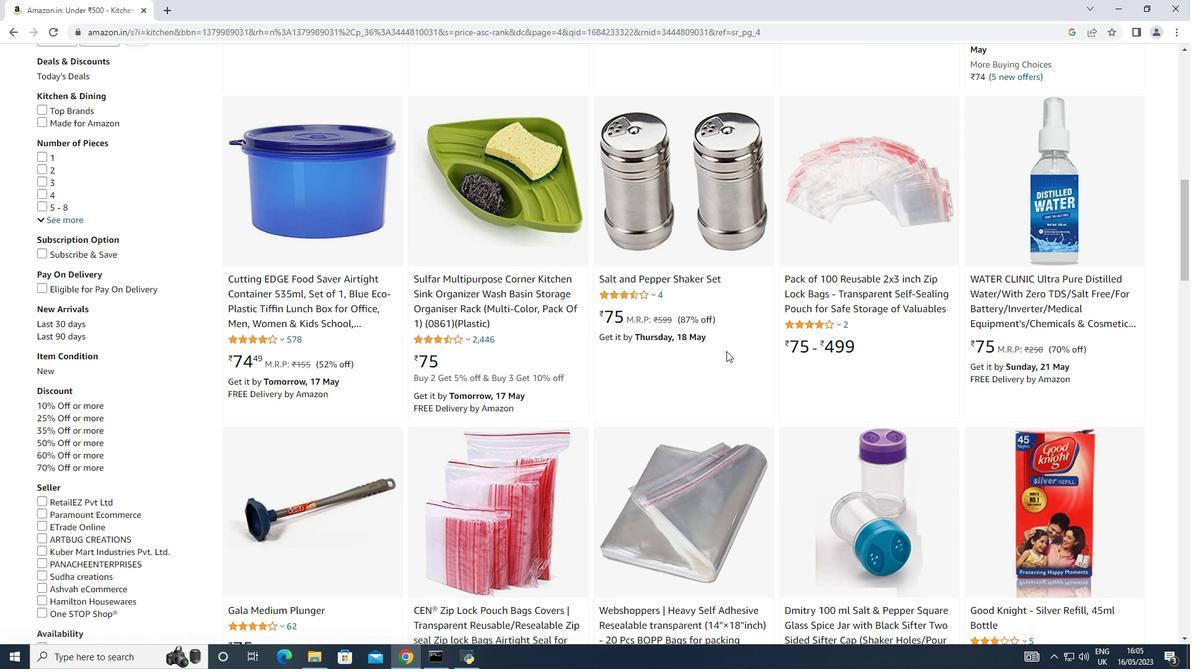 
Action: Mouse moved to (727, 351)
Screenshot: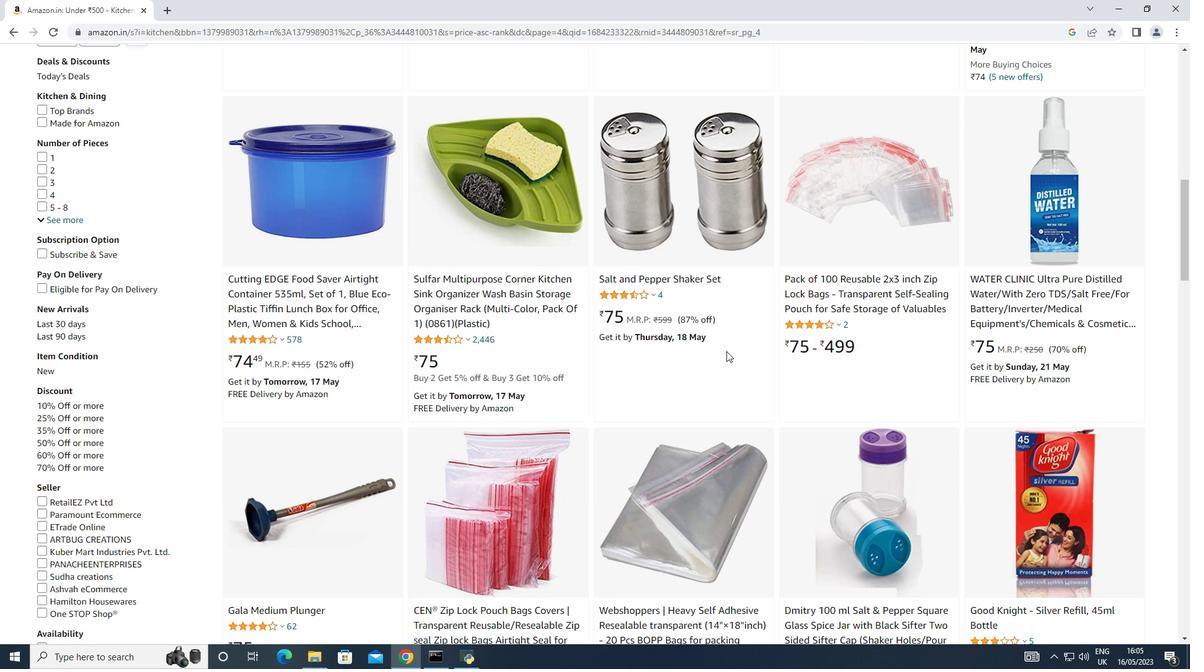
Action: Mouse scrolled (727, 350) with delta (0, 0)
Screenshot: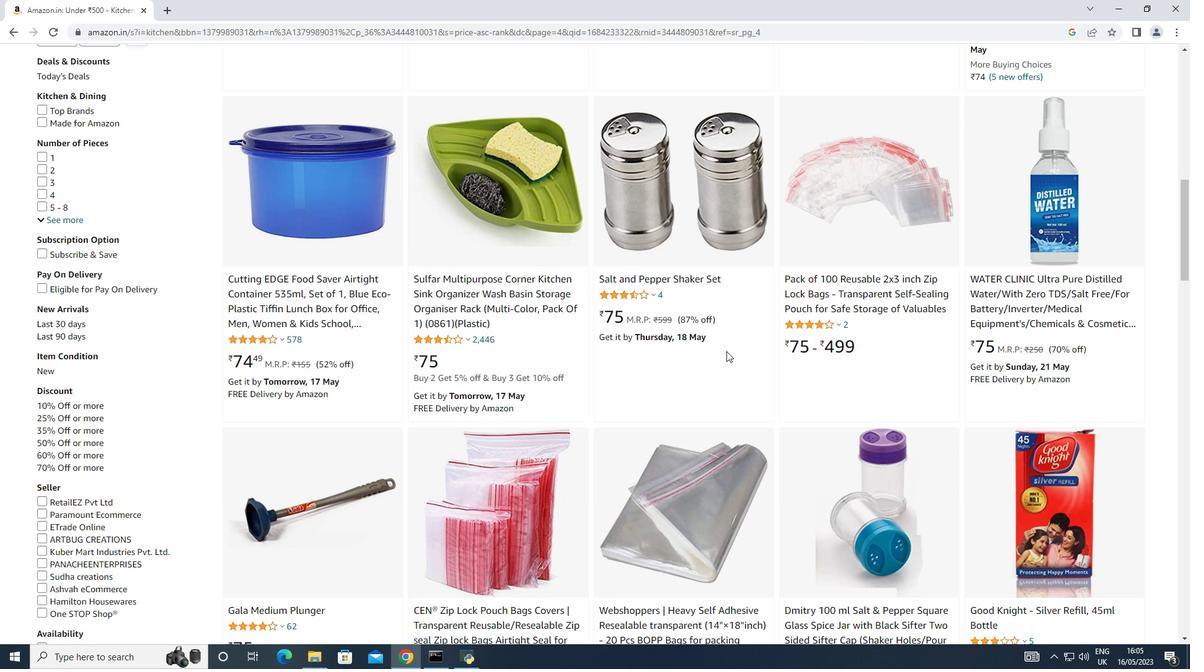 
Action: Mouse moved to (730, 351)
Screenshot: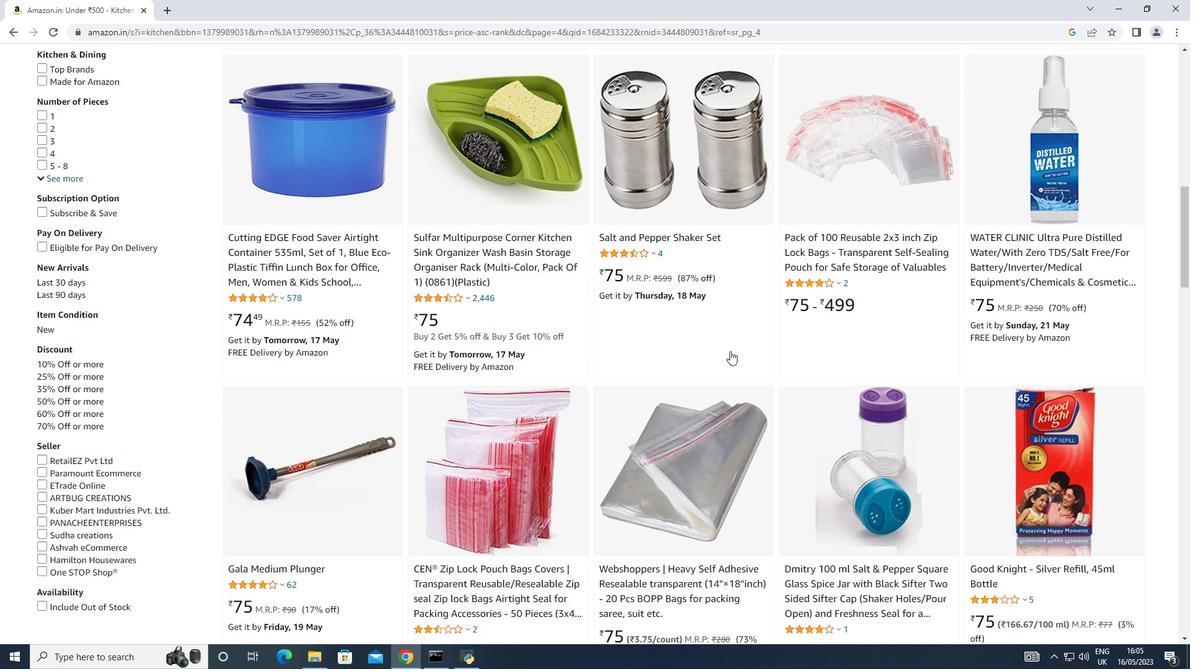 
Action: Mouse scrolled (730, 350) with delta (0, 0)
Screenshot: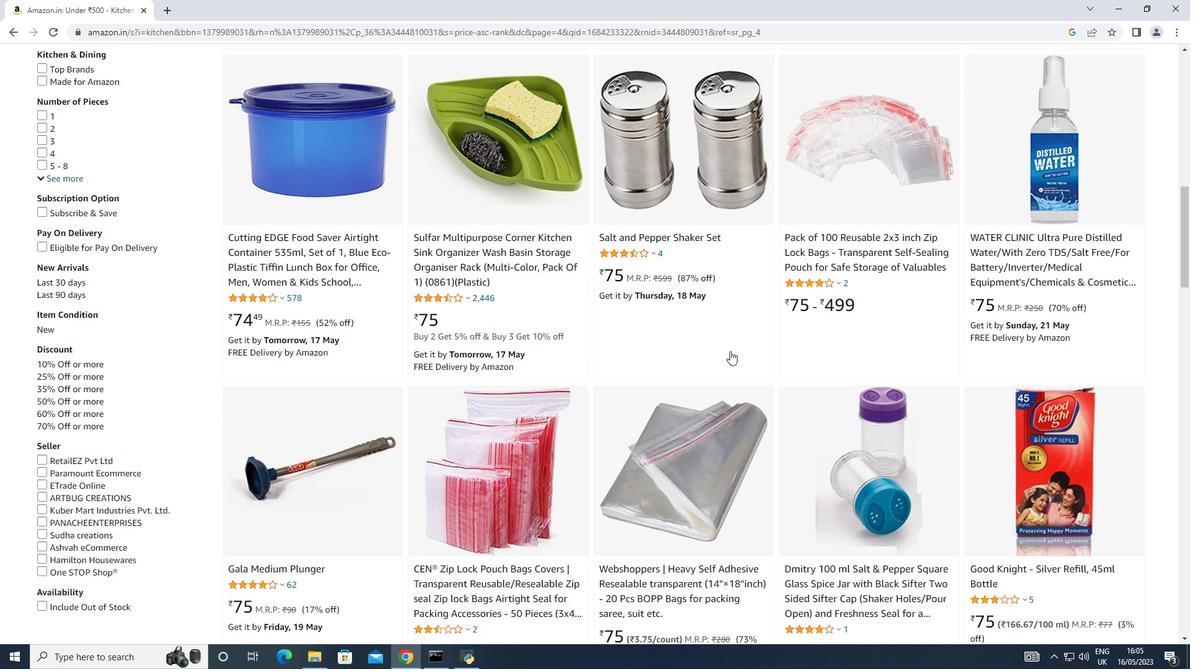 
Action: Mouse moved to (743, 345)
Screenshot: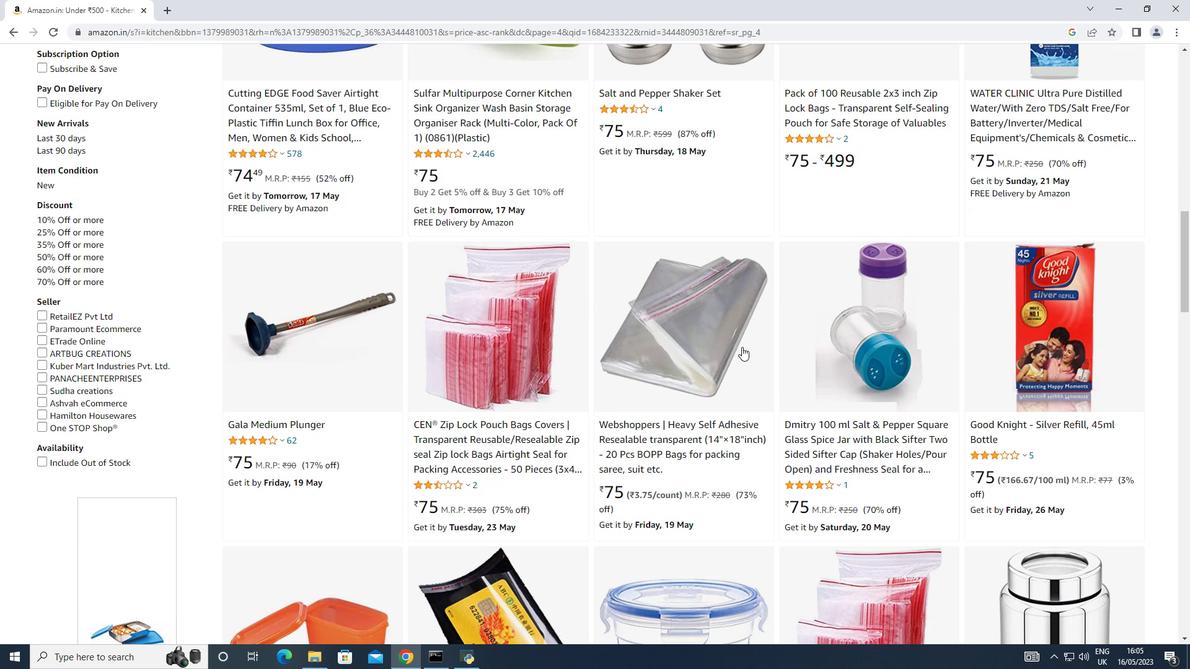 
Action: Mouse scrolled (743, 345) with delta (0, 0)
Screenshot: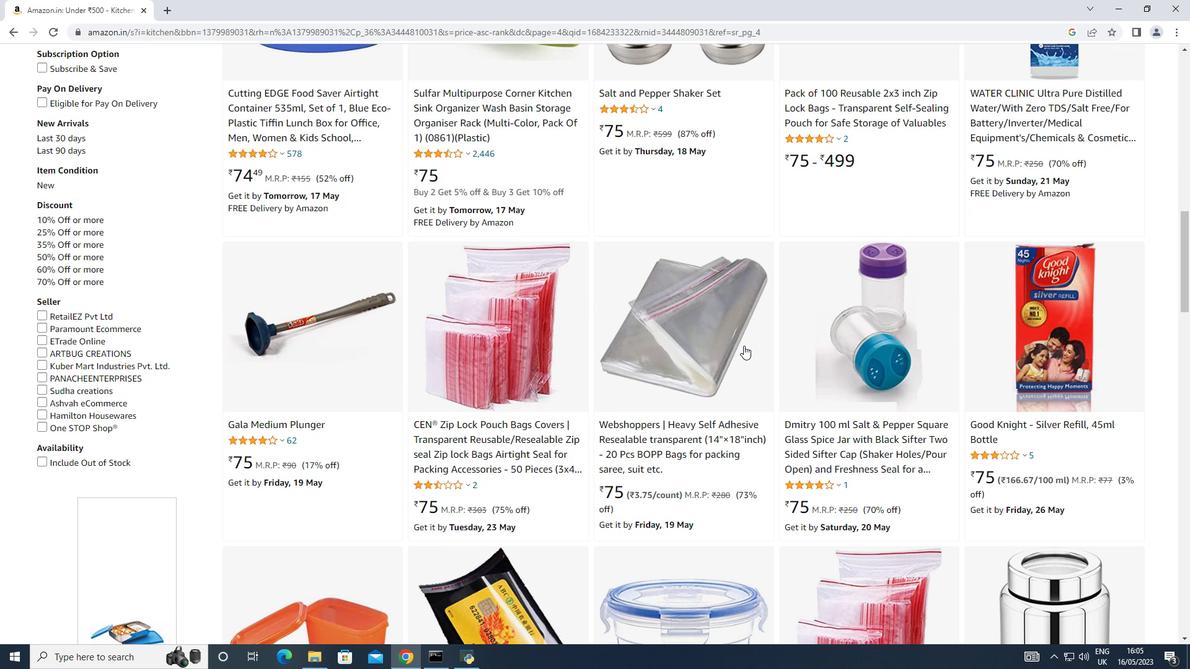 
Action: Mouse scrolled (743, 345) with delta (0, 0)
Screenshot: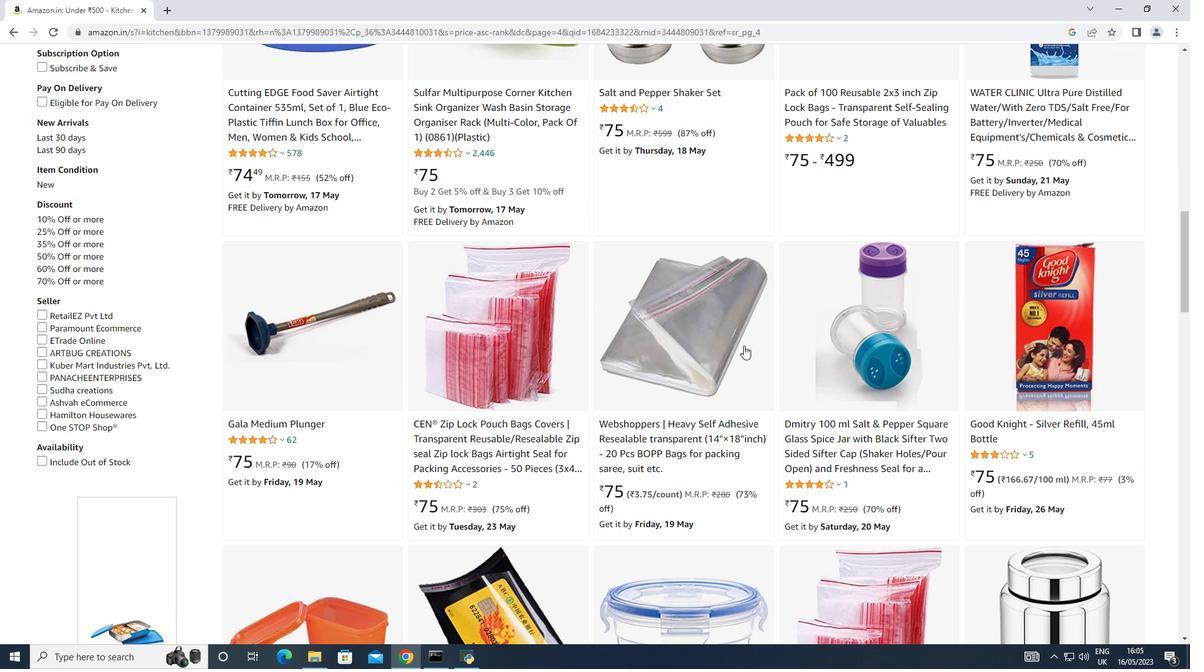 
Action: Mouse scrolled (743, 345) with delta (0, 0)
Screenshot: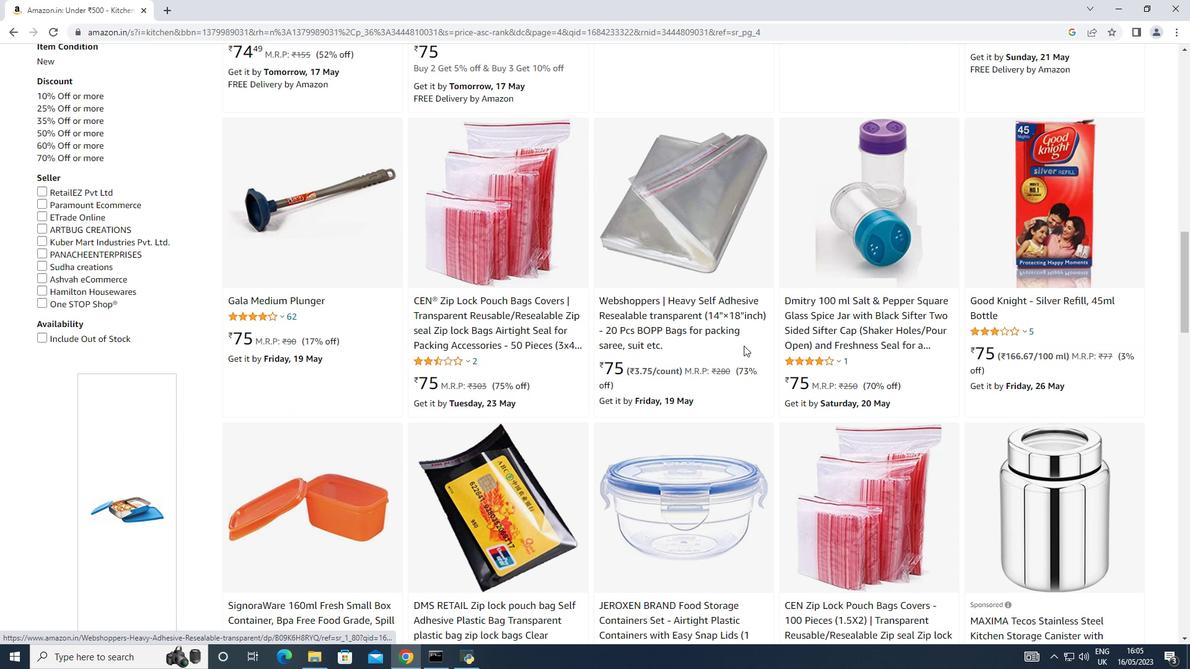 
Action: Mouse scrolled (743, 345) with delta (0, 0)
Screenshot: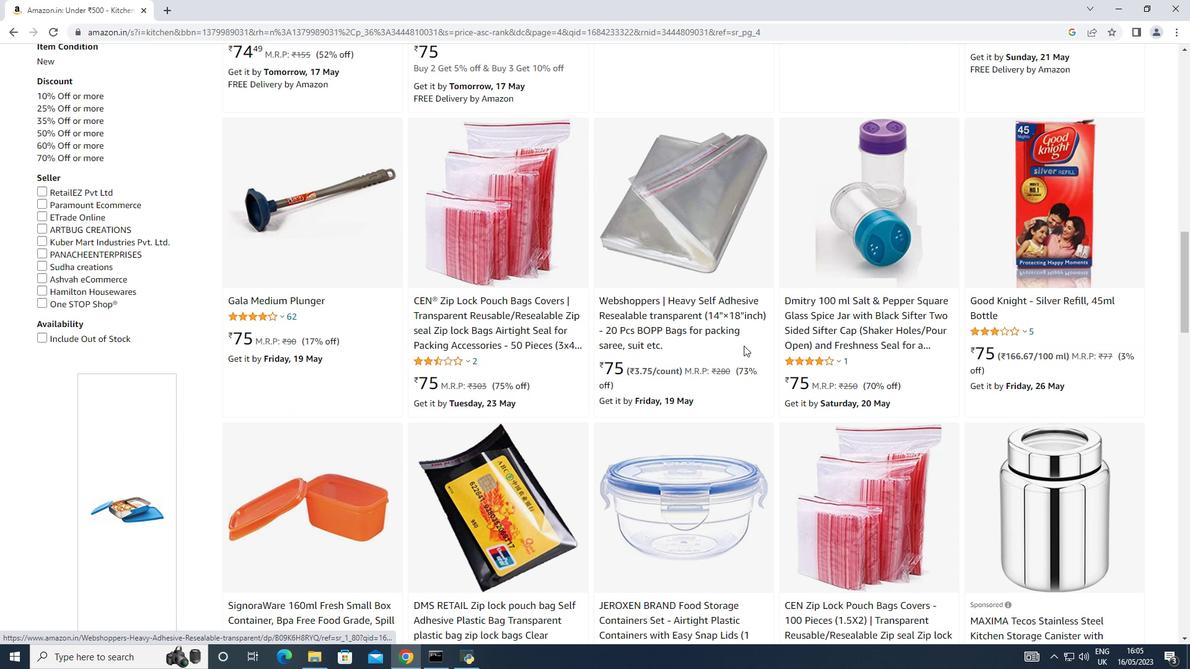 
Action: Mouse scrolled (743, 345) with delta (0, 0)
Screenshot: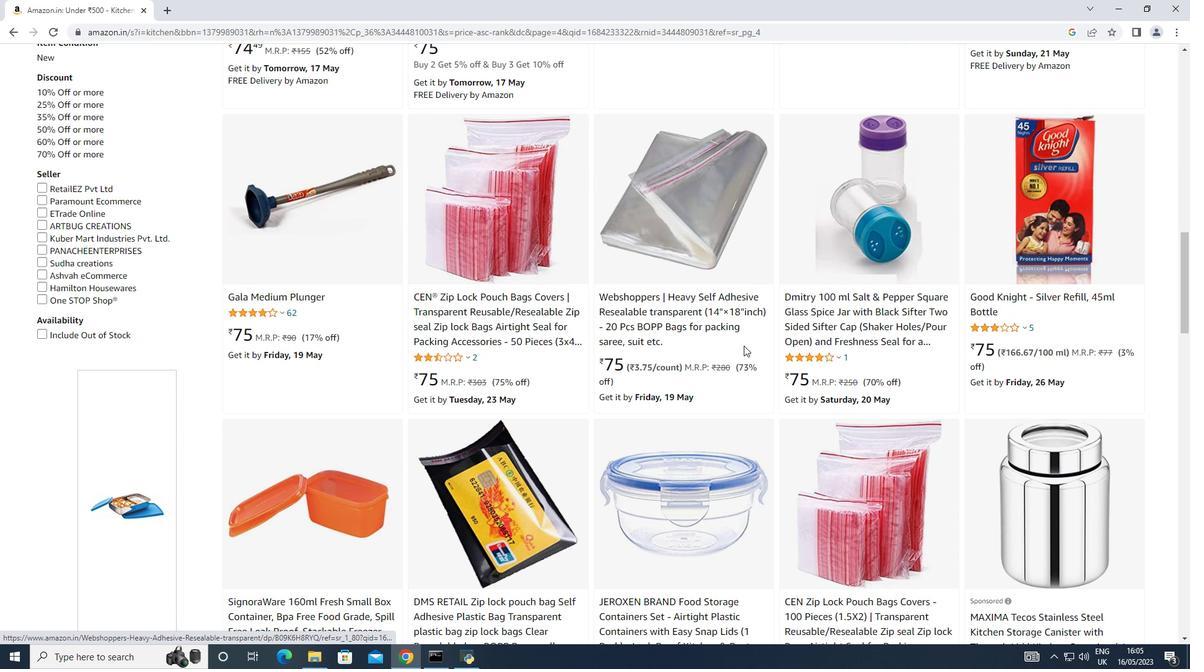 
